 Task: Reply to email with the signature Dana Mitchell with the subject Shipping confirmation from softage.1@softage.net with the message Can you provide me with a list of the project stakeholders and their roles? Undo the message and rewrite the message as Could you please provide more details on the timeline? Send the email
Action: Mouse moved to (566, 726)
Screenshot: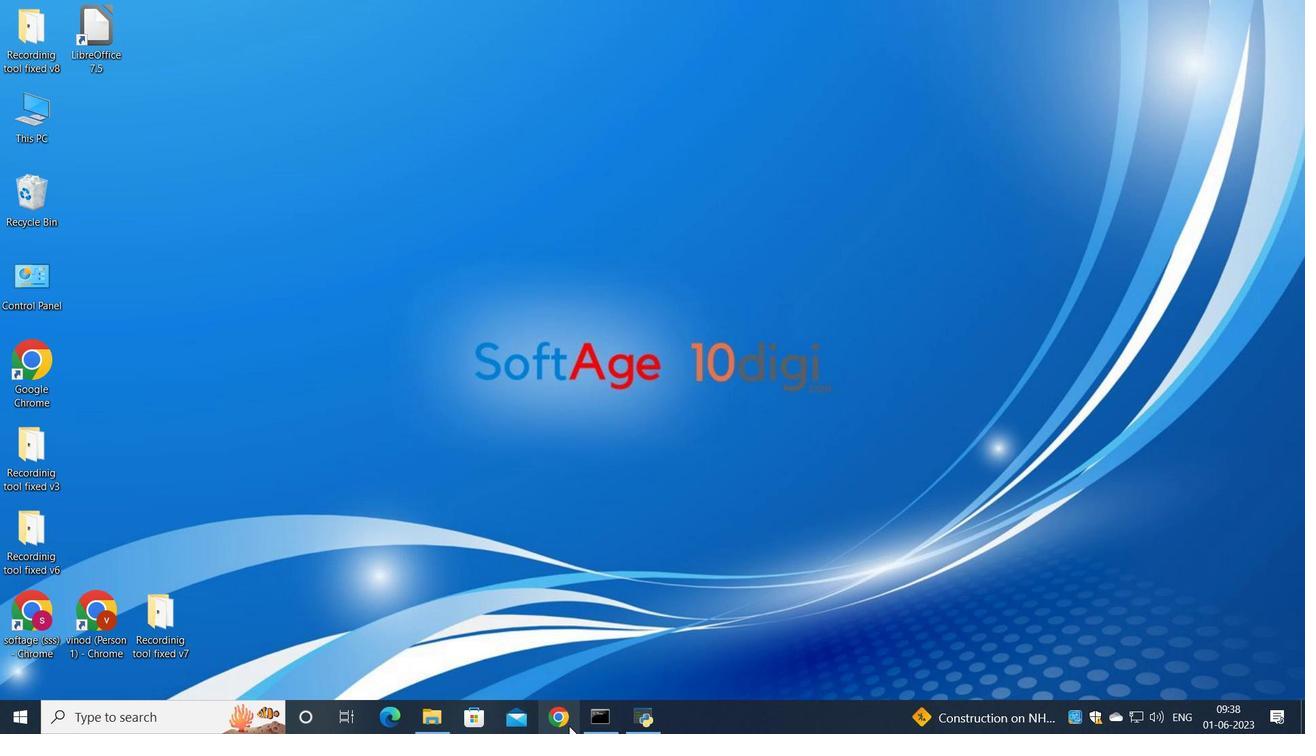 
Action: Mouse pressed left at (566, 726)
Screenshot: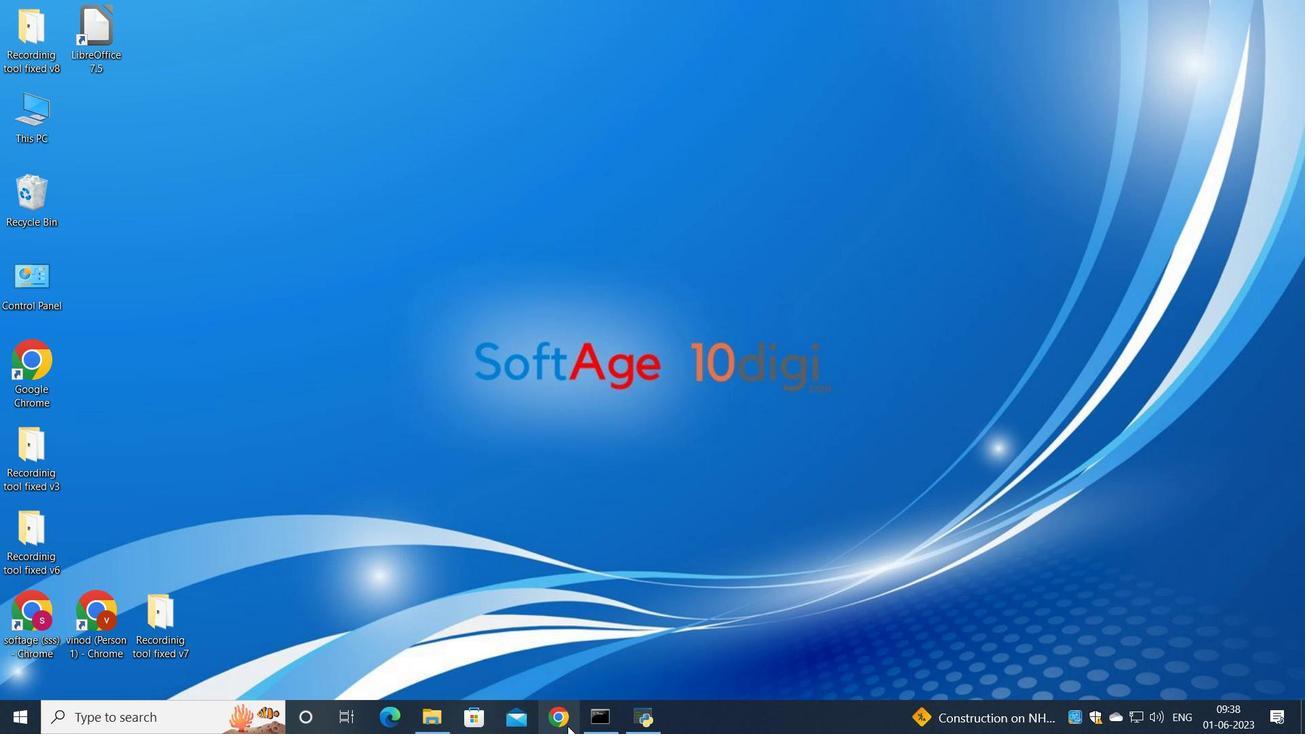 
Action: Mouse moved to (572, 488)
Screenshot: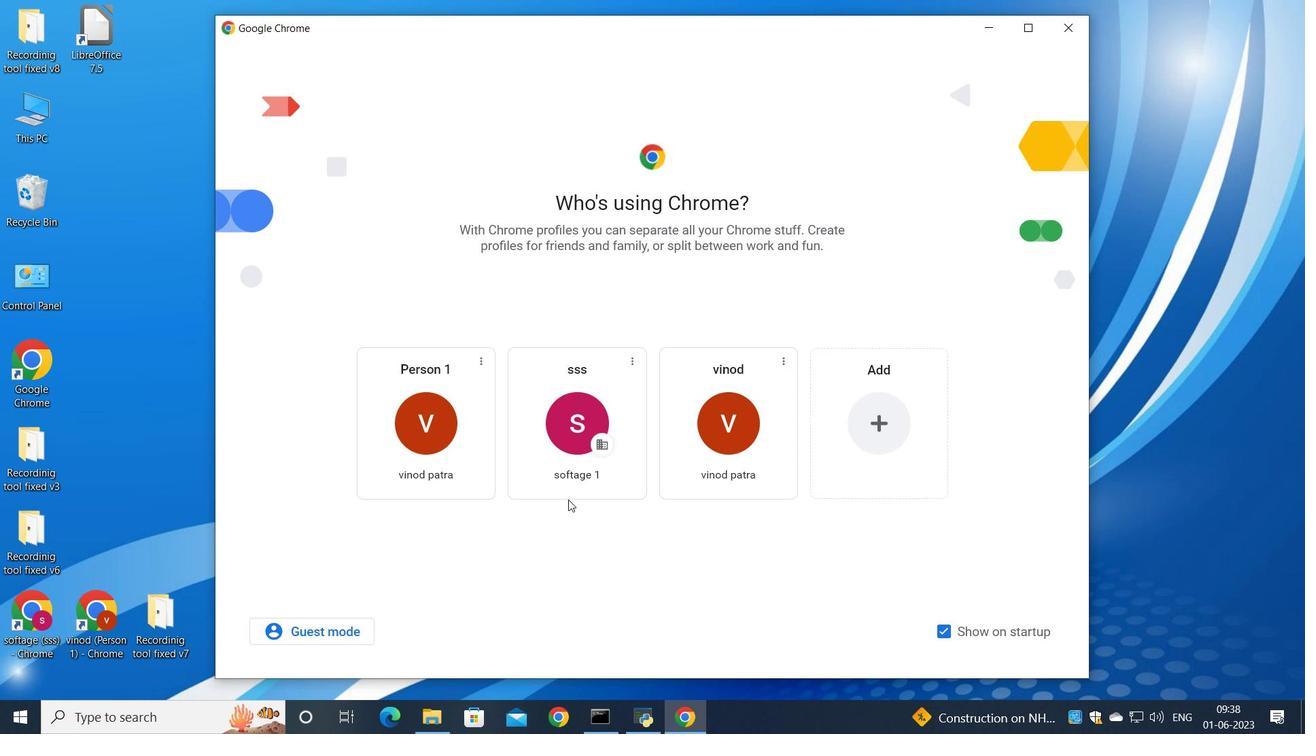 
Action: Mouse pressed left at (572, 488)
Screenshot: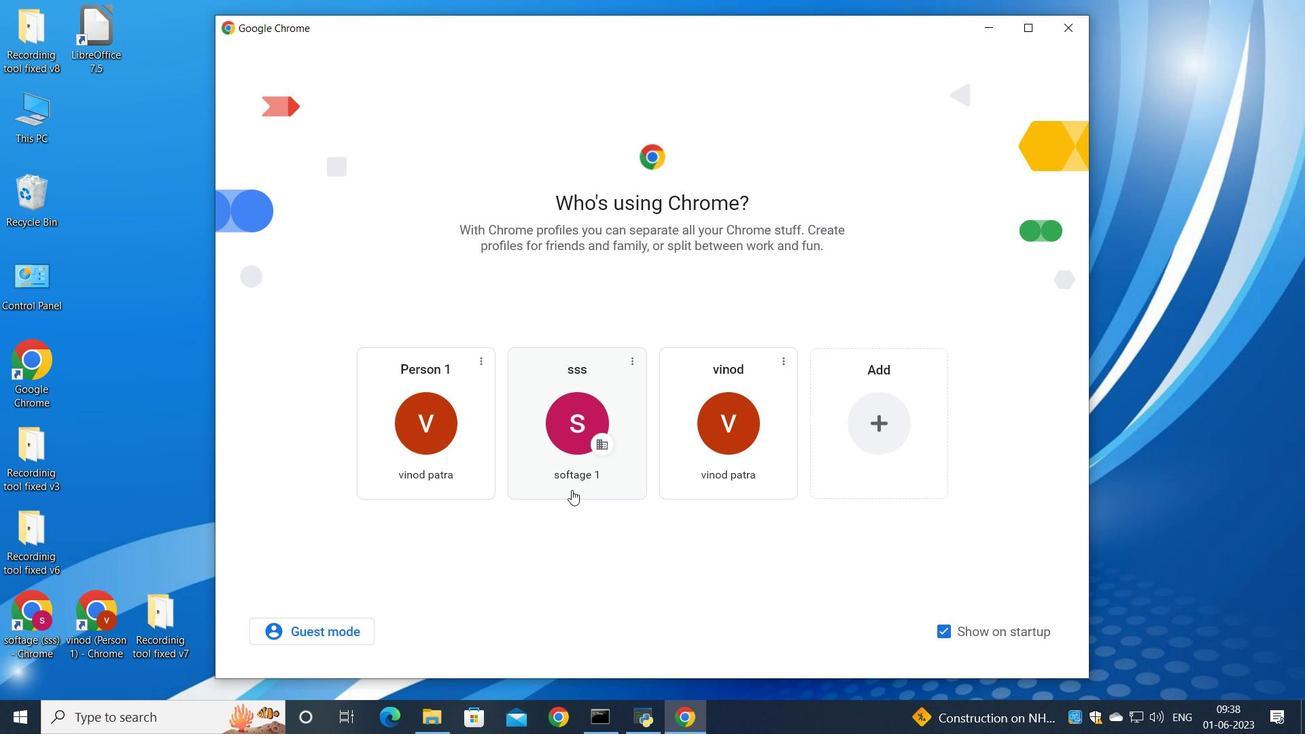 
Action: Mouse moved to (1146, 113)
Screenshot: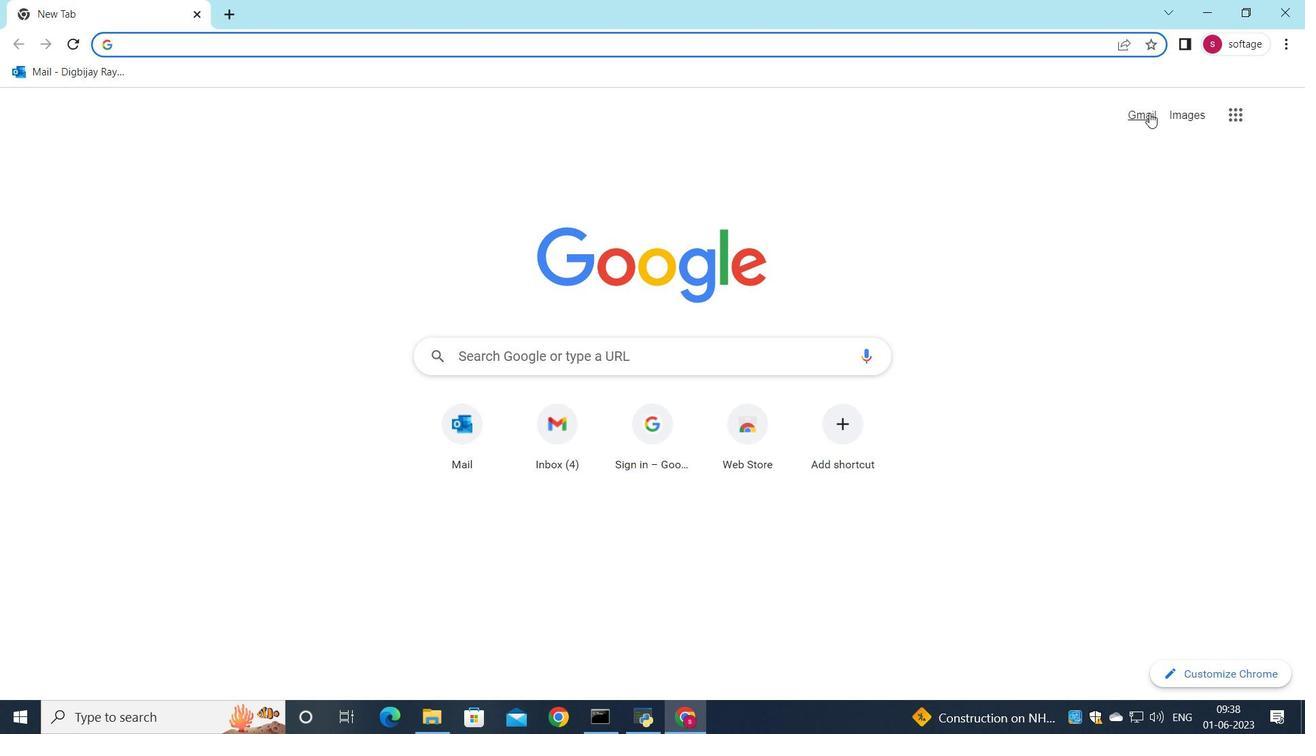 
Action: Mouse pressed left at (1146, 113)
Screenshot: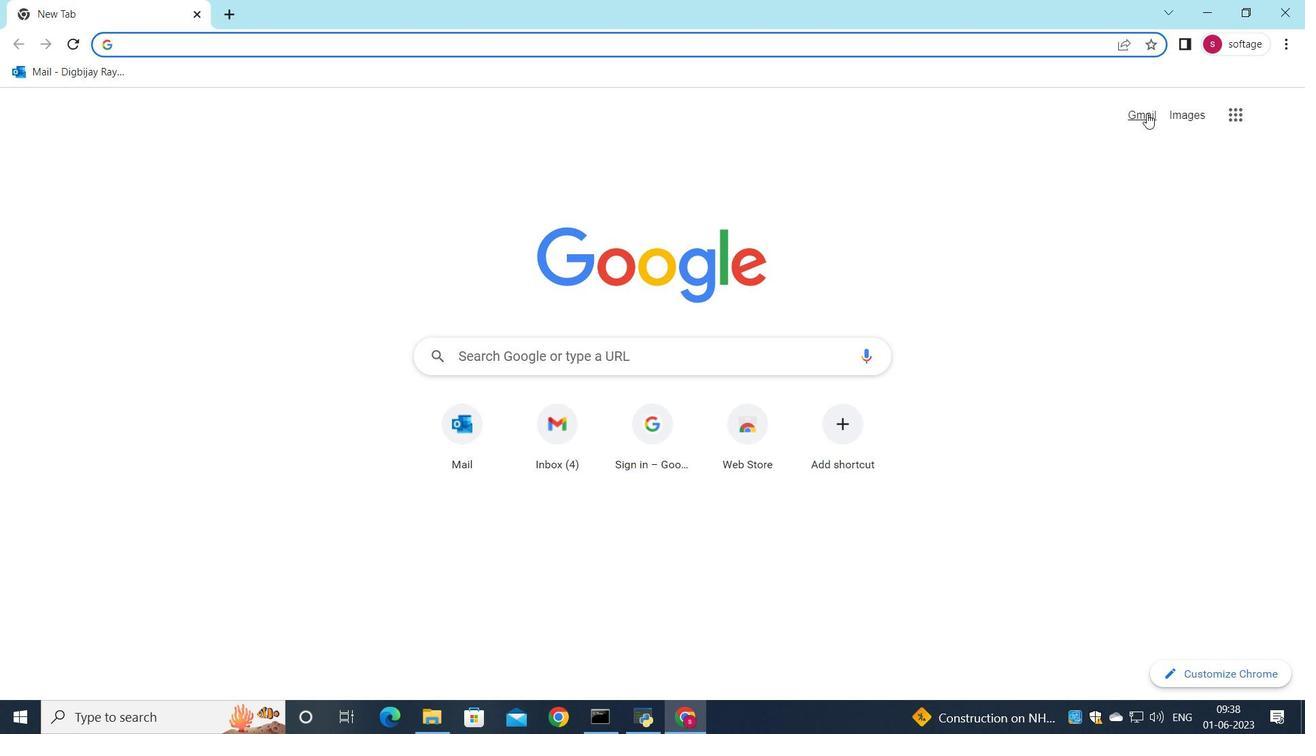 
Action: Mouse moved to (1109, 118)
Screenshot: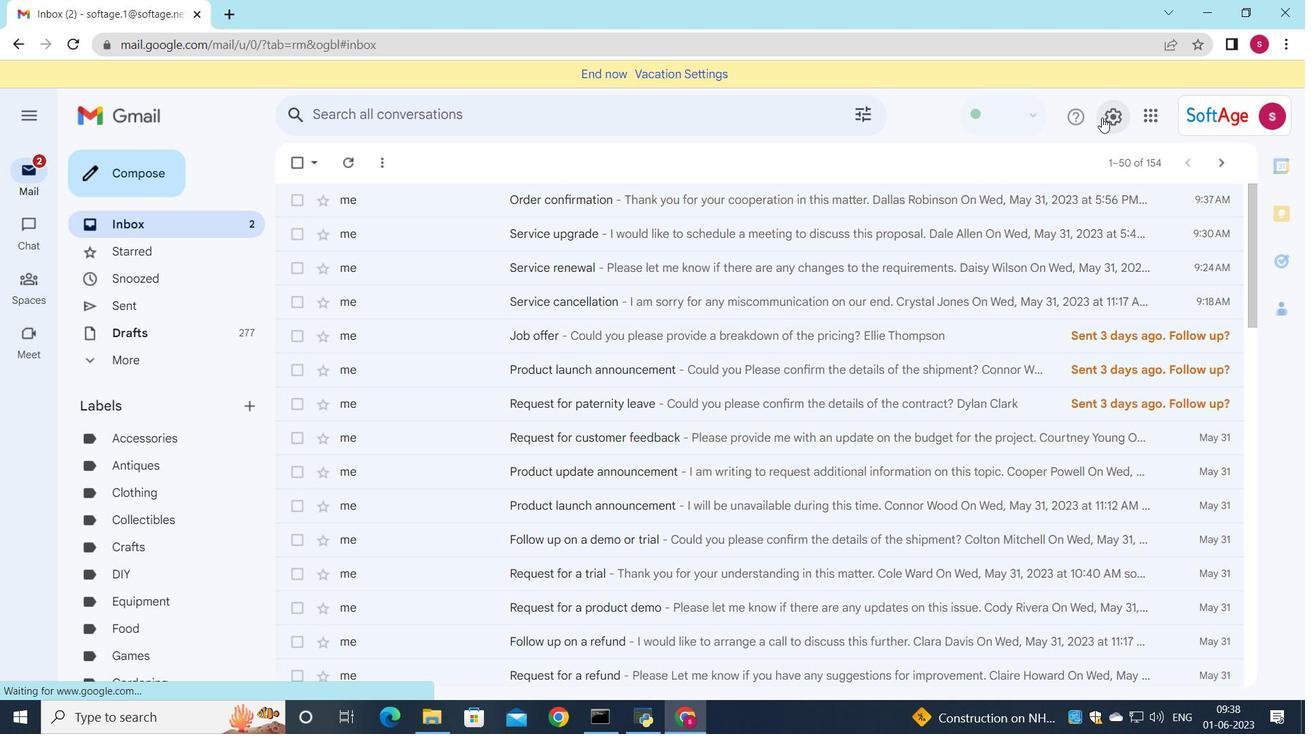 
Action: Mouse pressed left at (1109, 118)
Screenshot: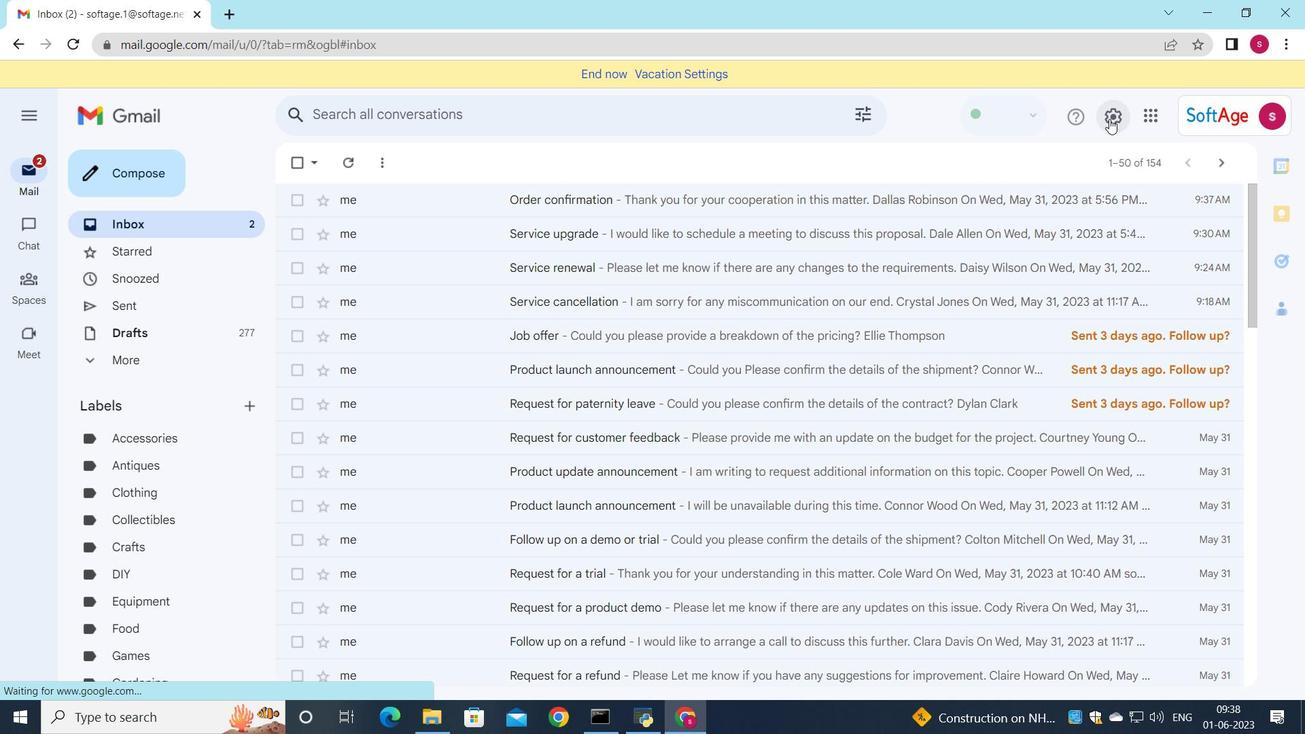 
Action: Mouse moved to (1124, 195)
Screenshot: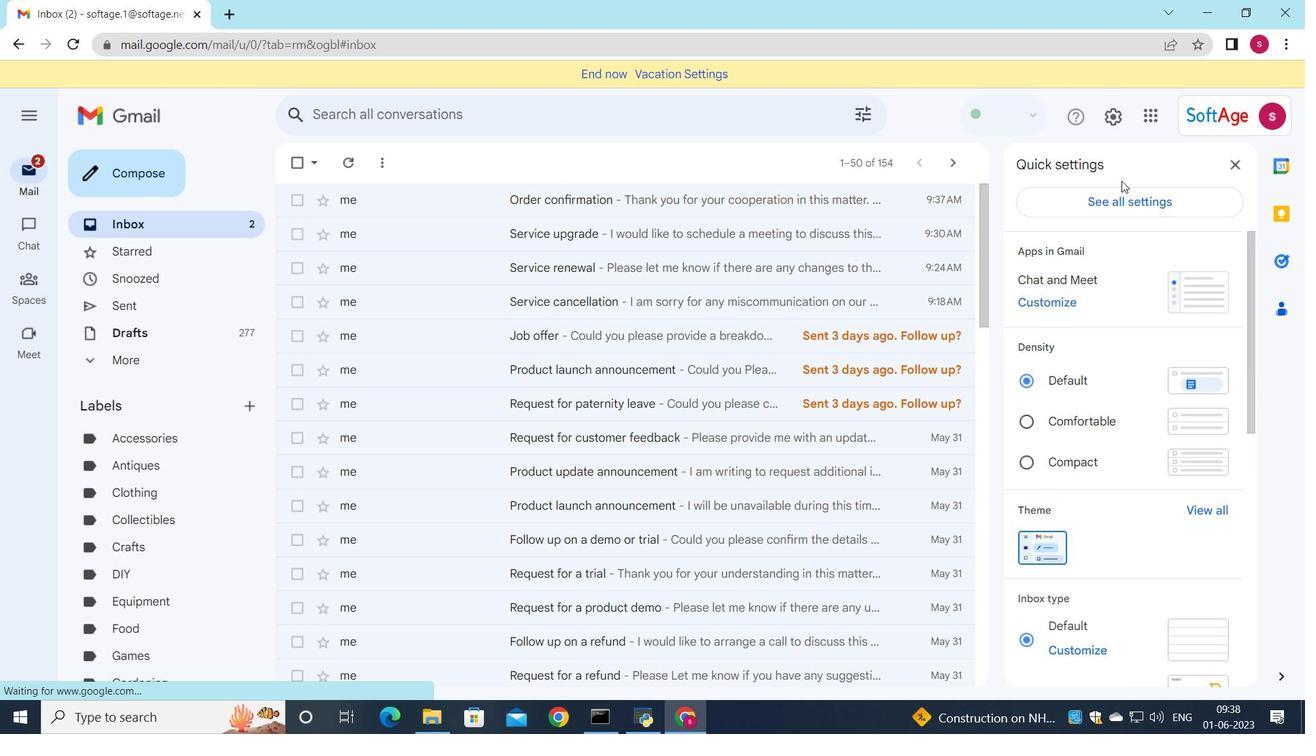 
Action: Mouse pressed left at (1124, 195)
Screenshot: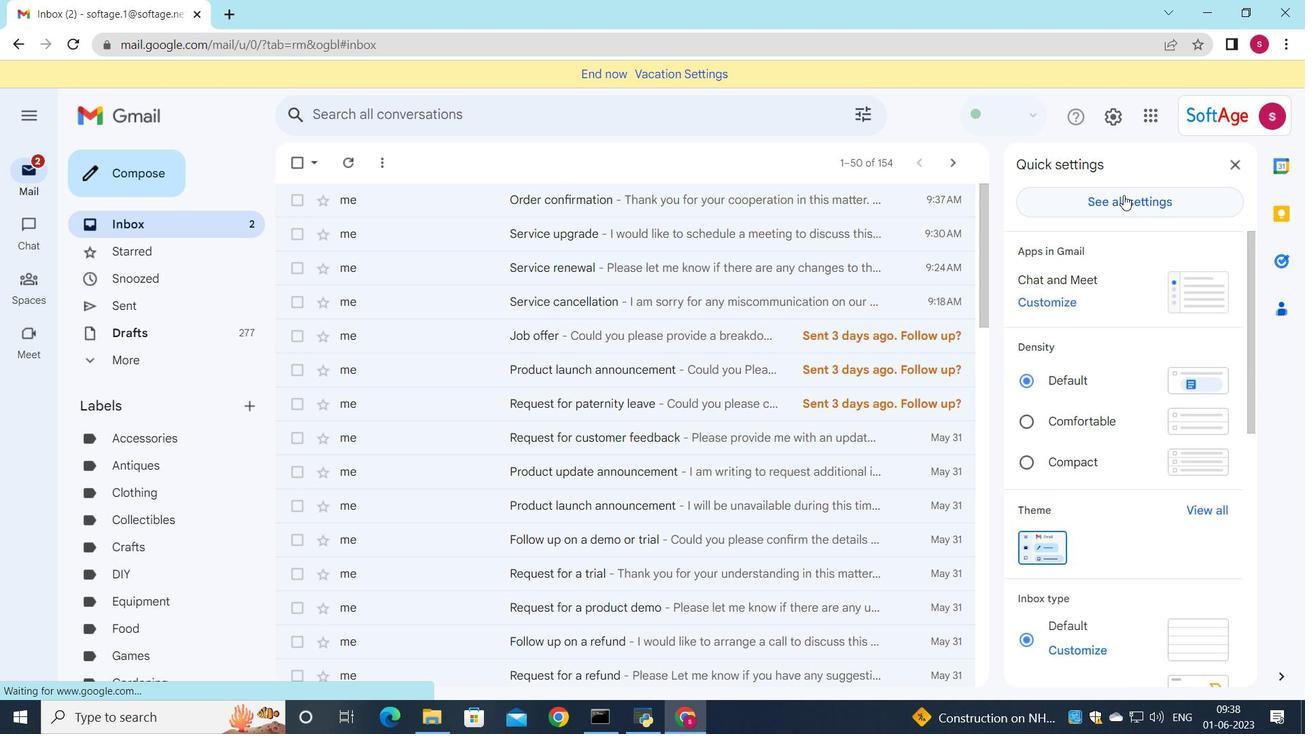 
Action: Mouse moved to (722, 223)
Screenshot: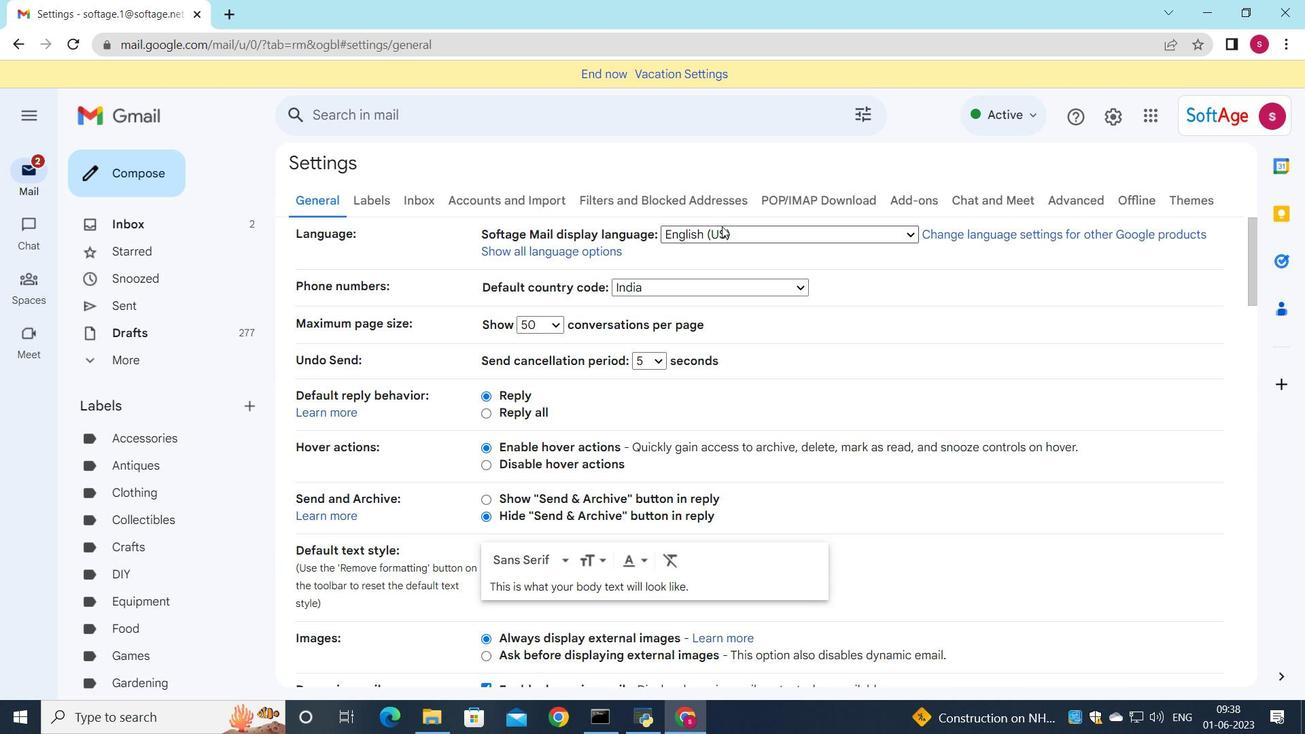 
Action: Mouse scrolled (722, 222) with delta (0, 0)
Screenshot: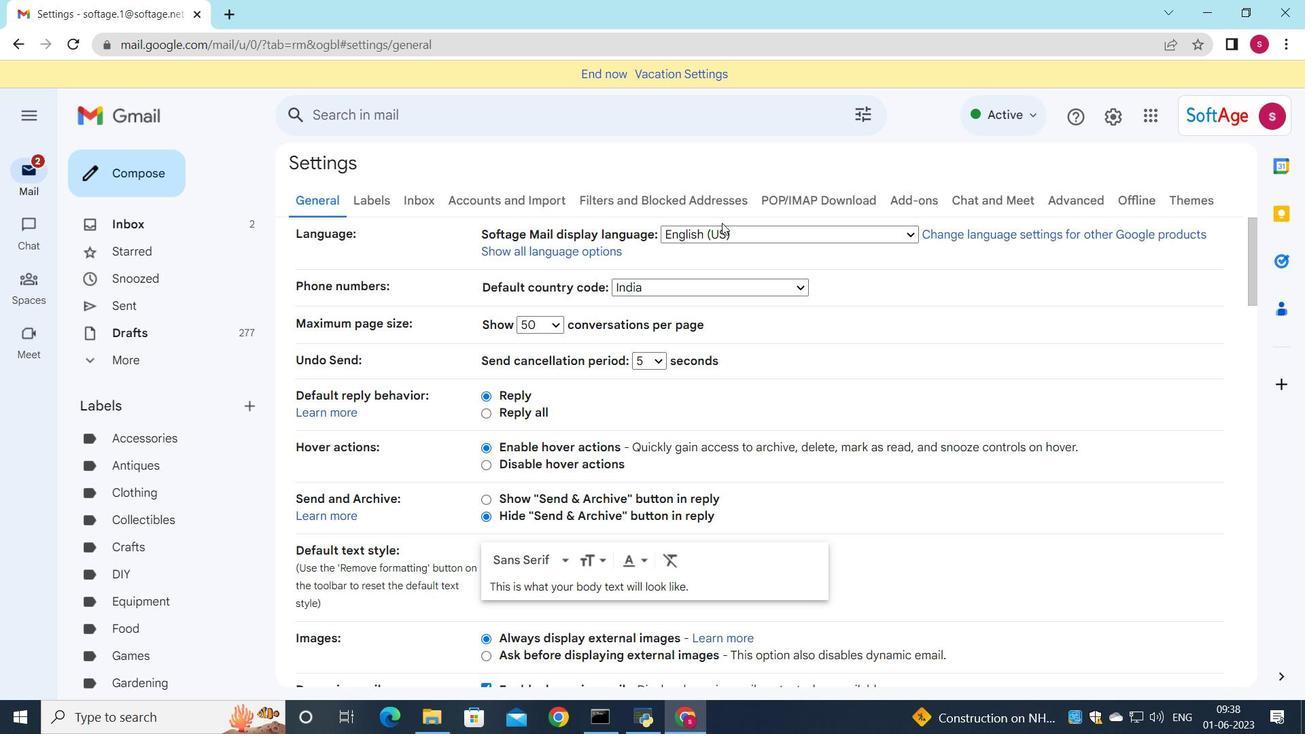 
Action: Mouse scrolled (722, 222) with delta (0, 0)
Screenshot: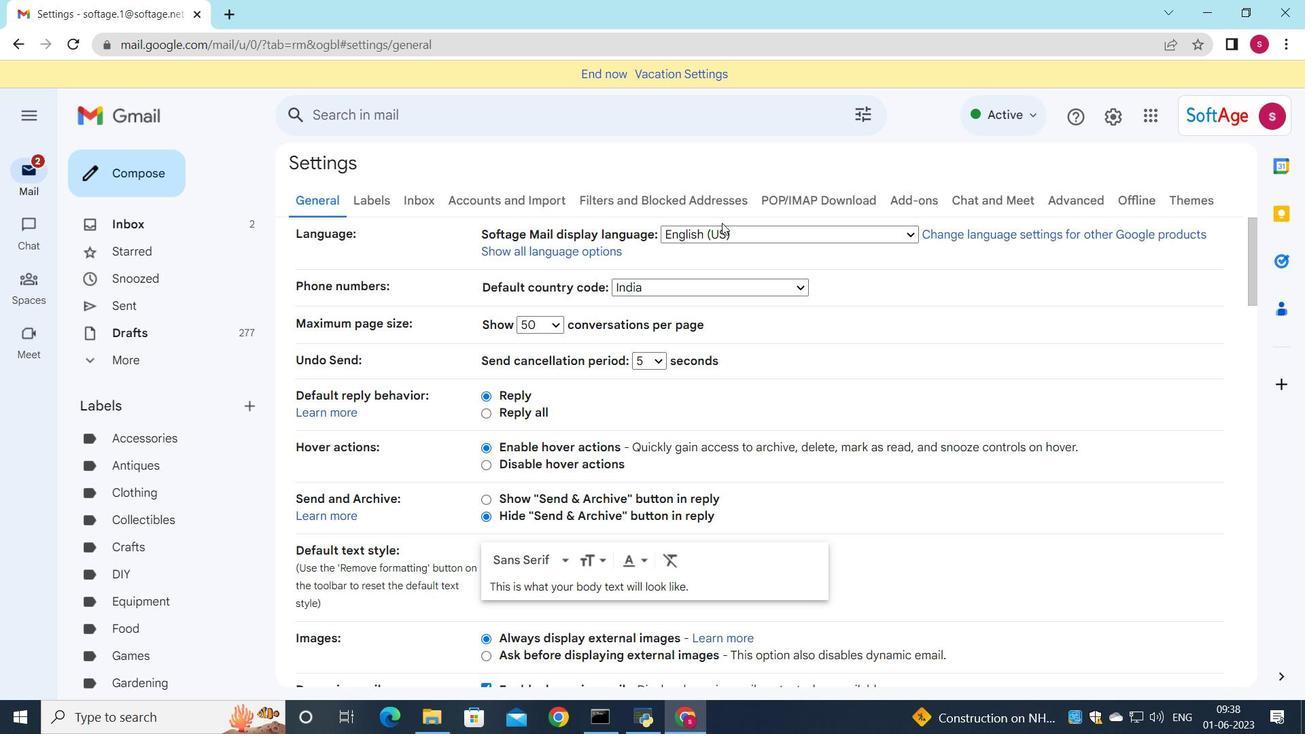 
Action: Mouse moved to (722, 230)
Screenshot: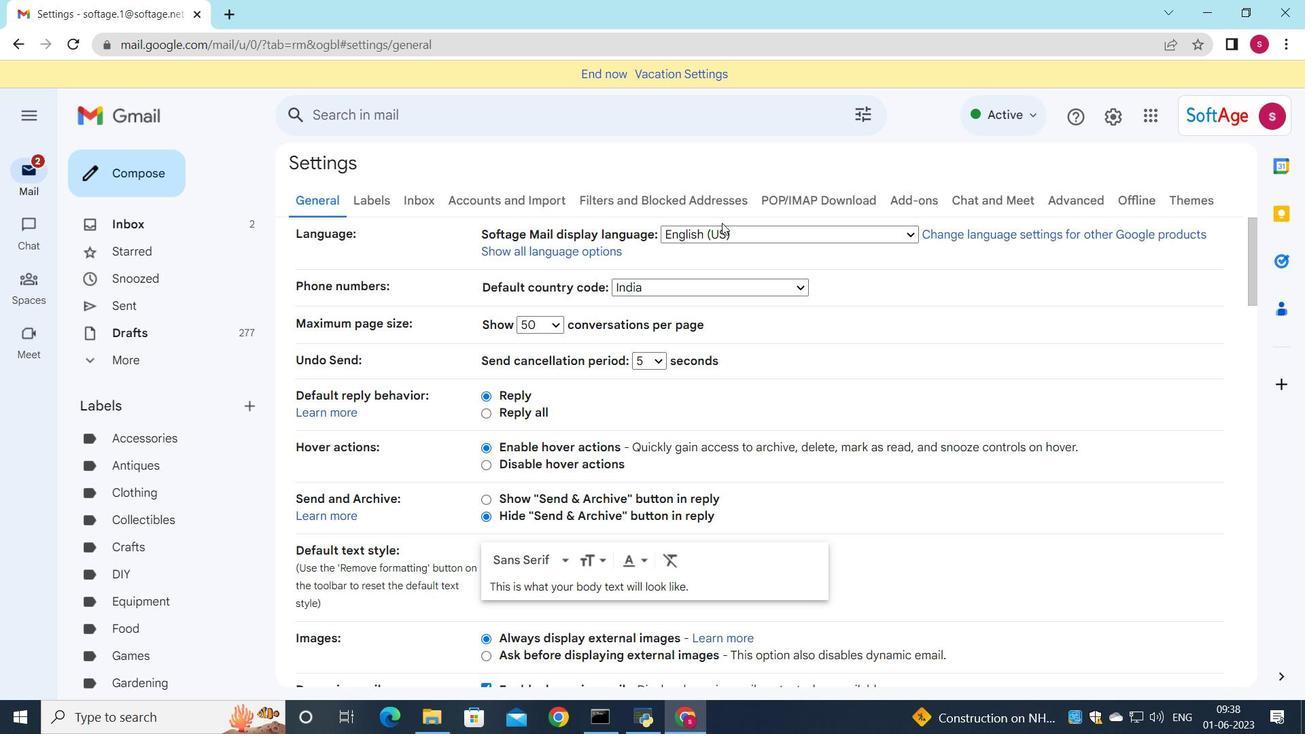 
Action: Mouse scrolled (722, 229) with delta (0, 0)
Screenshot: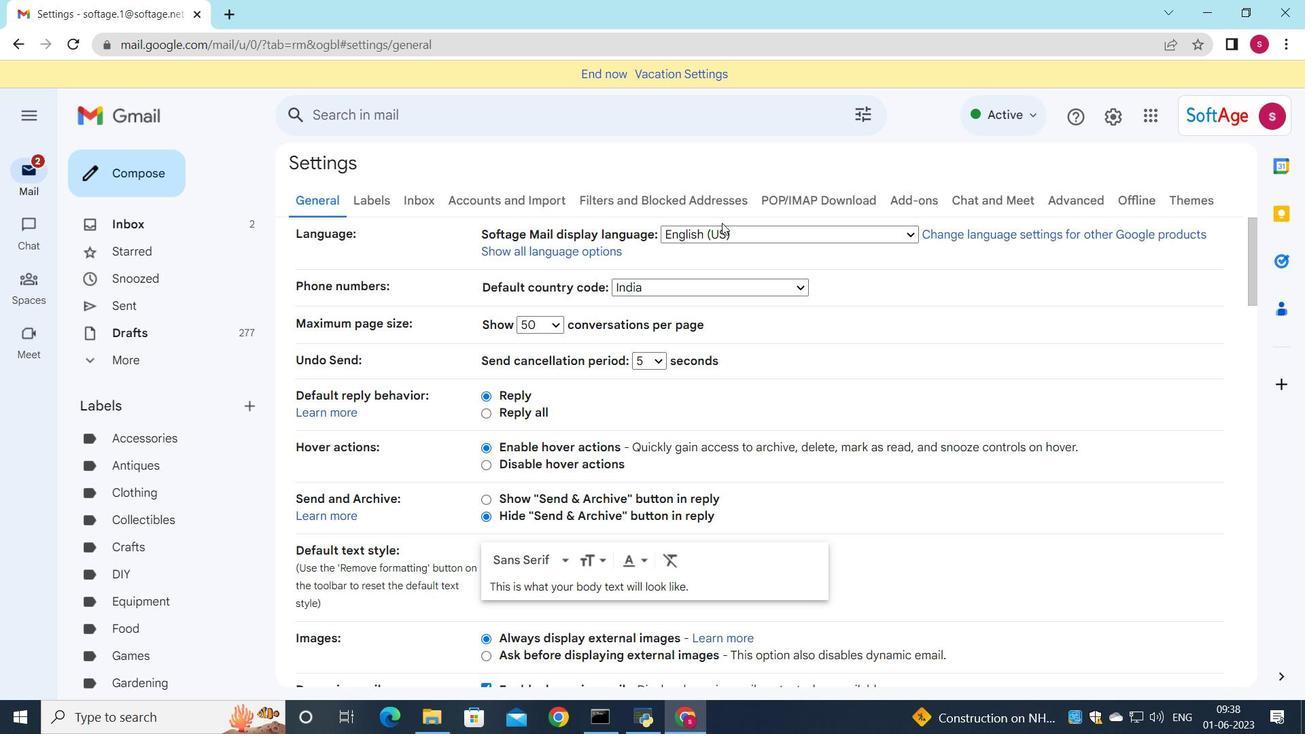 
Action: Mouse moved to (685, 324)
Screenshot: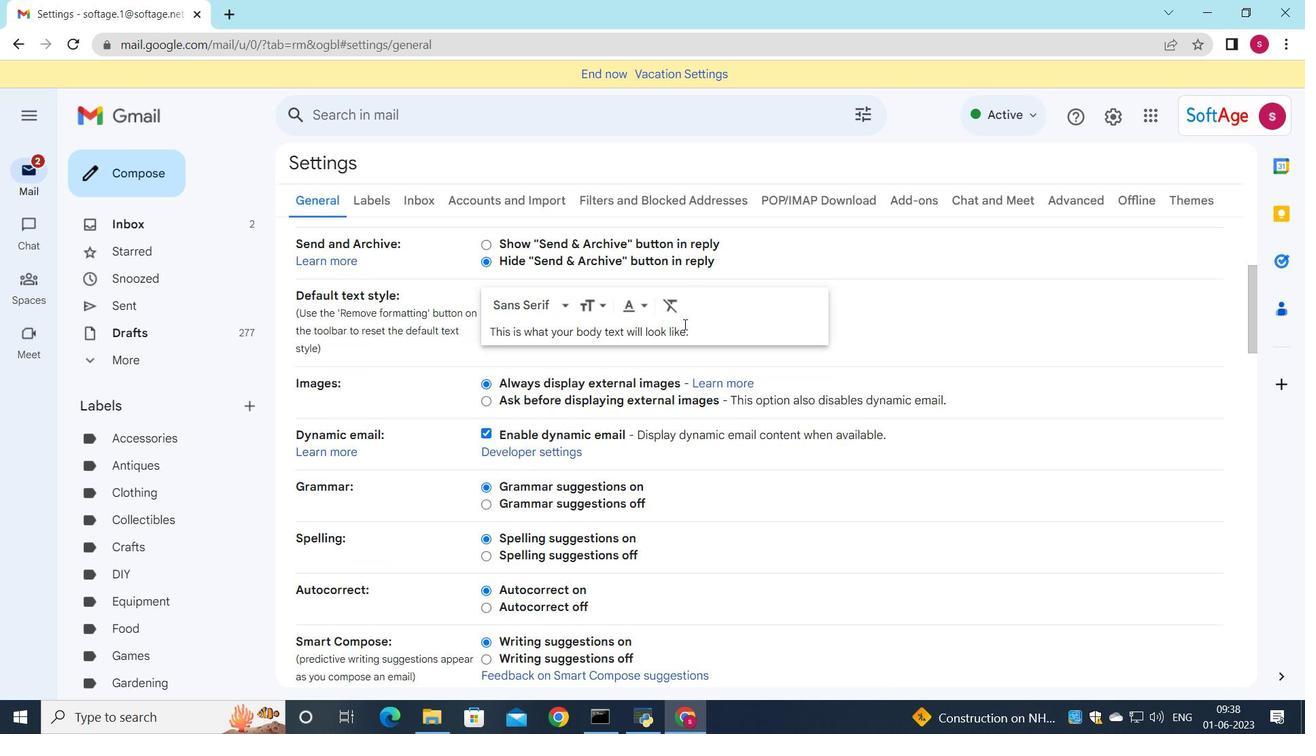 
Action: Mouse scrolled (685, 324) with delta (0, 0)
Screenshot: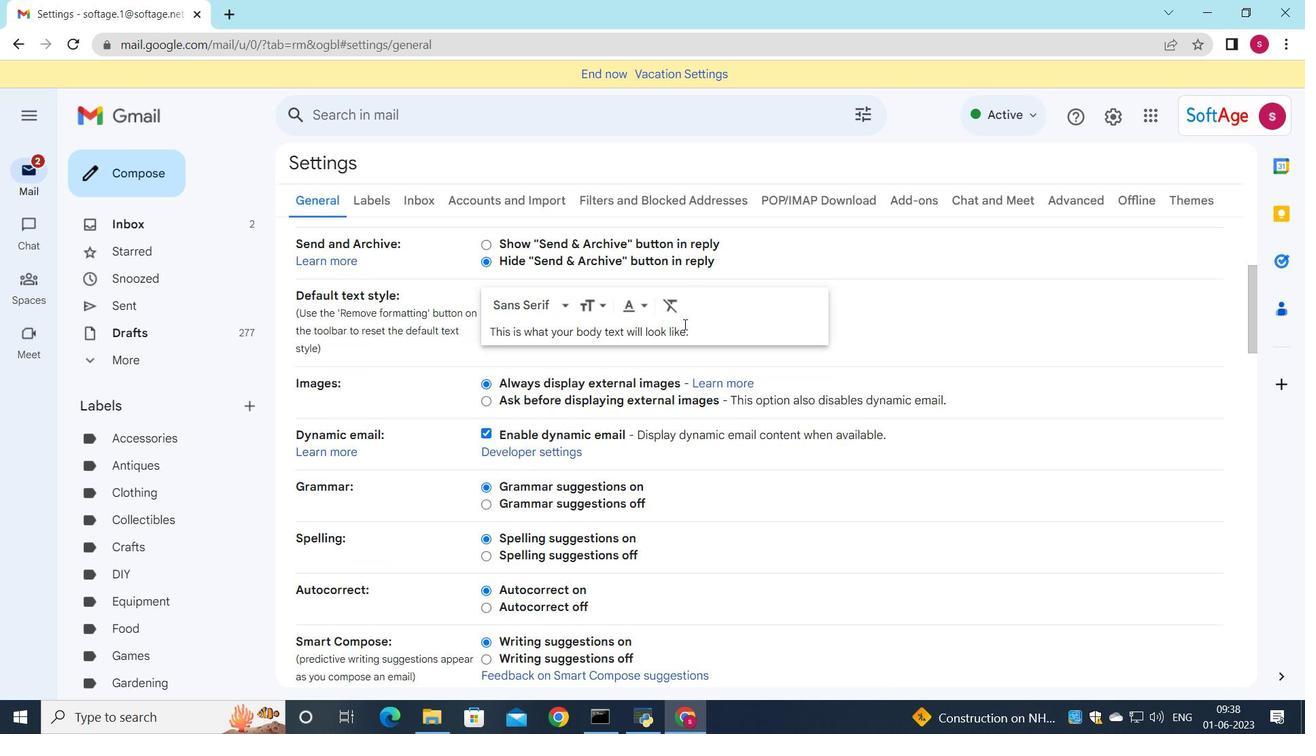 
Action: Mouse scrolled (685, 324) with delta (0, 0)
Screenshot: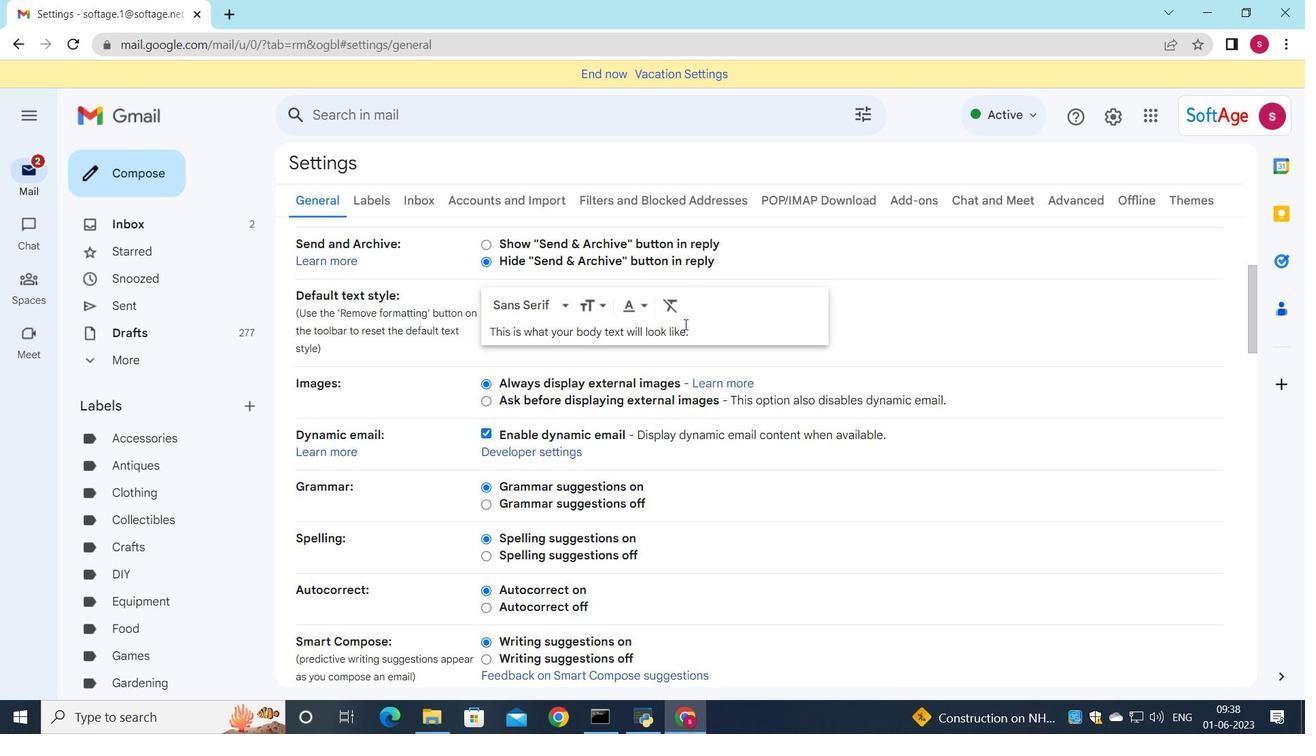 
Action: Mouse scrolled (685, 324) with delta (0, 0)
Screenshot: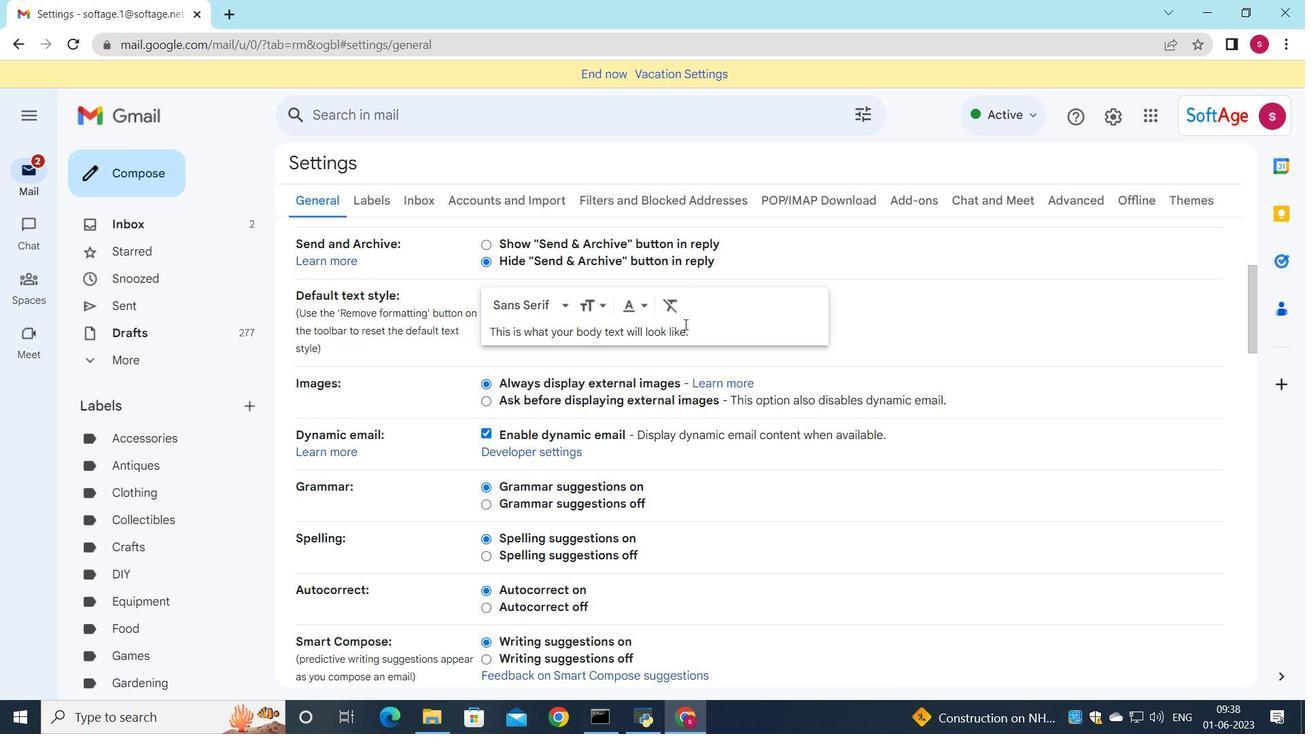 
Action: Mouse scrolled (685, 324) with delta (0, 0)
Screenshot: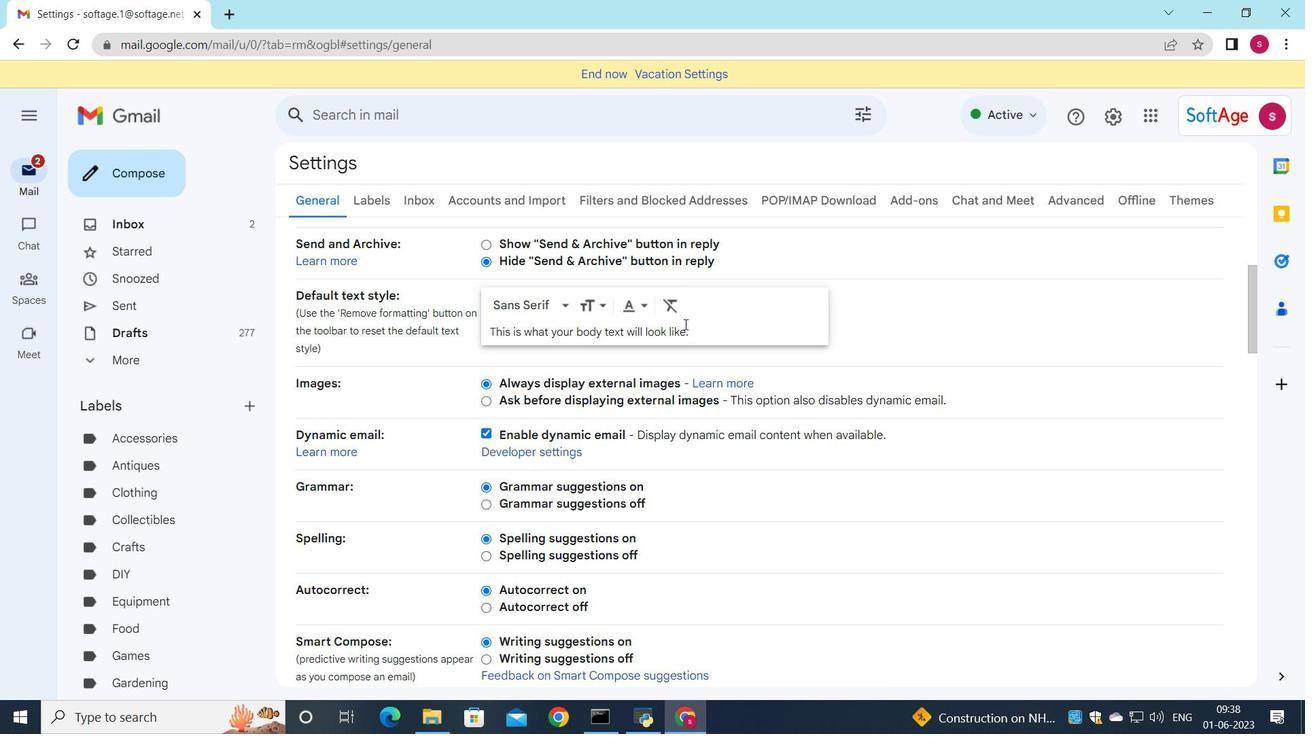 
Action: Mouse moved to (685, 323)
Screenshot: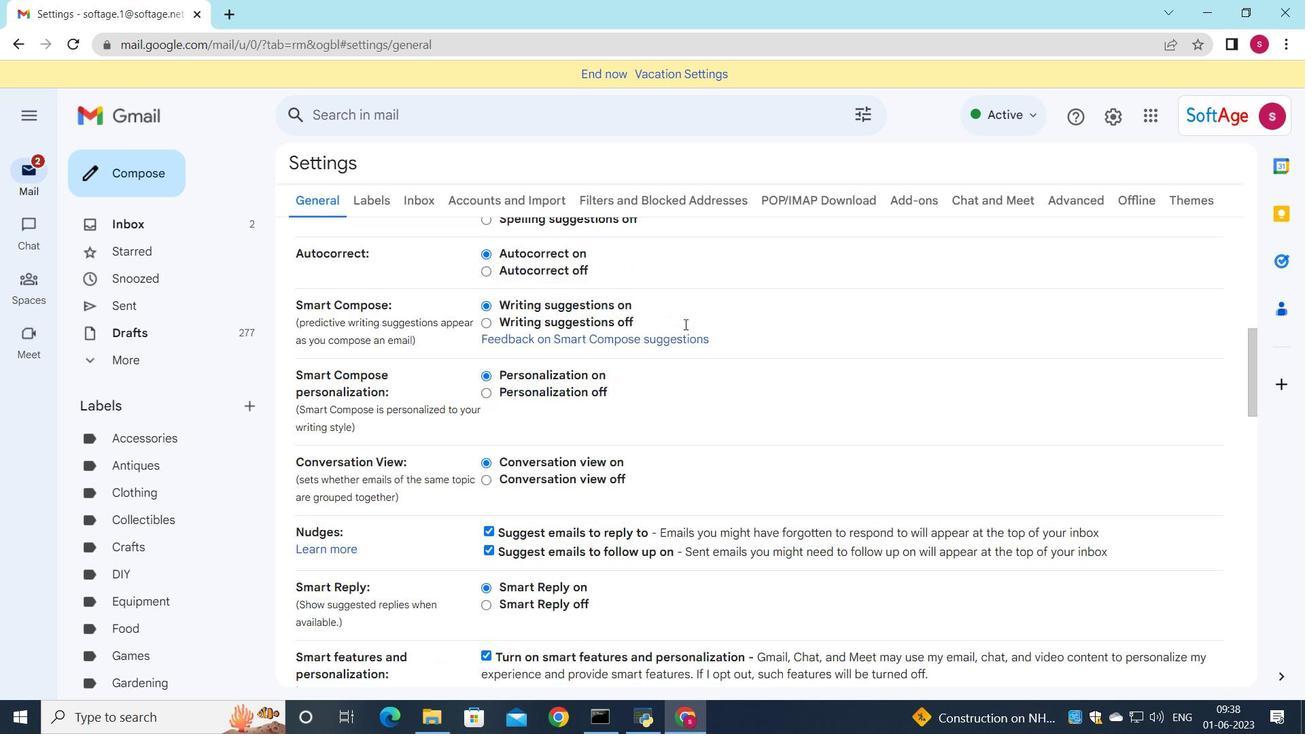
Action: Mouse scrolled (685, 322) with delta (0, 0)
Screenshot: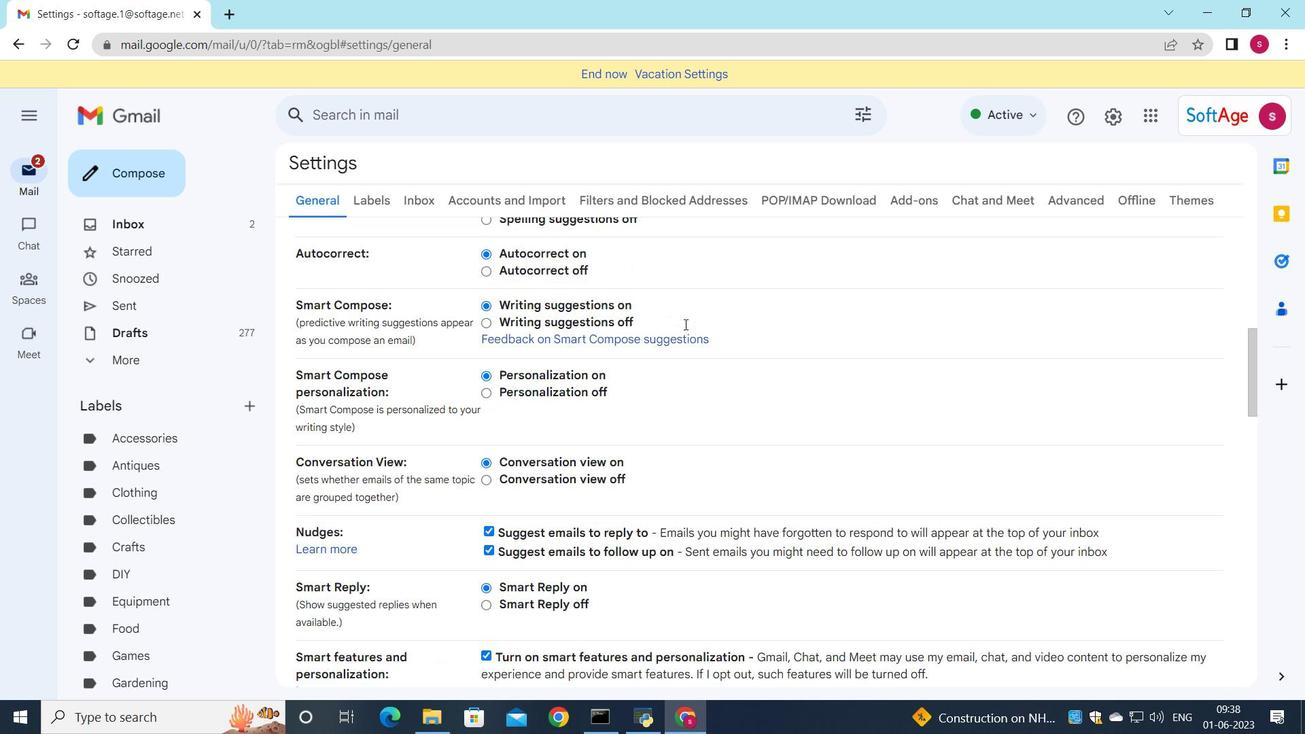 
Action: Mouse scrolled (685, 322) with delta (0, 0)
Screenshot: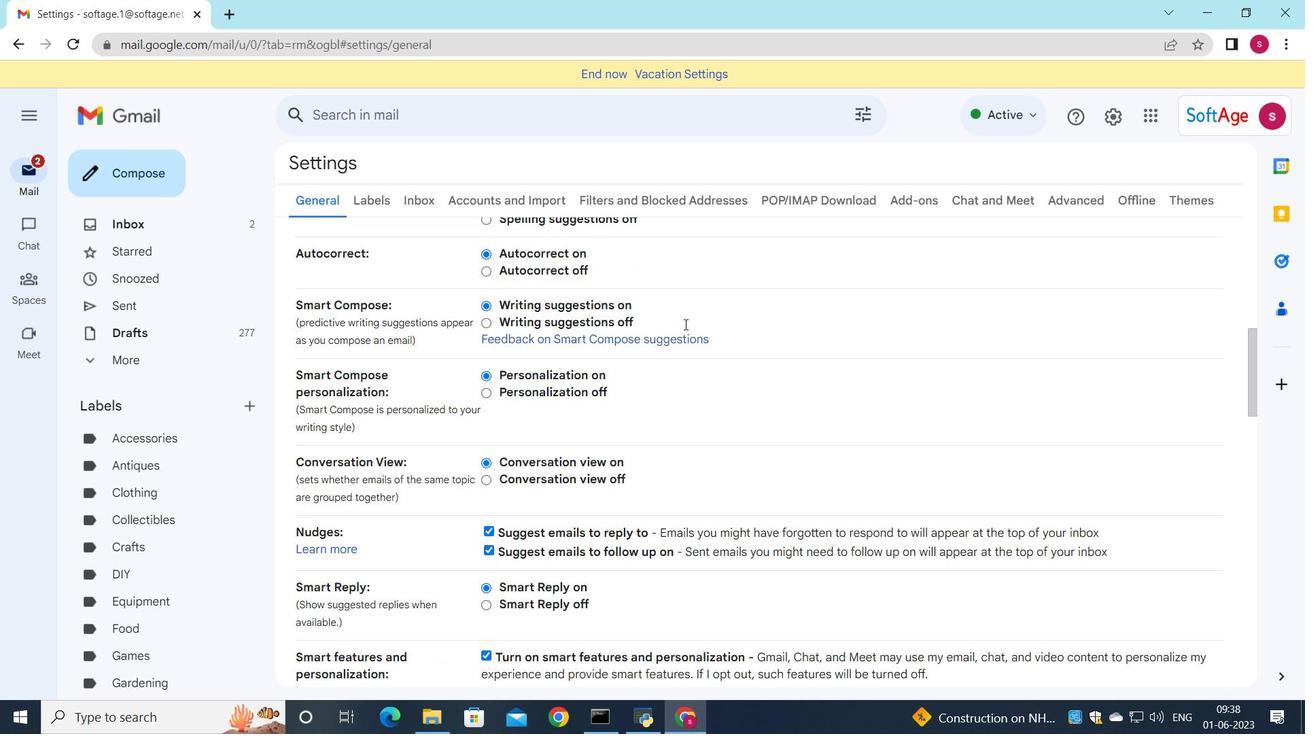 
Action: Mouse scrolled (685, 322) with delta (0, 0)
Screenshot: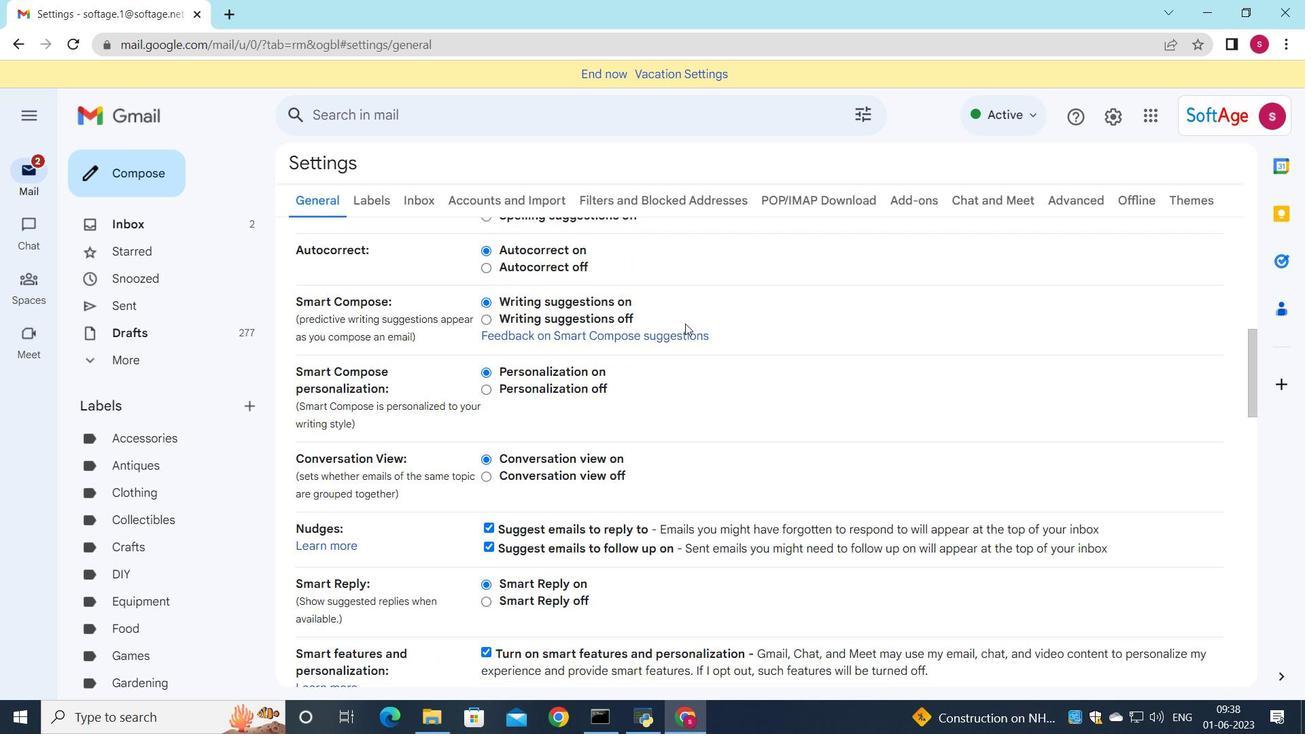 
Action: Mouse scrolled (685, 322) with delta (0, 0)
Screenshot: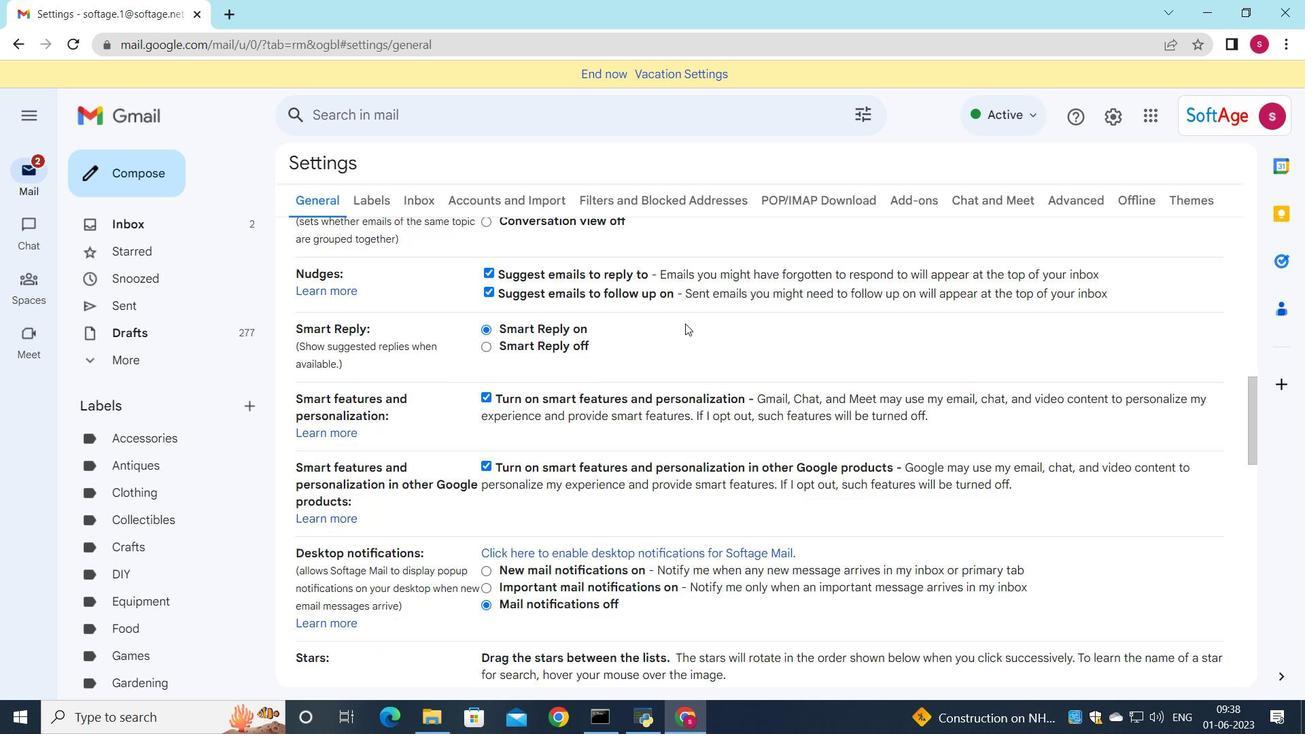 
Action: Mouse scrolled (685, 322) with delta (0, 0)
Screenshot: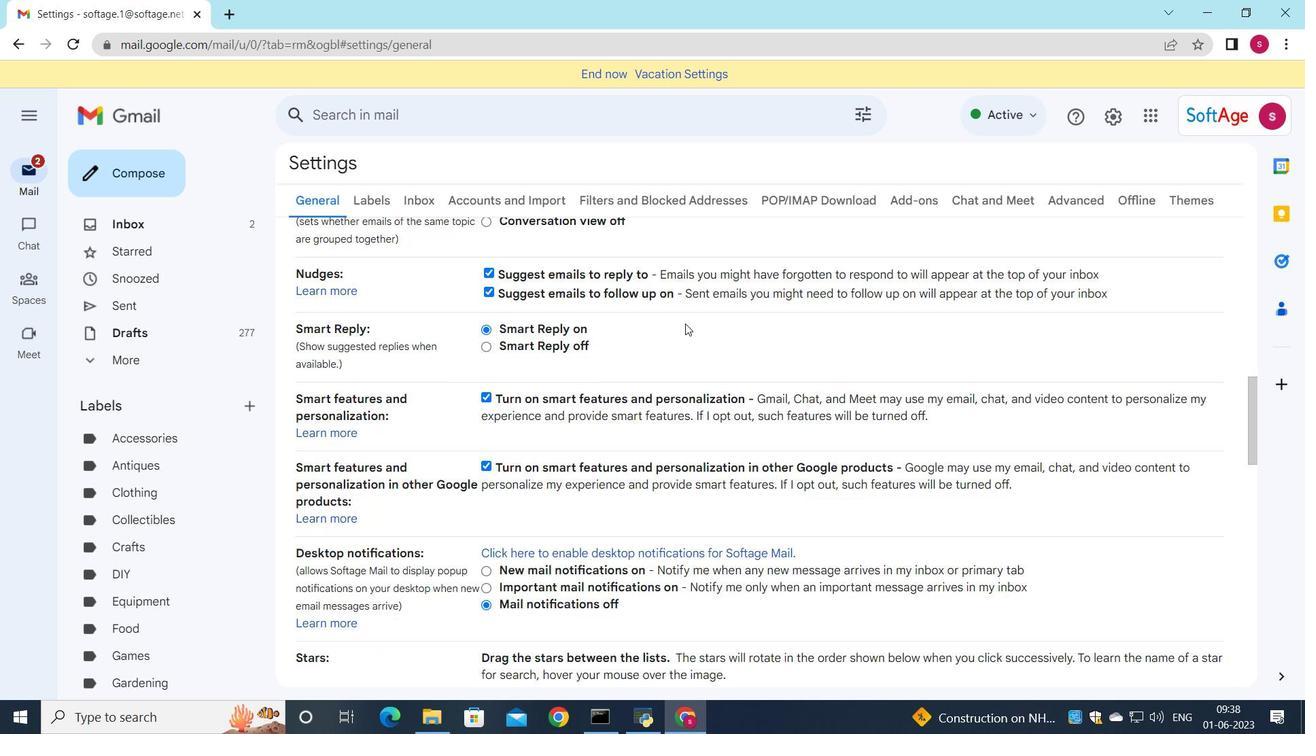 
Action: Mouse scrolled (685, 322) with delta (0, 0)
Screenshot: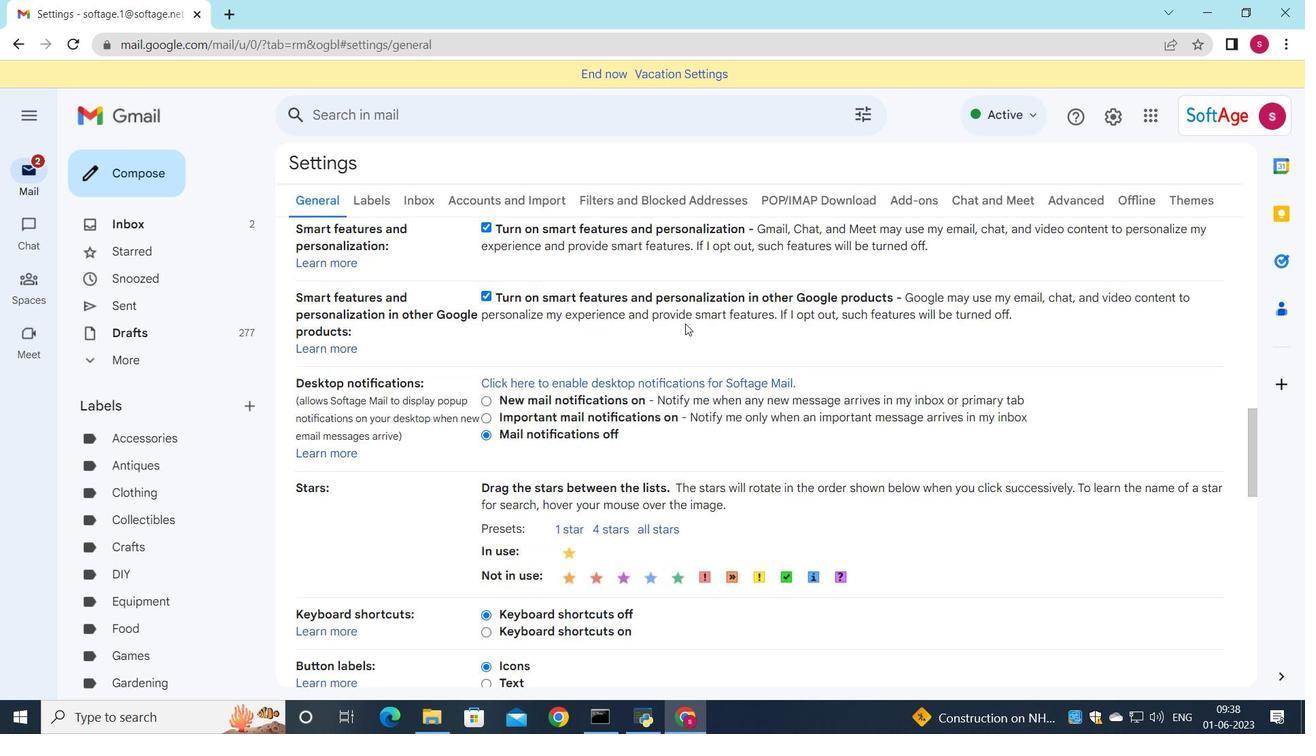 
Action: Mouse scrolled (685, 322) with delta (0, 0)
Screenshot: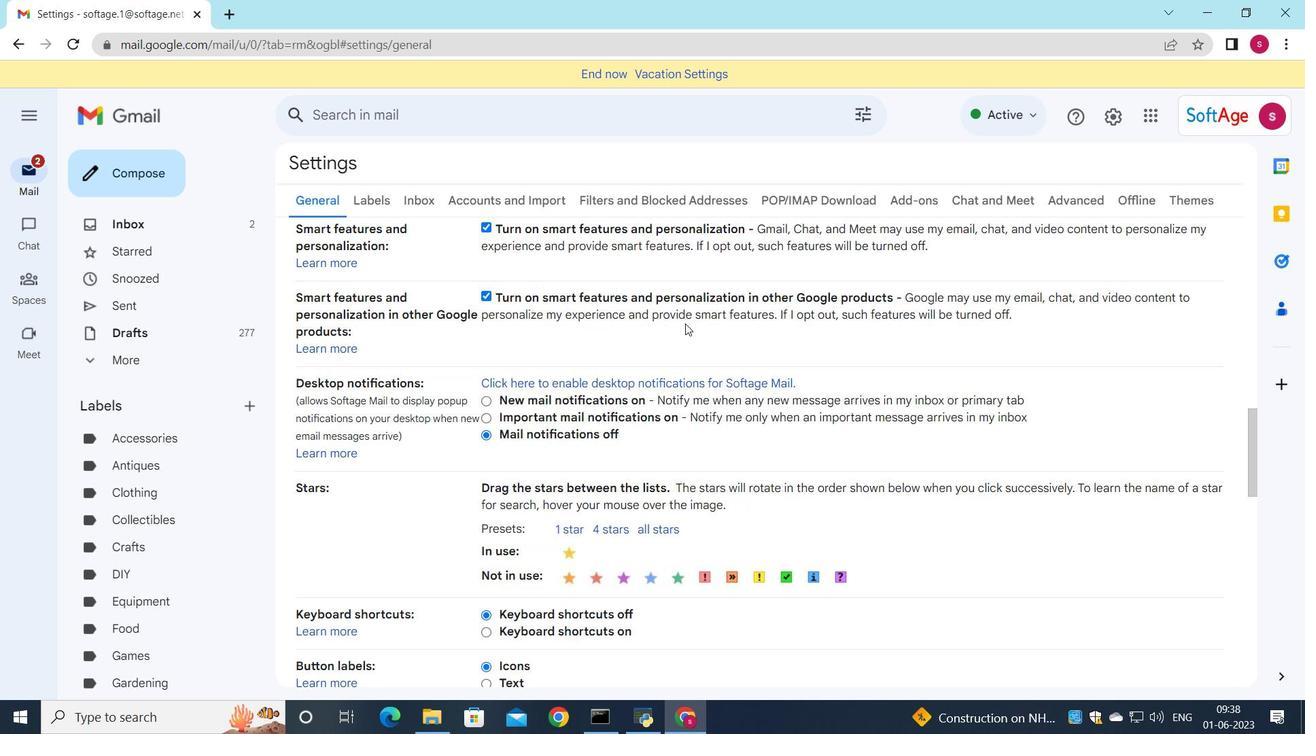 
Action: Mouse scrolled (685, 322) with delta (0, 0)
Screenshot: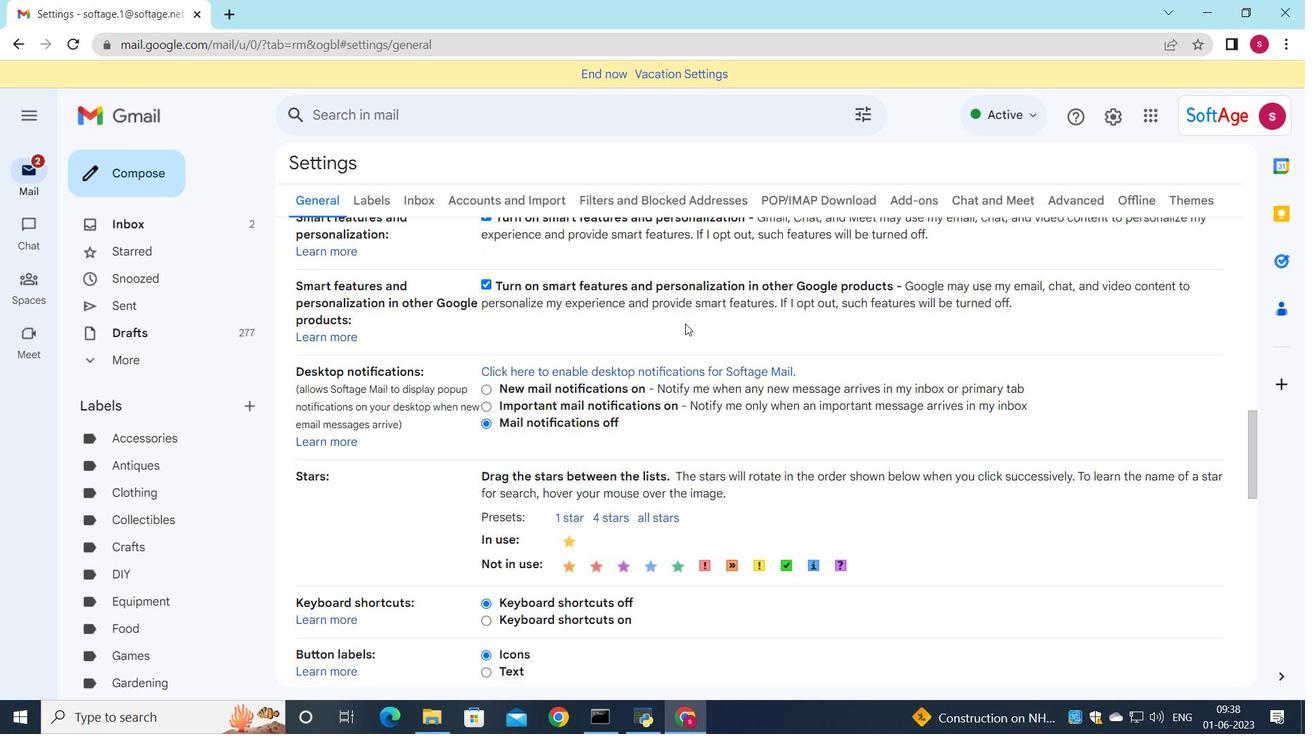 
Action: Mouse moved to (681, 345)
Screenshot: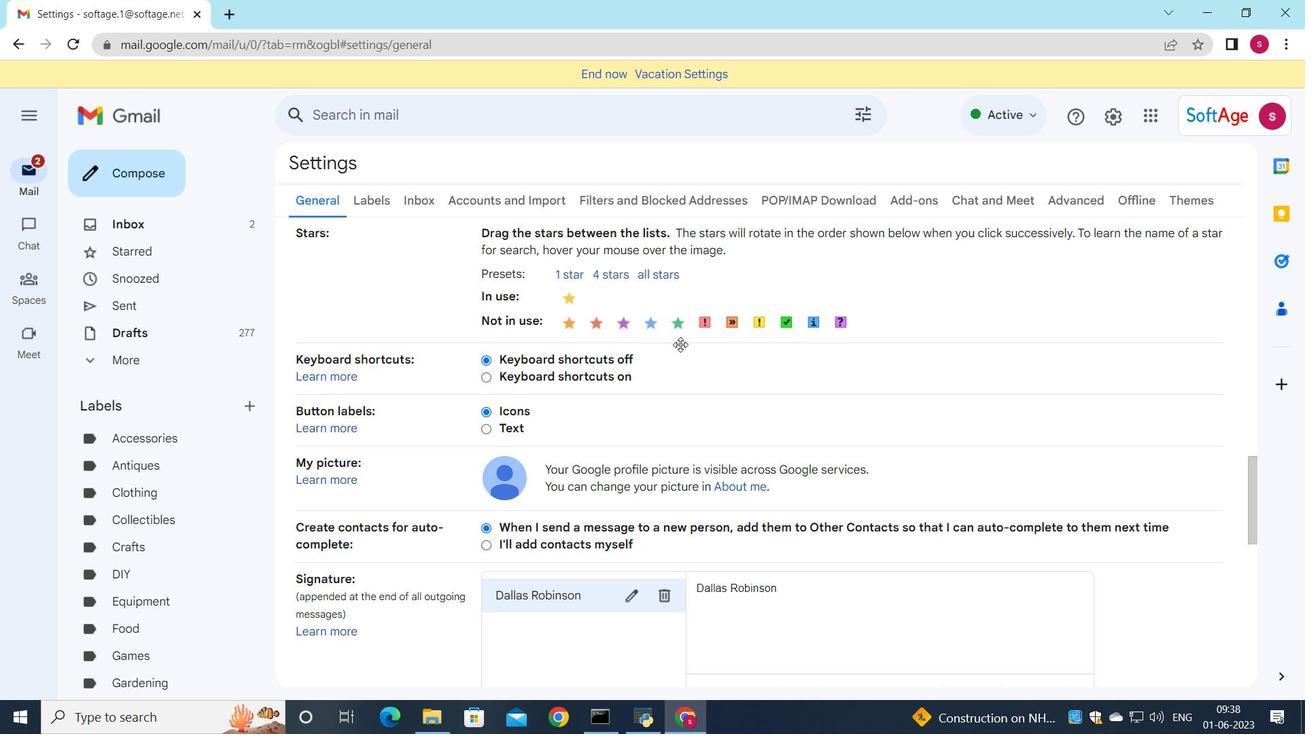 
Action: Mouse scrolled (681, 345) with delta (0, 0)
Screenshot: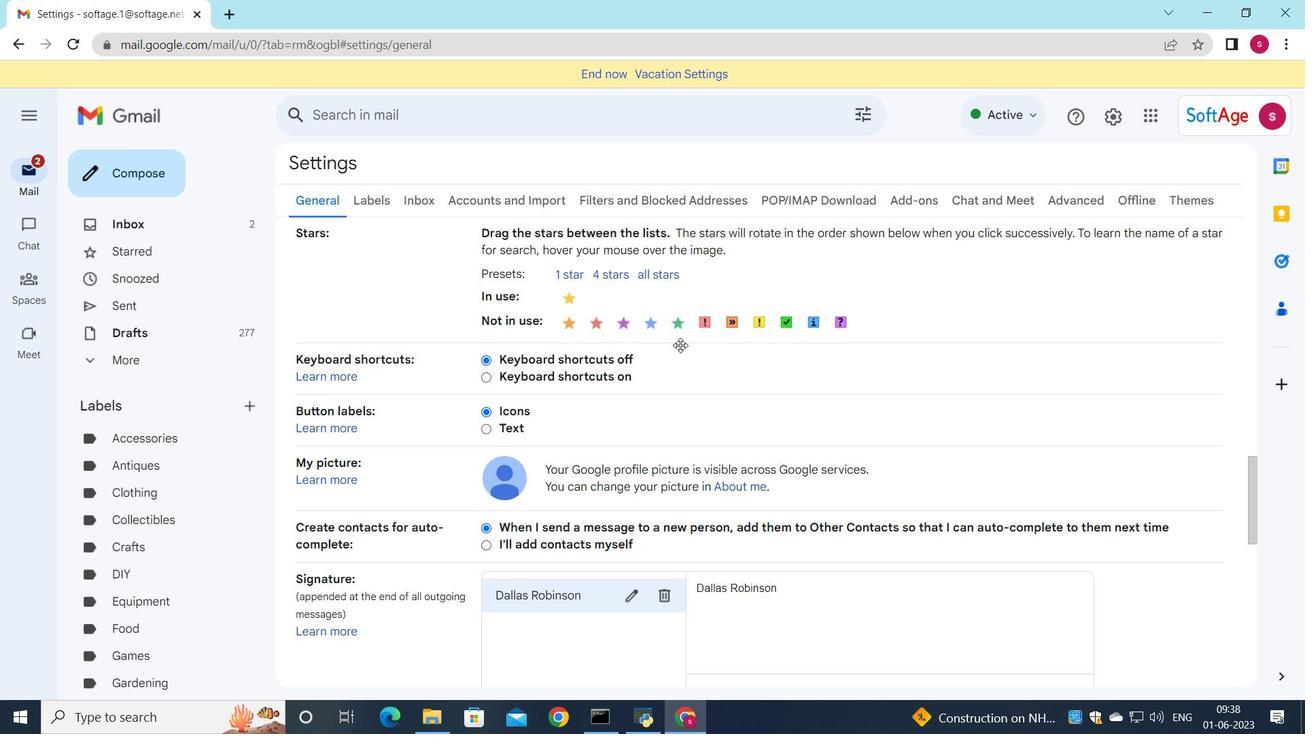 
Action: Mouse moved to (681, 345)
Screenshot: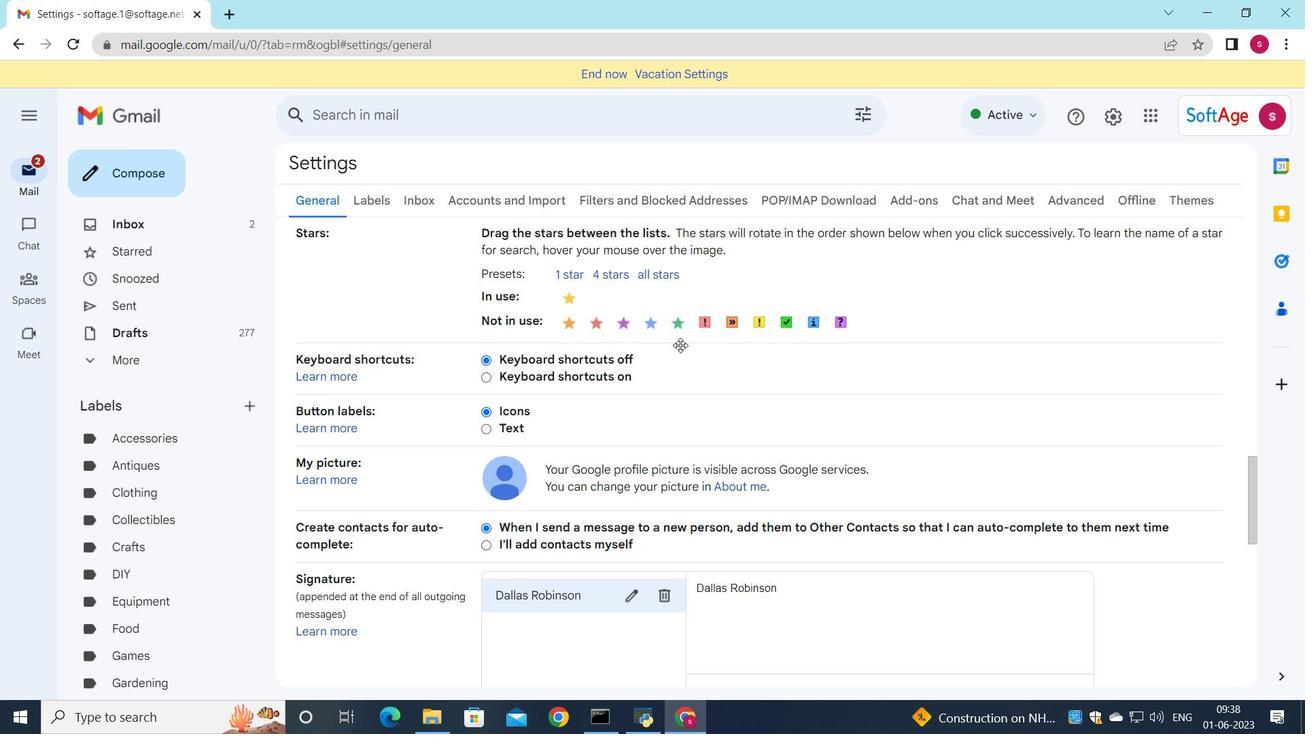 
Action: Mouse scrolled (681, 345) with delta (0, 0)
Screenshot: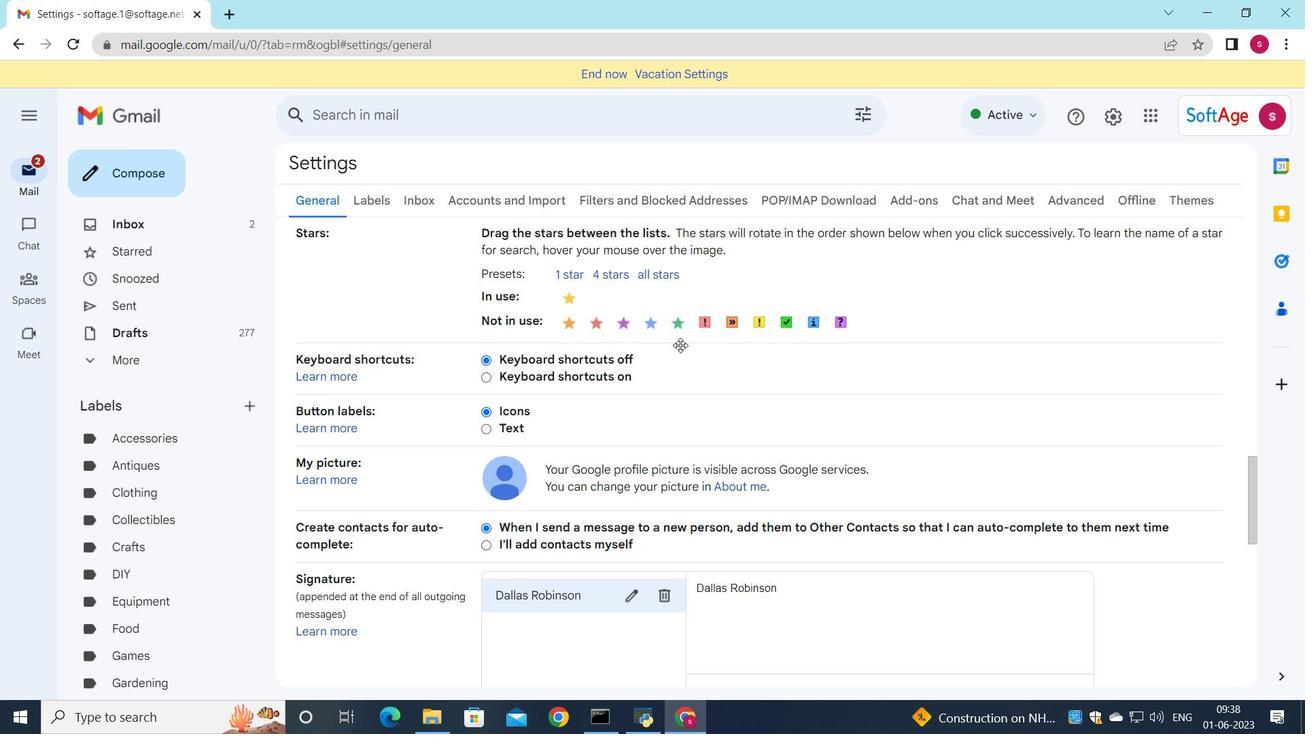 
Action: Mouse scrolled (681, 345) with delta (0, 0)
Screenshot: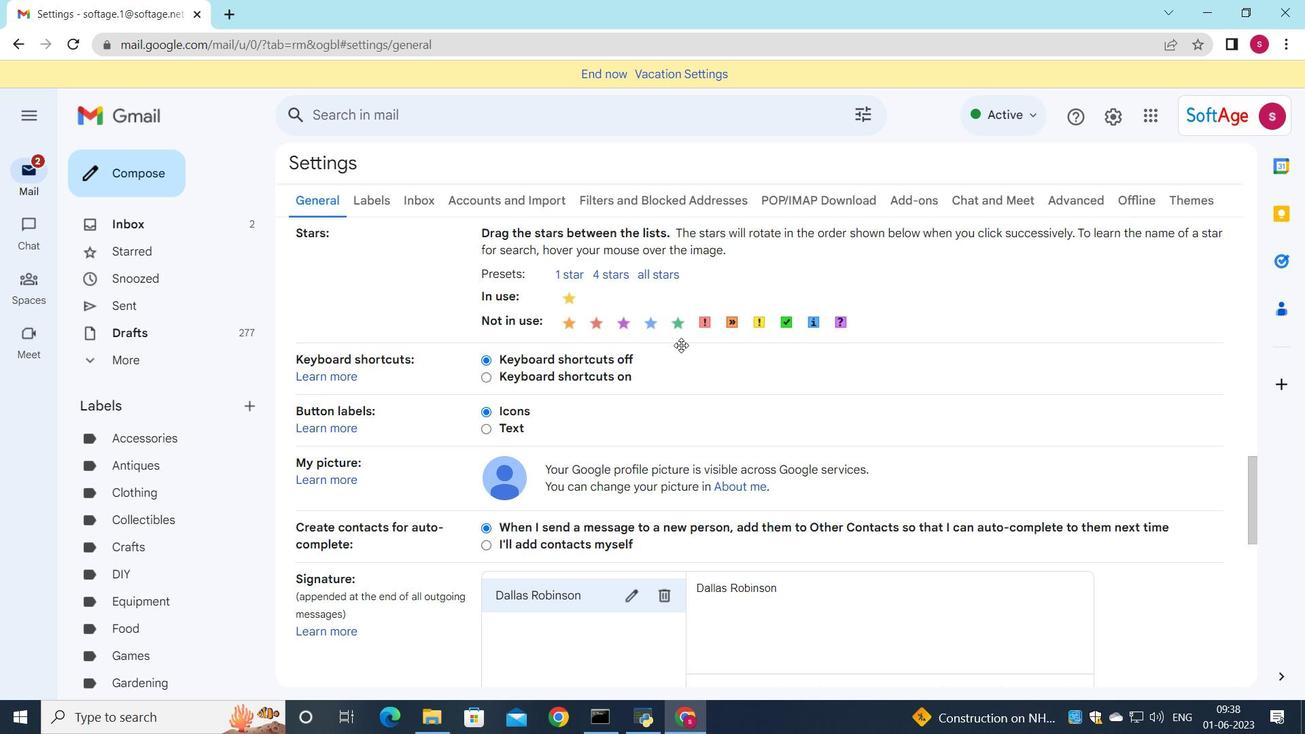 
Action: Mouse moved to (665, 339)
Screenshot: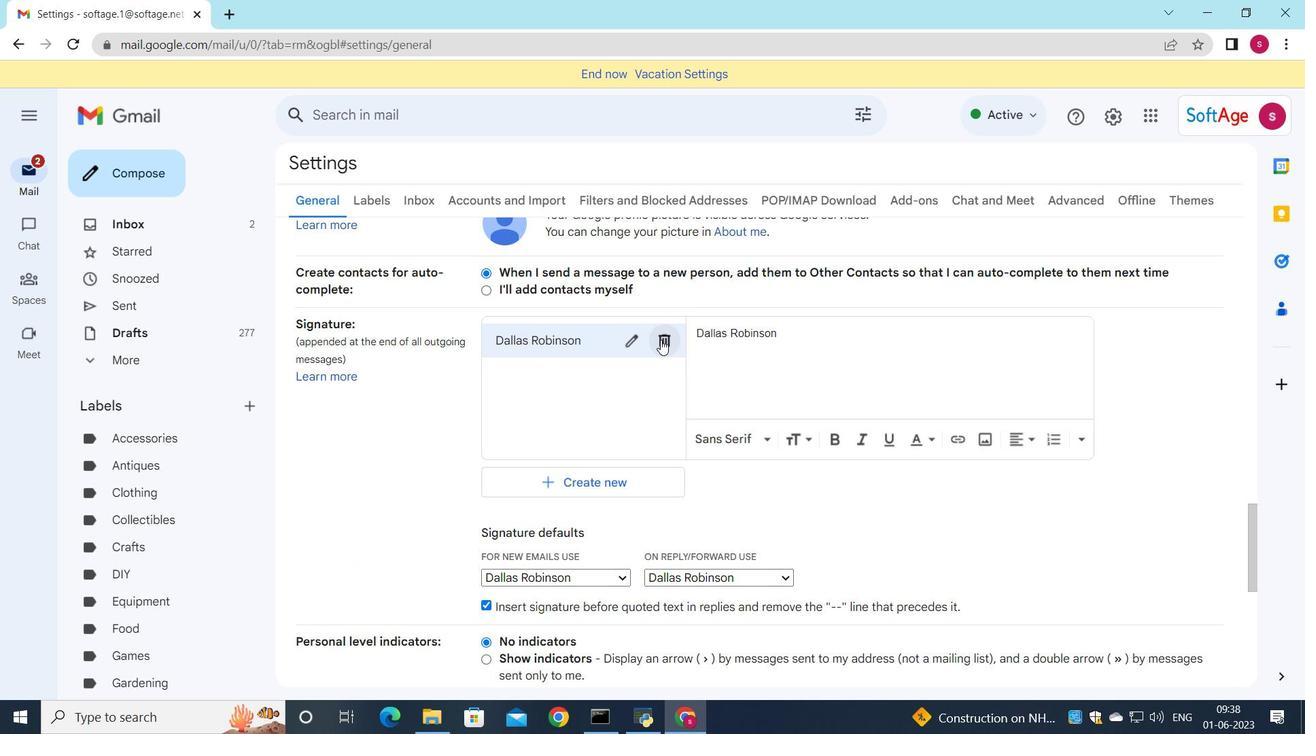 
Action: Mouse pressed left at (665, 339)
Screenshot: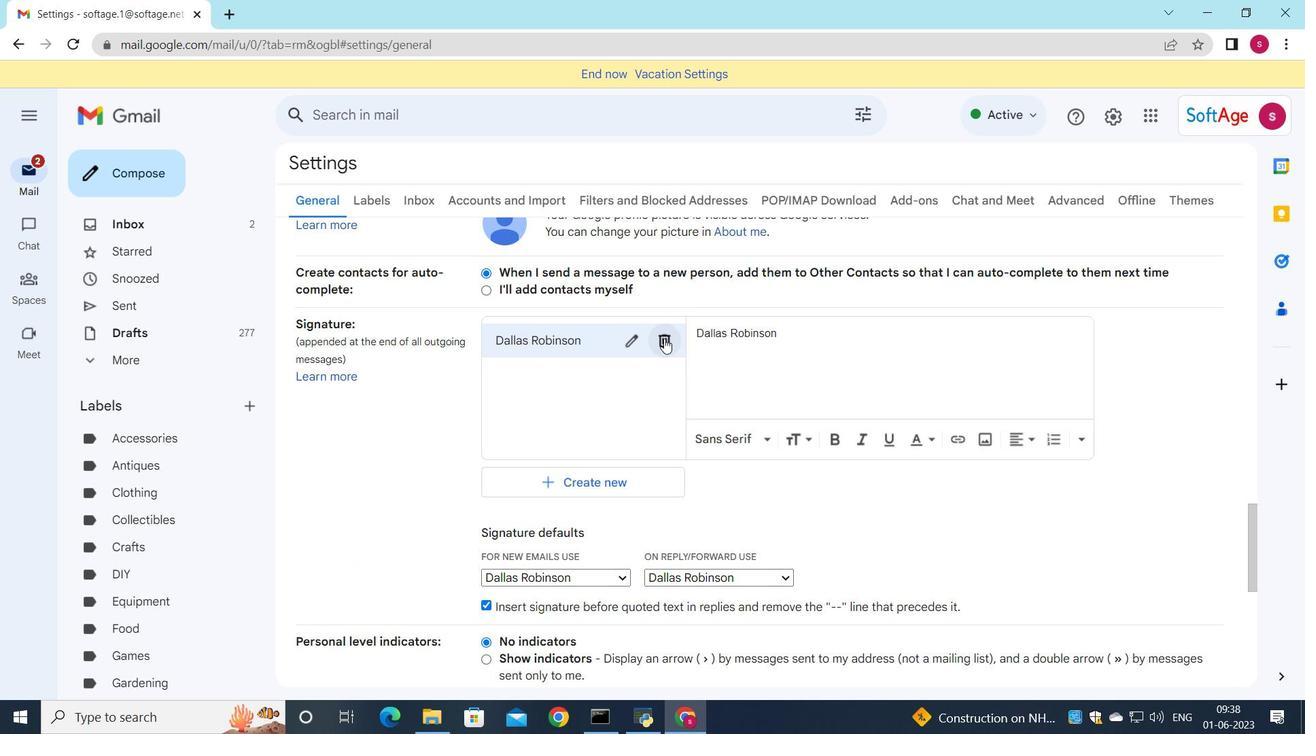 
Action: Mouse moved to (798, 403)
Screenshot: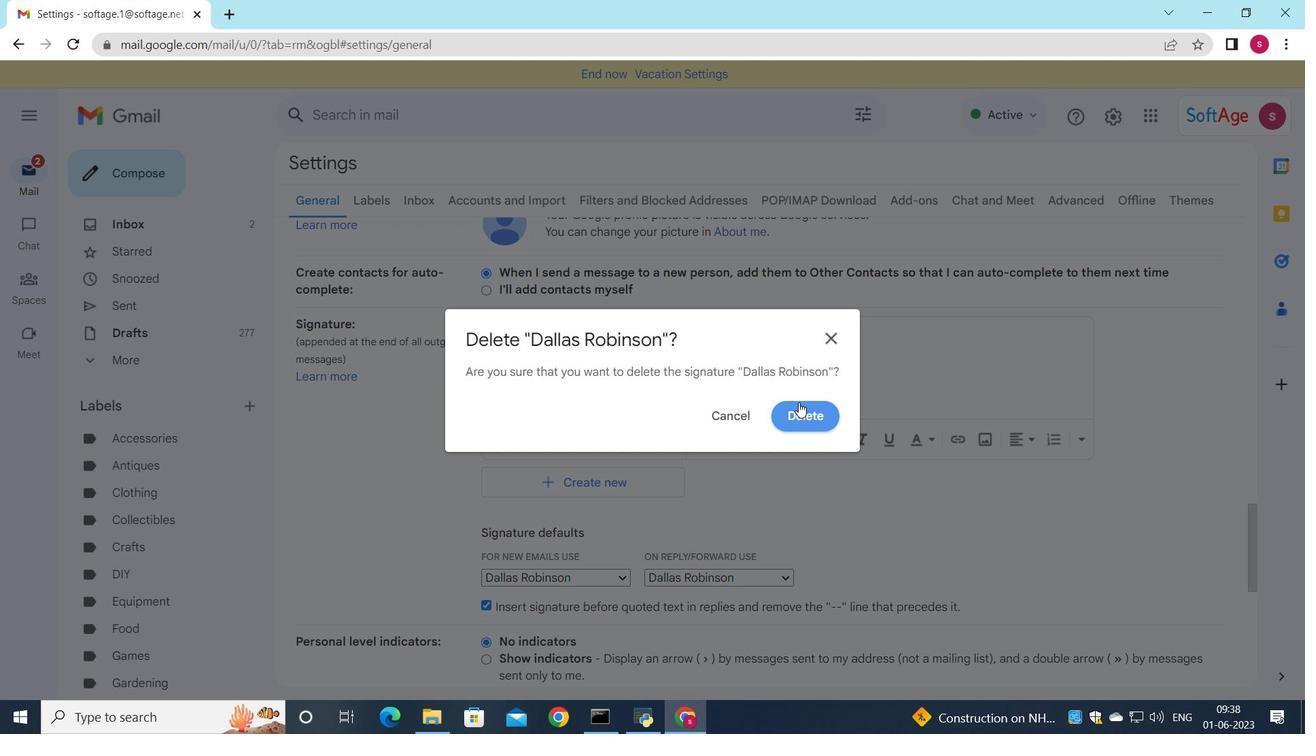 
Action: Mouse pressed left at (798, 403)
Screenshot: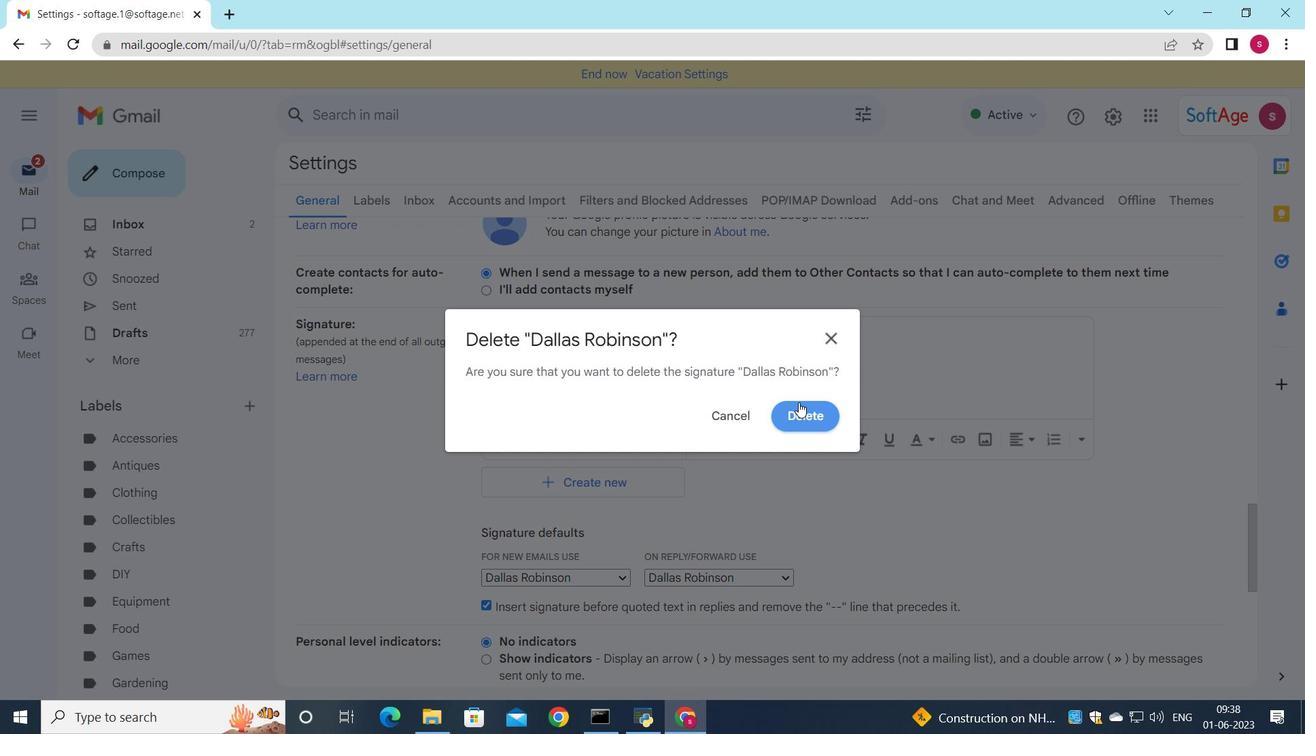 
Action: Mouse moved to (567, 356)
Screenshot: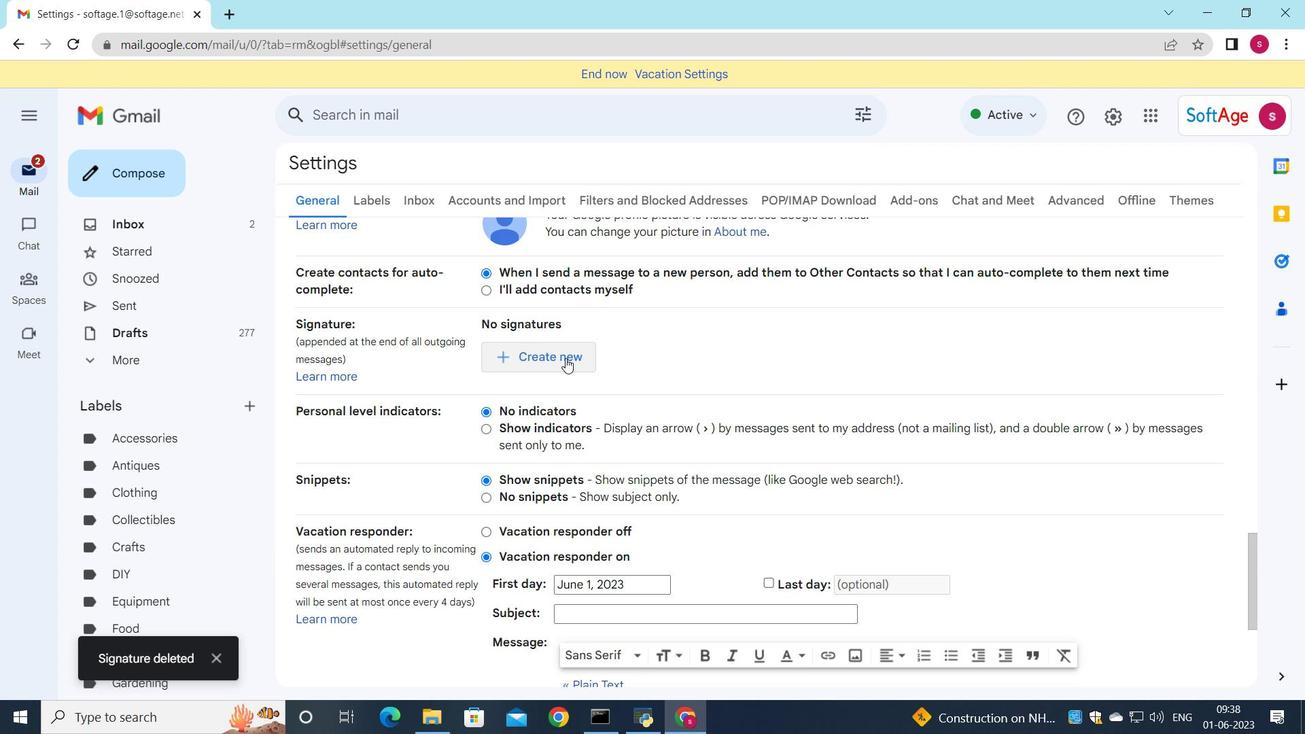 
Action: Mouse pressed left at (567, 356)
Screenshot: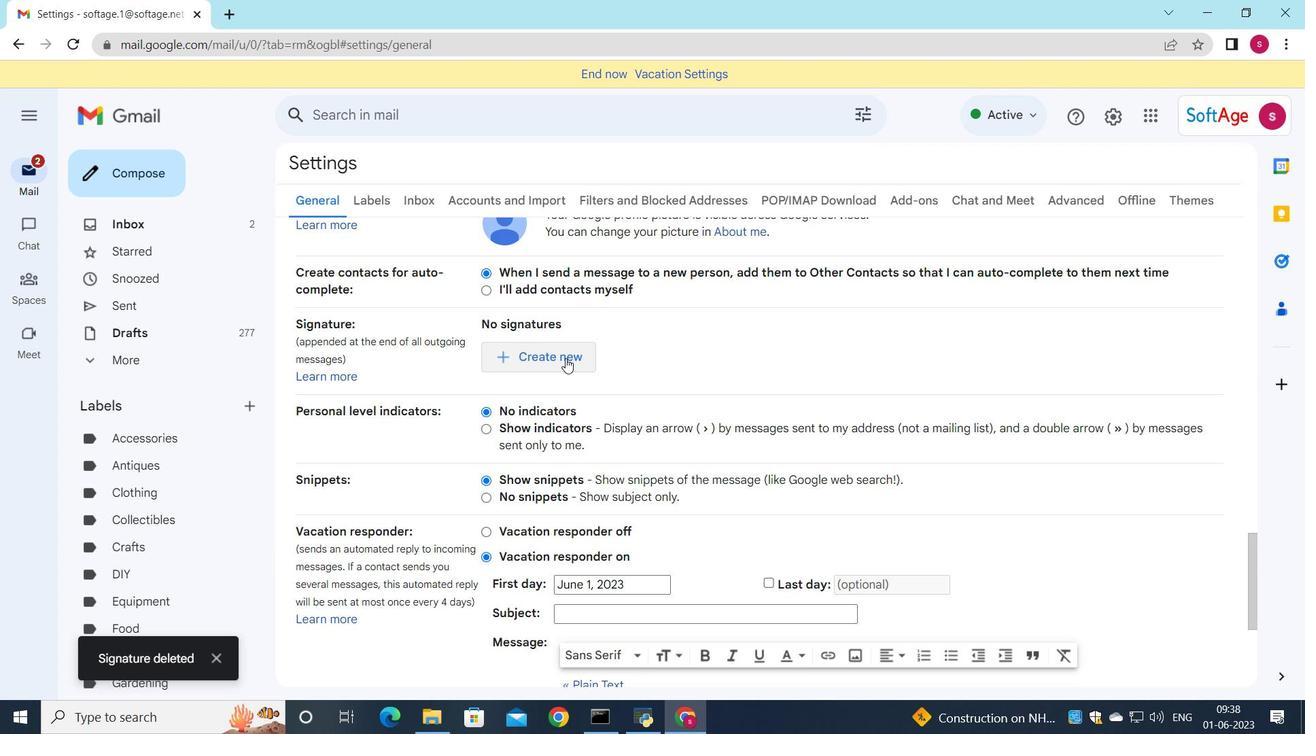 
Action: Mouse moved to (782, 359)
Screenshot: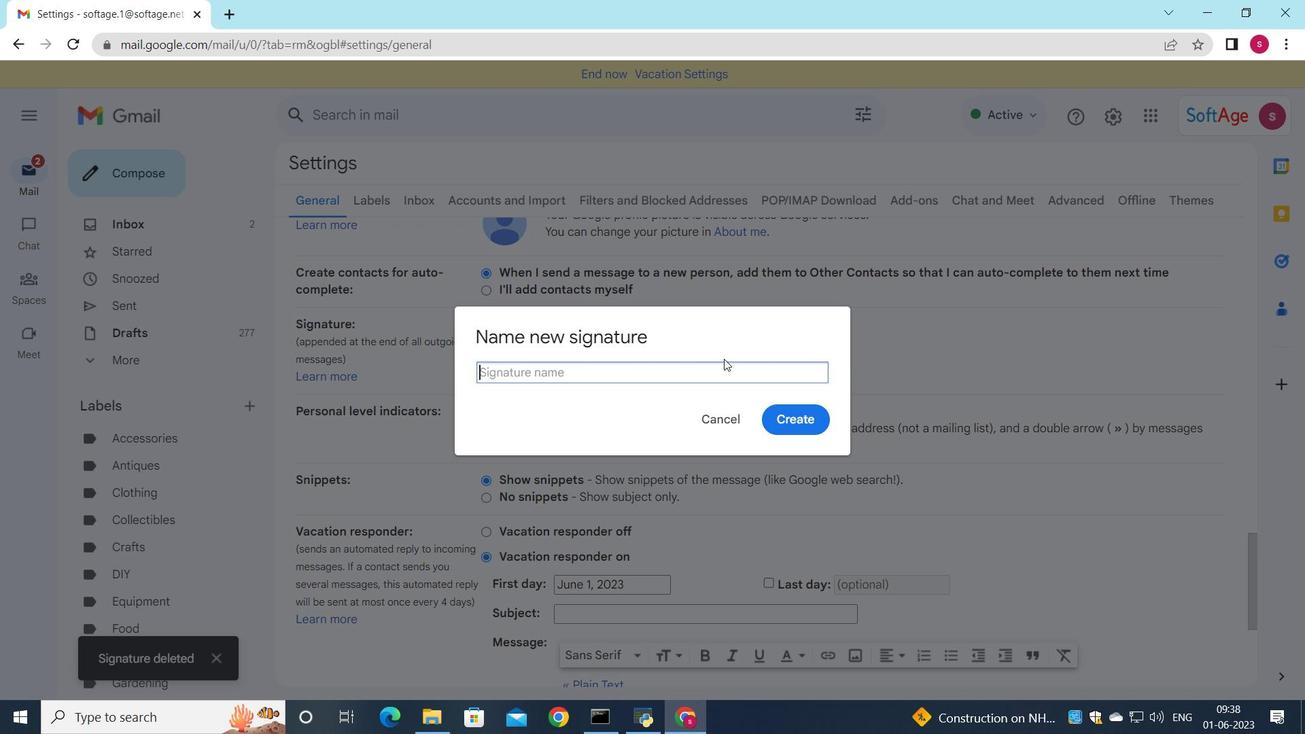 
Action: Key pressed <Key.shift>danas<Key.backspace><Key.backspace><Key.backspace><Key.backspace><Key.backspace><Key.backspace><Key.backspace><Key.backspace><Key.backspace><Key.backspace><Key.backspace><Key.backspace><Key.shift>Dana<Key.space><Key.shift>Mitchell
Screenshot: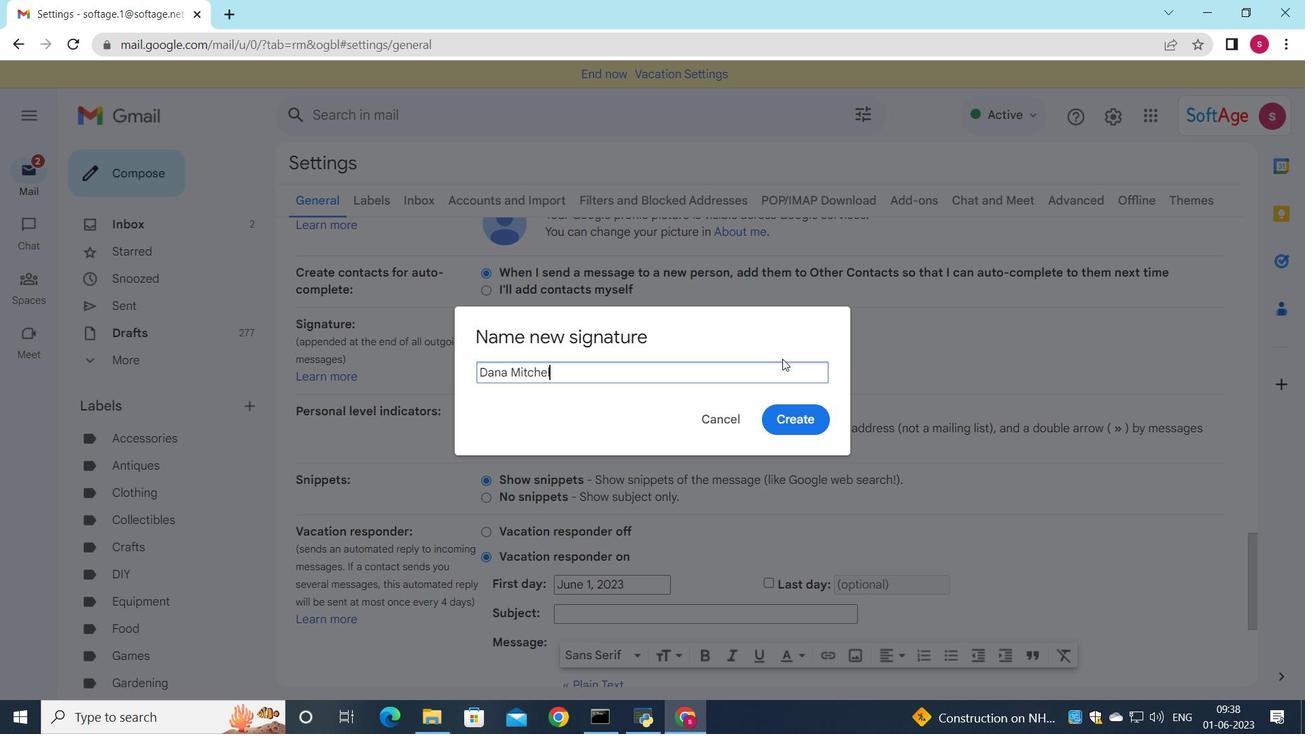 
Action: Mouse moved to (788, 414)
Screenshot: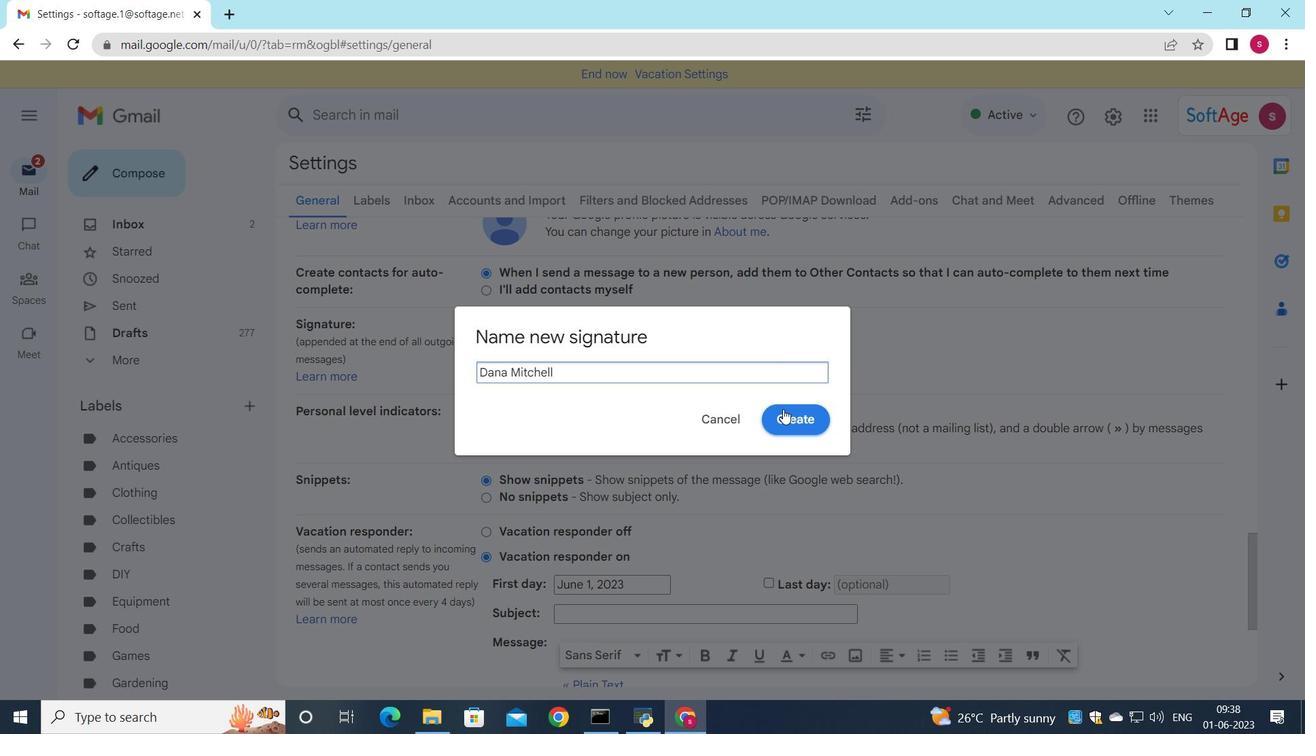 
Action: Mouse pressed left at (788, 414)
Screenshot: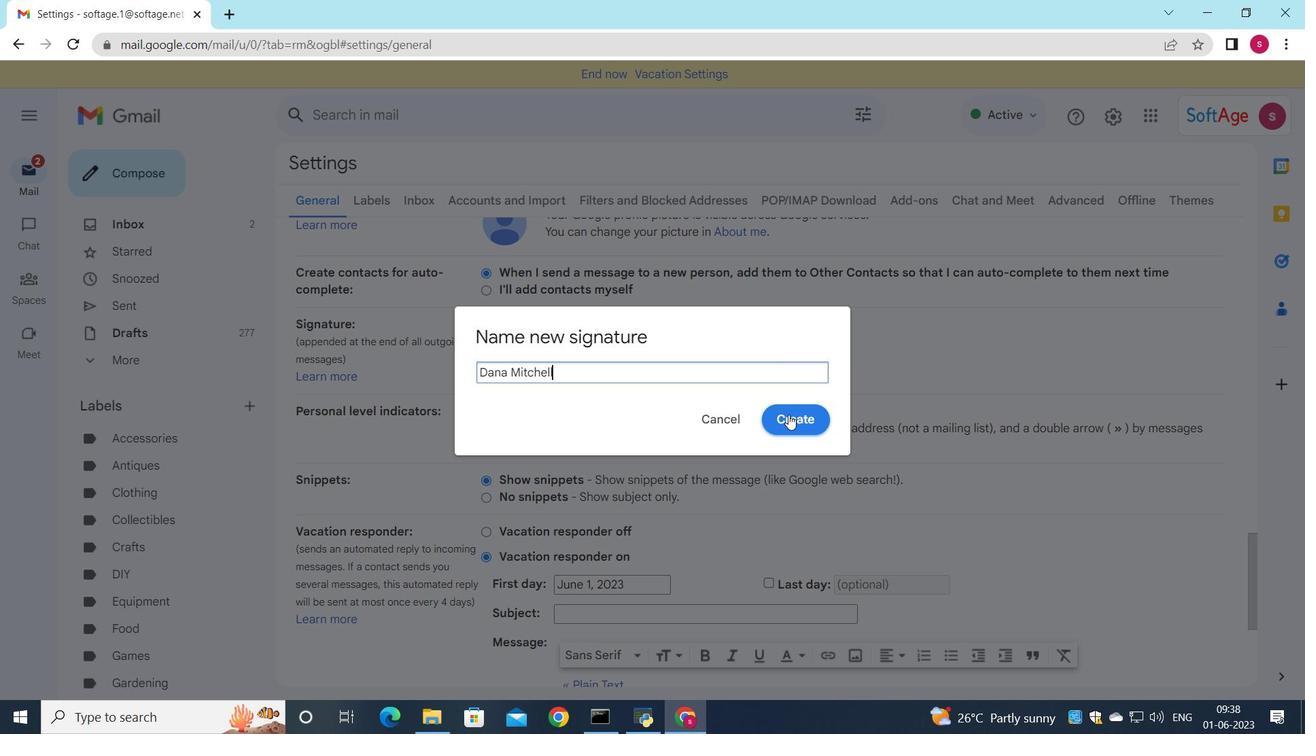 
Action: Mouse moved to (788, 381)
Screenshot: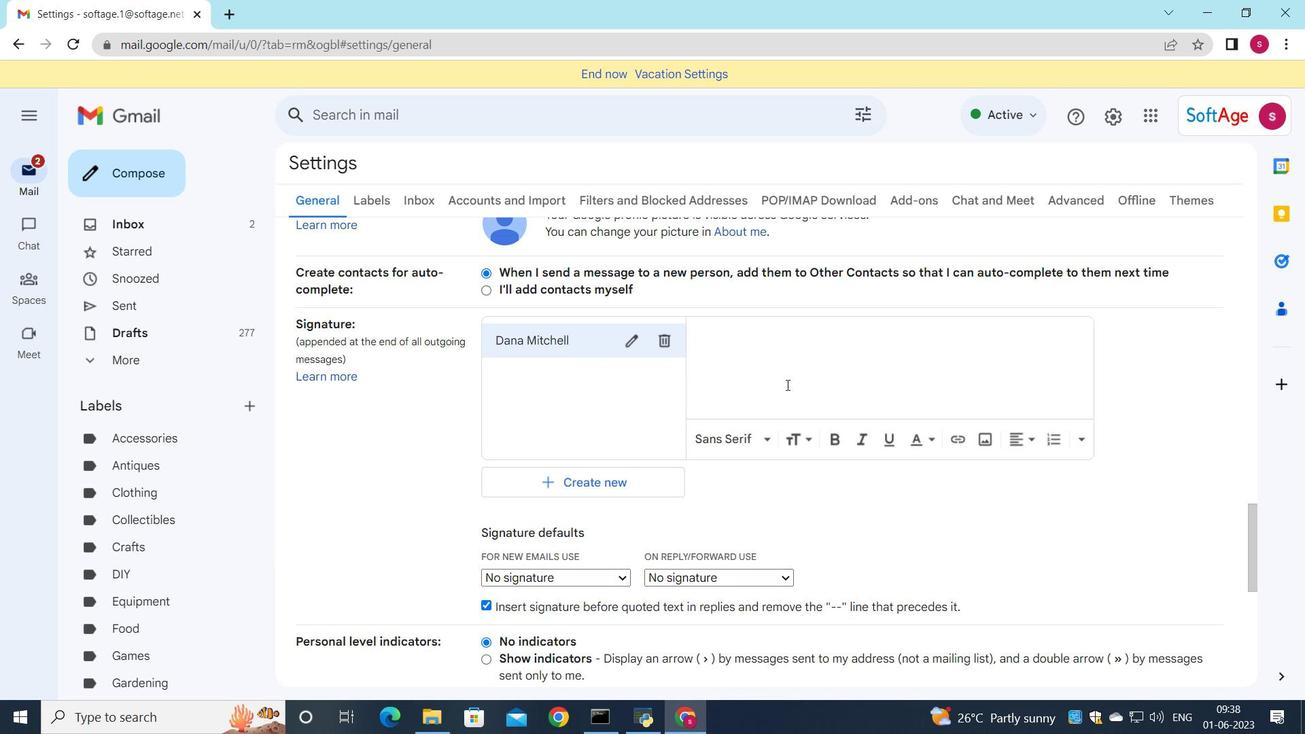 
Action: Mouse pressed left at (788, 381)
Screenshot: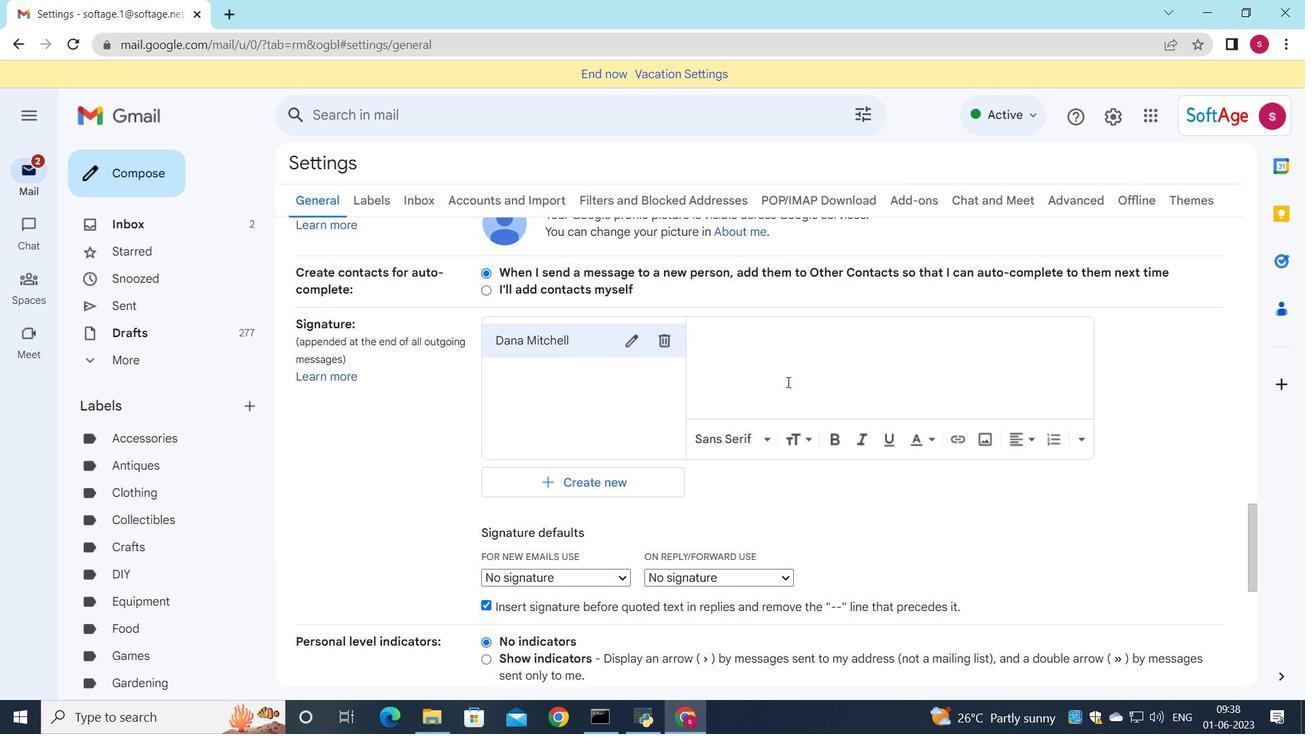 
Action: Key pressed <Key.shift>dana<Key.space>m<Key.backspace><Key.backspace><Key.backspace><Key.backspace><Key.backspace><Key.backspace><Key.backspace><Key.backspace><Key.backspace><Key.backspace><Key.backspace><Key.backspace><Key.shift>Dana<Key.space><Key.shift>Mitchell
Screenshot: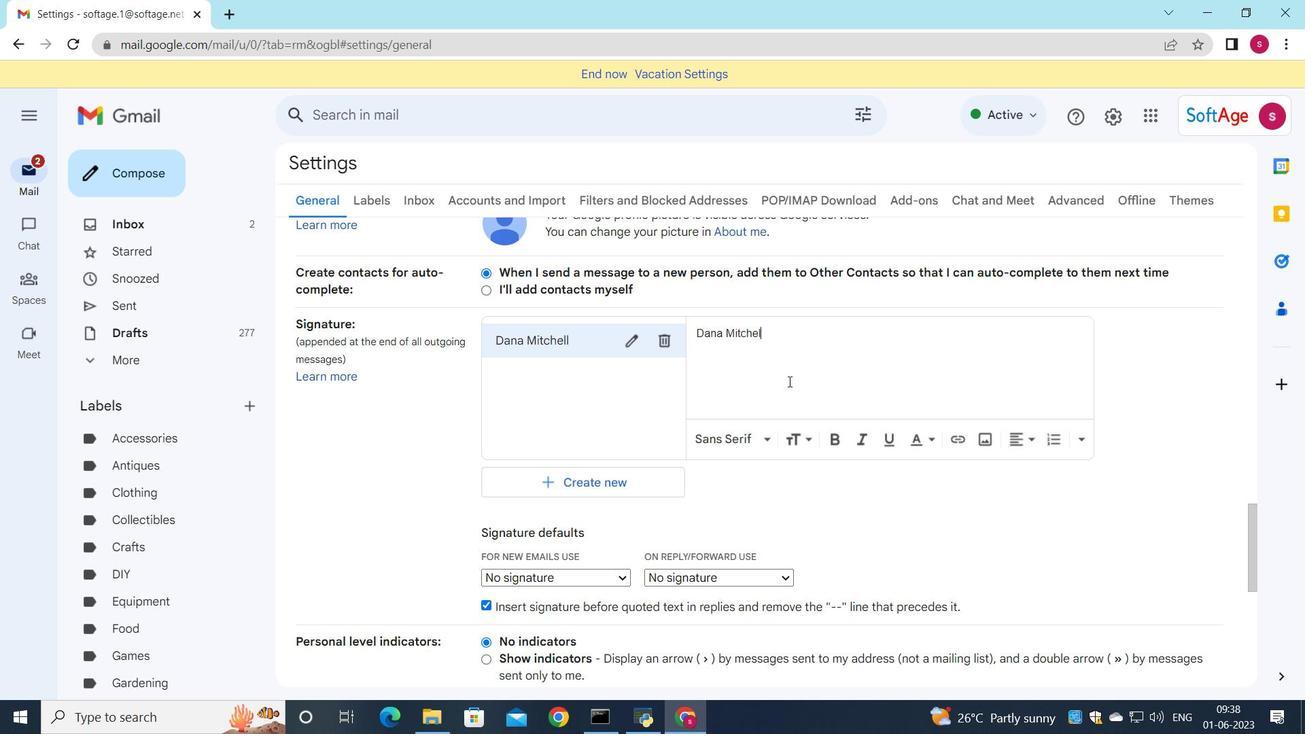 
Action: Mouse moved to (693, 372)
Screenshot: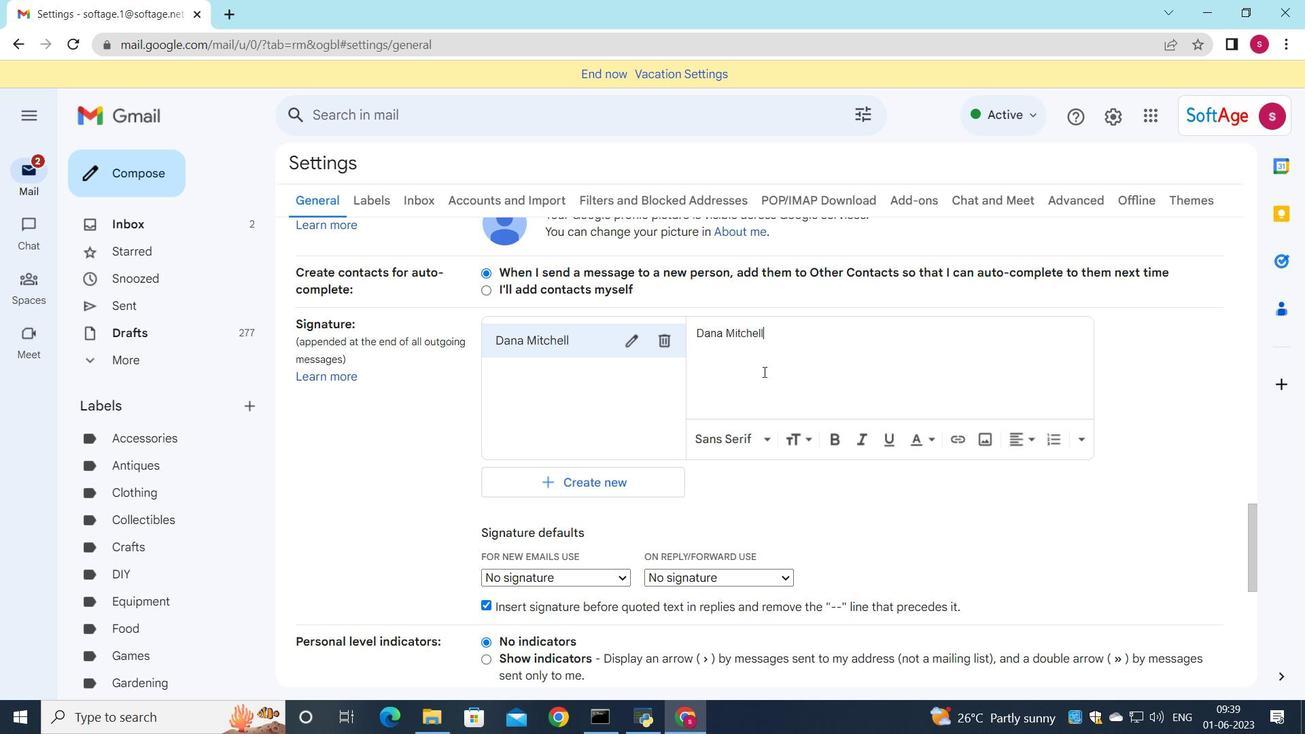 
Action: Mouse scrolled (693, 371) with delta (0, 0)
Screenshot: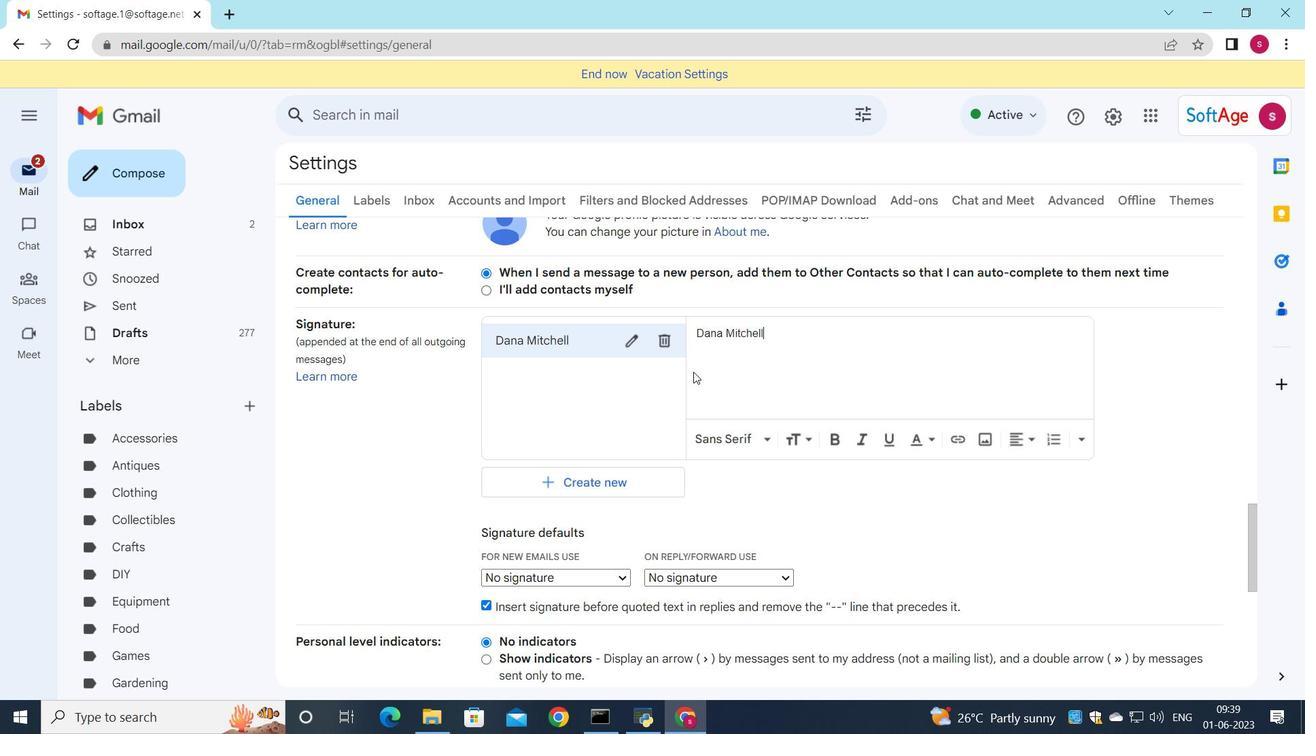 
Action: Mouse scrolled (693, 371) with delta (0, 0)
Screenshot: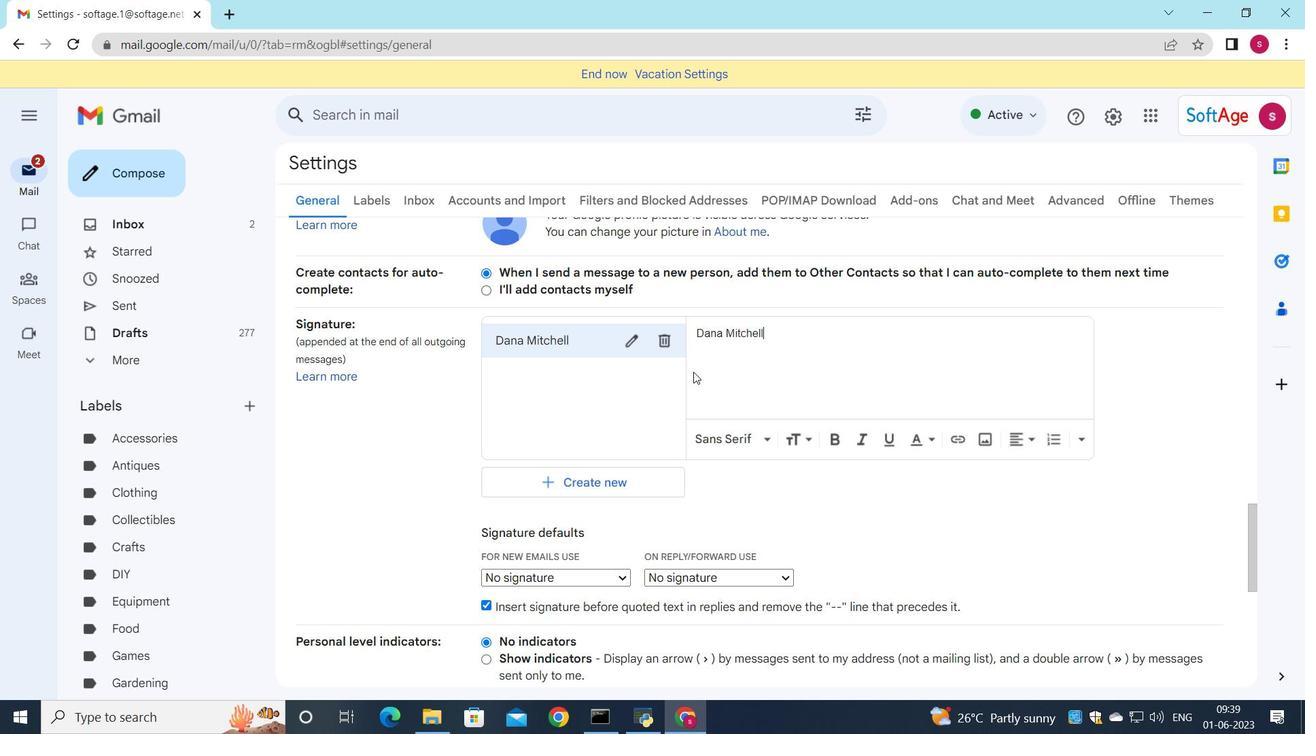 
Action: Mouse scrolled (693, 371) with delta (0, 0)
Screenshot: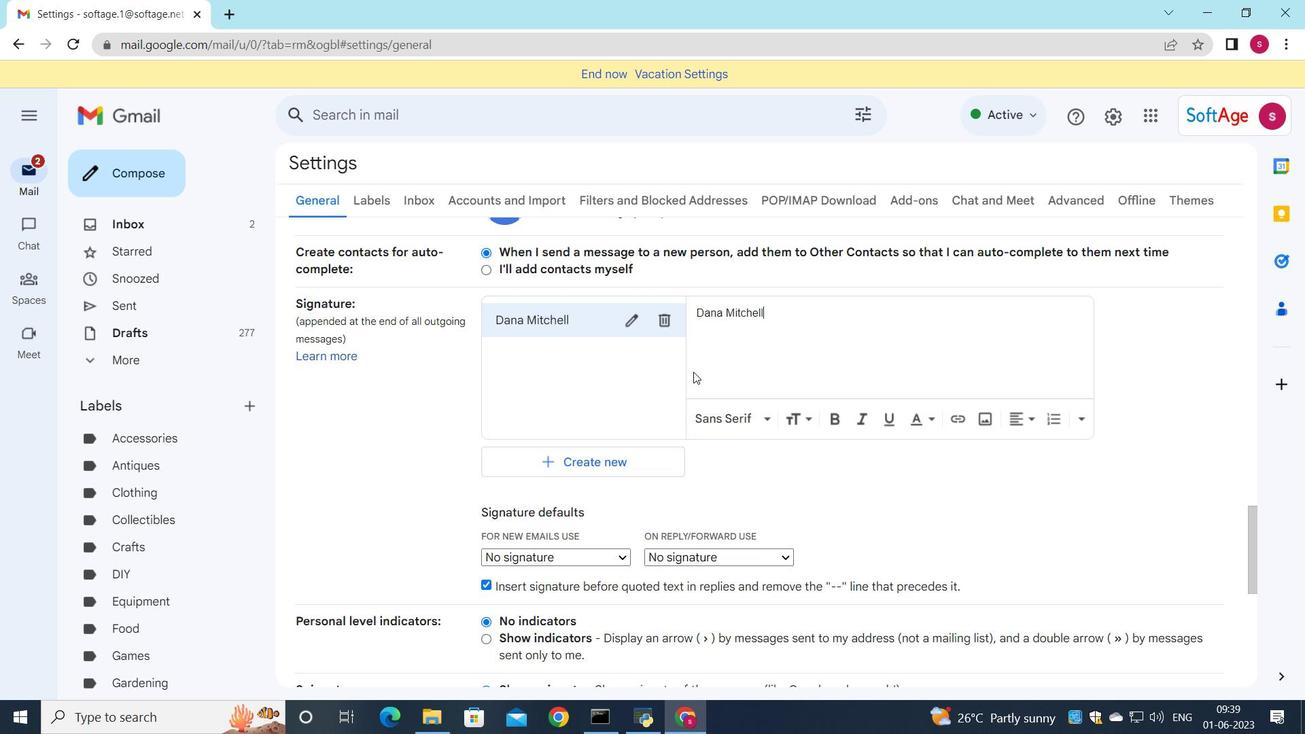 
Action: Mouse moved to (594, 325)
Screenshot: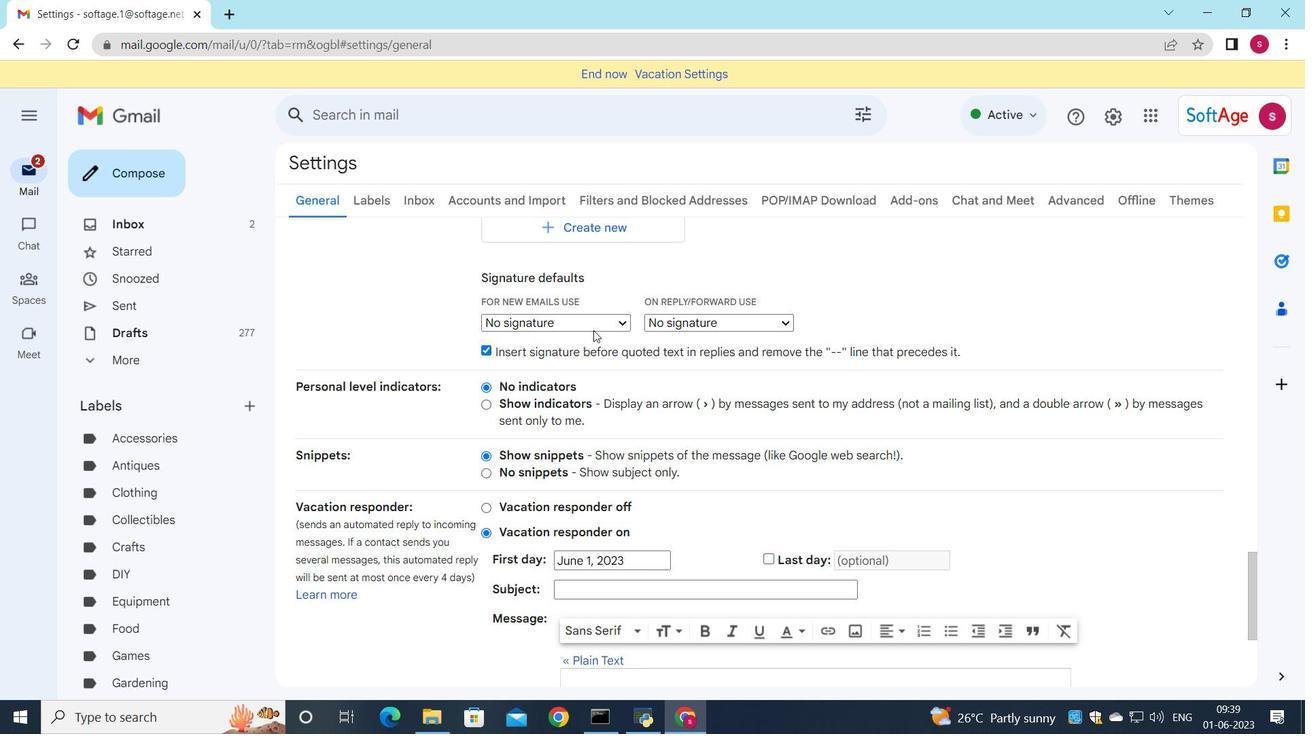
Action: Mouse pressed left at (594, 325)
Screenshot: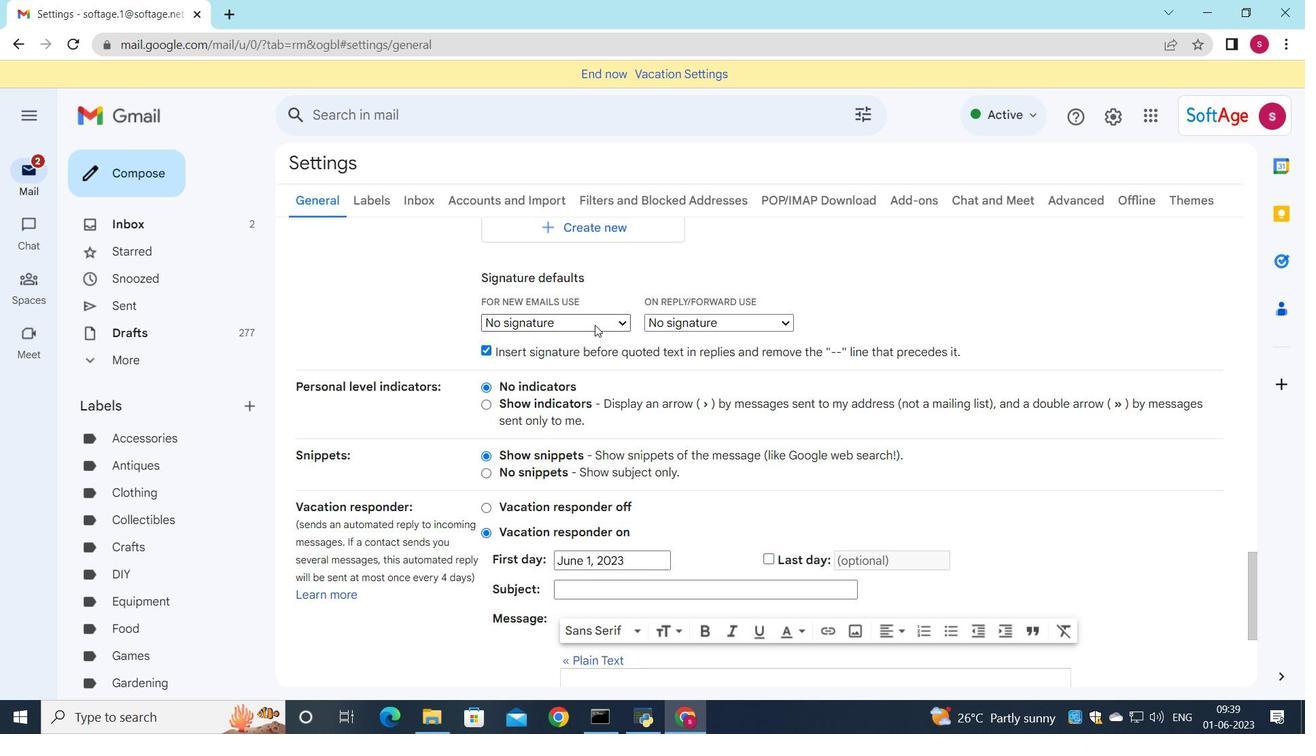 
Action: Mouse moved to (596, 354)
Screenshot: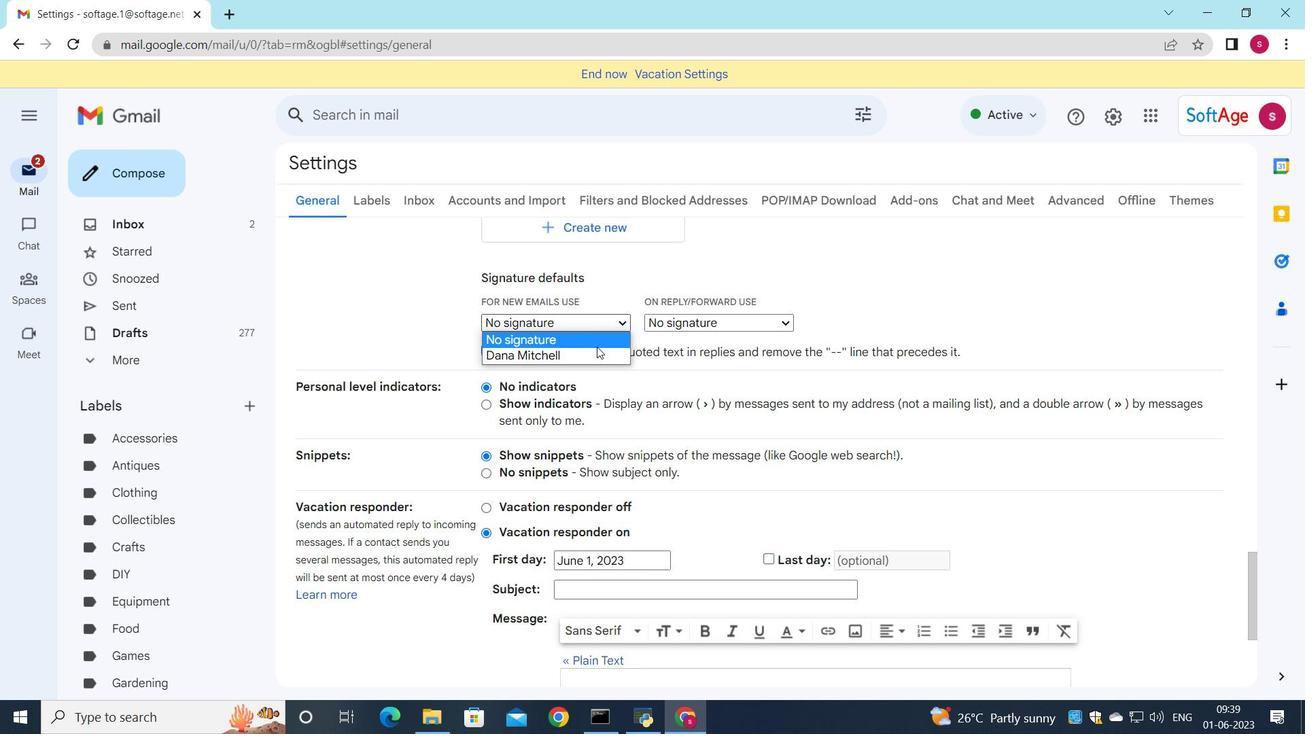 
Action: Mouse pressed left at (596, 354)
Screenshot: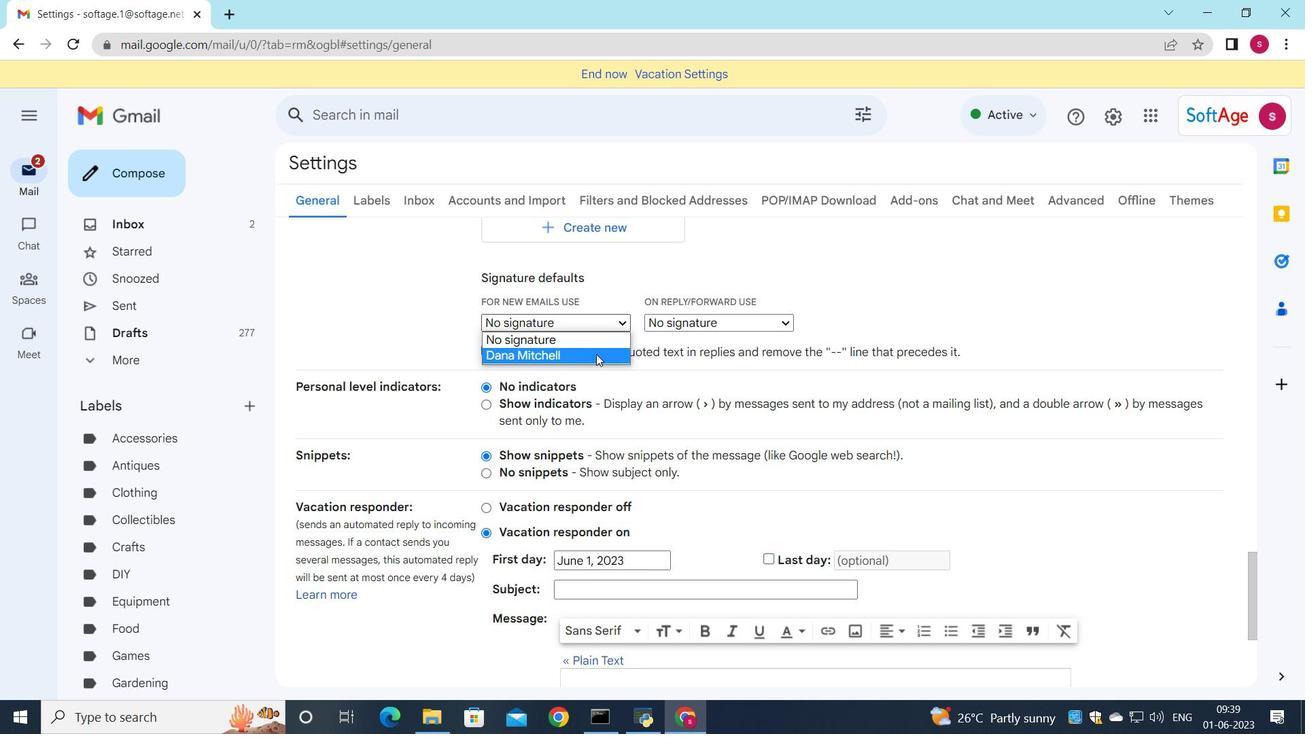 
Action: Mouse moved to (664, 324)
Screenshot: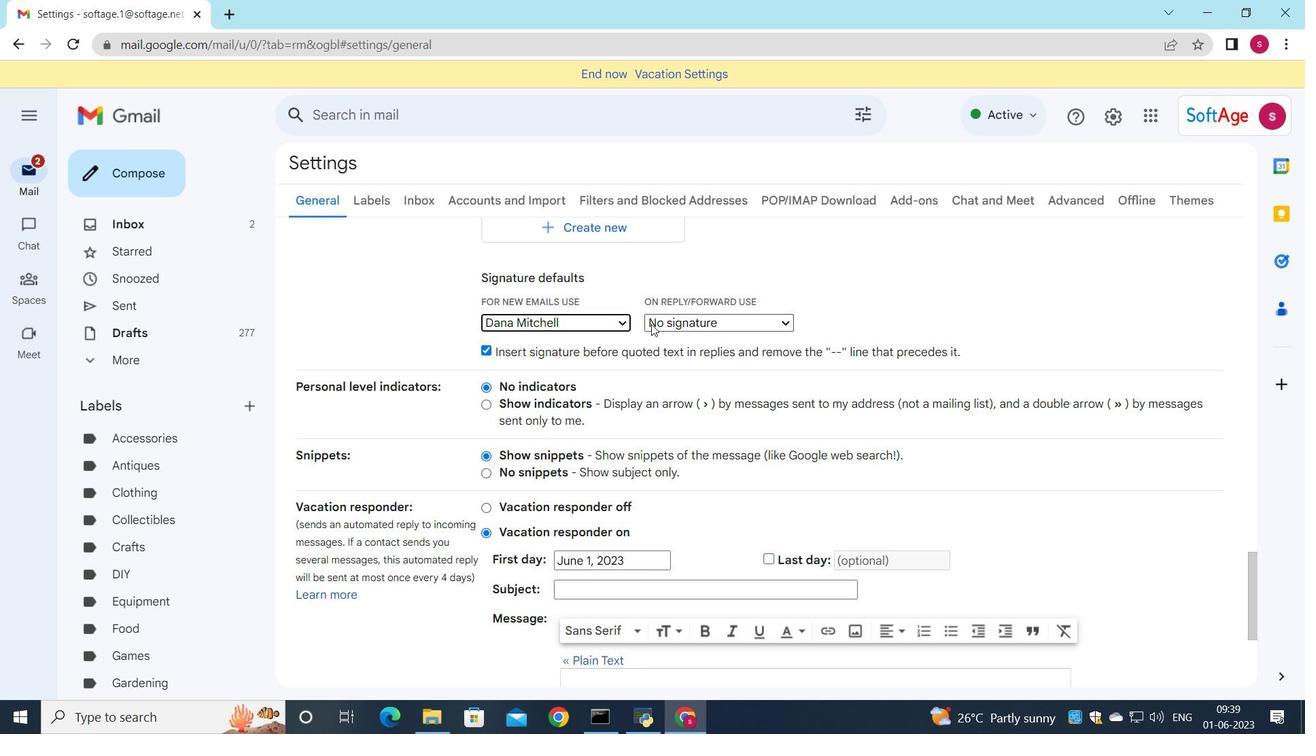 
Action: Mouse pressed left at (664, 324)
Screenshot: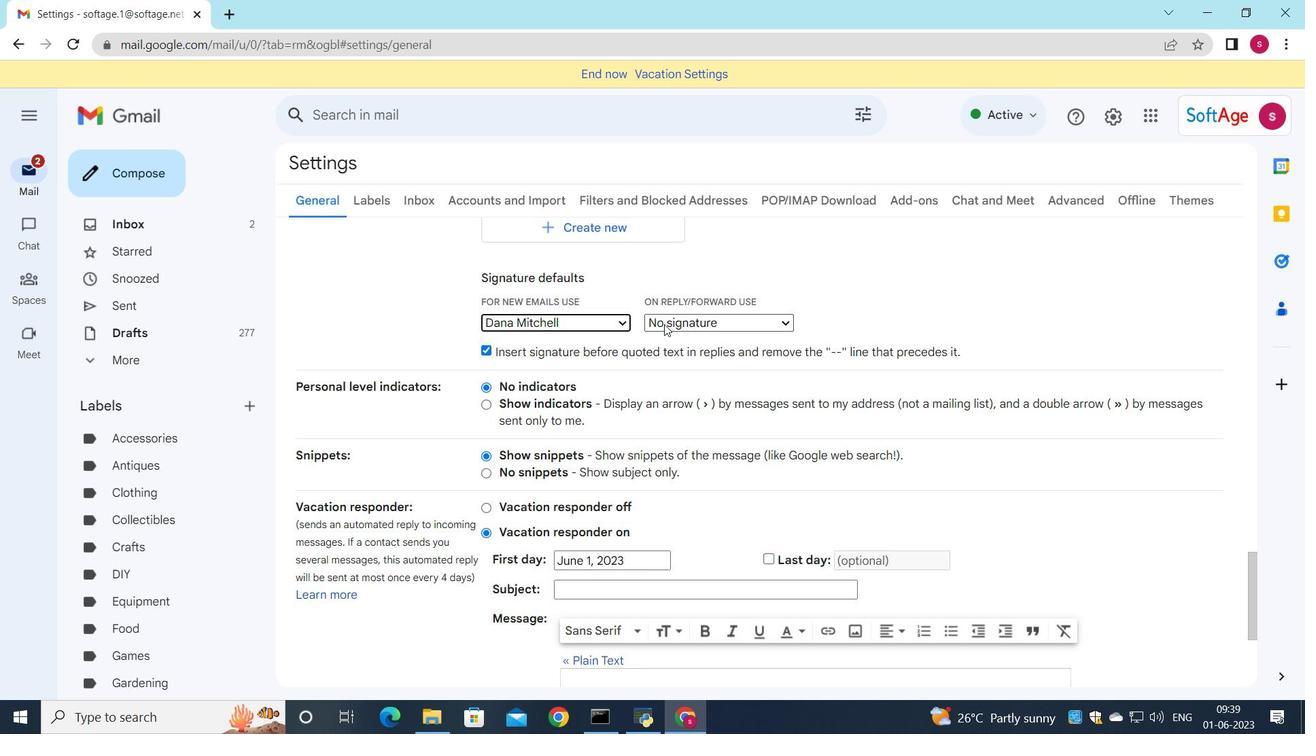 
Action: Mouse moved to (675, 360)
Screenshot: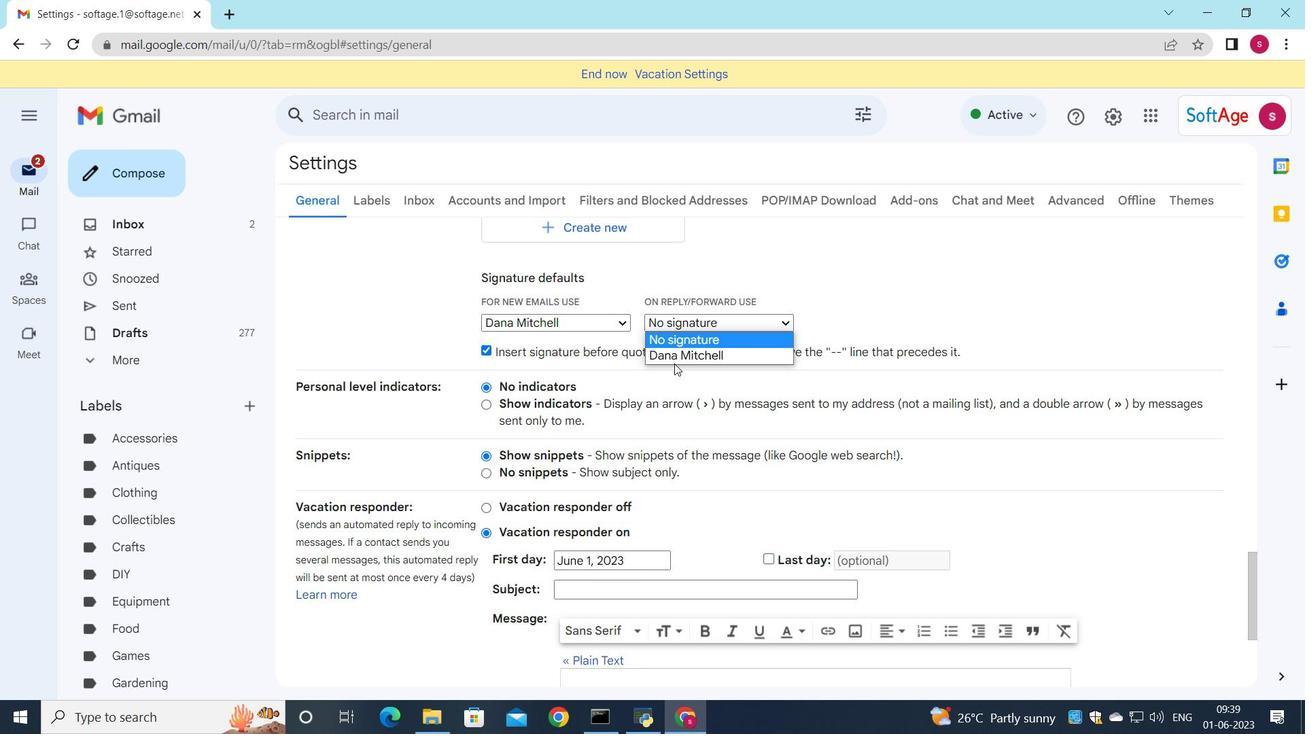 
Action: Mouse pressed left at (675, 360)
Screenshot: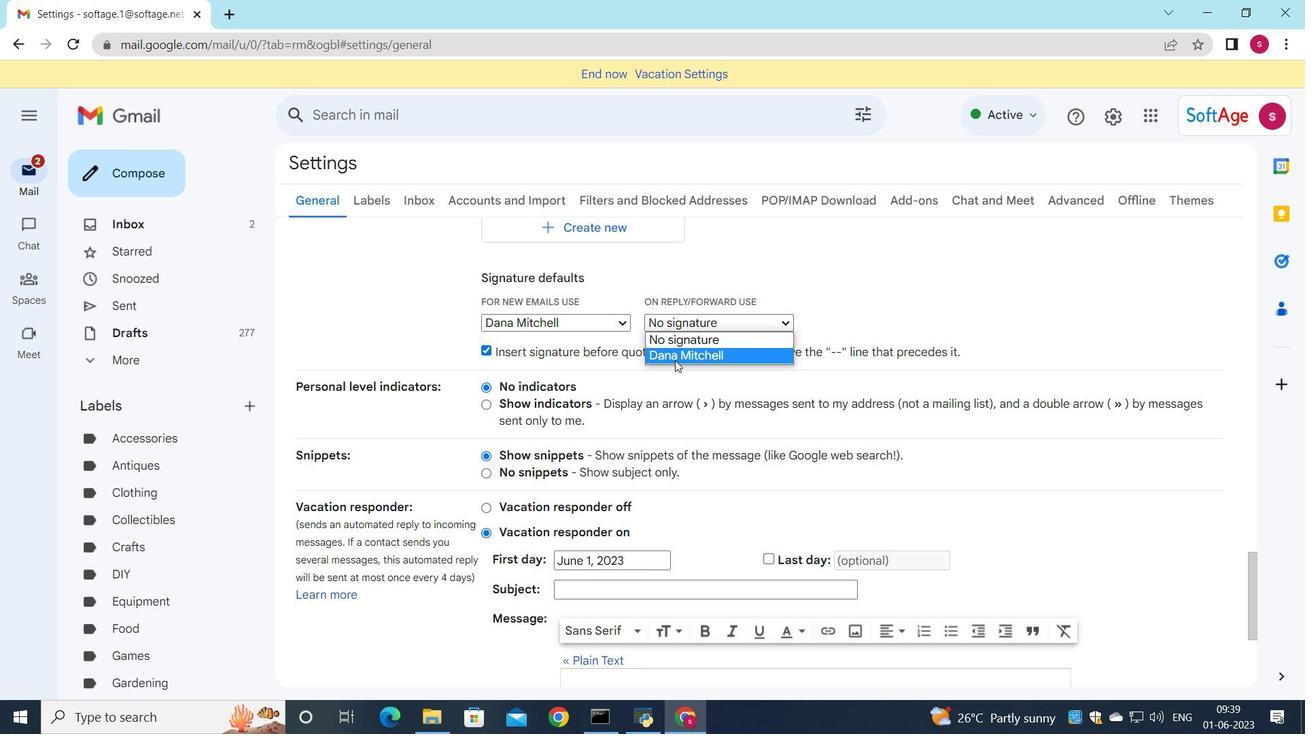 
Action: Mouse moved to (643, 318)
Screenshot: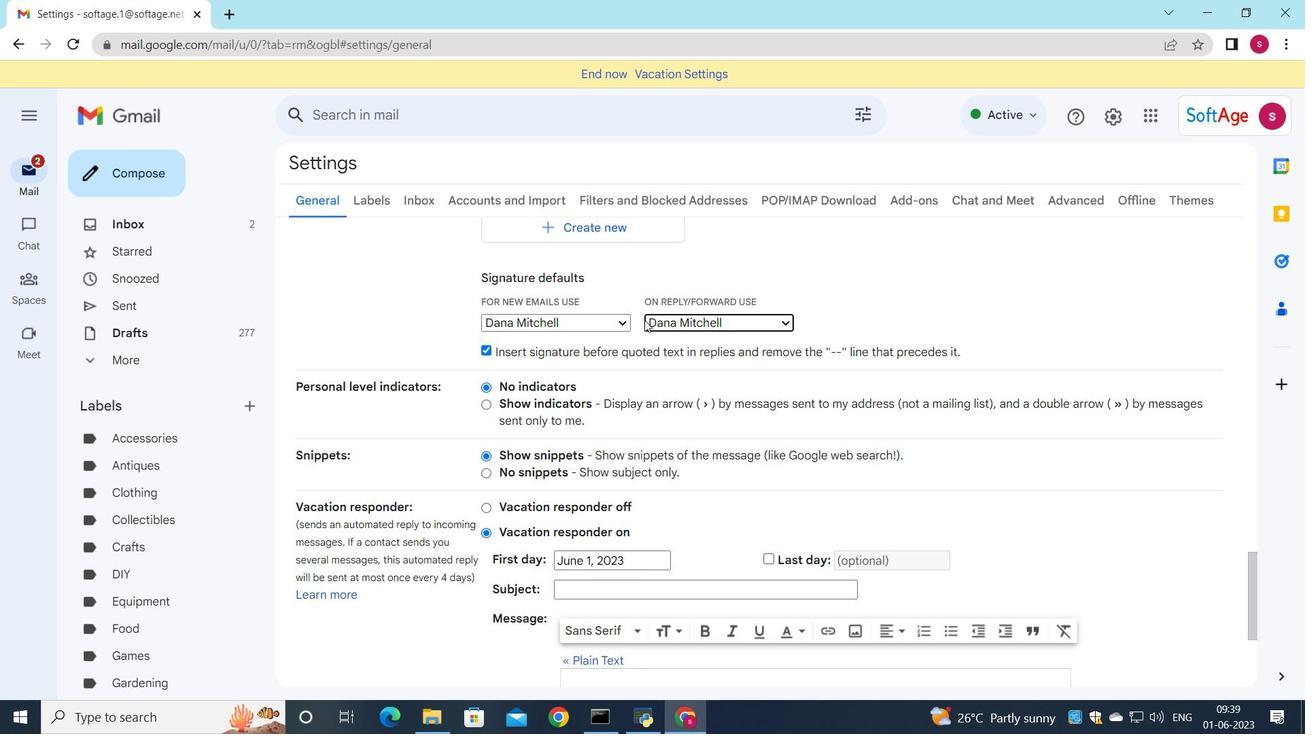 
Action: Mouse scrolled (643, 318) with delta (0, 0)
Screenshot: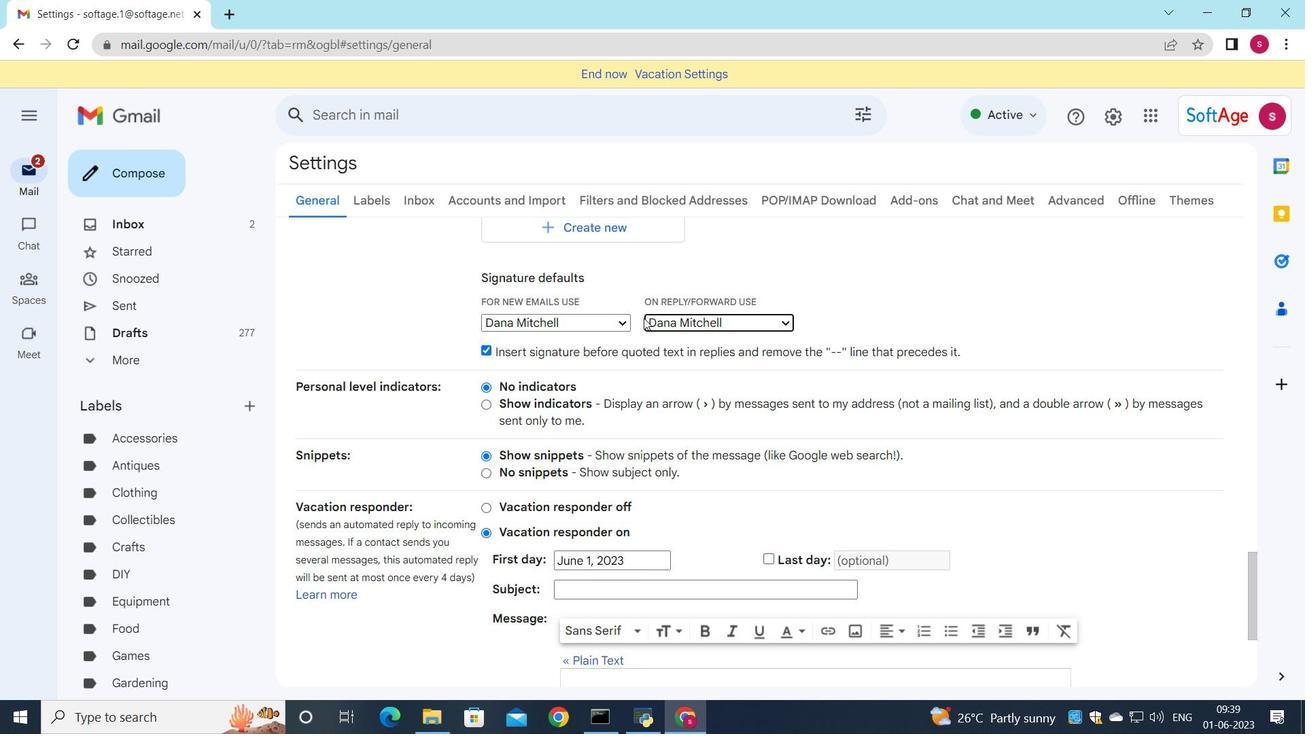 
Action: Mouse scrolled (643, 318) with delta (0, 0)
Screenshot: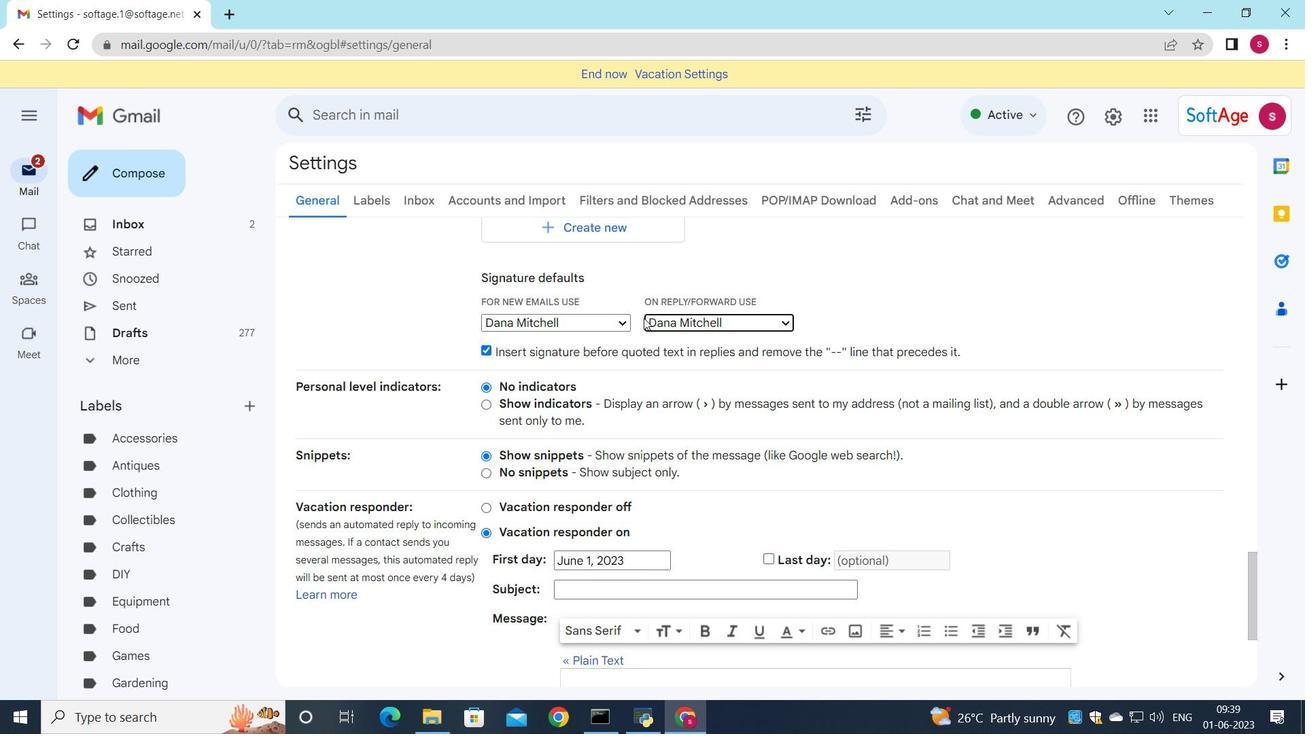 
Action: Mouse scrolled (643, 318) with delta (0, 0)
Screenshot: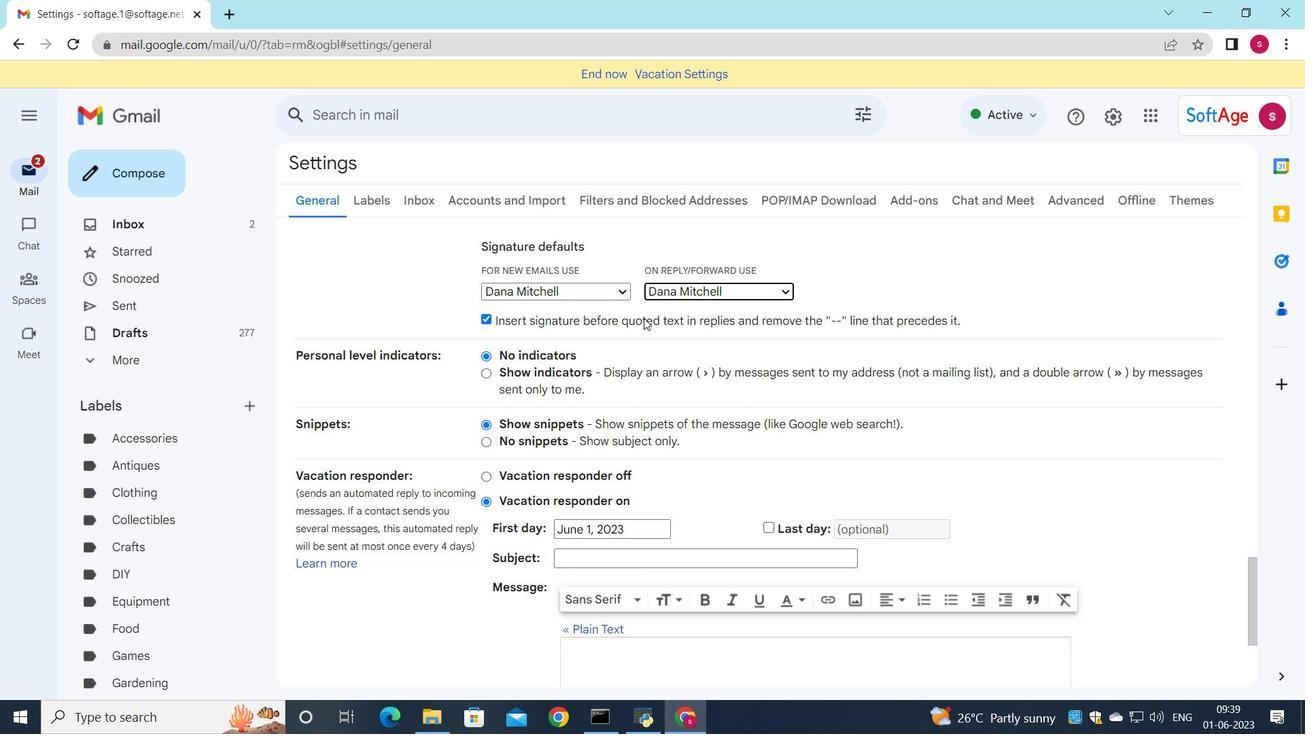 
Action: Mouse scrolled (643, 318) with delta (0, 0)
Screenshot: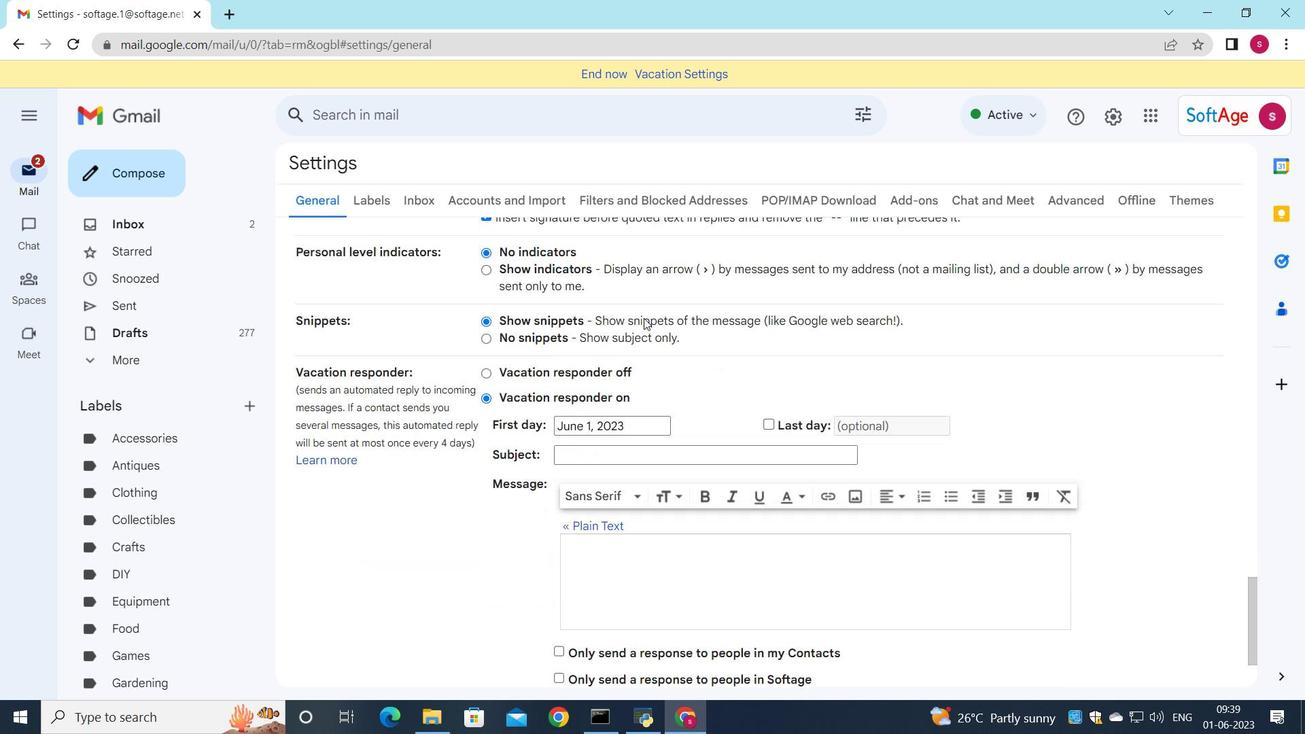 
Action: Mouse moved to (696, 441)
Screenshot: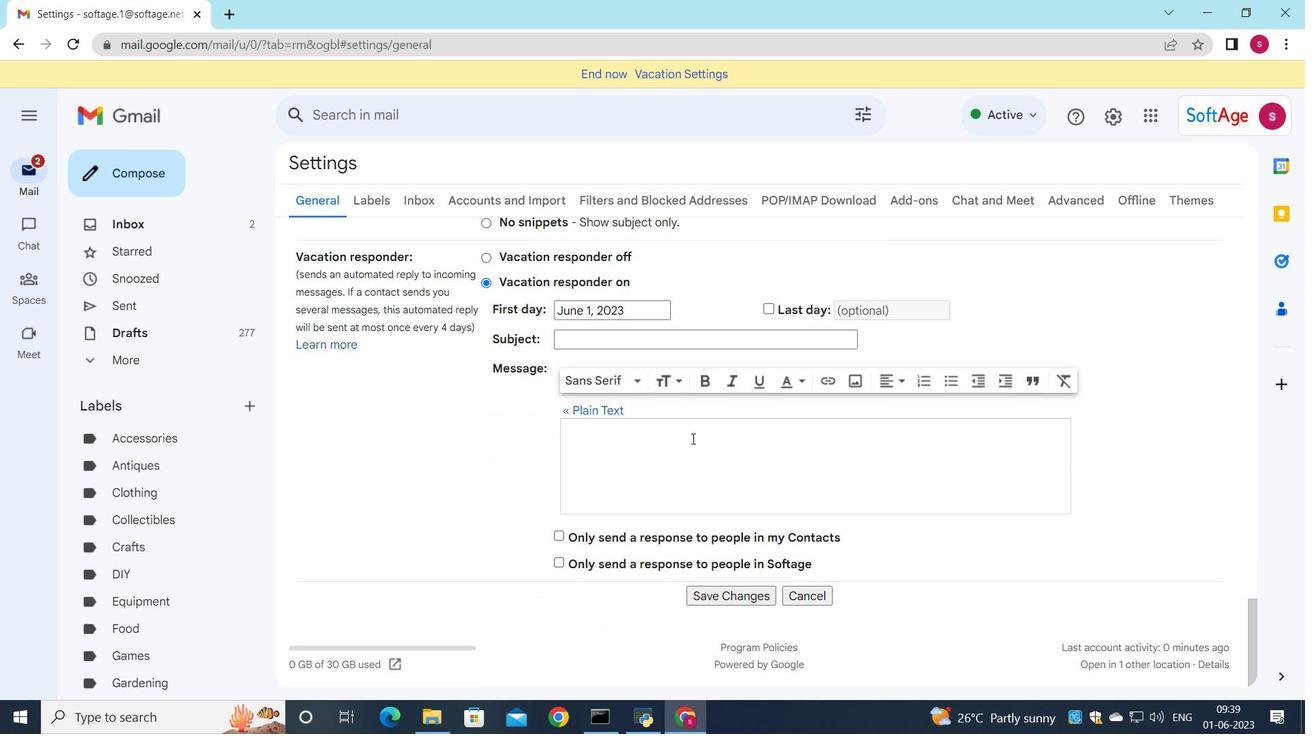 
Action: Mouse scrolled (696, 440) with delta (0, 0)
Screenshot: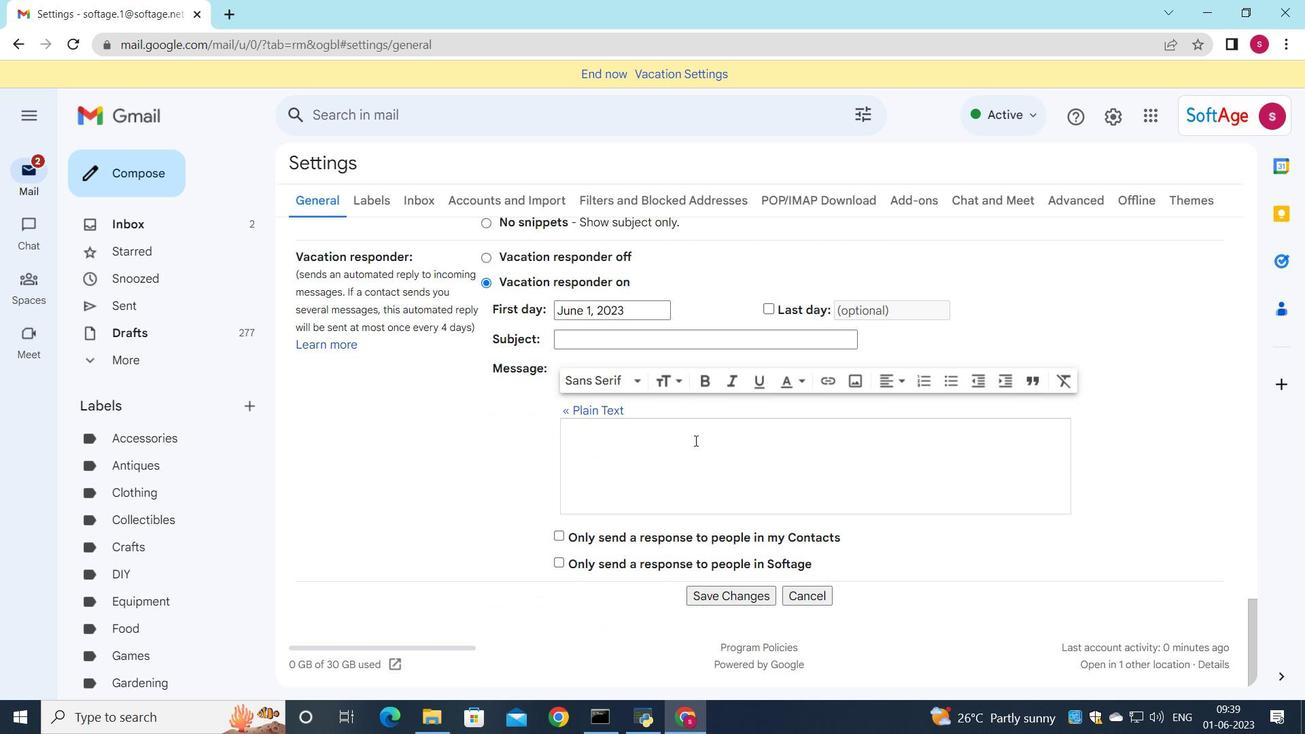 
Action: Mouse scrolled (696, 440) with delta (0, 0)
Screenshot: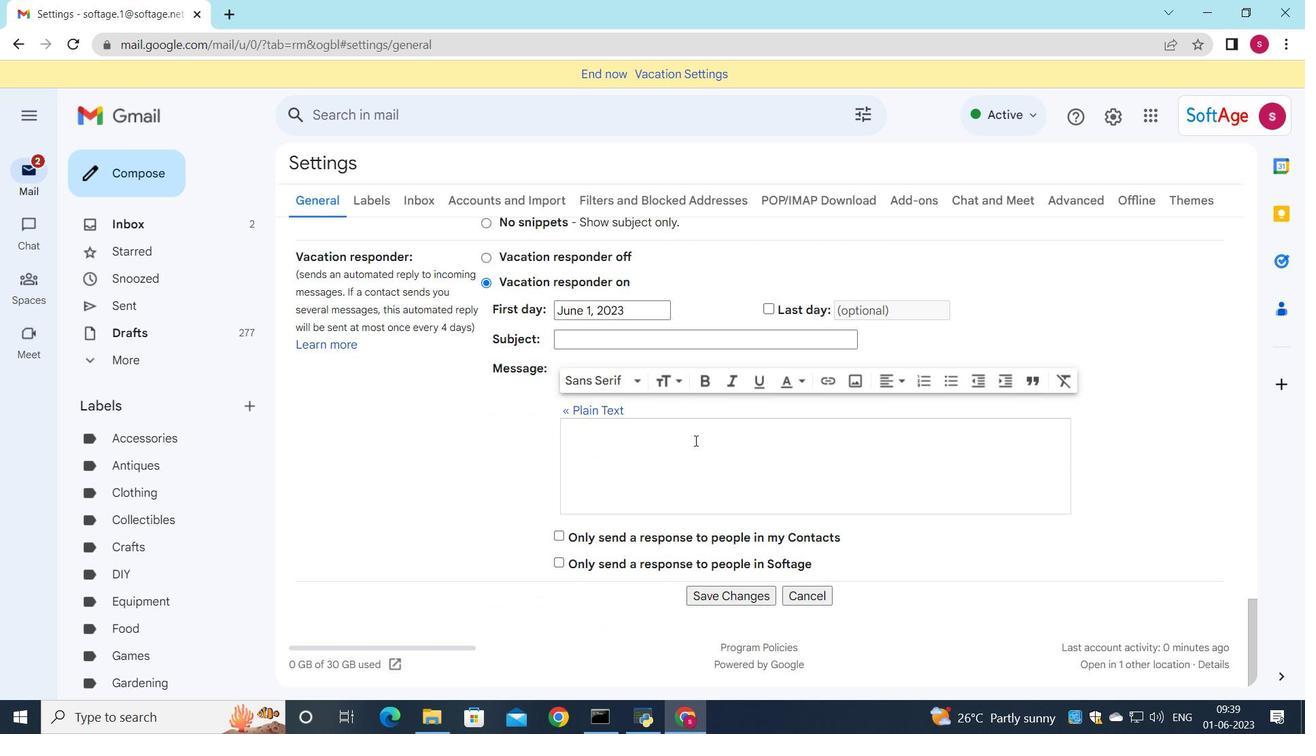 
Action: Mouse scrolled (696, 440) with delta (0, 0)
Screenshot: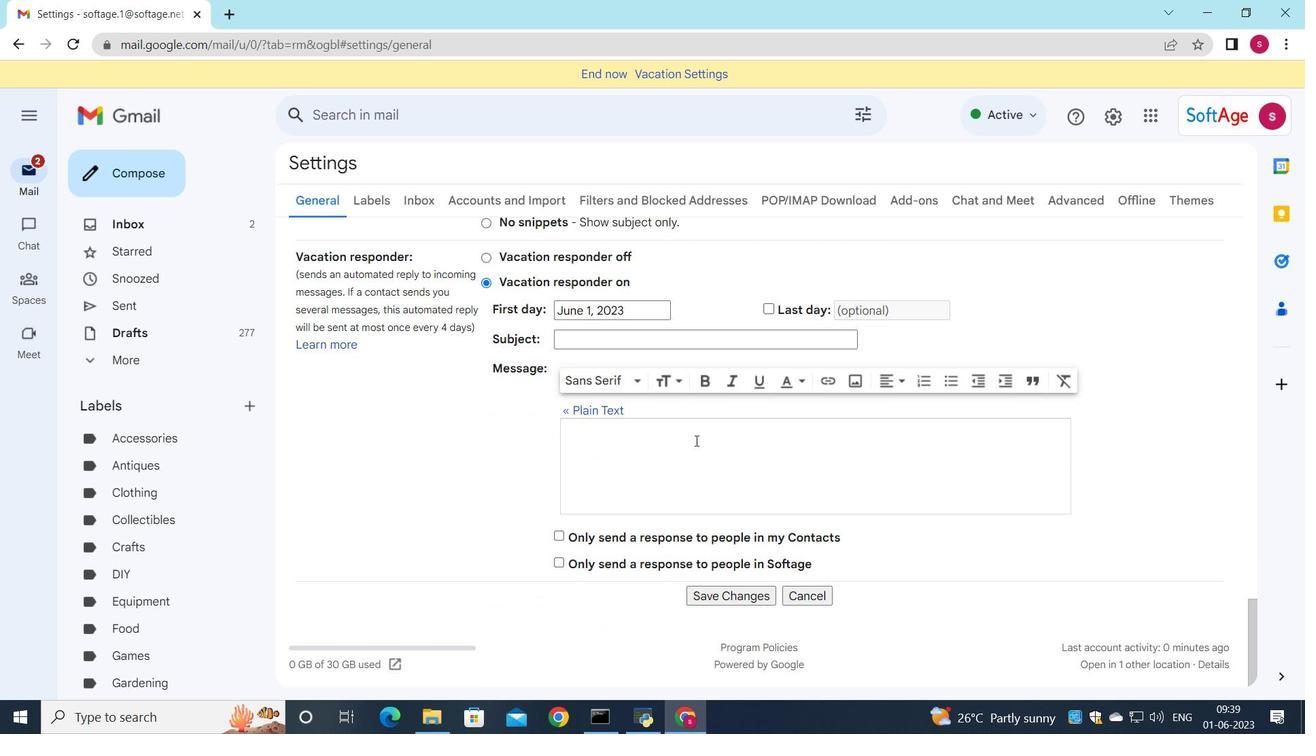 
Action: Mouse scrolled (696, 440) with delta (0, 0)
Screenshot: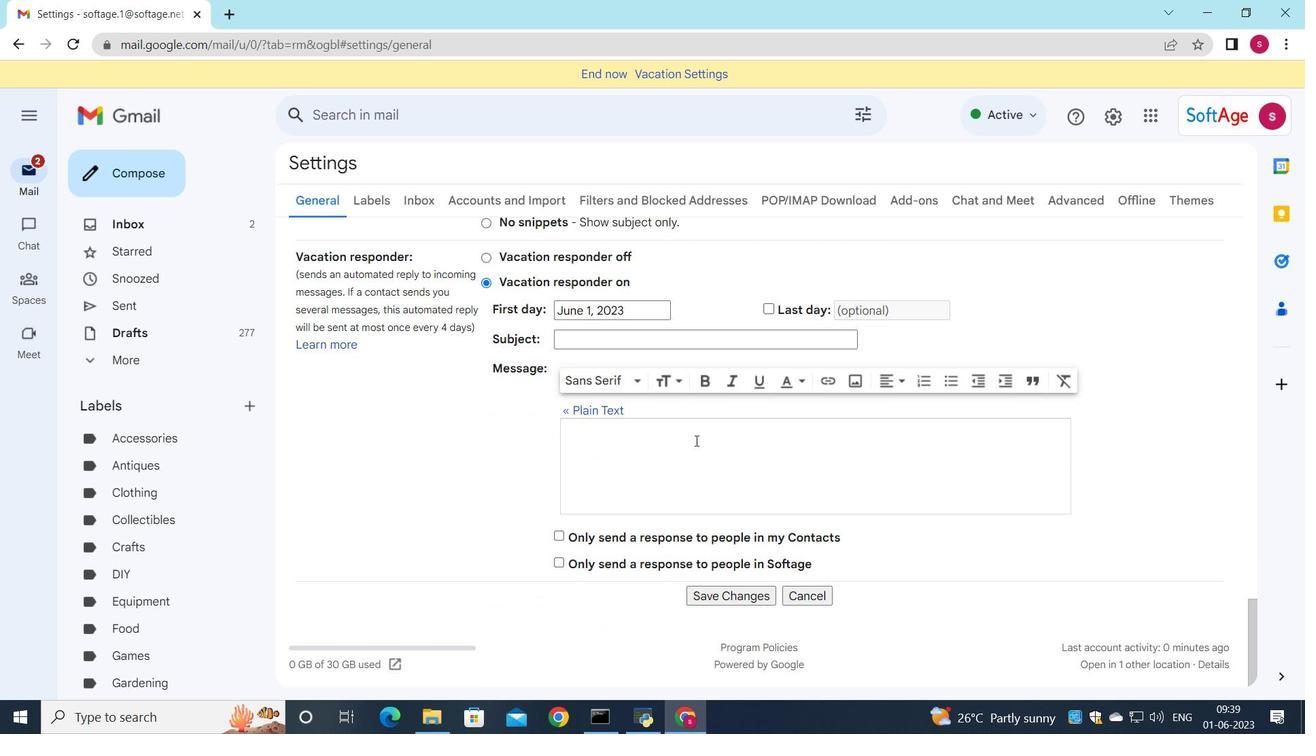 
Action: Mouse moved to (731, 600)
Screenshot: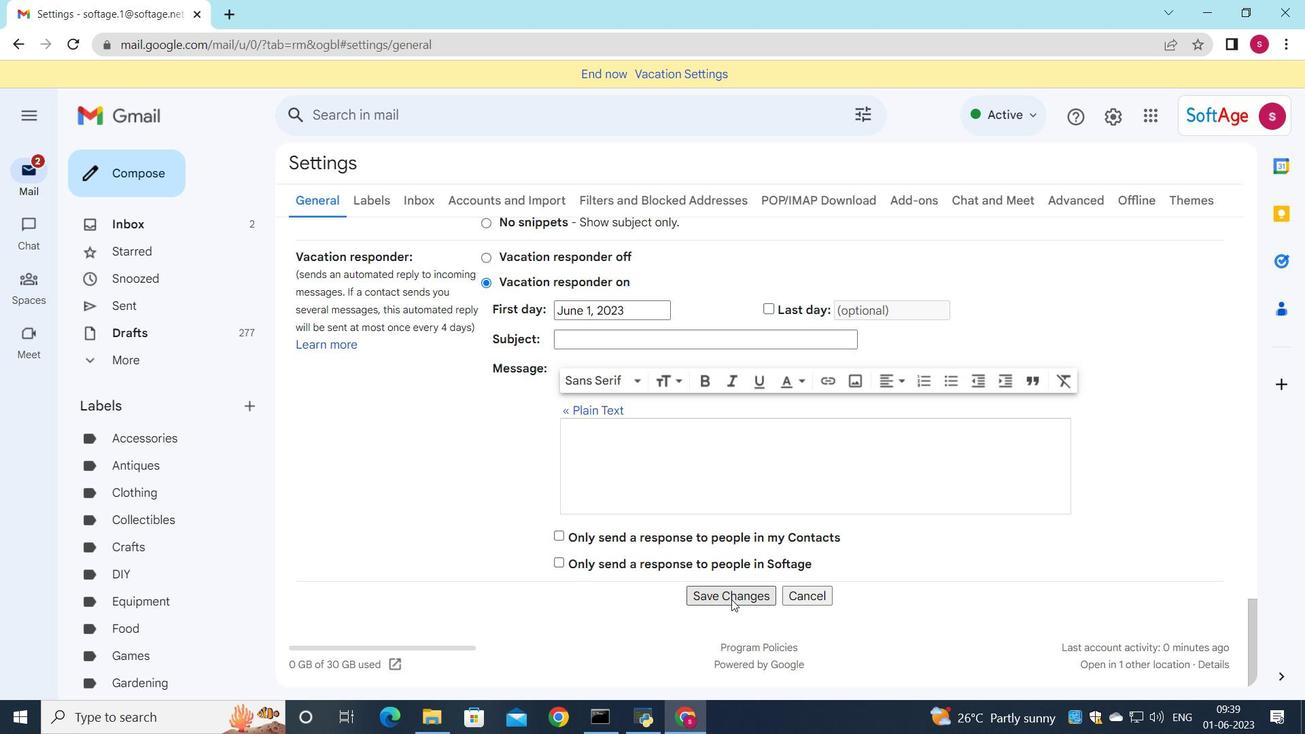 
Action: Mouse pressed left at (731, 600)
Screenshot: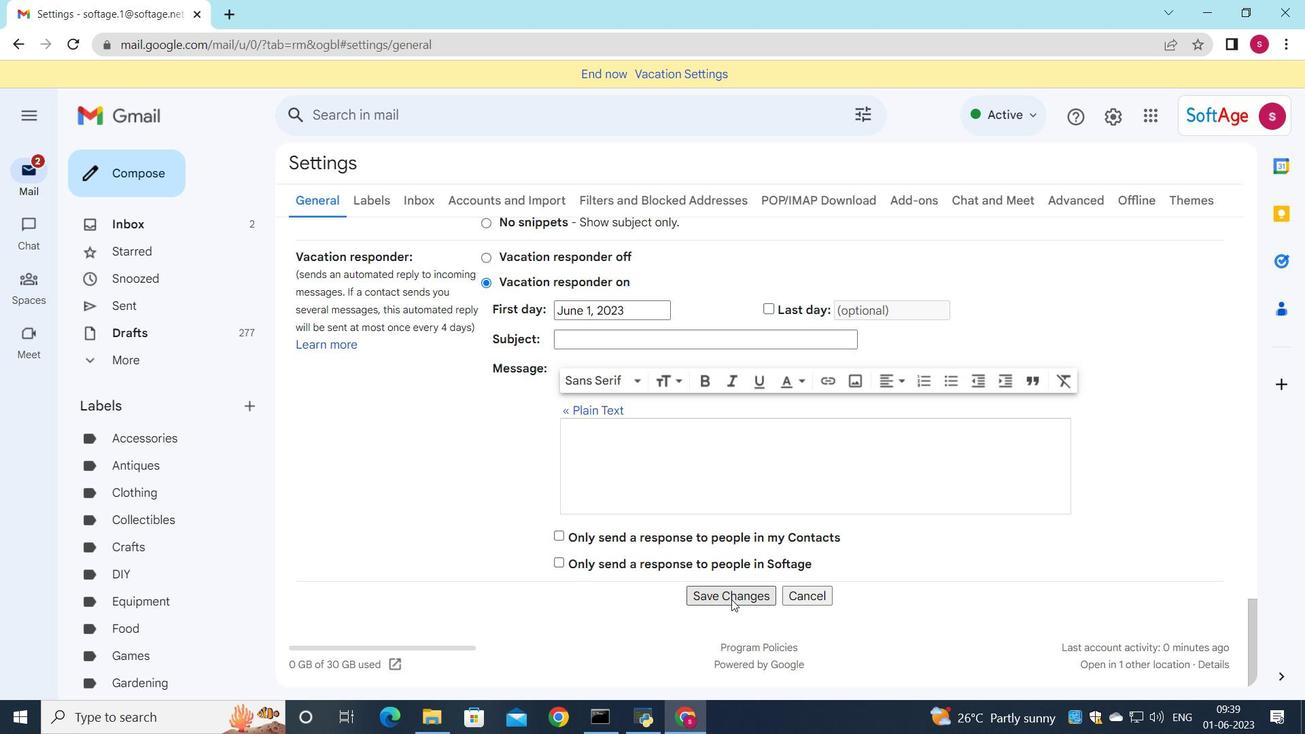 
Action: Mouse moved to (853, 596)
Screenshot: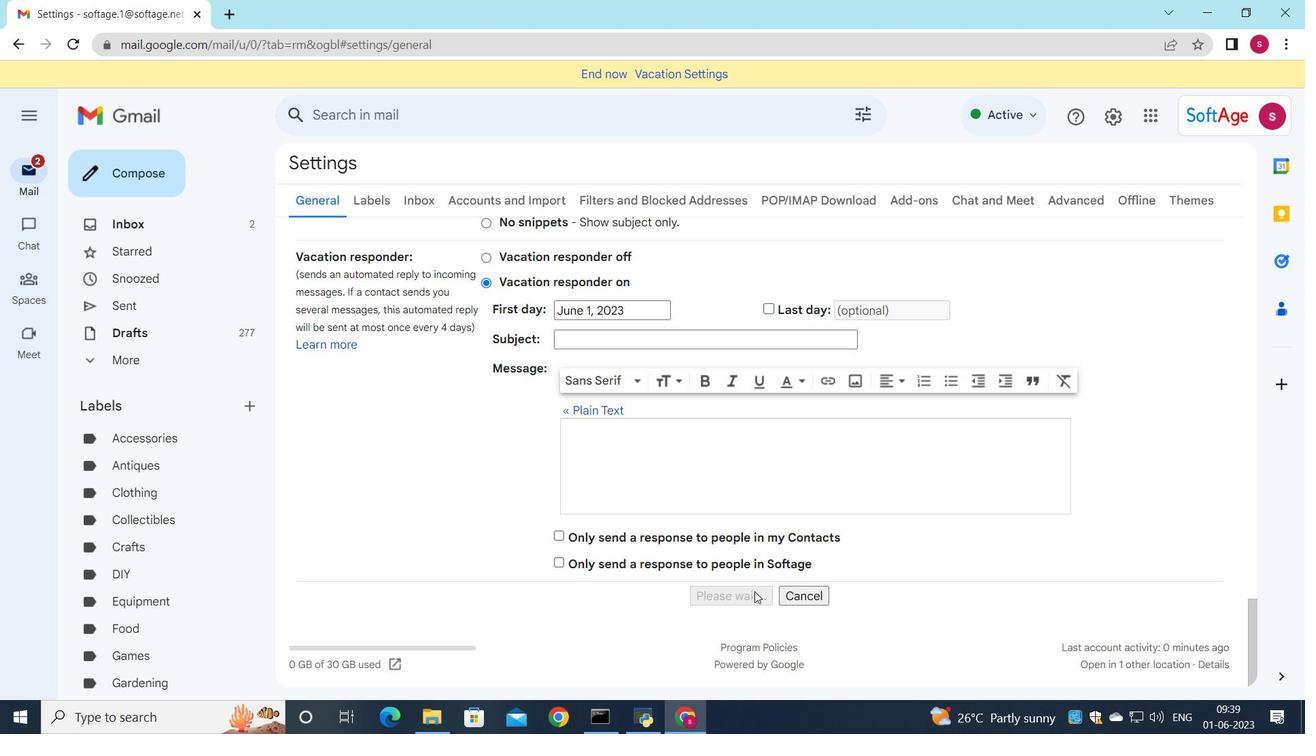 
Action: Mouse scrolled (853, 595) with delta (0, 0)
Screenshot: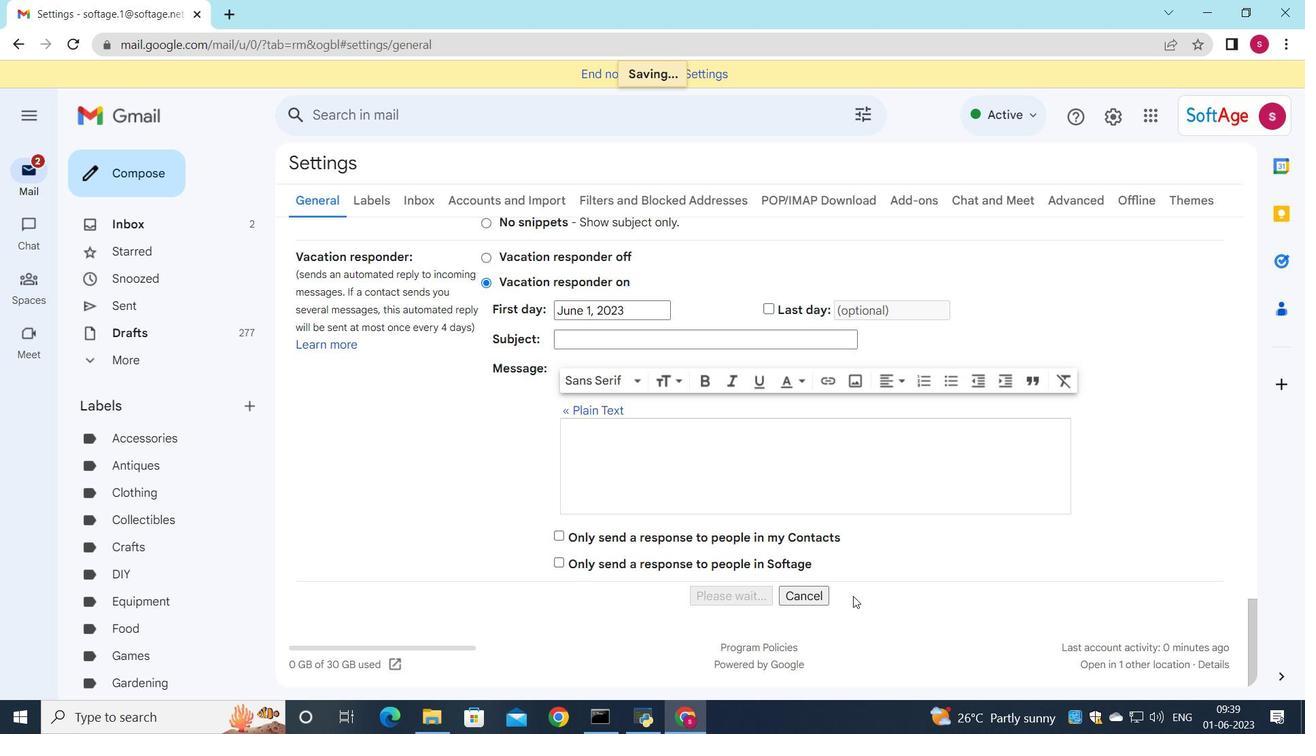 
Action: Mouse moved to (568, 398)
Screenshot: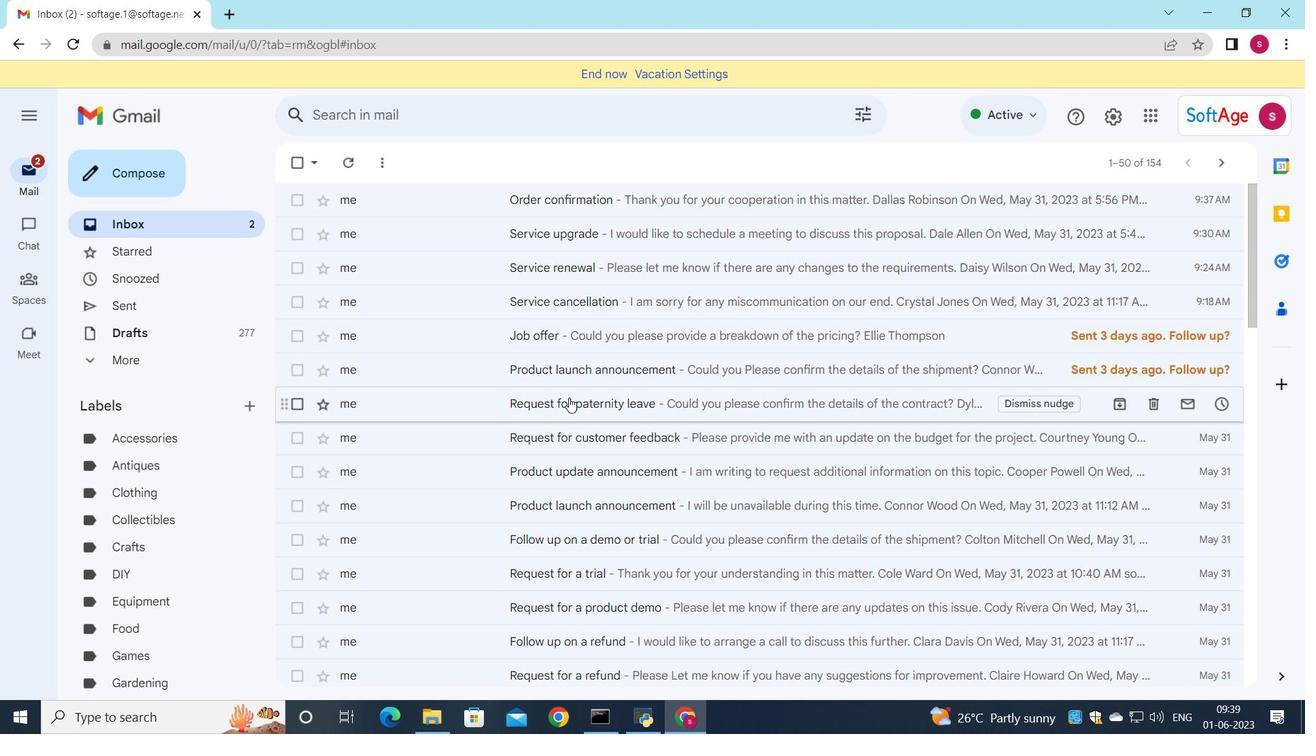 
Action: Mouse pressed left at (568, 398)
Screenshot: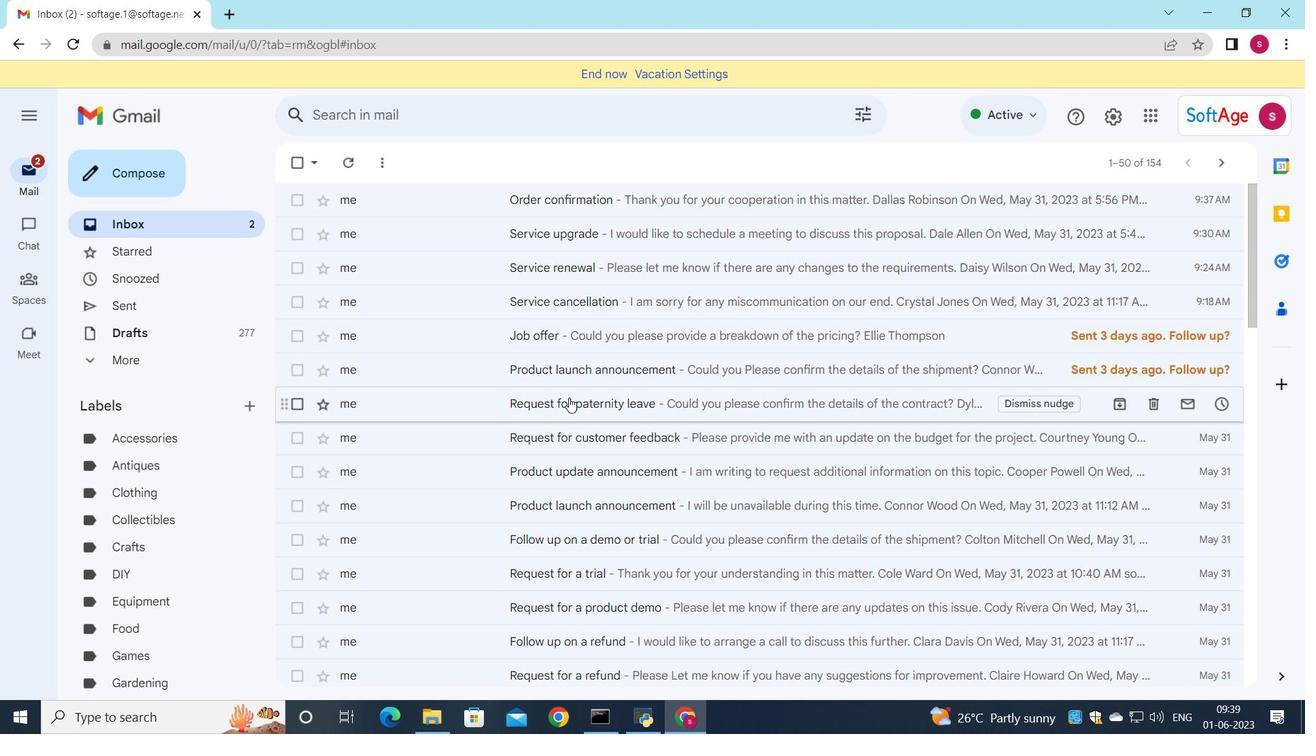 
Action: Mouse moved to (383, 400)
Screenshot: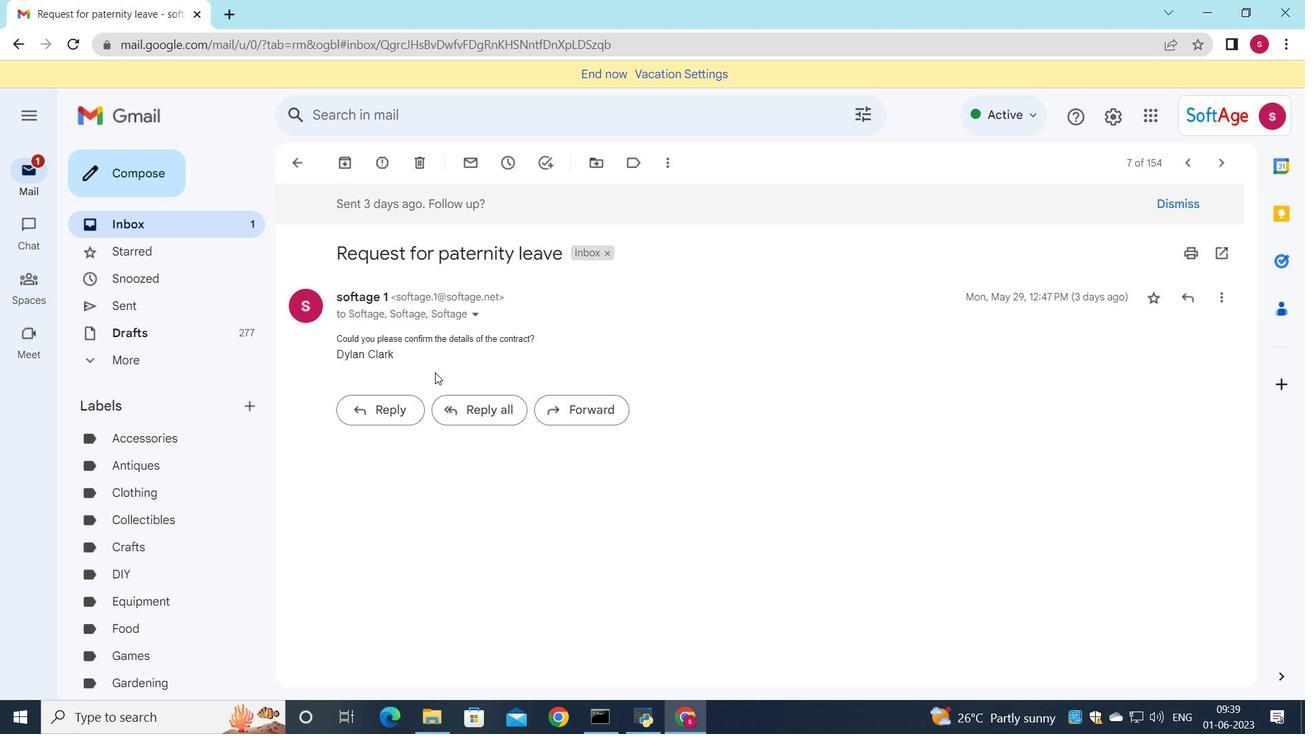 
Action: Mouse pressed left at (383, 400)
Screenshot: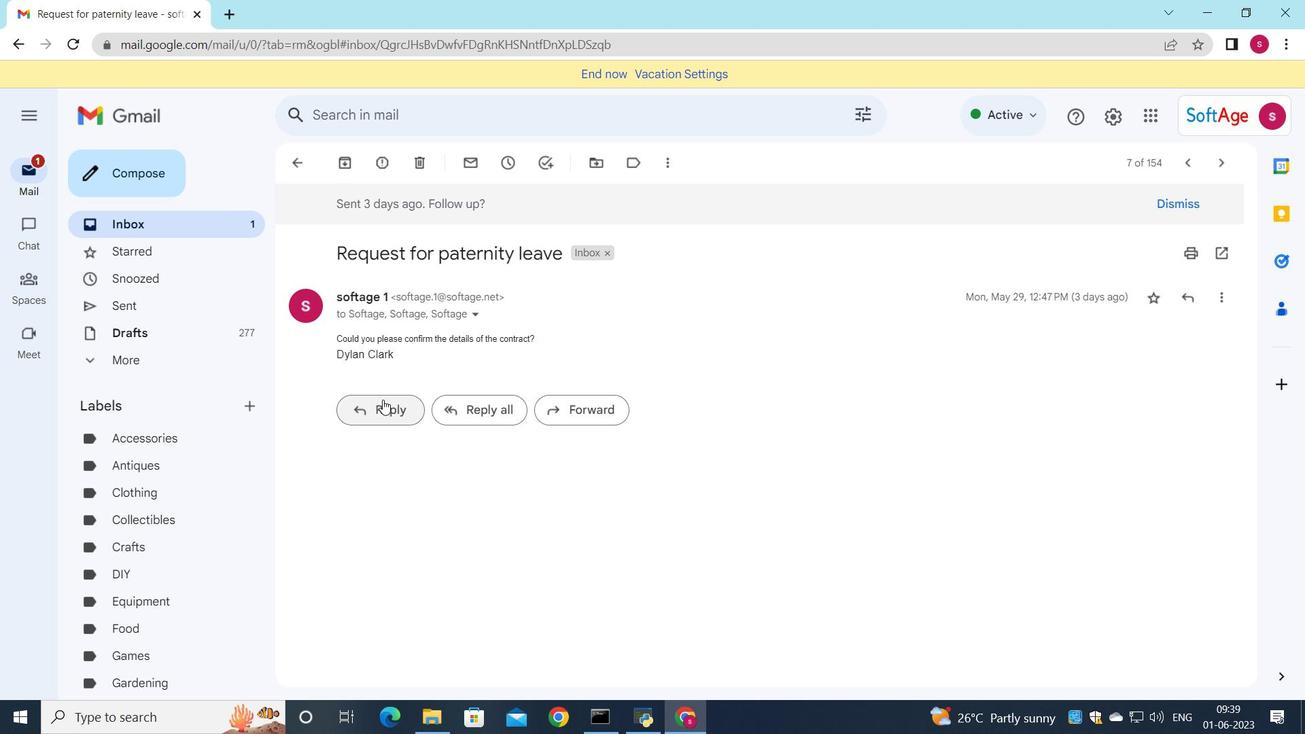 
Action: Mouse moved to (369, 410)
Screenshot: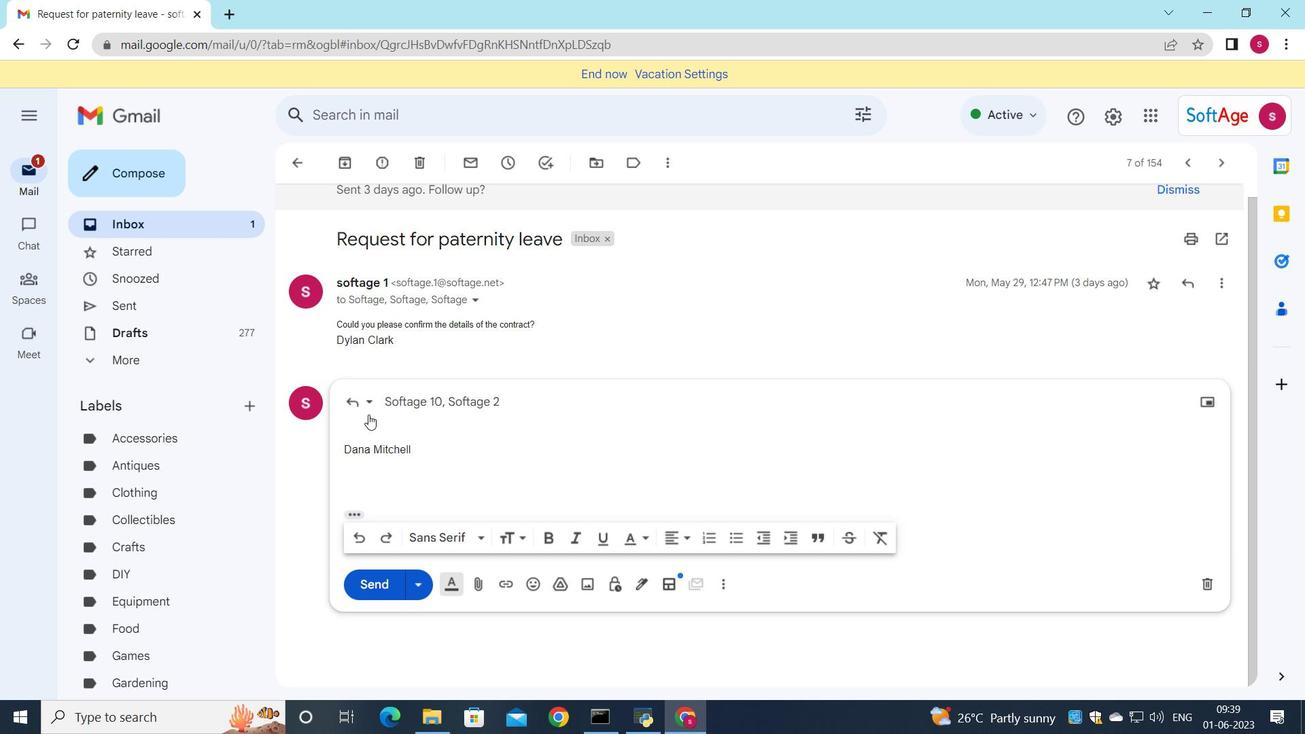 
Action: Mouse pressed left at (369, 410)
Screenshot: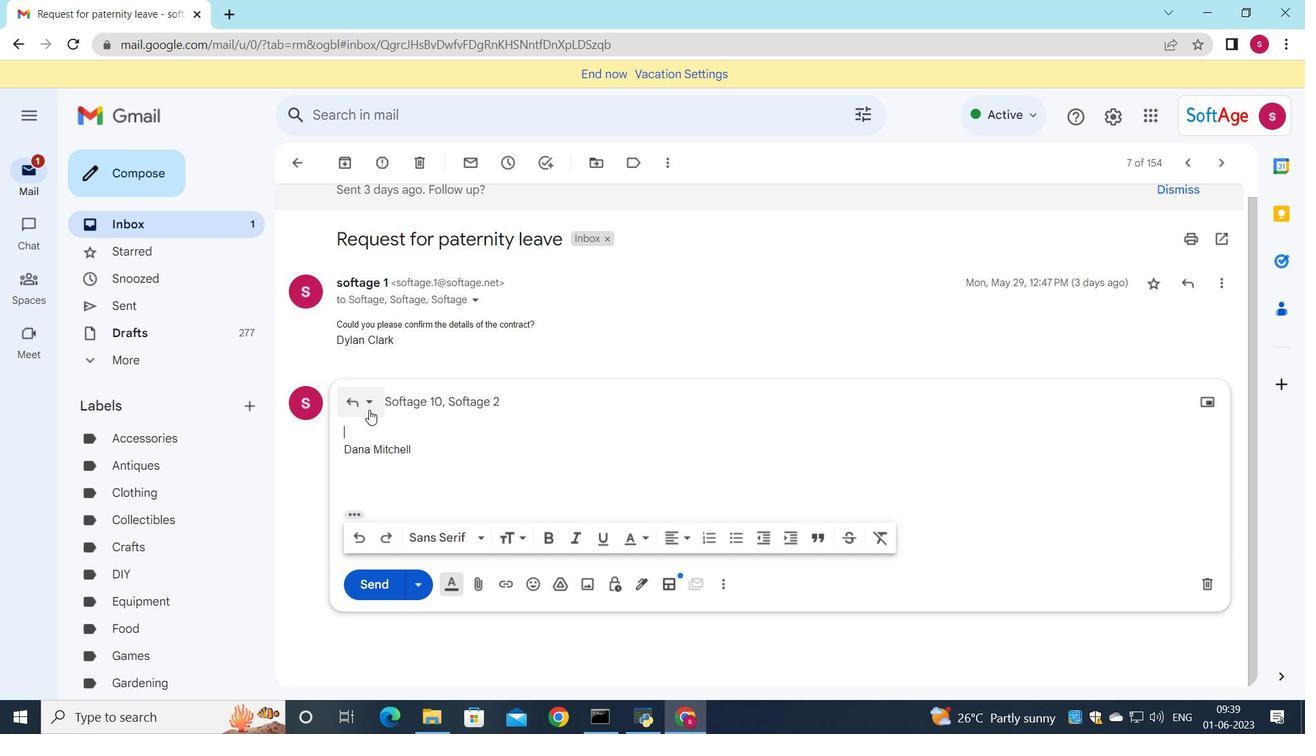 
Action: Mouse moved to (413, 524)
Screenshot: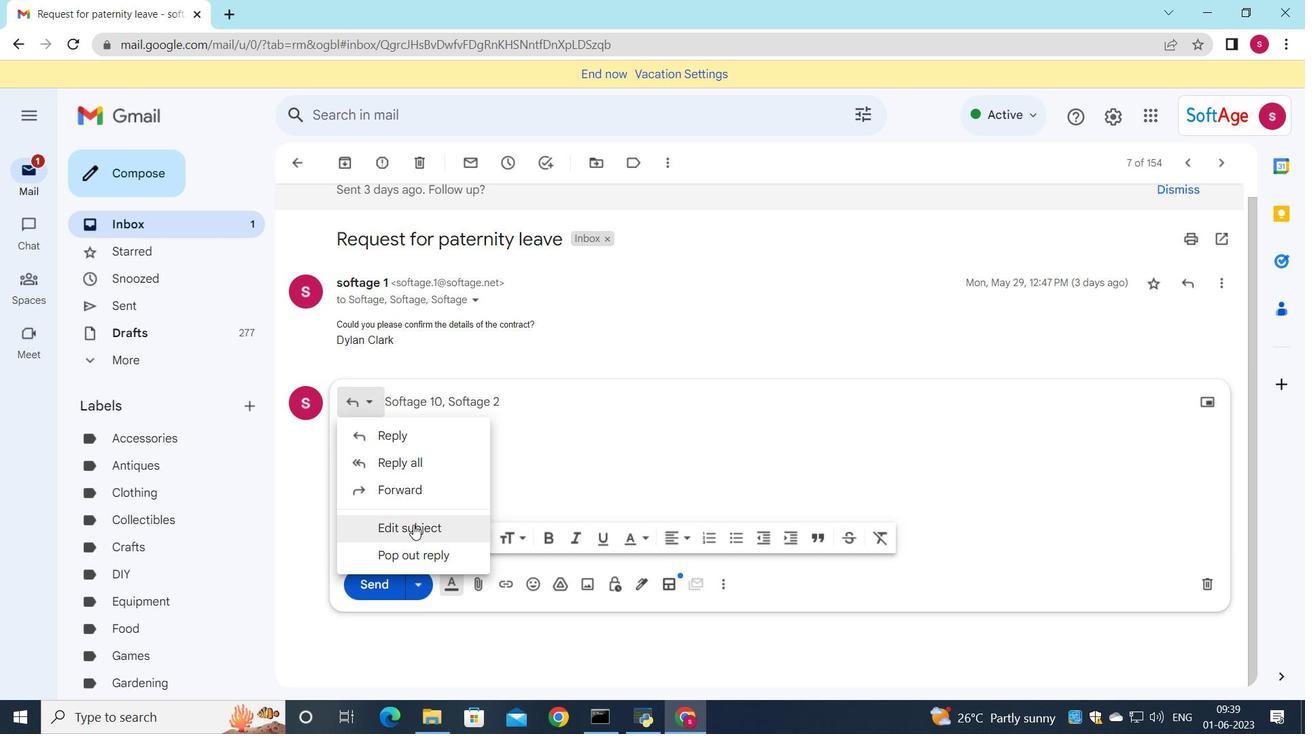 
Action: Mouse pressed left at (413, 524)
Screenshot: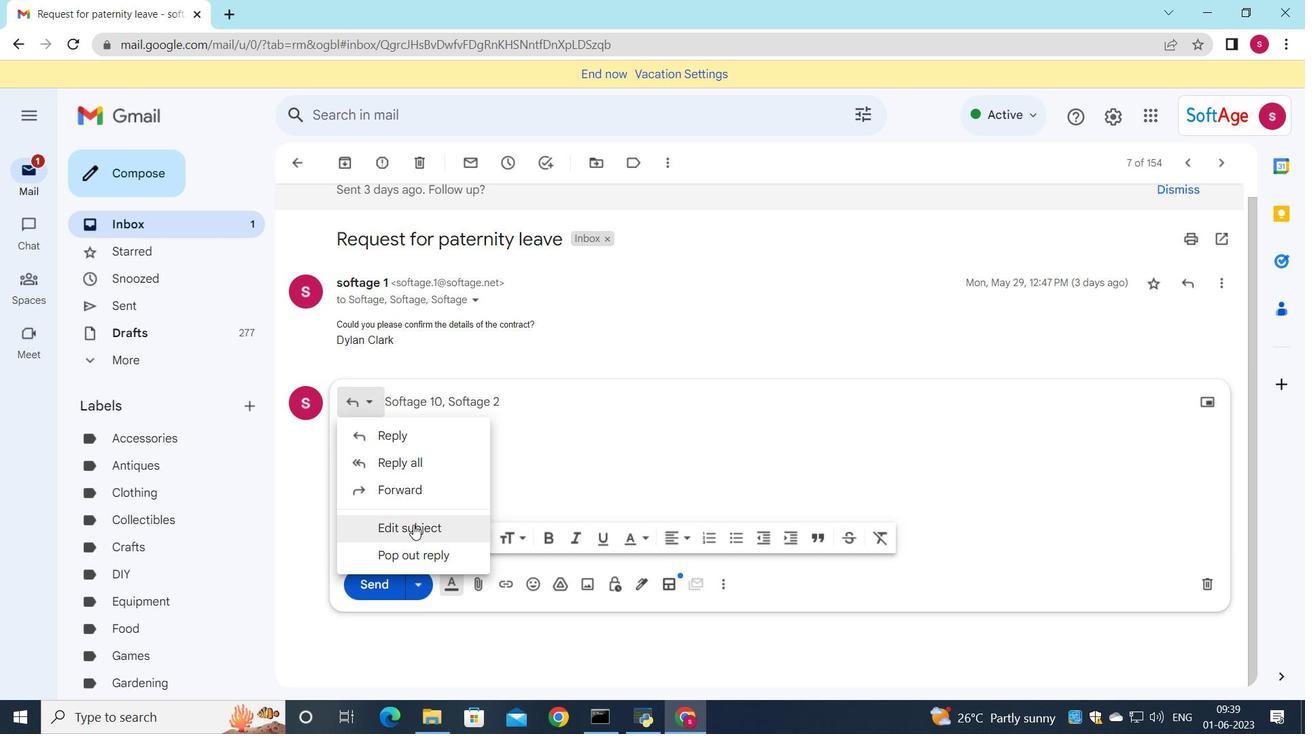 
Action: Mouse moved to (731, 303)
Screenshot: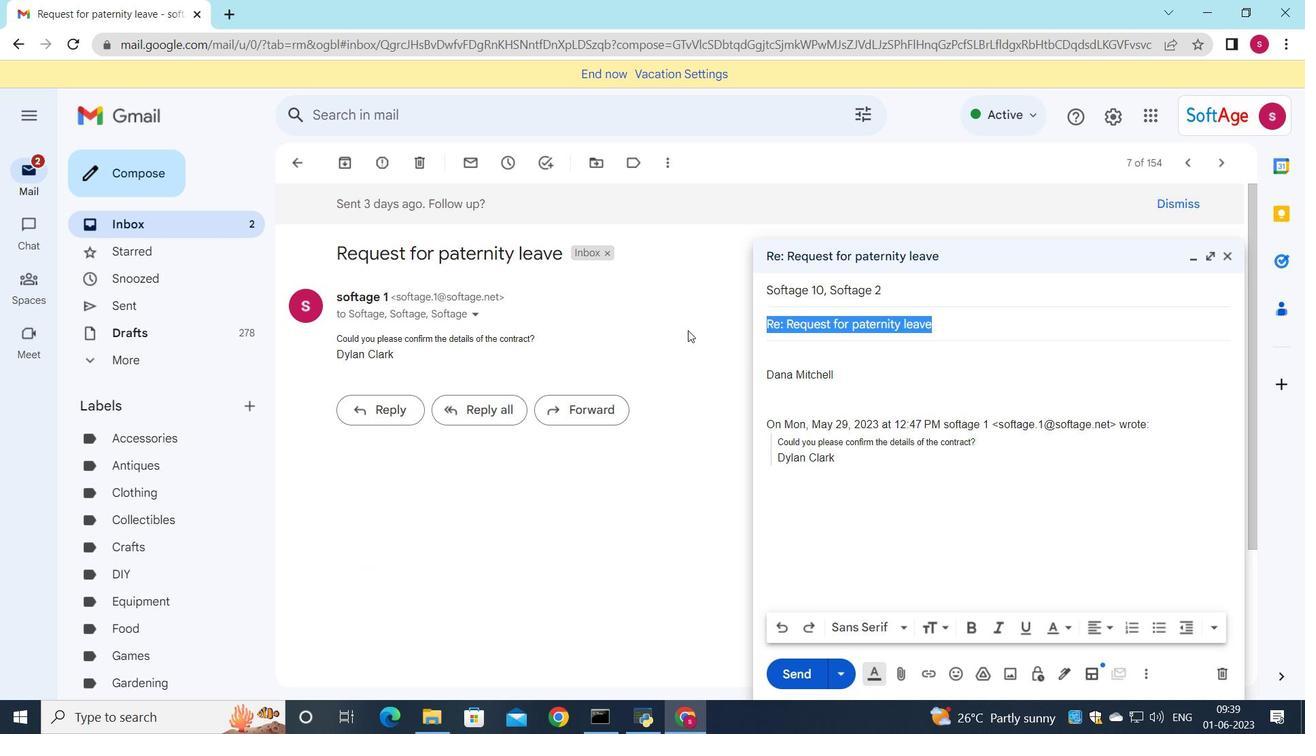 
Action: Key pressed <Key.shift><Key.shift><Key.shift><Key.shift><Key.shift><Key.shift><Key.shift><Key.shift><Key.shift><Key.shift><Key.shift><Key.shift><Key.shift><Key.shift><Key.shift><Key.shift><Key.shift><Key.shift><Key.shift><Key.shift><Key.shift><Key.shift>Shipping<Key.space>confirmation
Screenshot: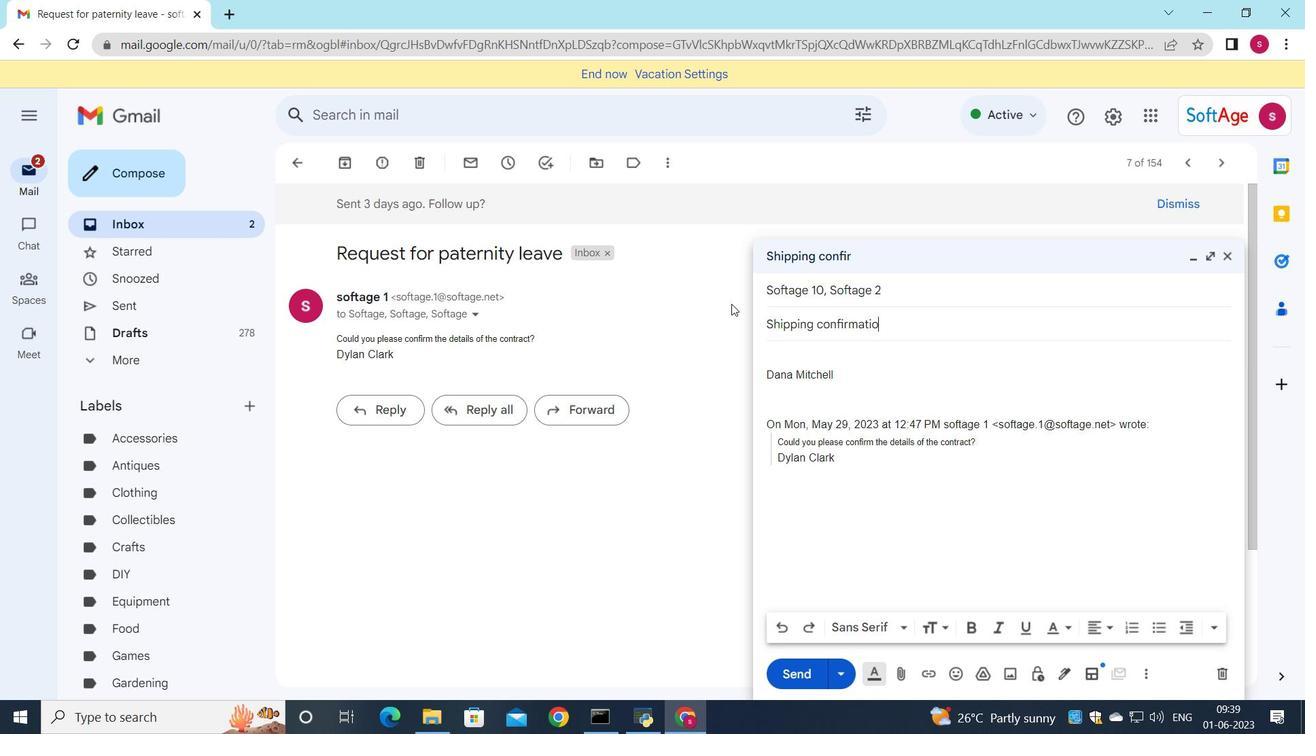 
Action: Mouse moved to (795, 349)
Screenshot: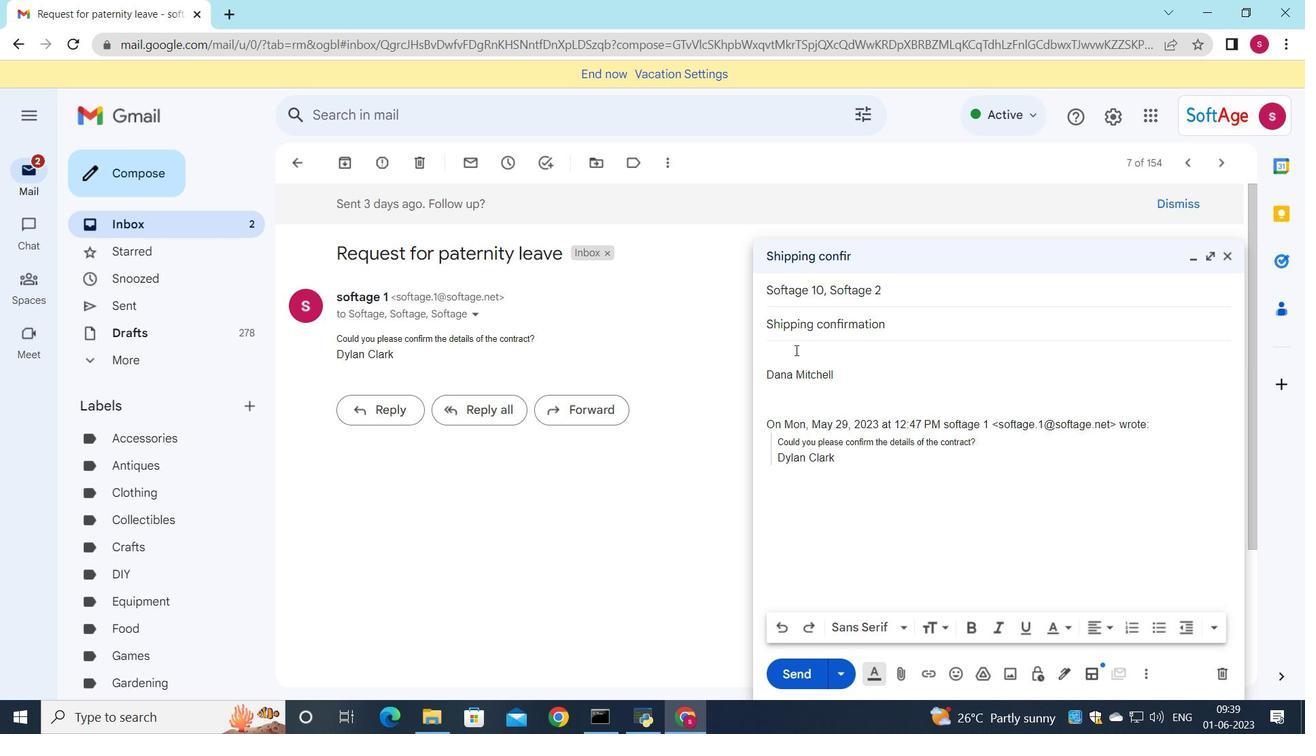 
Action: Mouse pressed left at (795, 349)
Screenshot: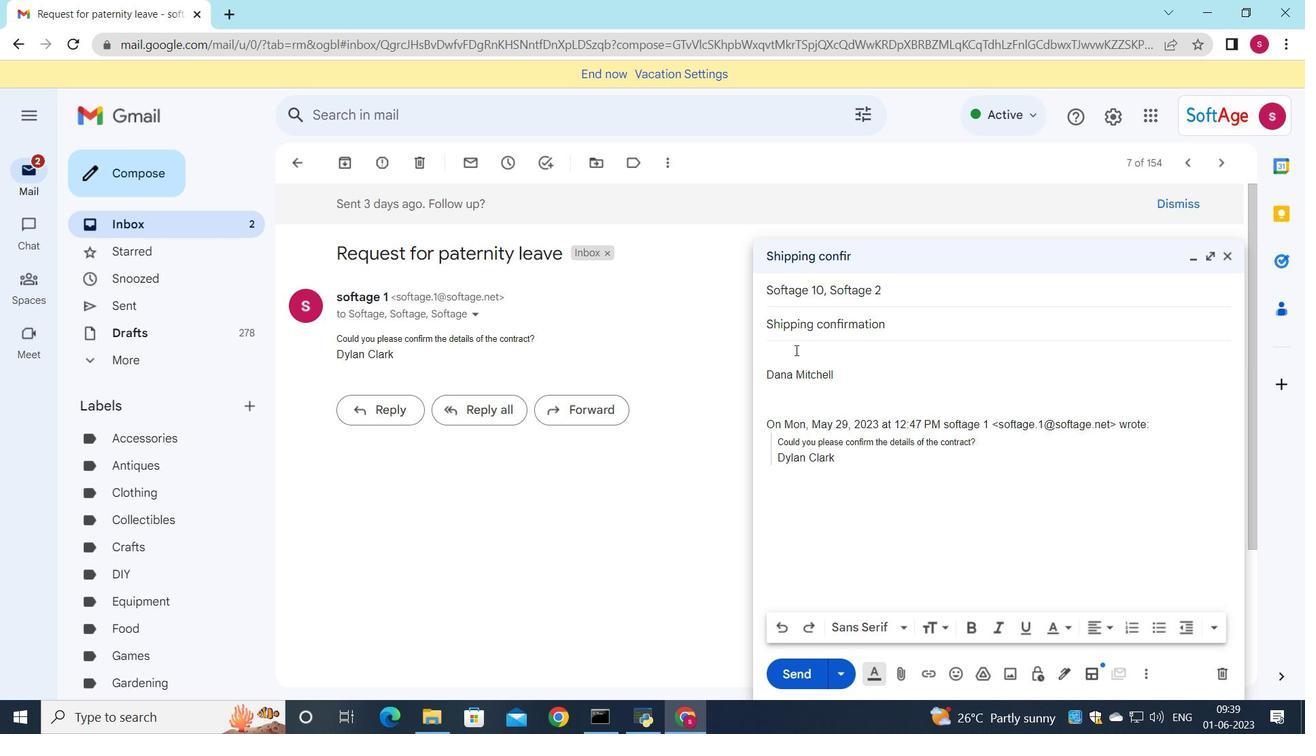 
Action: Key pressed <Key.shift>Can<Key.space>you<Key.space>provide<Key.space>me<Key.space>with<Key.space>a<Key.space>list<Key.space>of<Key.space>the<Key.space>project<Key.space>stakeholders<Key.space>and<Key.space>their<Key.space>roles<Key.shift_r>?
Screenshot: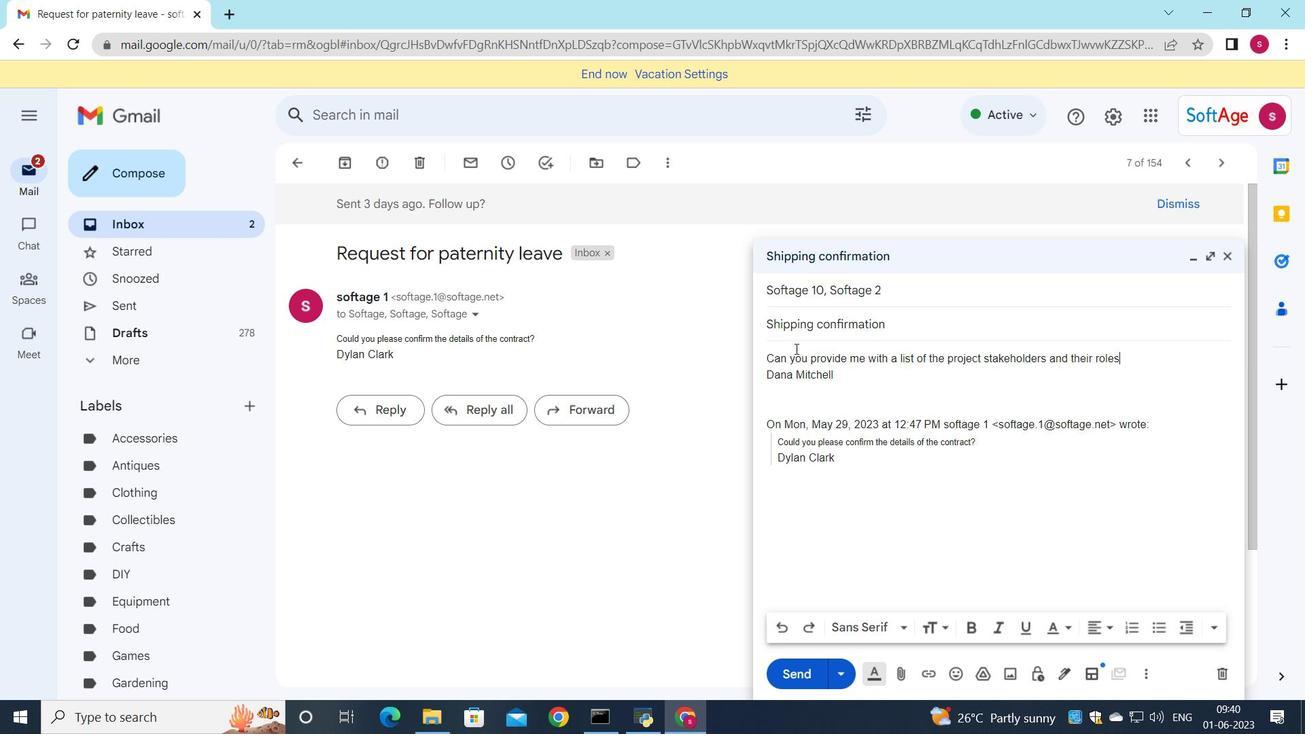 
Action: Mouse moved to (787, 620)
Screenshot: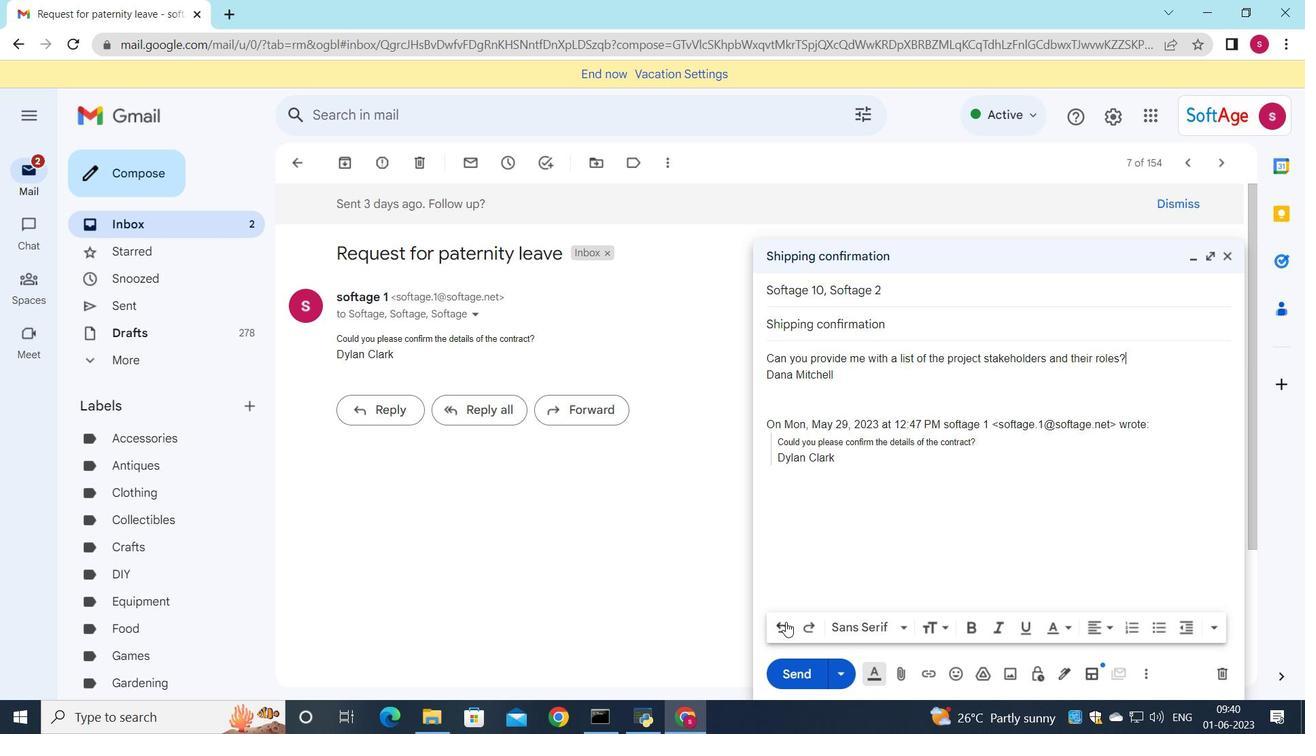
Action: Mouse pressed left at (787, 620)
Screenshot: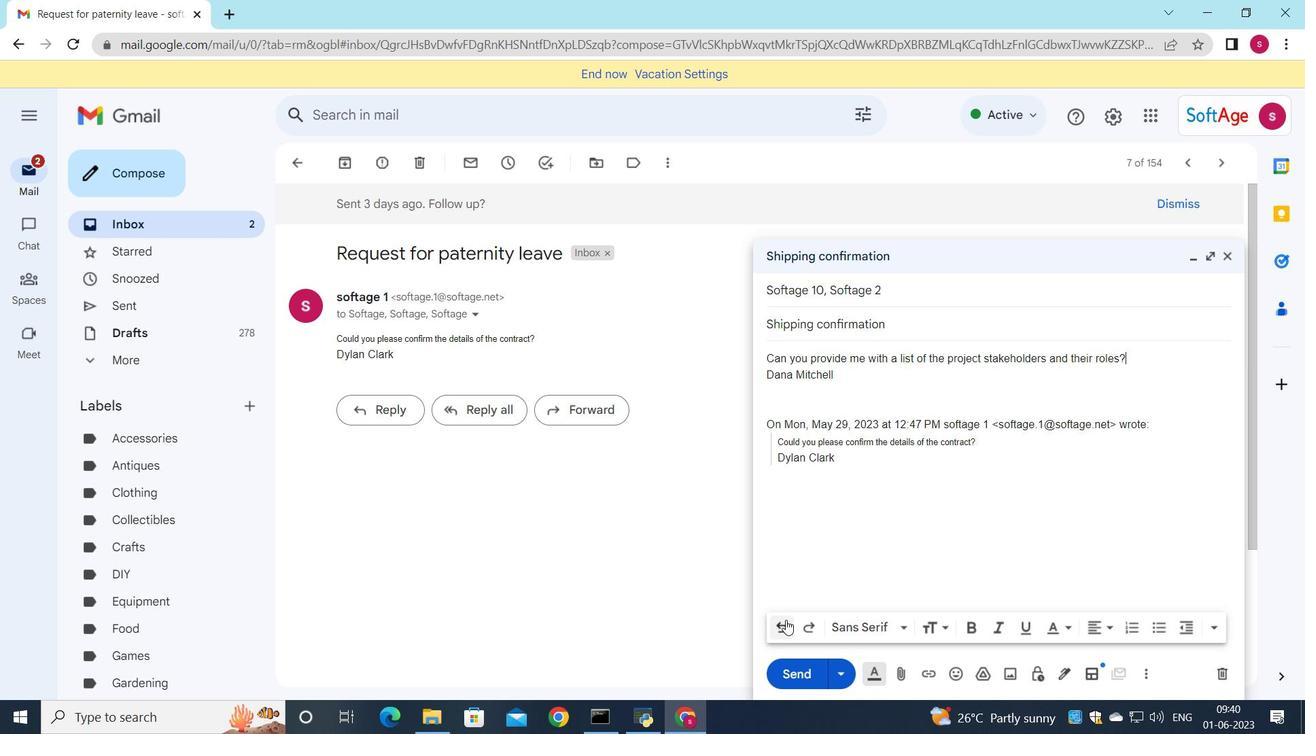 
Action: Mouse pressed left at (787, 620)
Screenshot: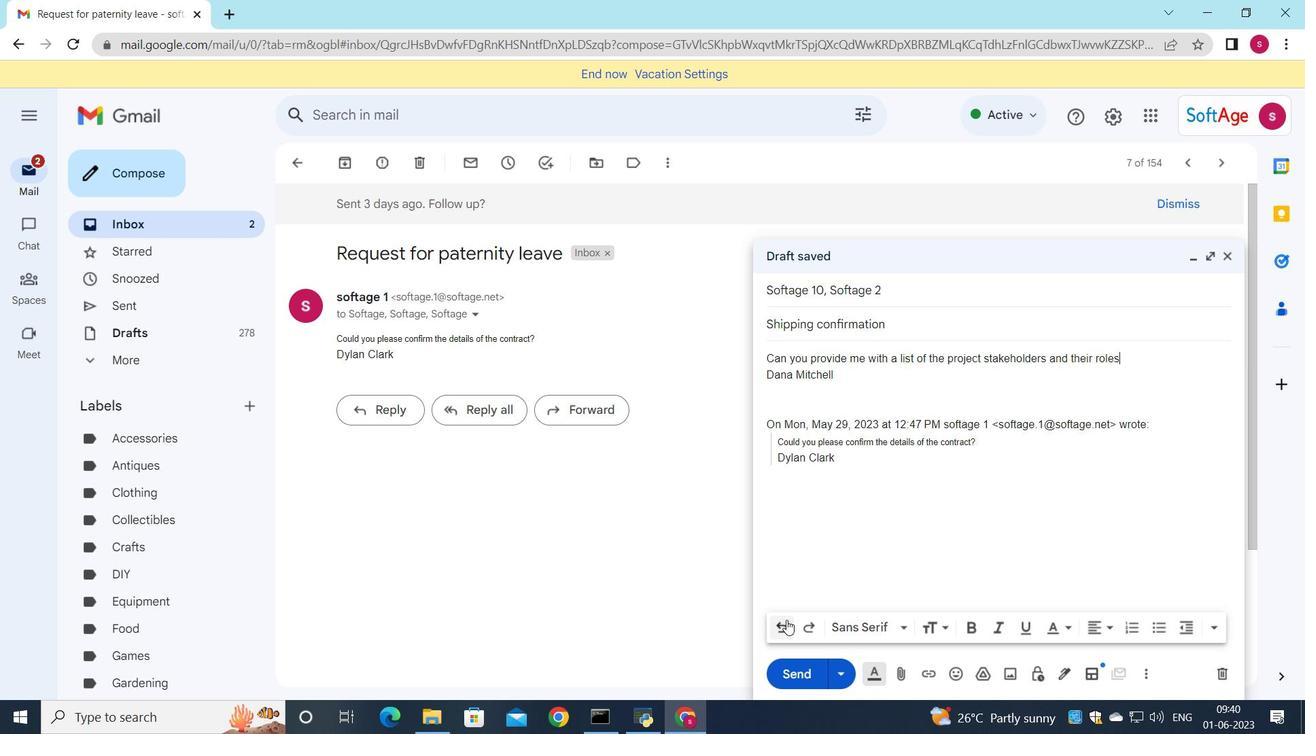
Action: Mouse pressed left at (787, 620)
Screenshot: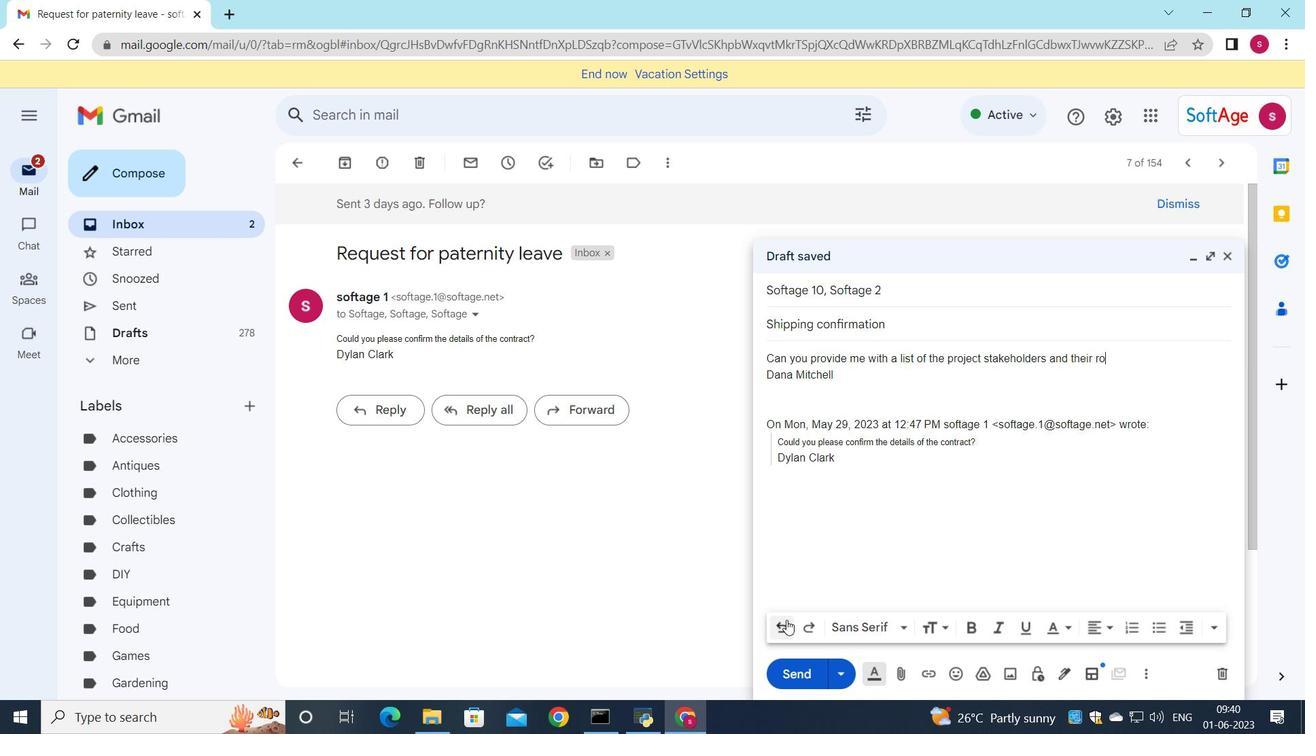 
Action: Mouse pressed left at (787, 620)
Screenshot: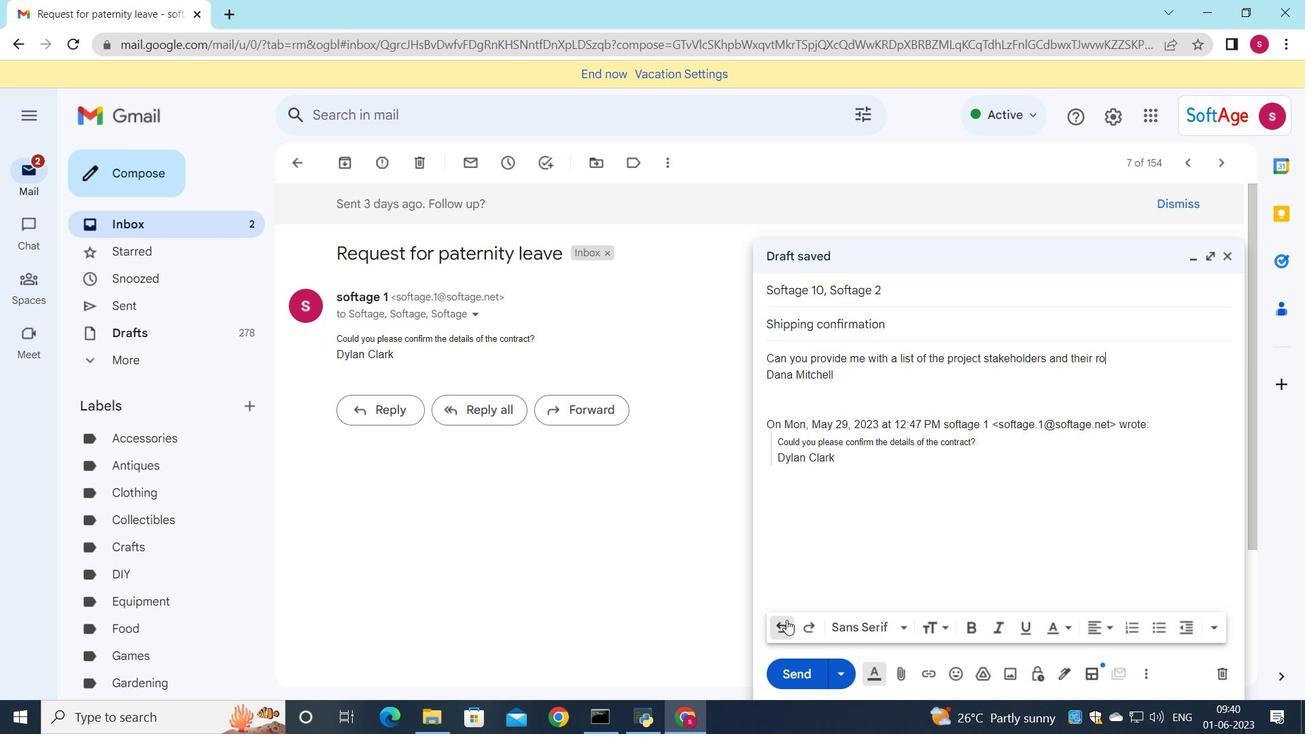 
Action: Mouse pressed left at (787, 620)
Screenshot: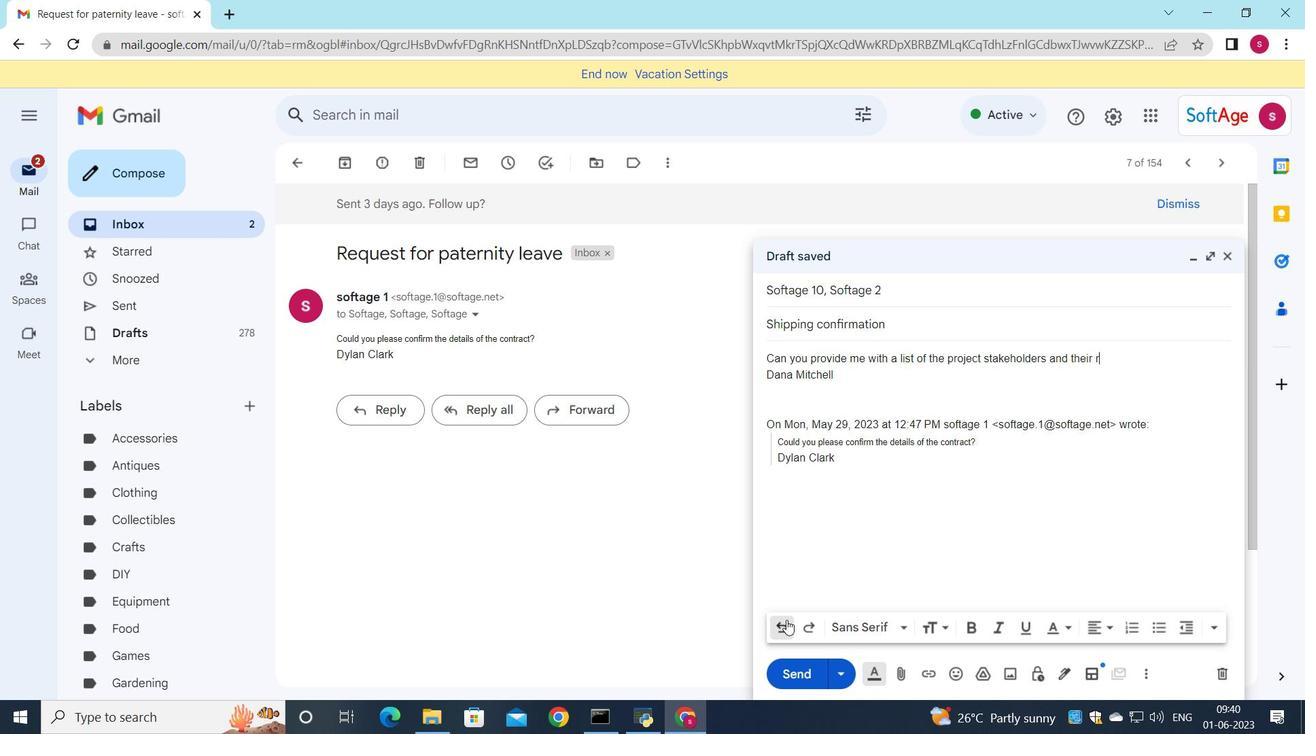 
Action: Mouse pressed left at (787, 620)
Screenshot: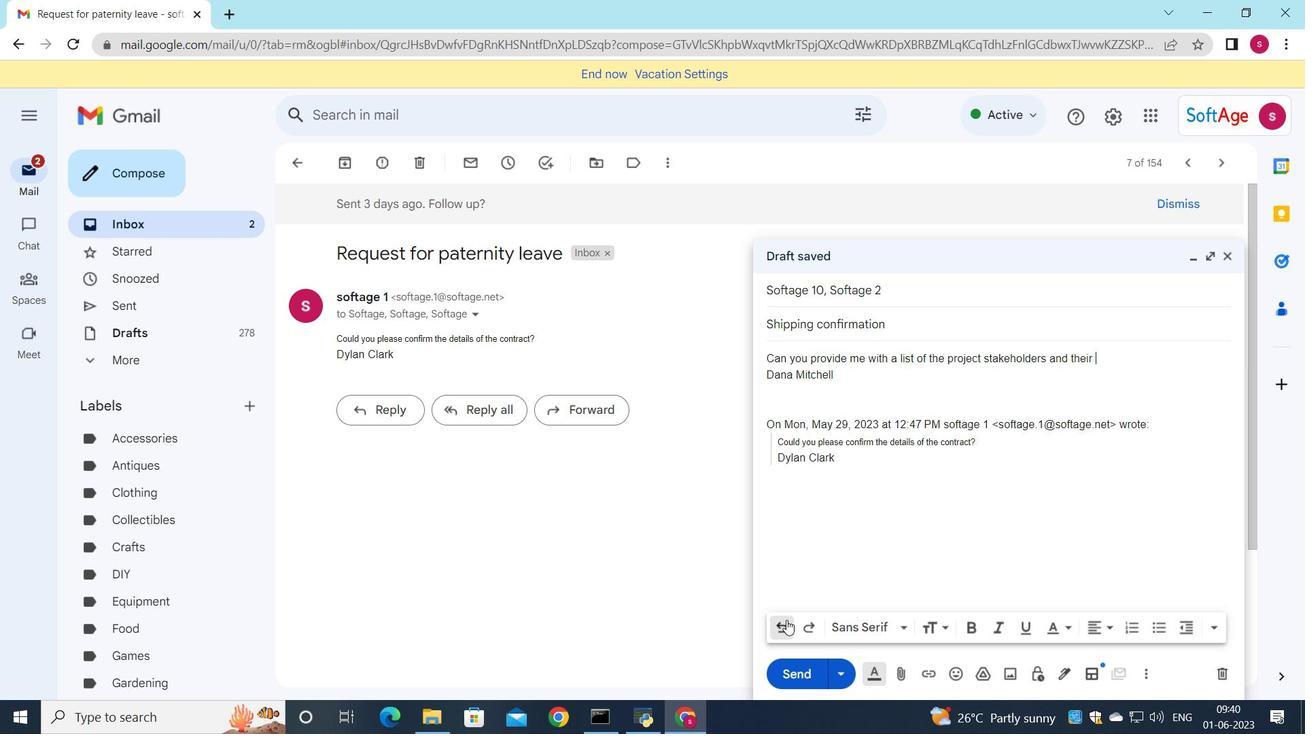 
Action: Mouse pressed left at (787, 620)
Screenshot: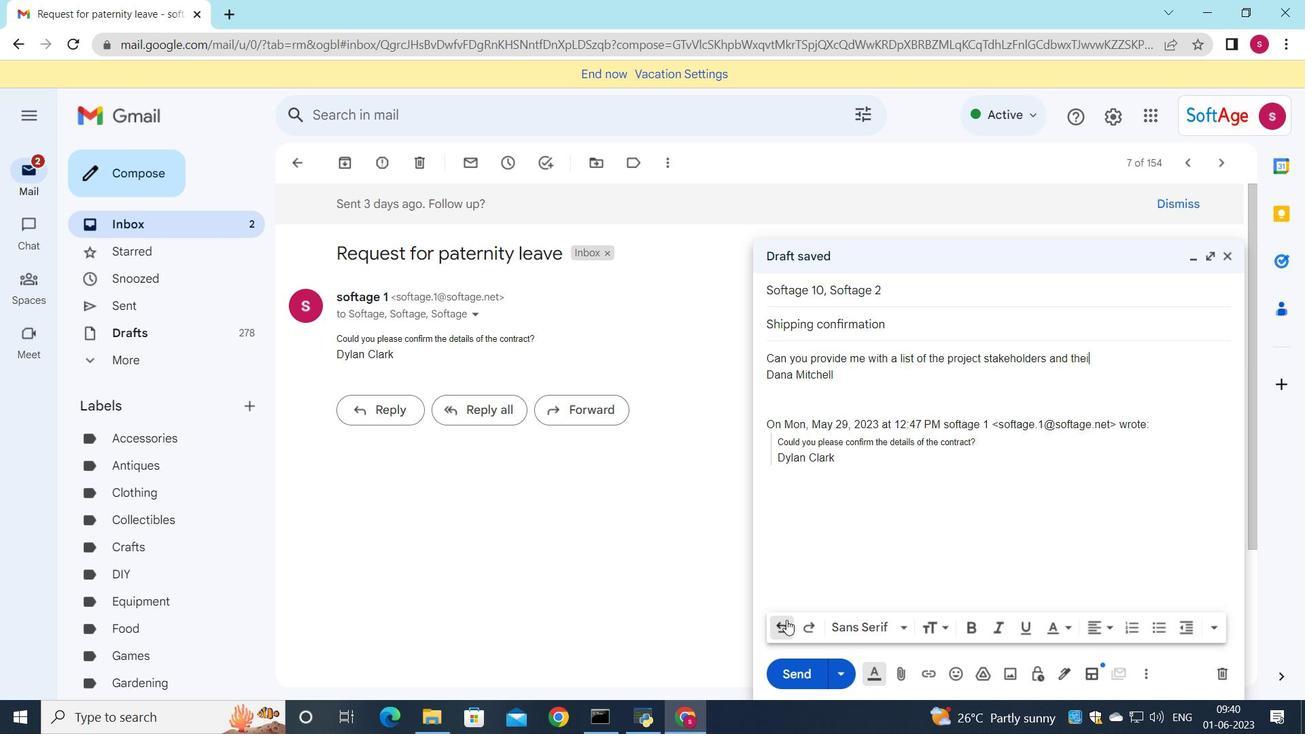 
Action: Mouse pressed left at (787, 620)
Screenshot: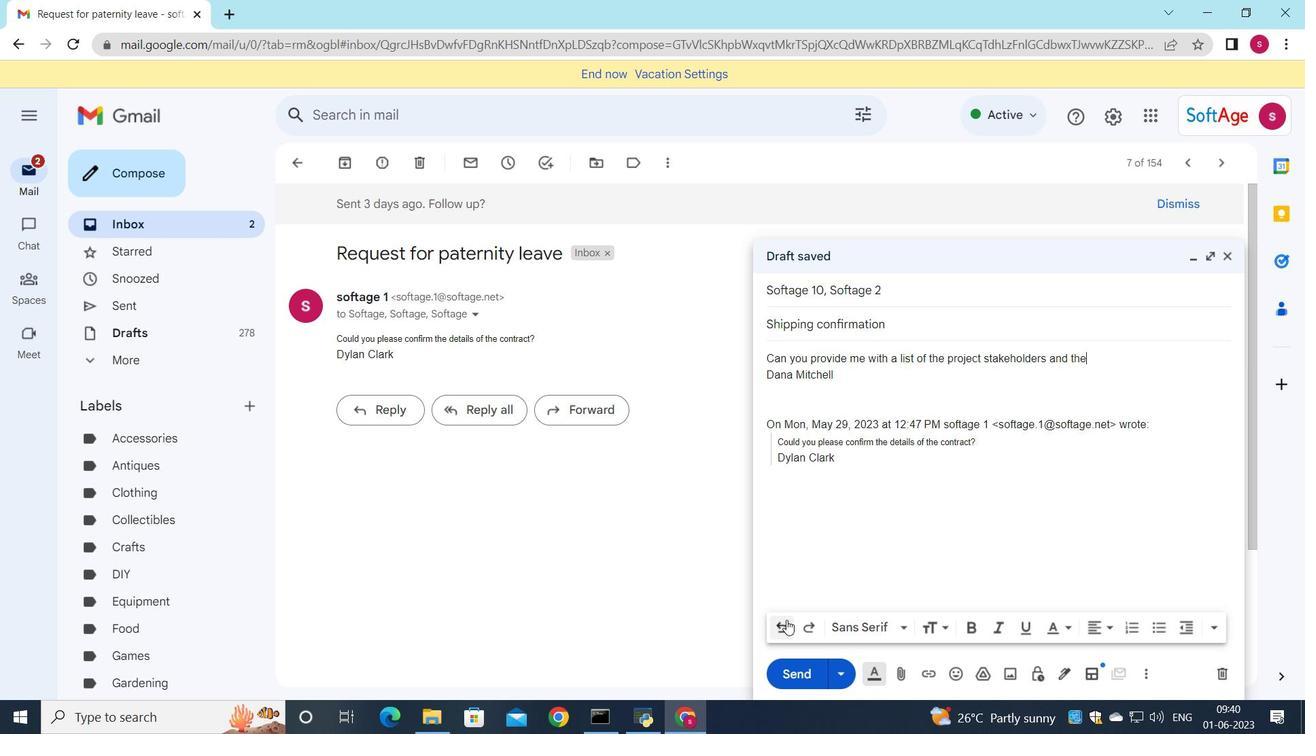 
Action: Mouse pressed left at (787, 620)
Screenshot: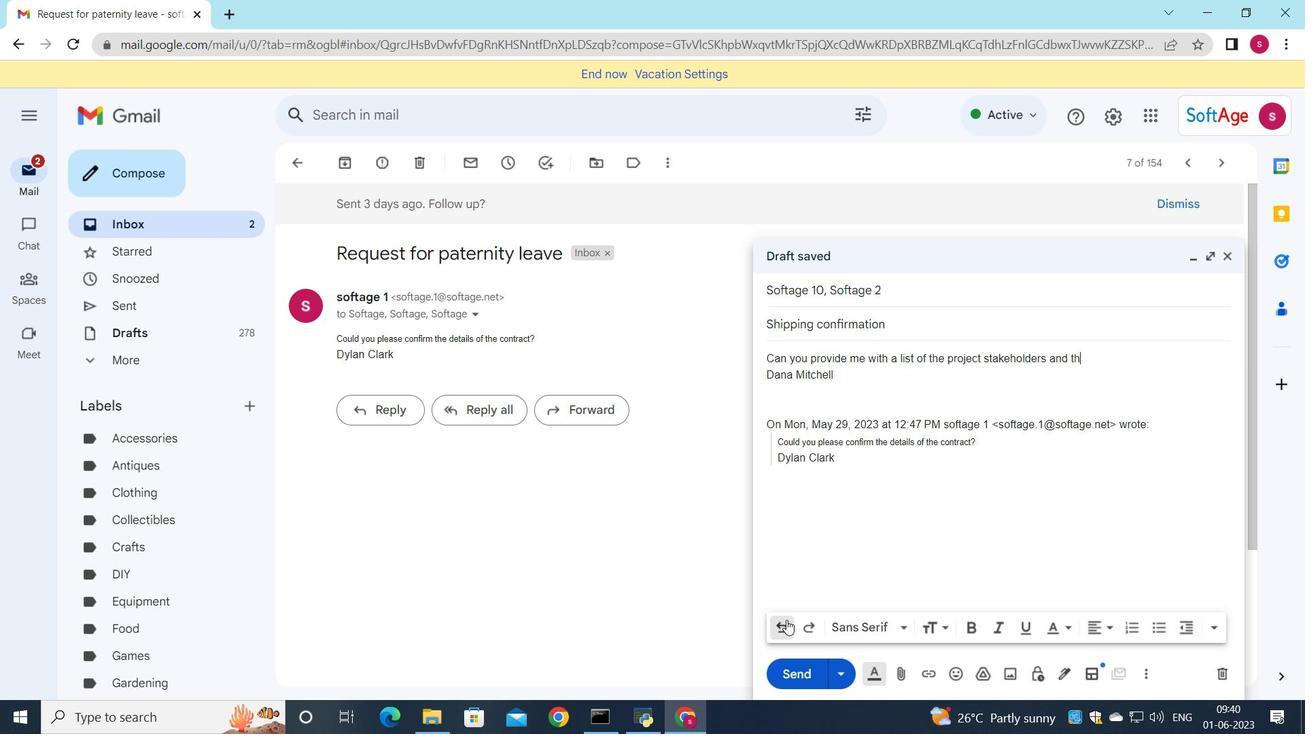 
Action: Mouse pressed left at (787, 620)
Screenshot: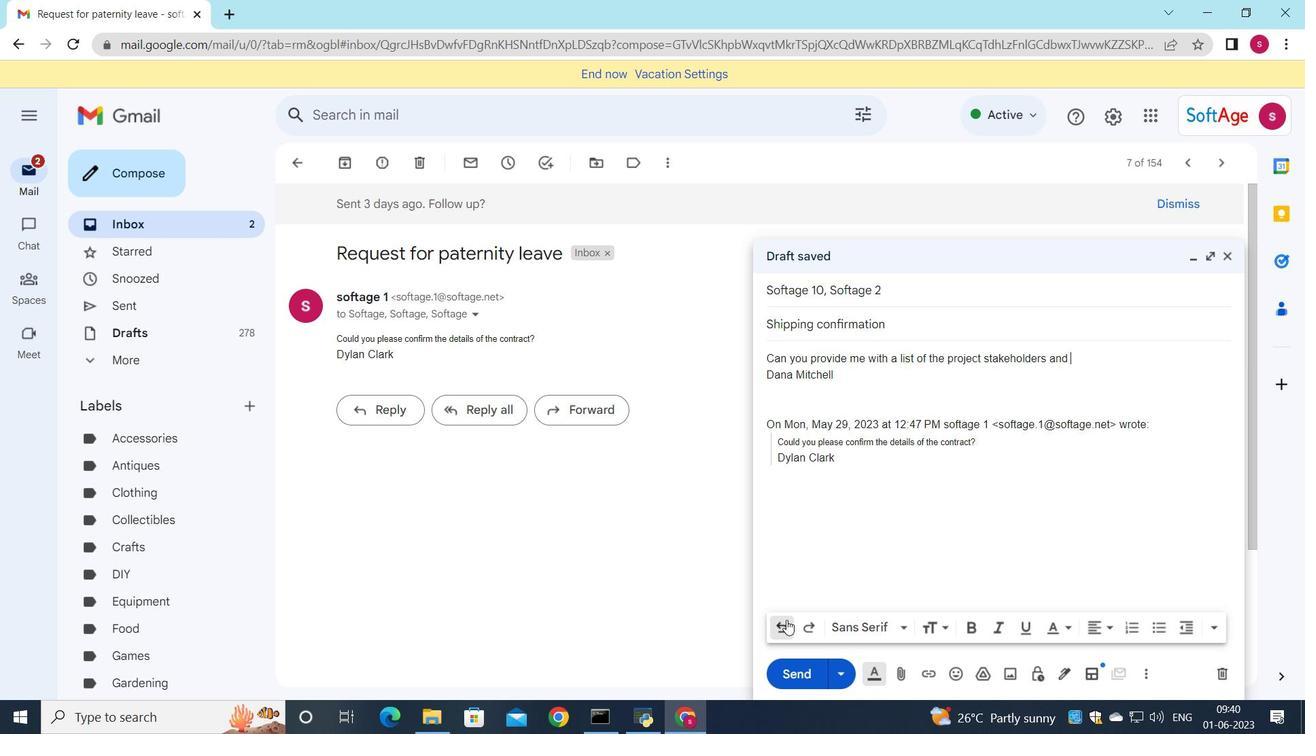 
Action: Mouse pressed left at (787, 620)
Screenshot: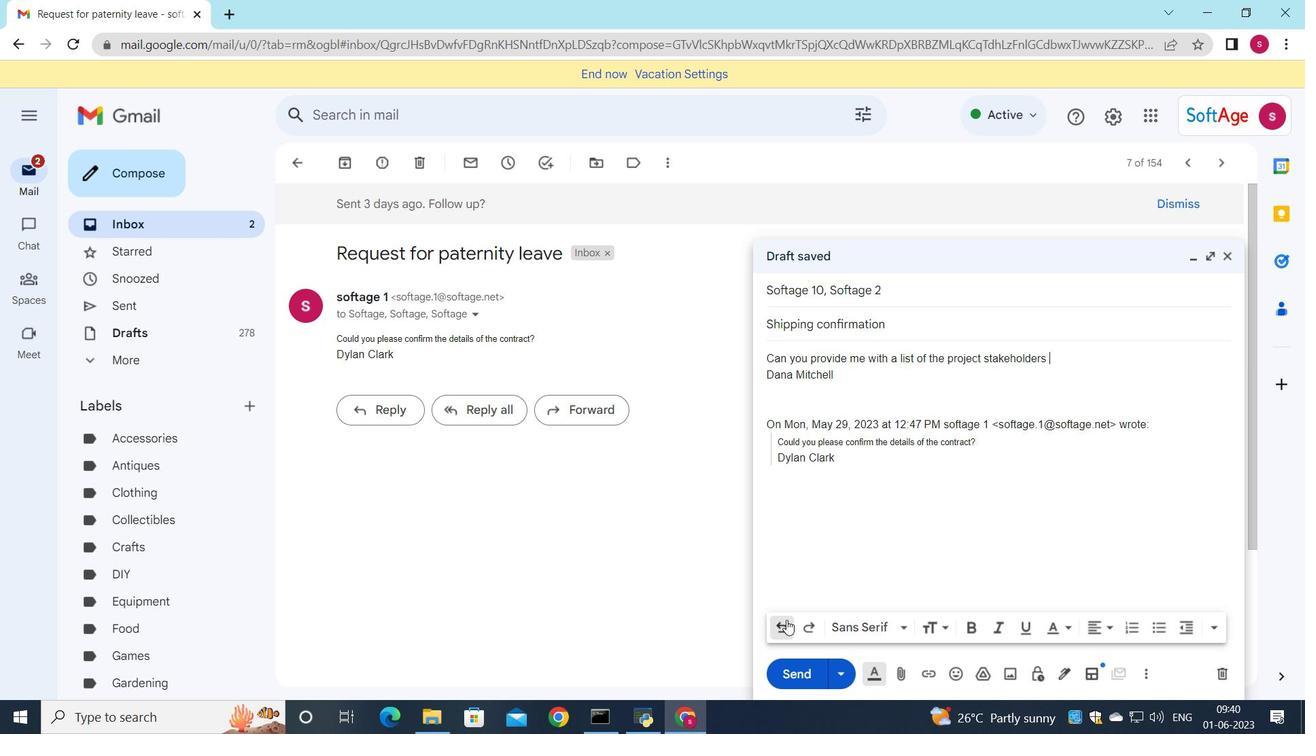 
Action: Mouse pressed left at (787, 620)
Screenshot: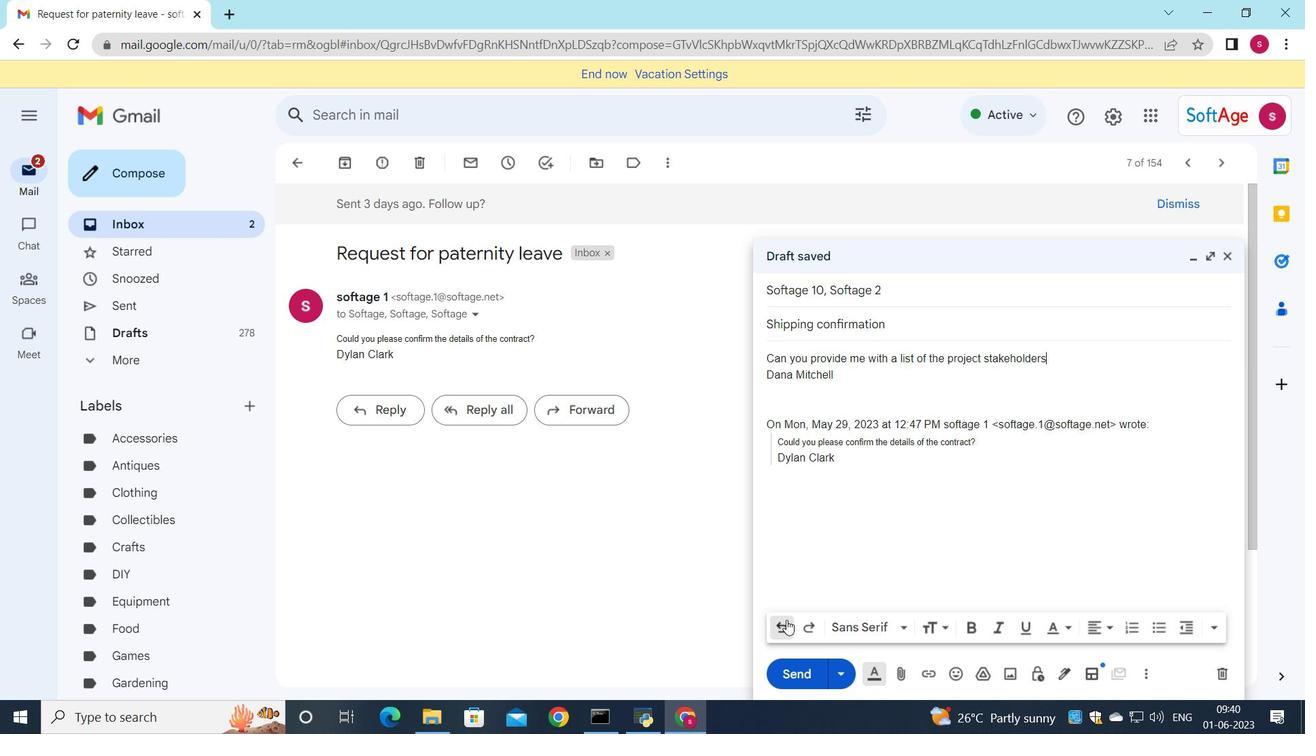 
Action: Mouse pressed left at (787, 620)
Screenshot: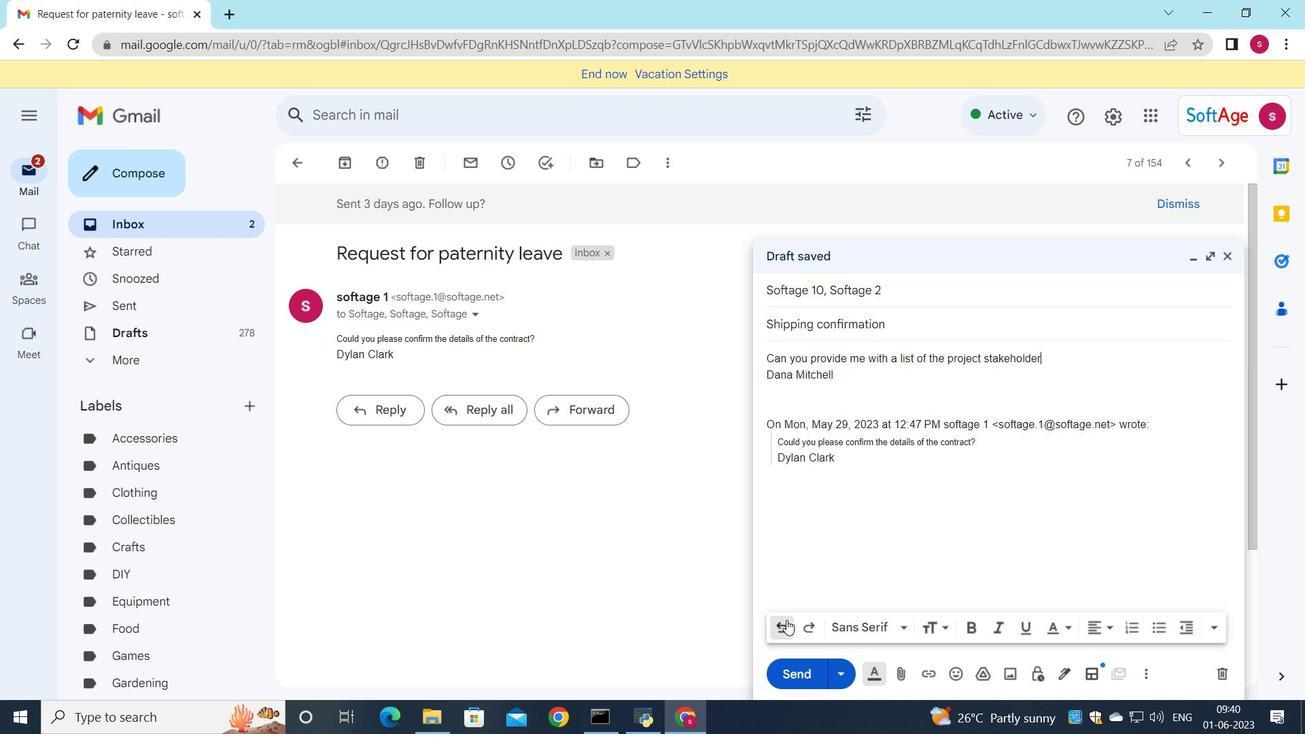 
Action: Mouse pressed left at (787, 620)
Screenshot: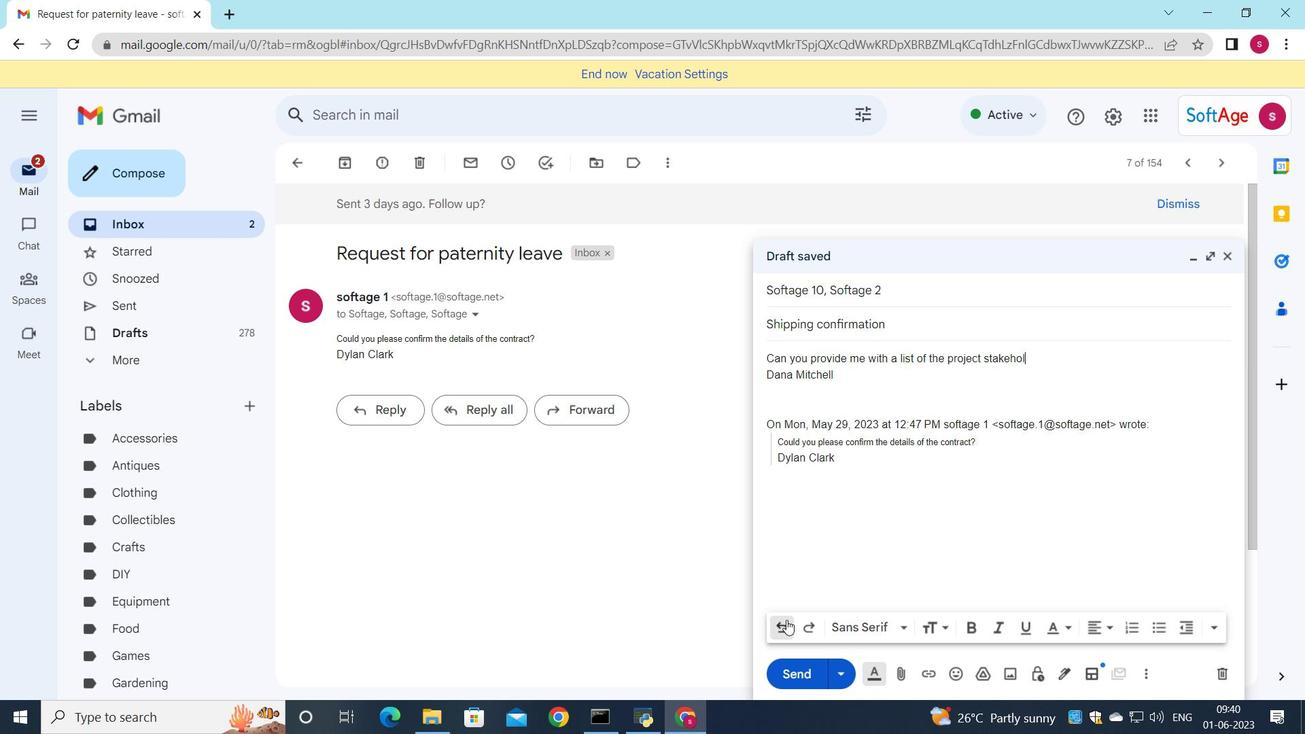 
Action: Mouse pressed left at (787, 620)
Screenshot: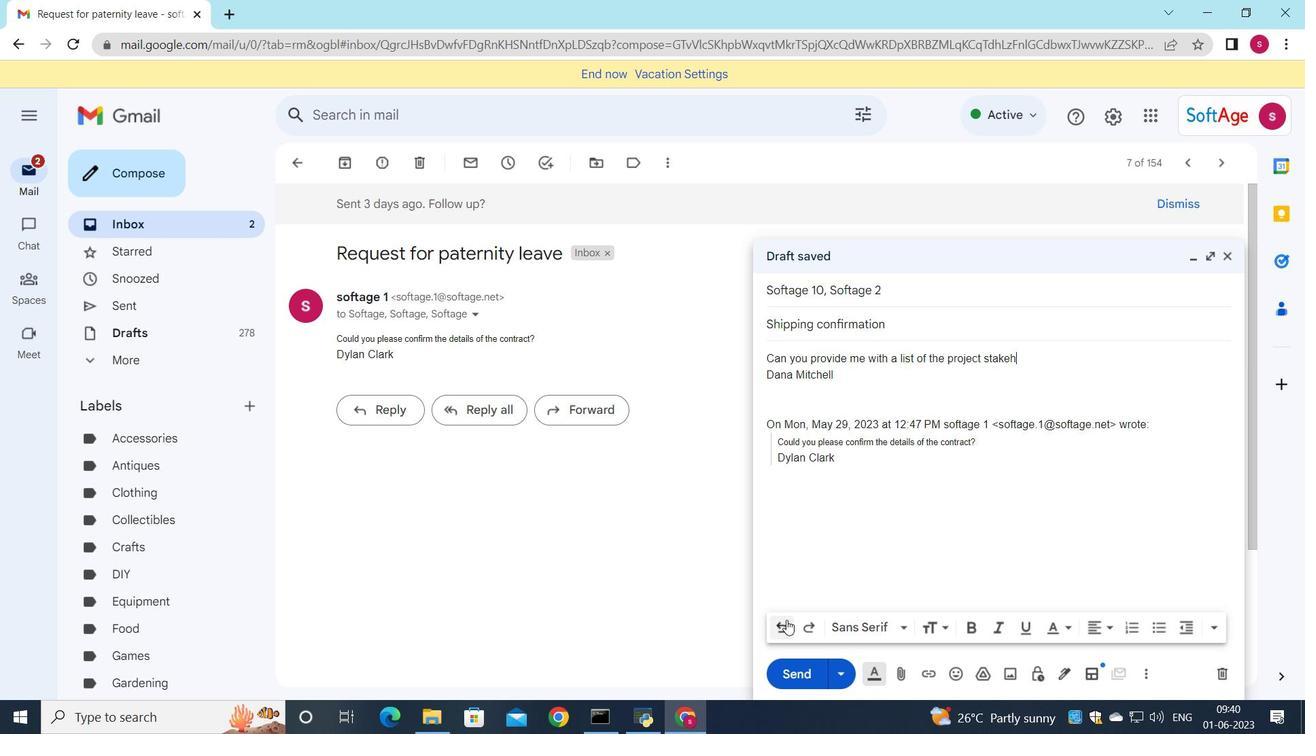 
Action: Mouse pressed left at (787, 620)
Screenshot: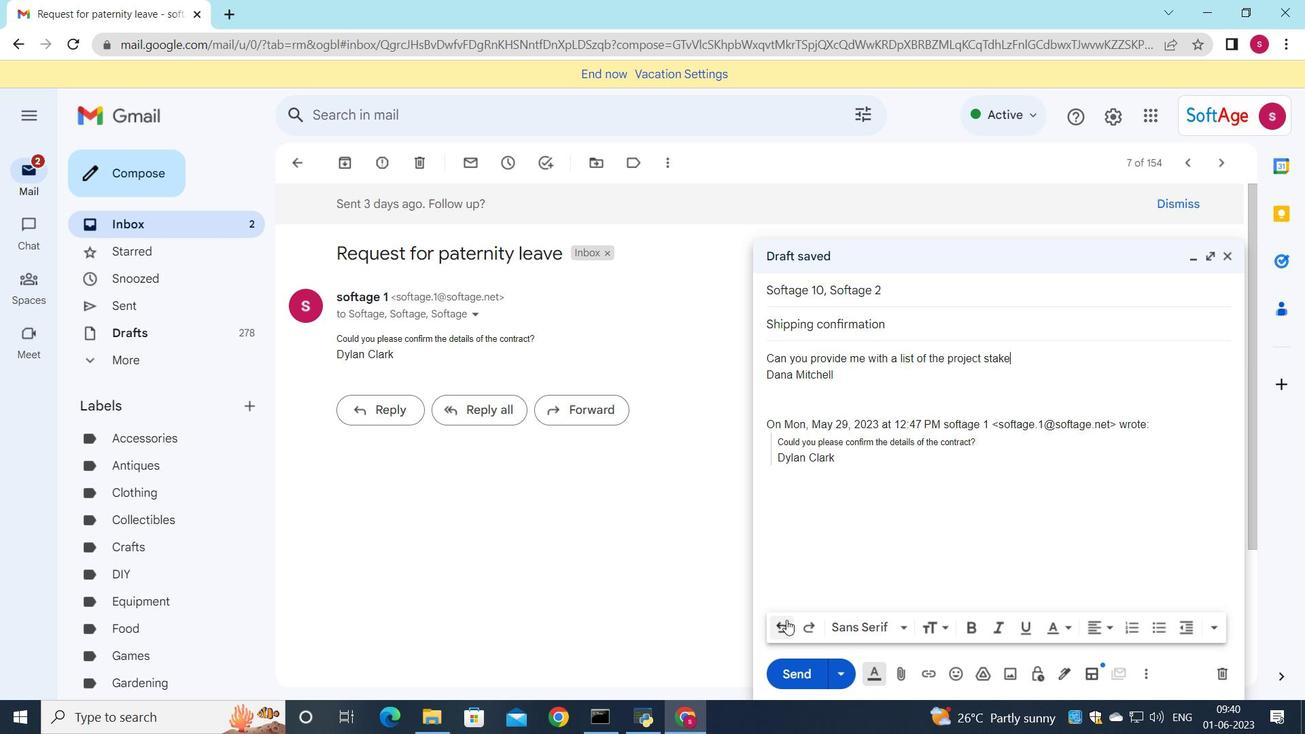 
Action: Mouse pressed left at (787, 620)
Screenshot: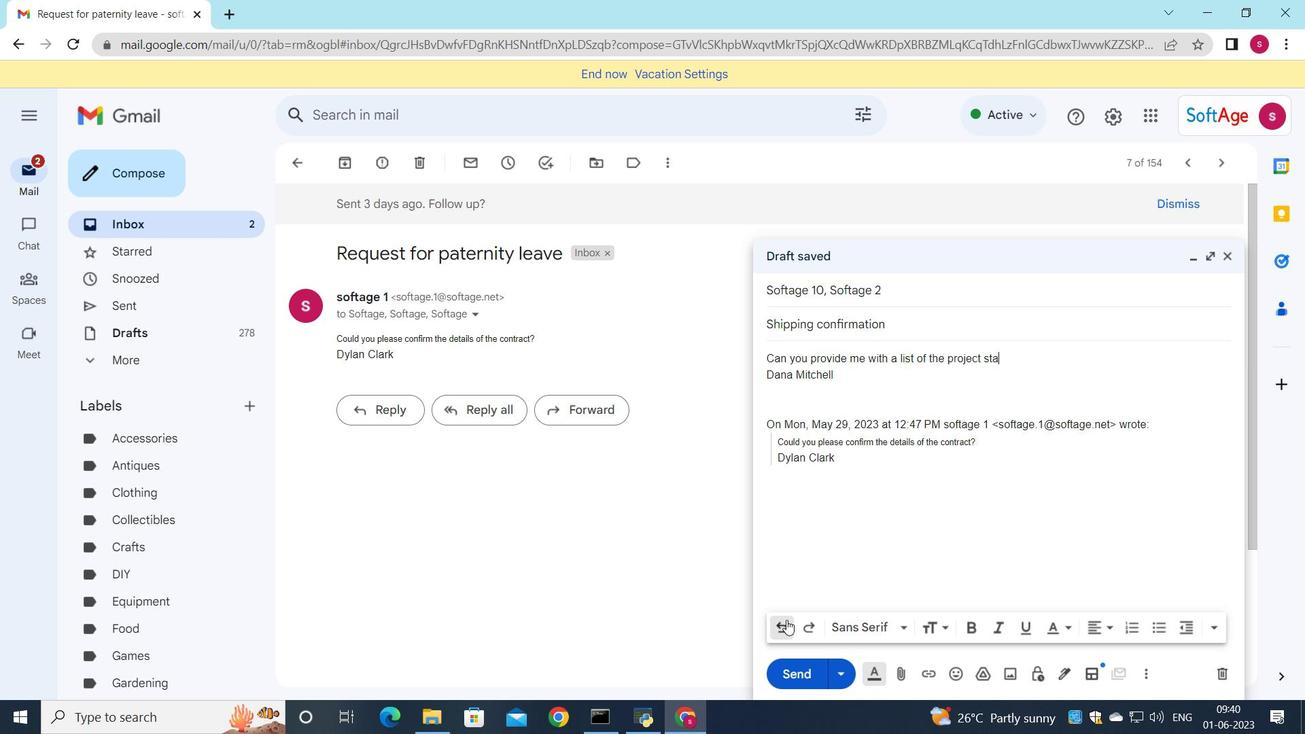 
Action: Mouse pressed left at (787, 620)
Screenshot: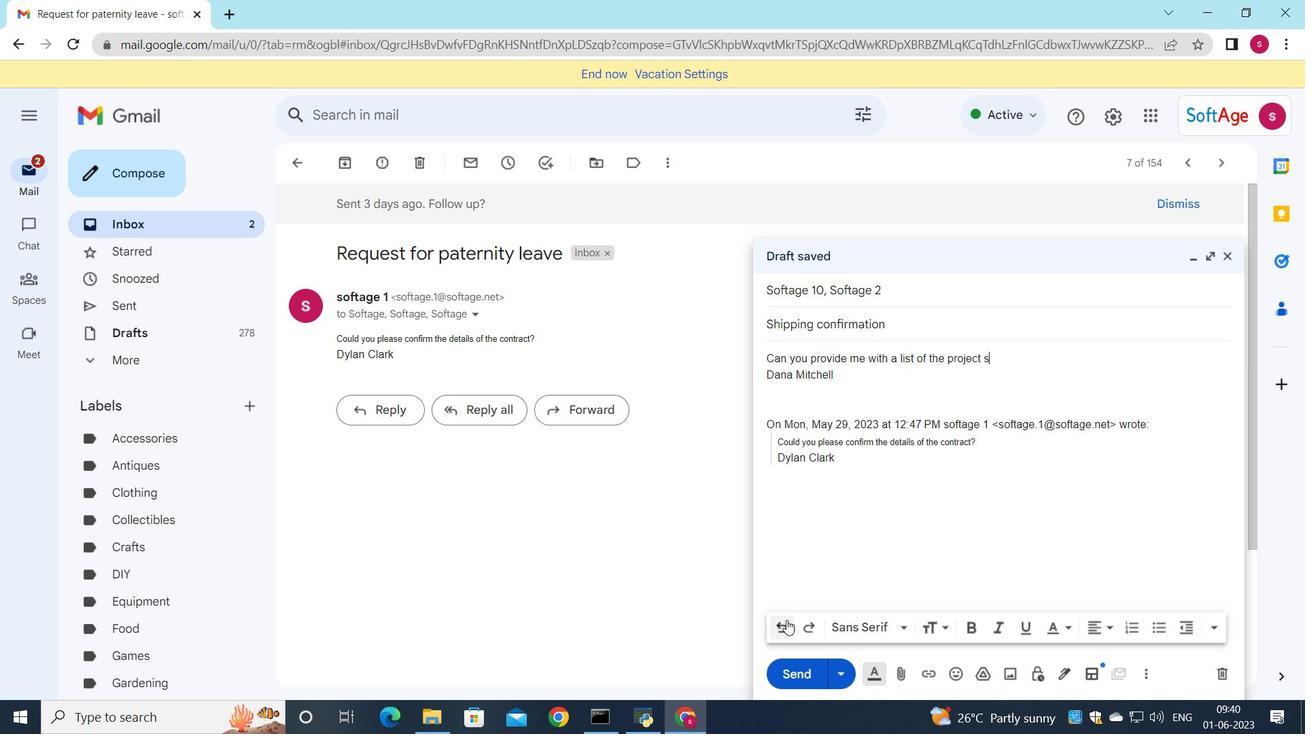 
Action: Mouse pressed left at (787, 620)
Screenshot: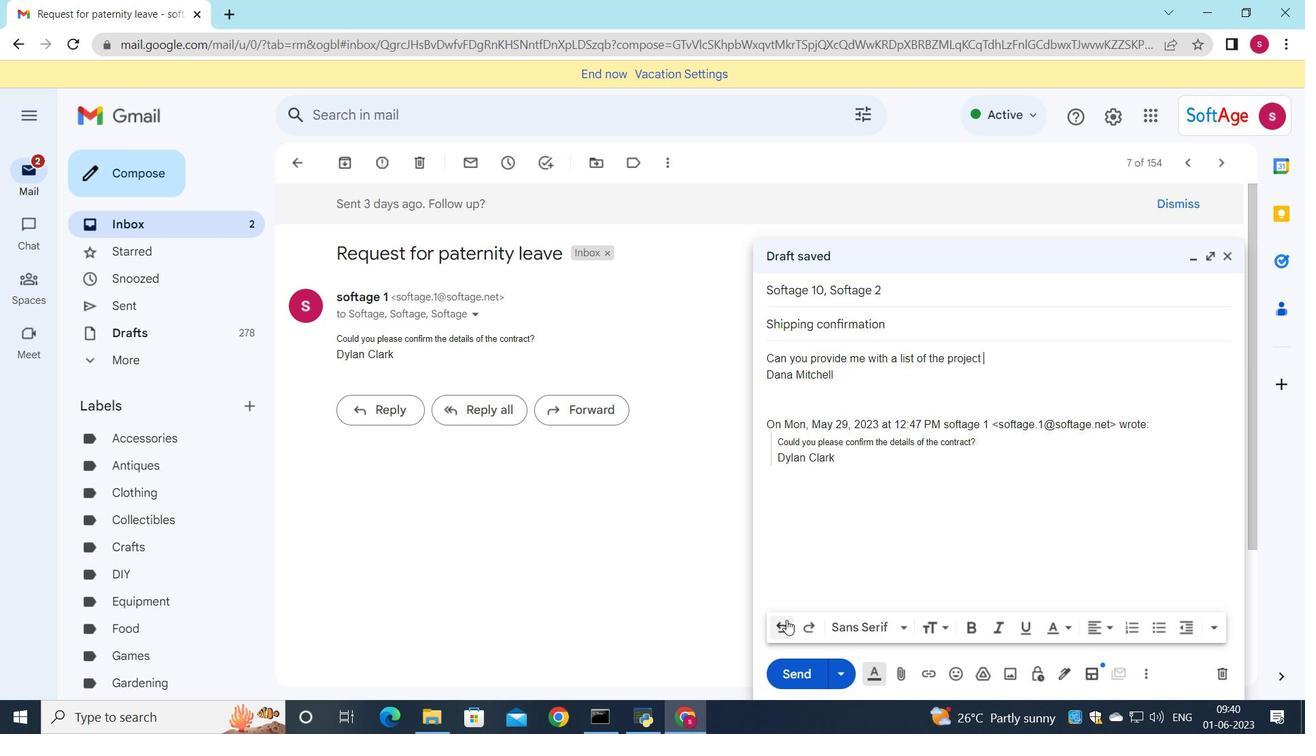 
Action: Mouse pressed left at (787, 620)
Screenshot: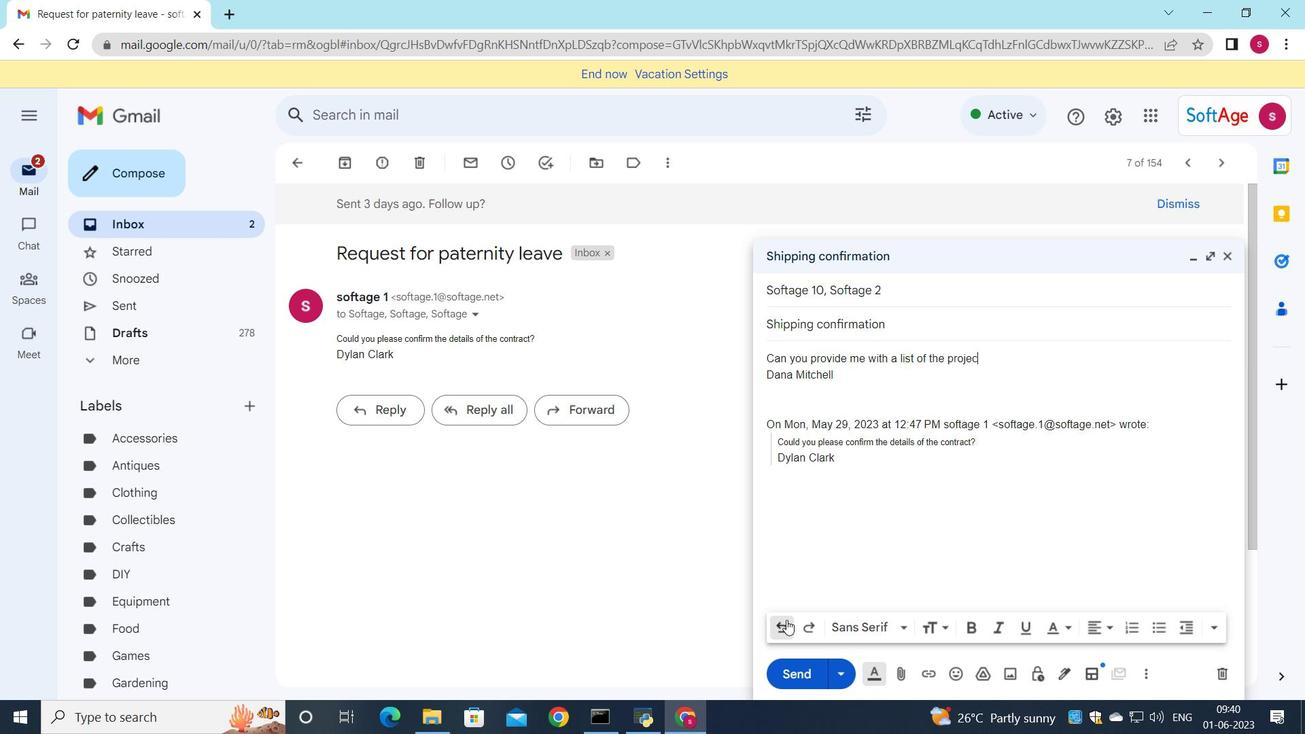 
Action: Mouse pressed left at (787, 620)
Screenshot: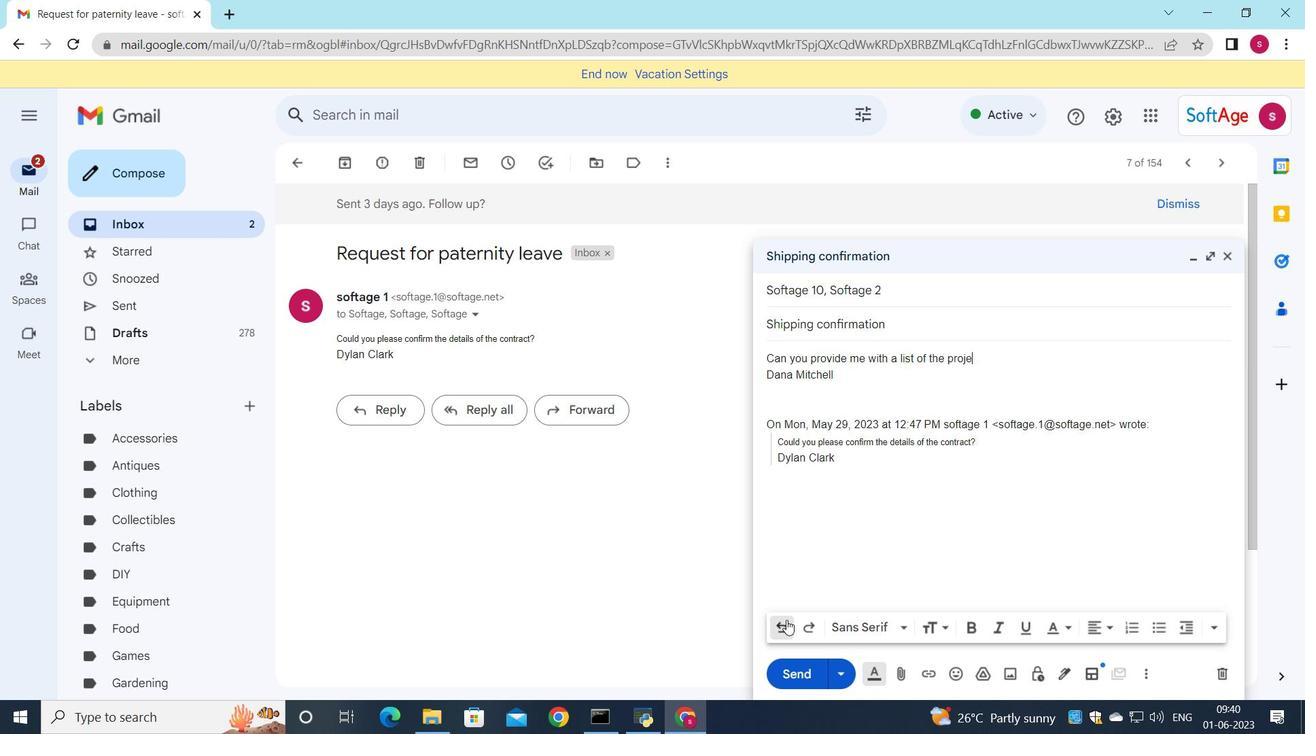 
Action: Mouse pressed left at (787, 620)
Screenshot: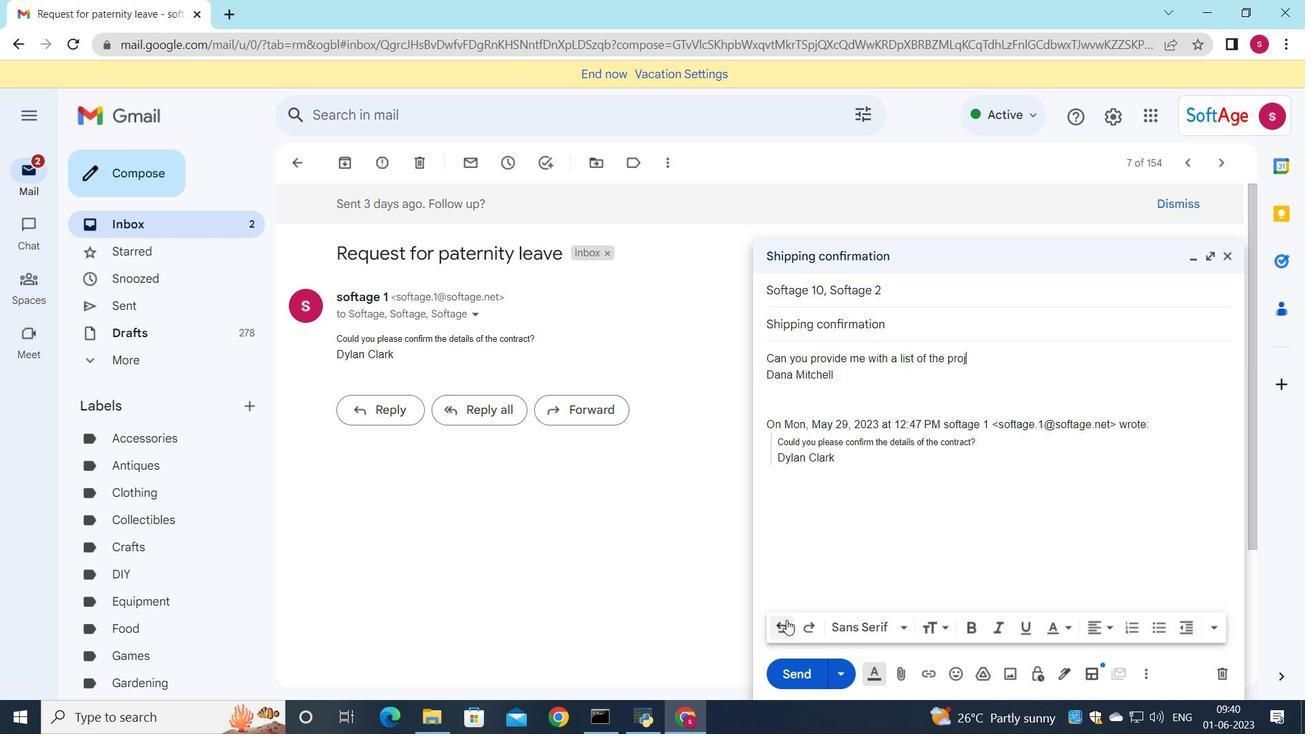 
Action: Mouse pressed left at (787, 620)
Screenshot: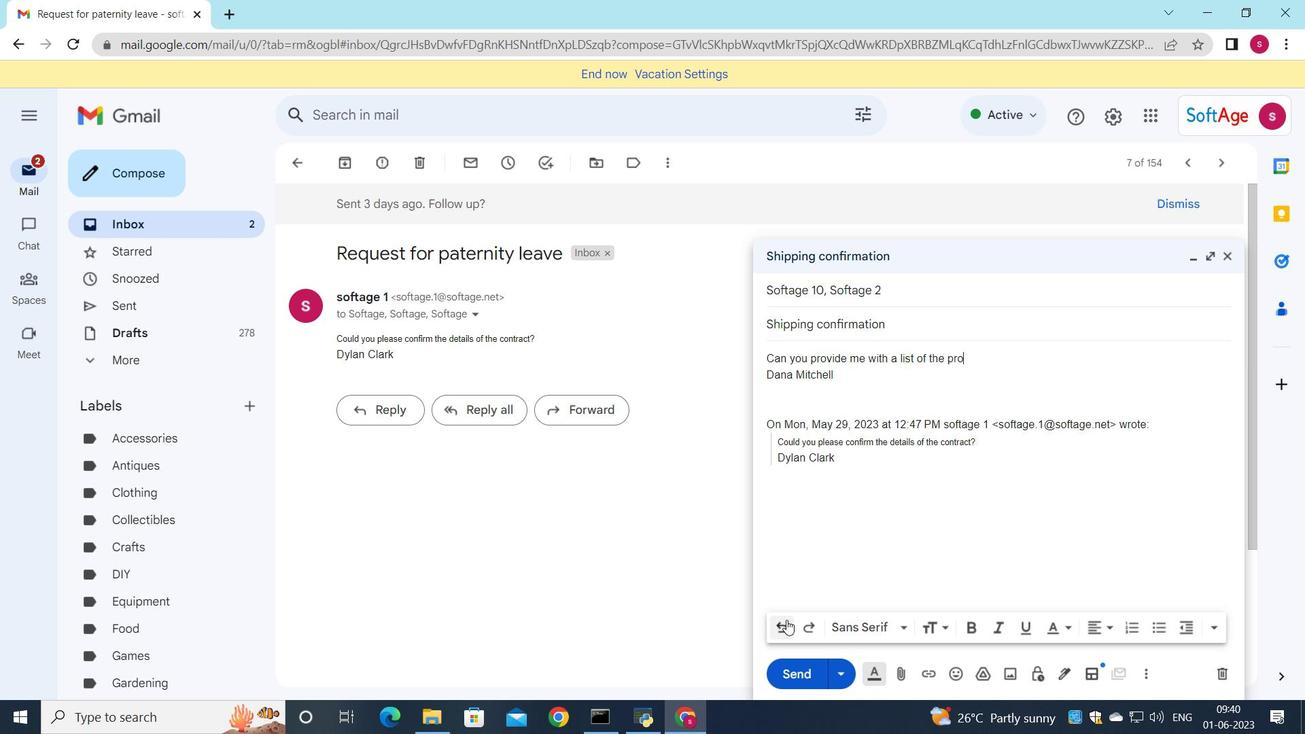 
Action: Mouse pressed left at (787, 620)
Screenshot: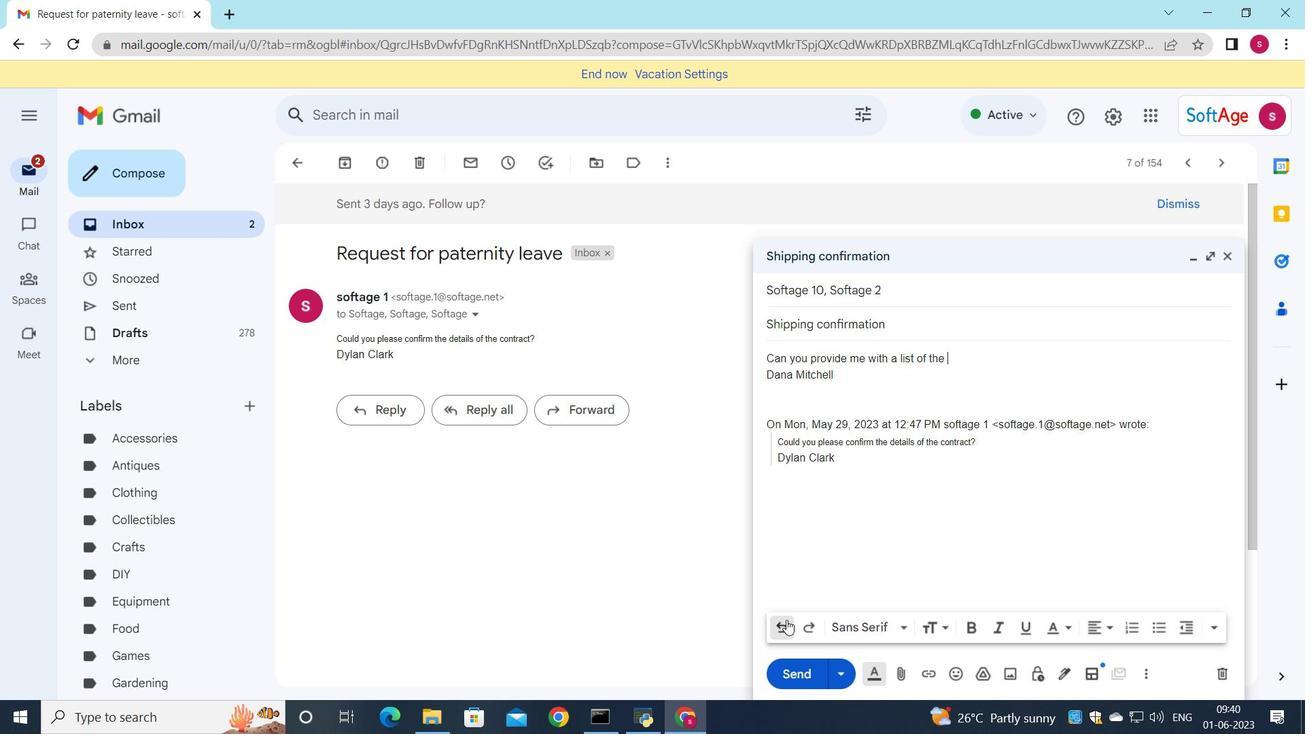 
Action: Mouse pressed left at (787, 620)
Screenshot: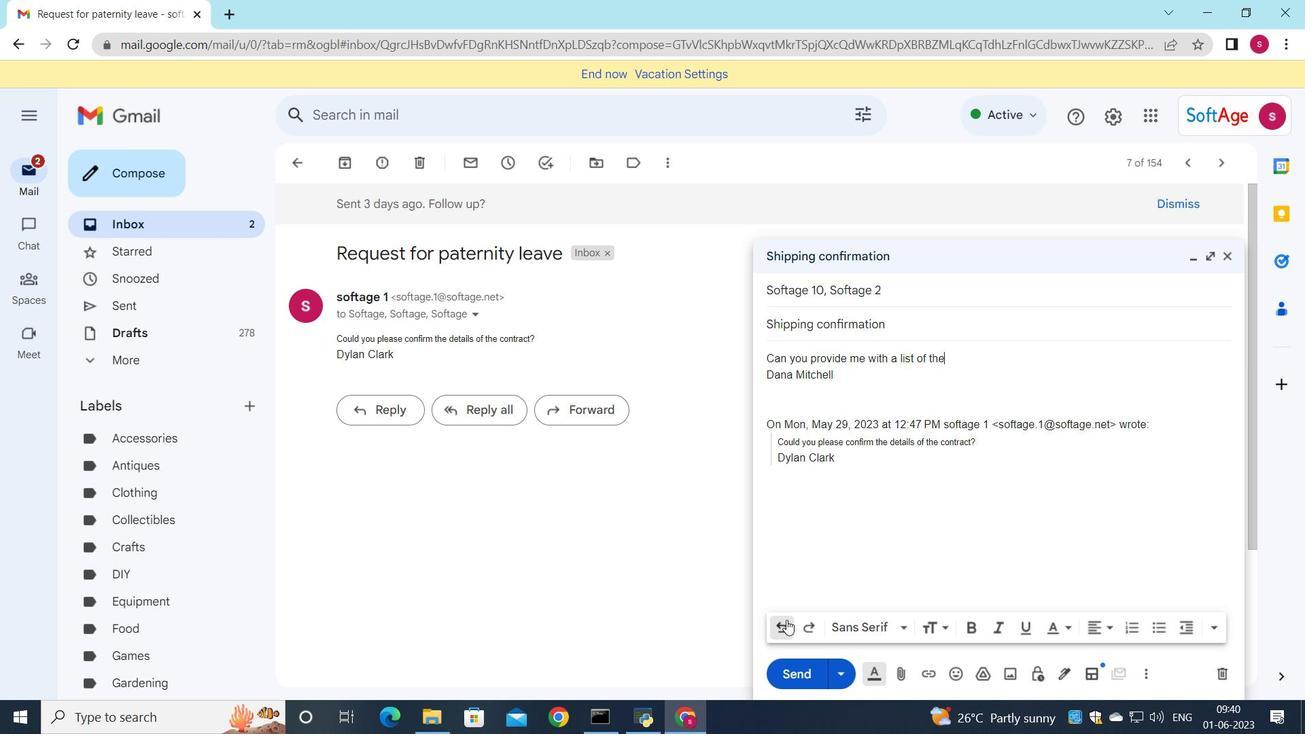 
Action: Mouse pressed left at (787, 620)
Screenshot: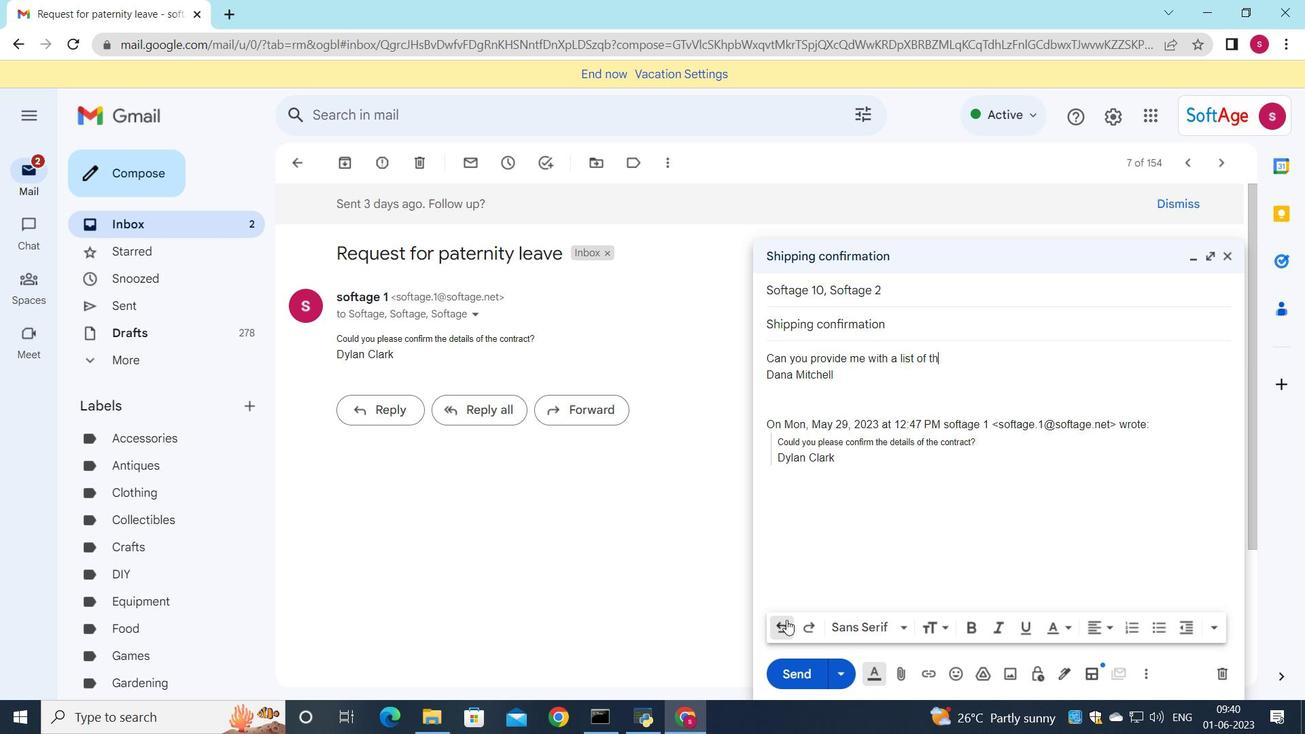 
Action: Mouse pressed left at (787, 620)
Screenshot: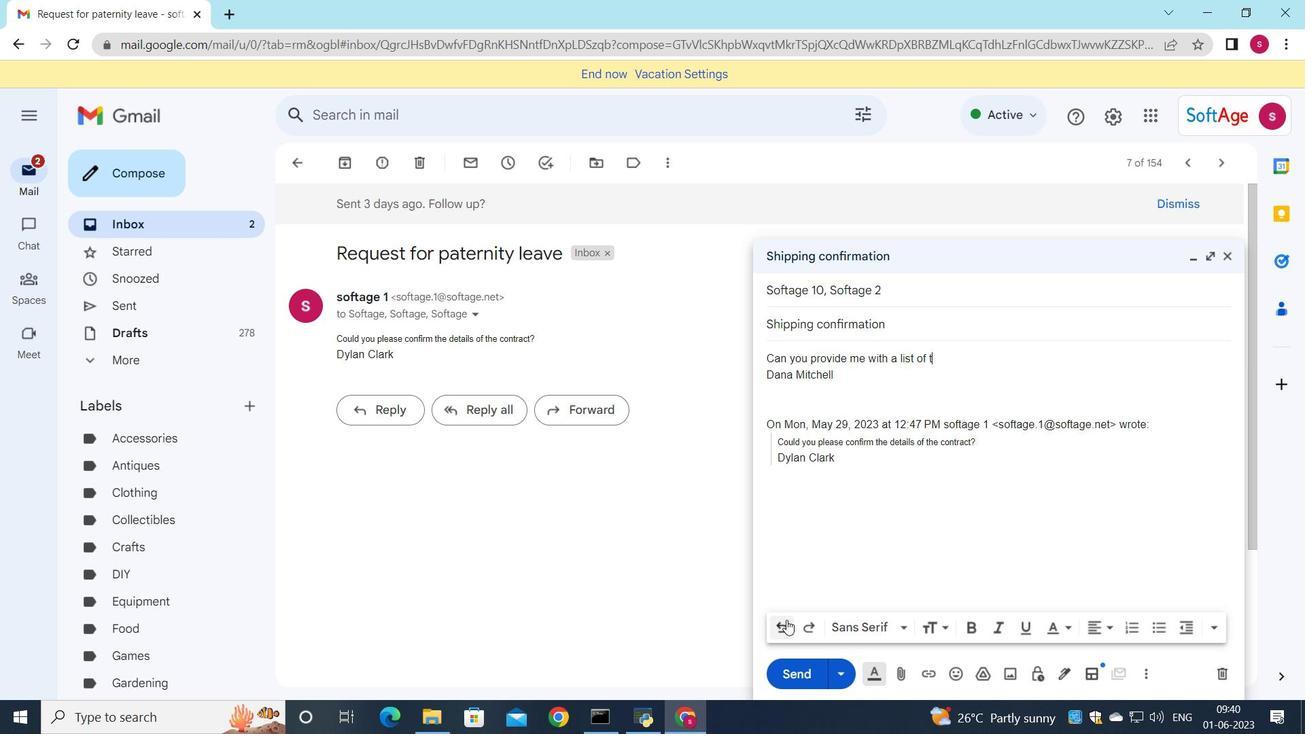 
Action: Mouse pressed left at (787, 620)
Screenshot: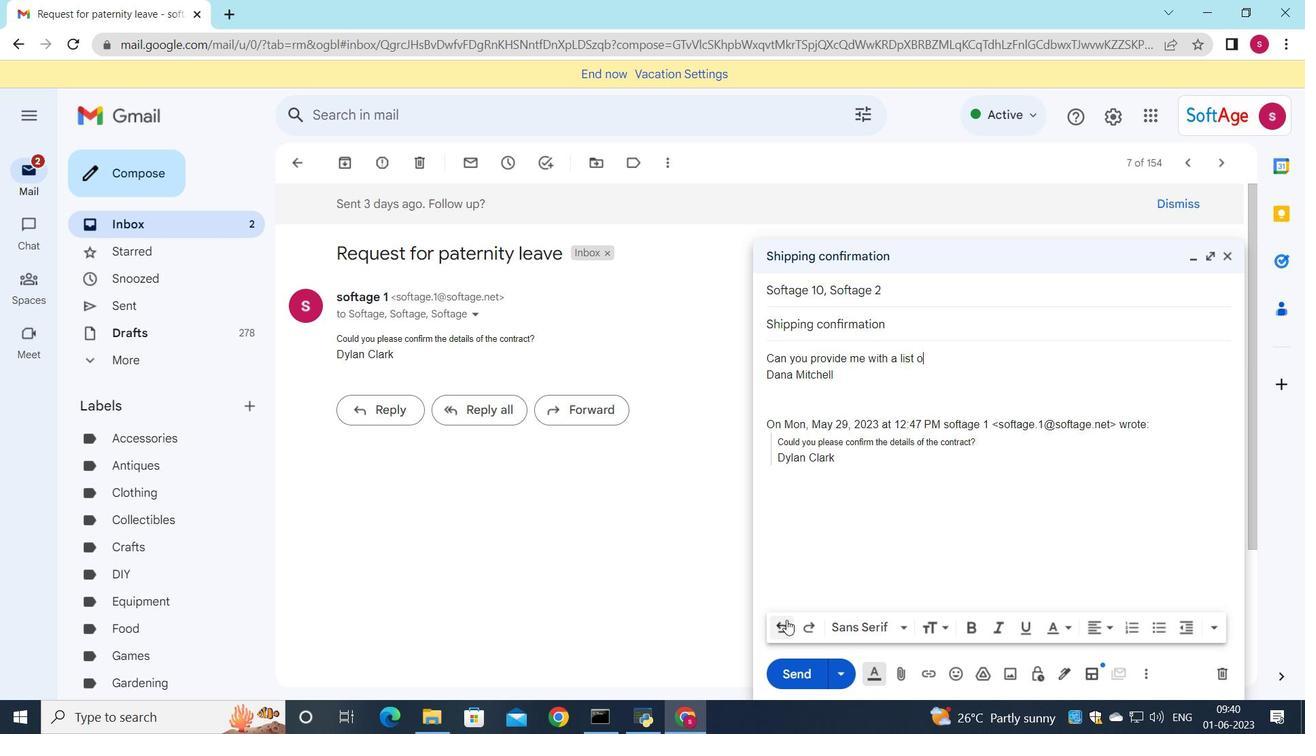 
Action: Mouse pressed left at (787, 620)
Screenshot: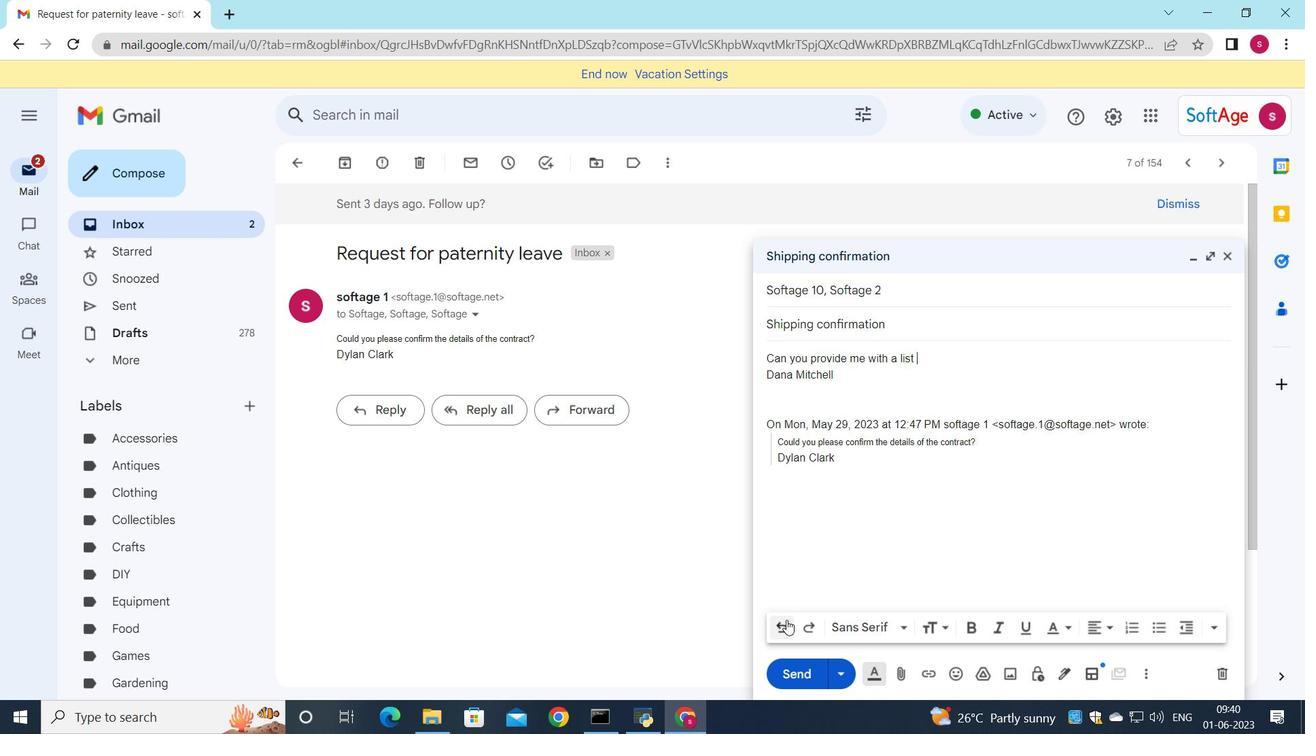 
Action: Mouse pressed left at (787, 620)
Screenshot: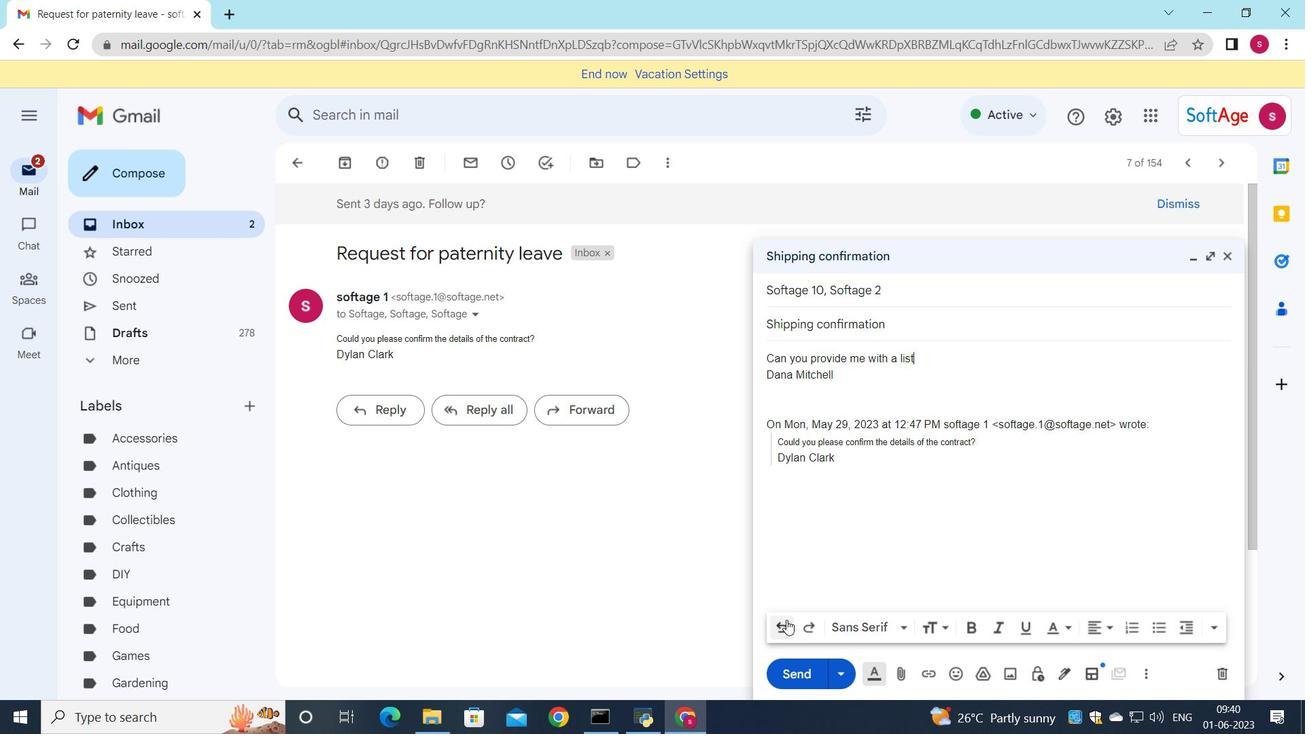 
Action: Mouse pressed left at (787, 620)
Screenshot: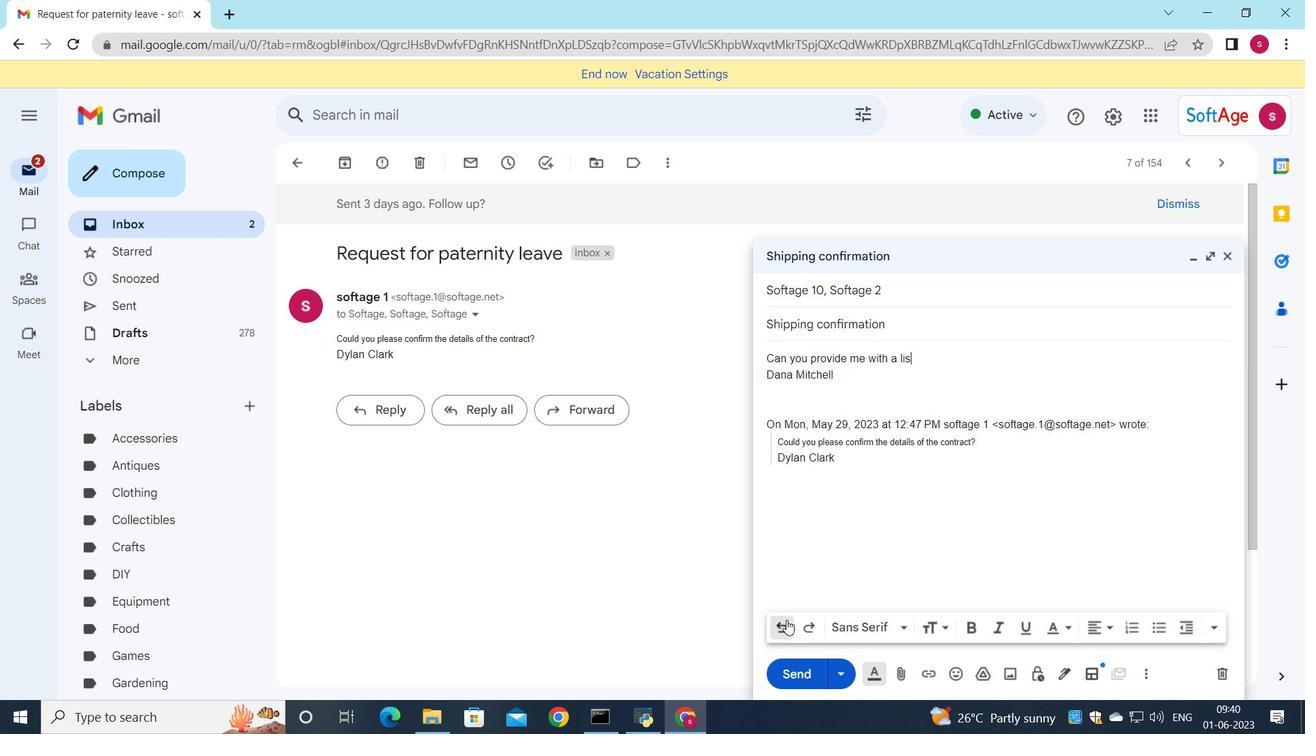 
Action: Mouse pressed left at (787, 620)
Screenshot: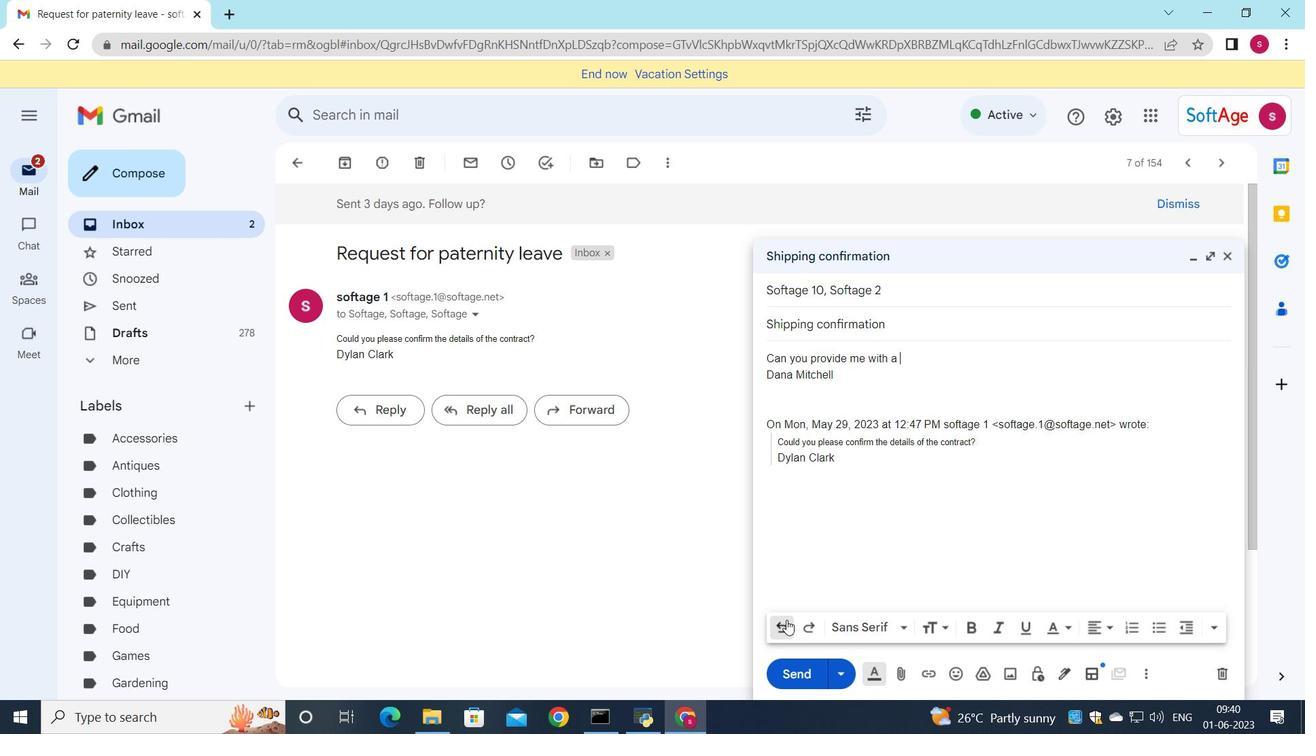 
Action: Mouse pressed left at (787, 620)
Screenshot: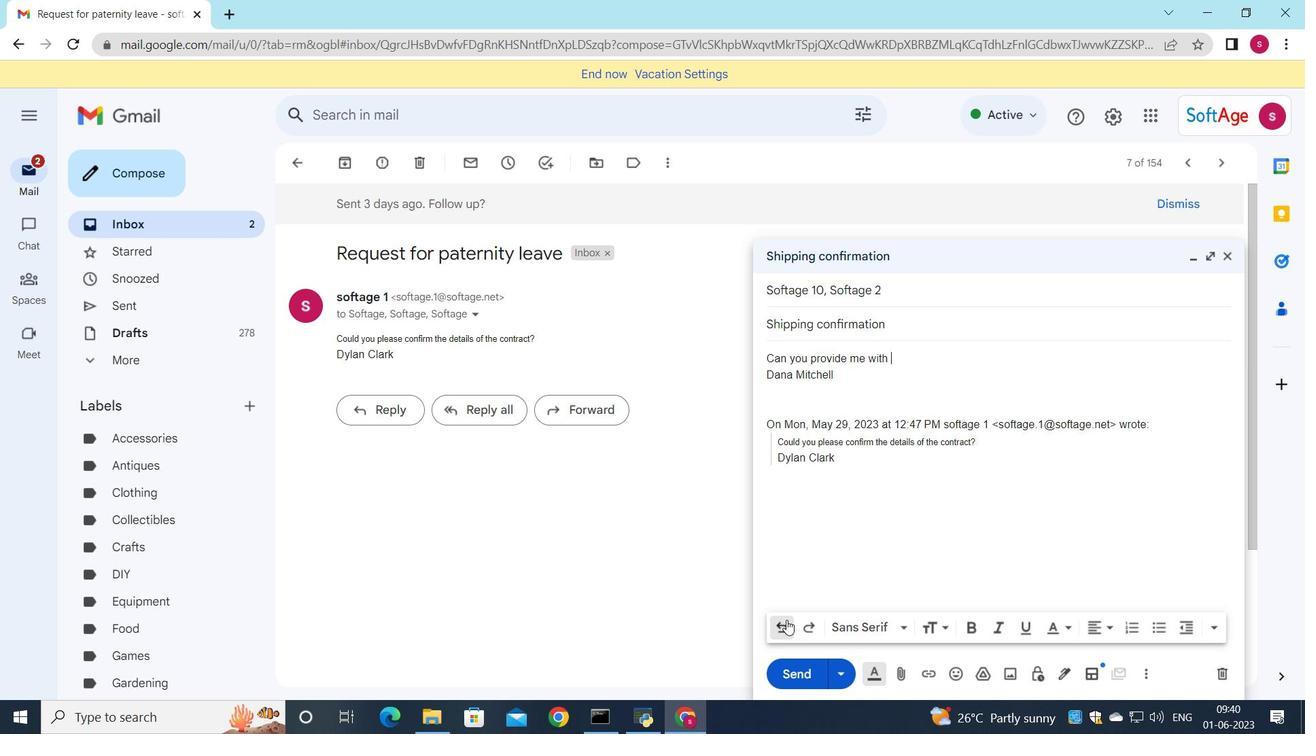 
Action: Mouse pressed left at (787, 620)
Screenshot: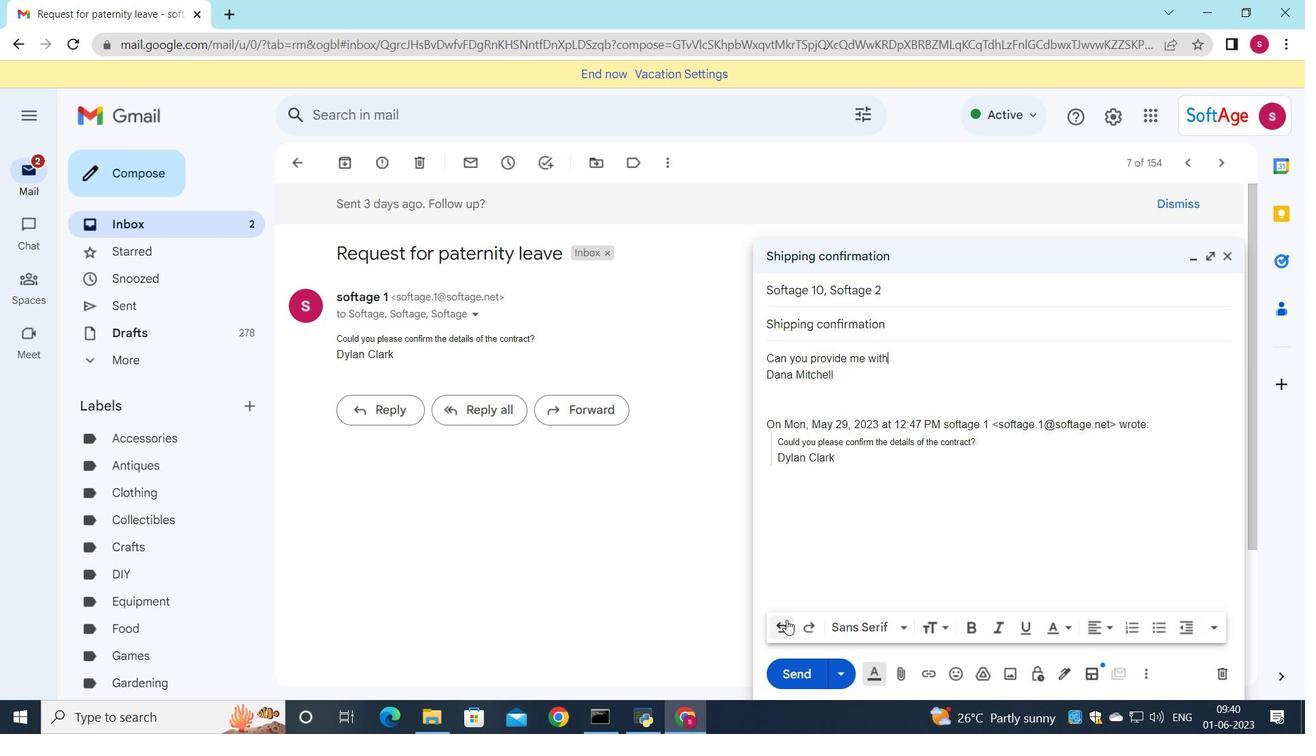 
Action: Mouse pressed left at (787, 620)
Screenshot: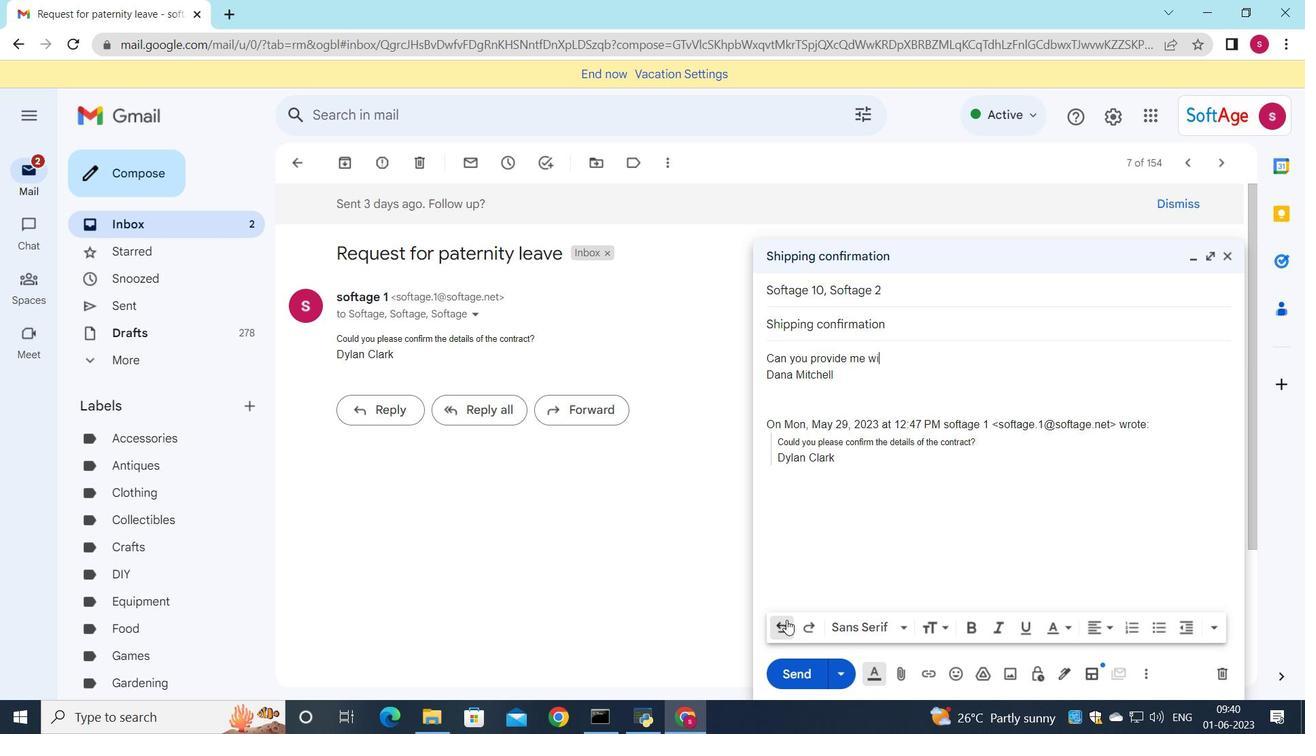 
Action: Mouse pressed left at (787, 620)
Screenshot: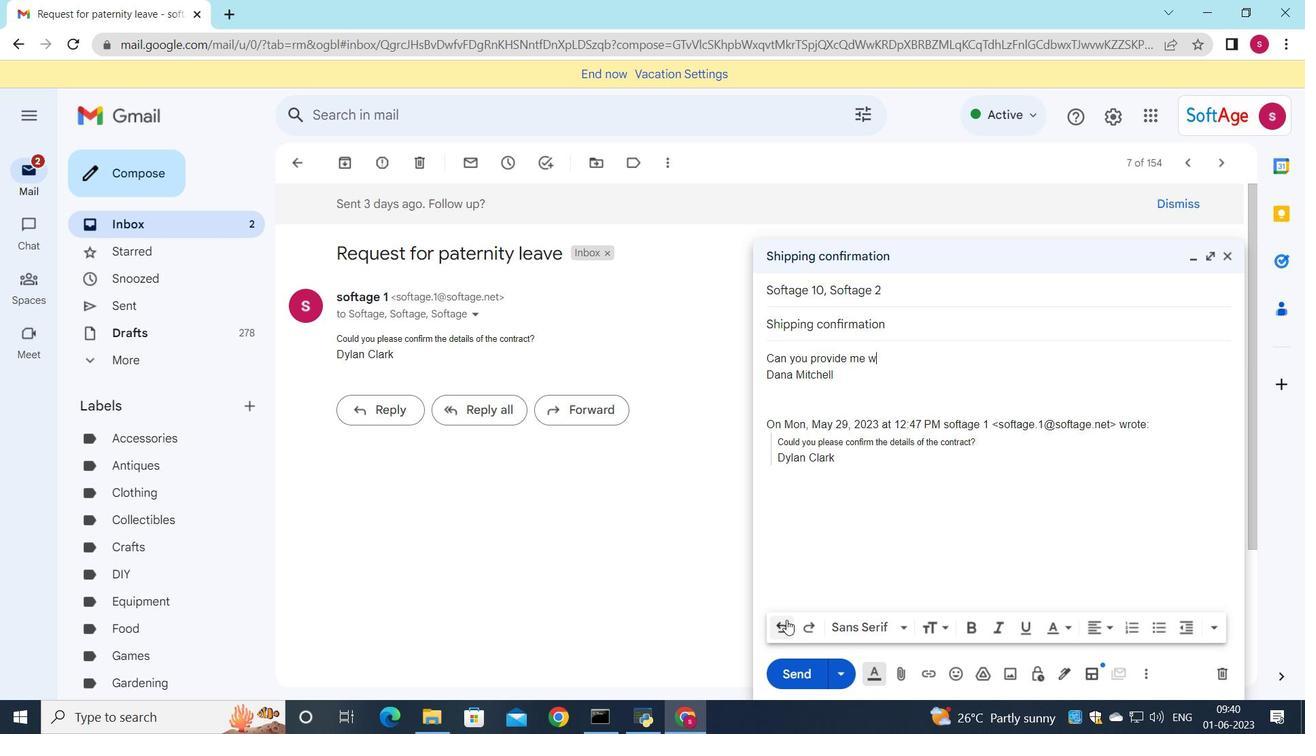 
Action: Mouse pressed left at (787, 620)
Screenshot: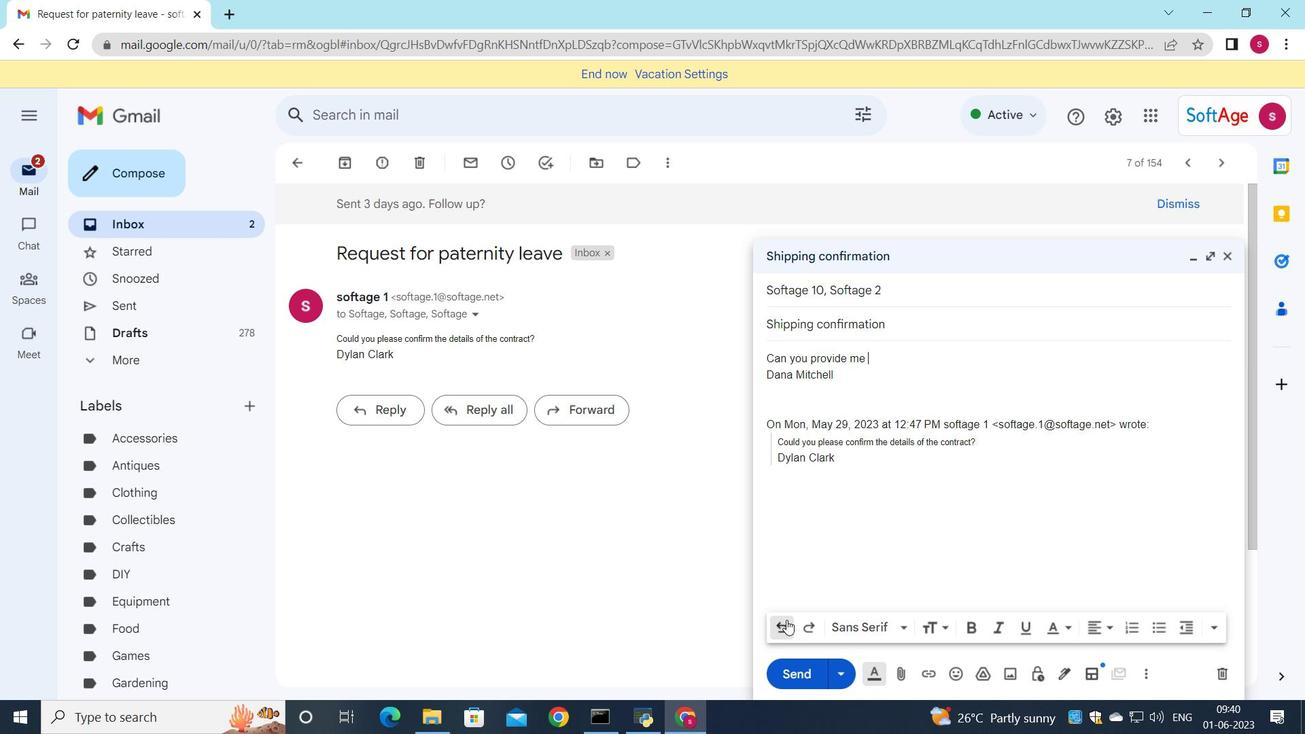 
Action: Mouse pressed left at (787, 620)
Screenshot: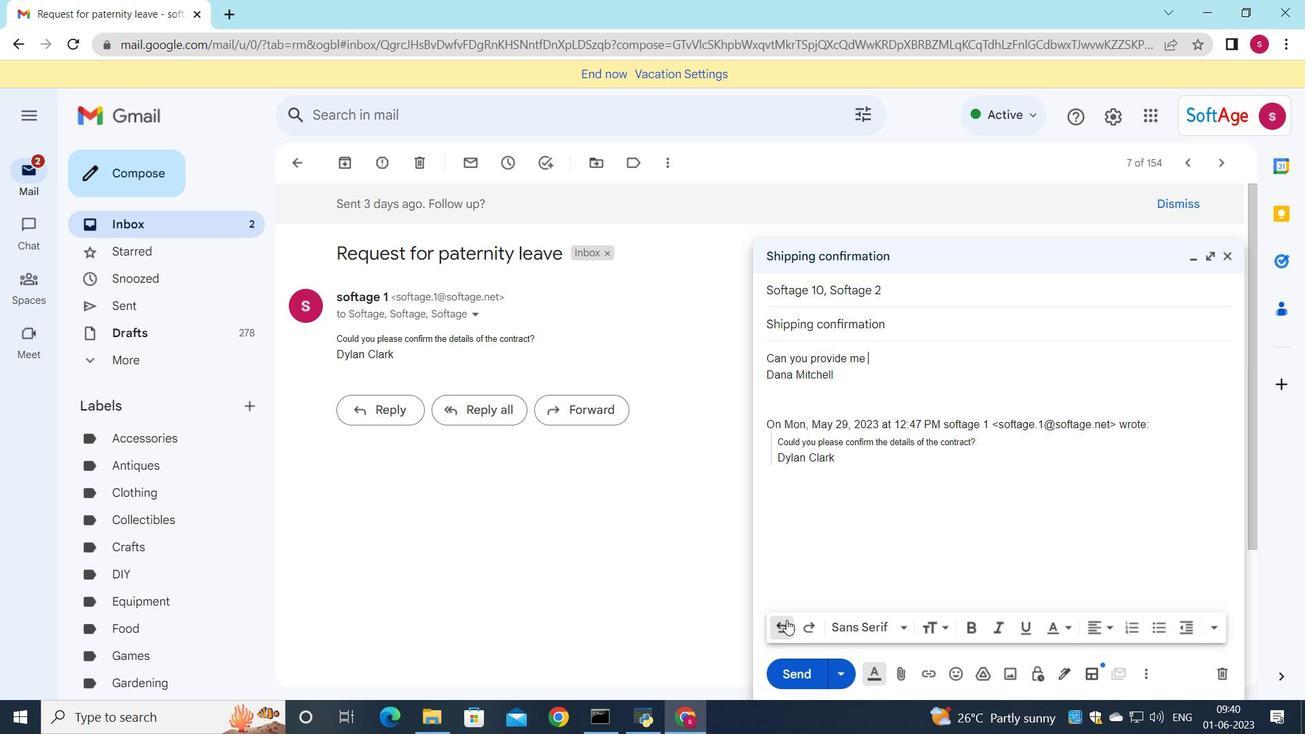 
Action: Mouse pressed left at (787, 620)
Screenshot: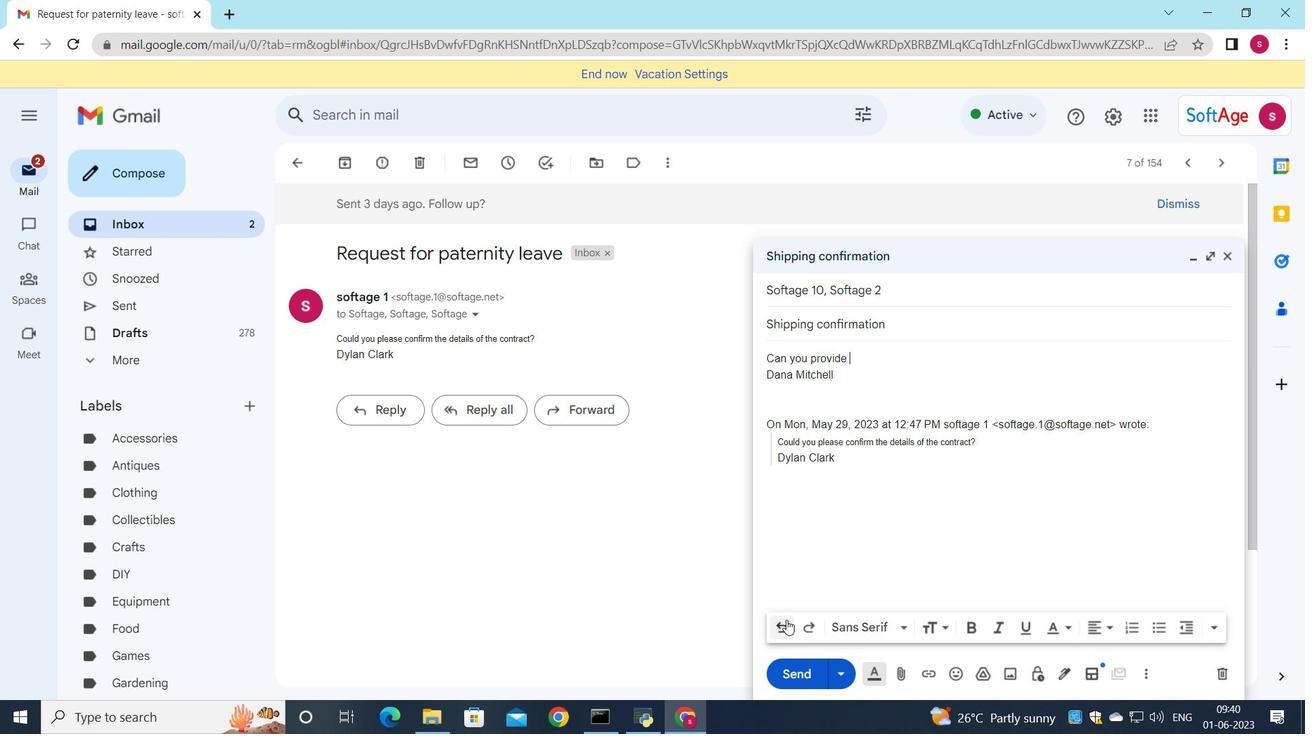 
Action: Mouse pressed left at (787, 620)
Screenshot: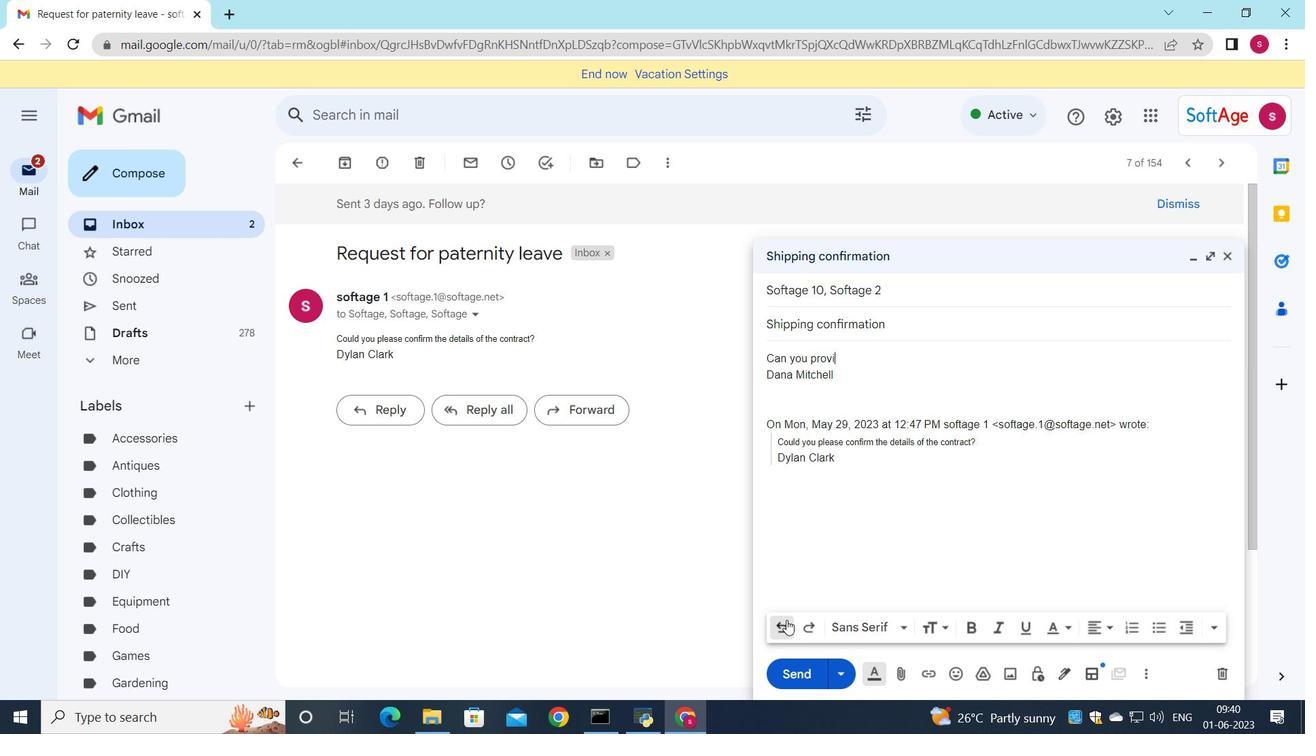 
Action: Mouse pressed left at (787, 620)
Screenshot: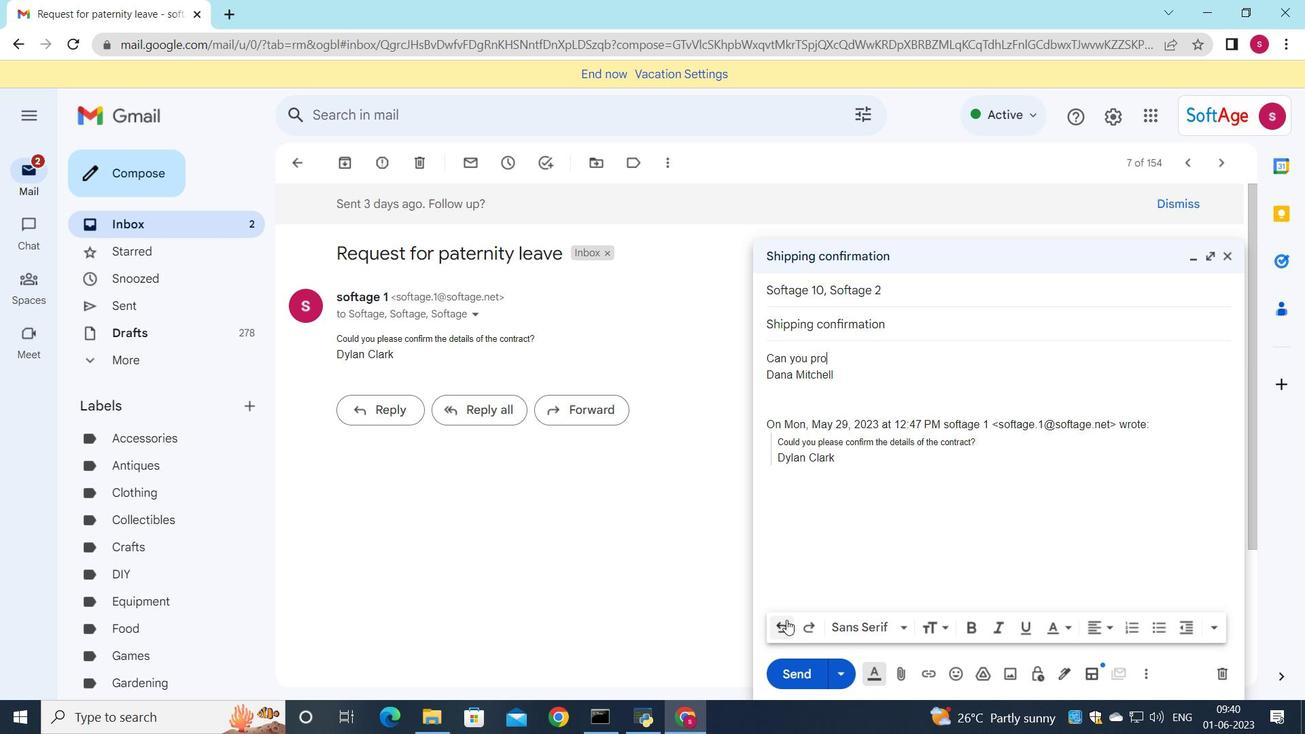 
Action: Mouse pressed left at (787, 620)
Screenshot: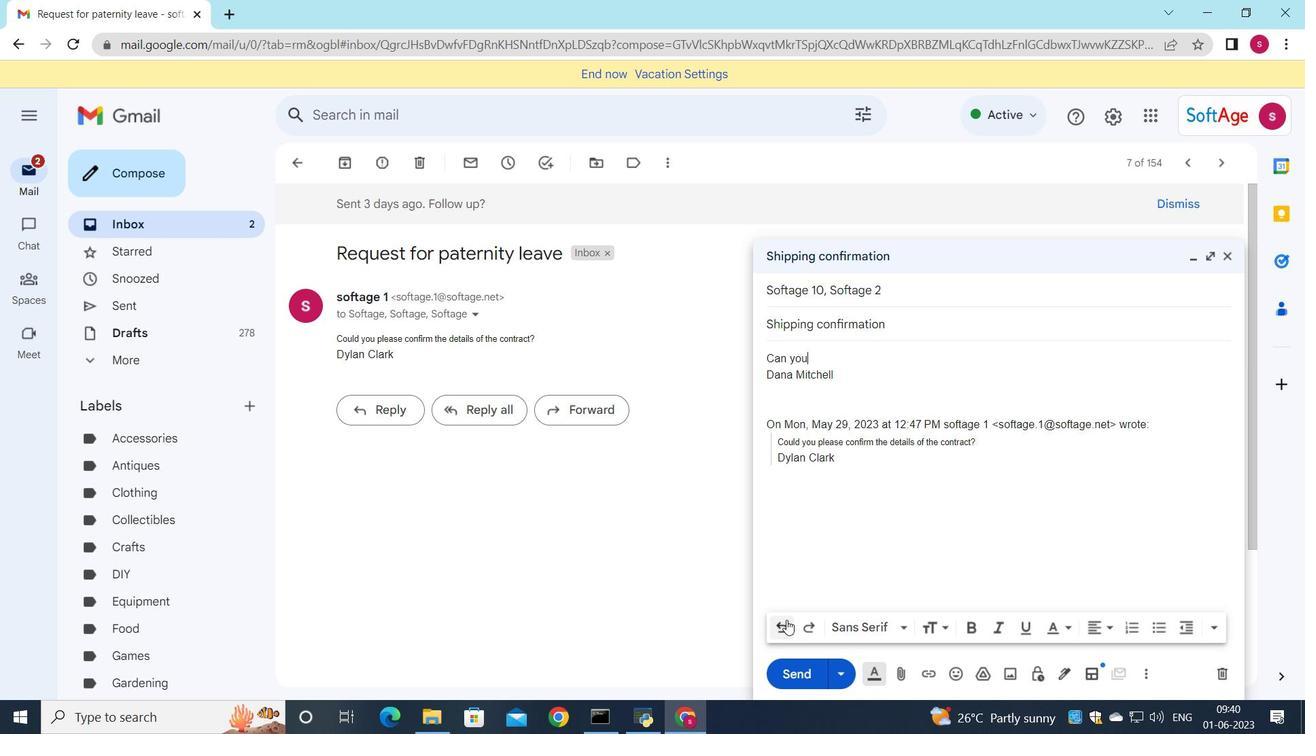 
Action: Mouse pressed left at (787, 620)
Screenshot: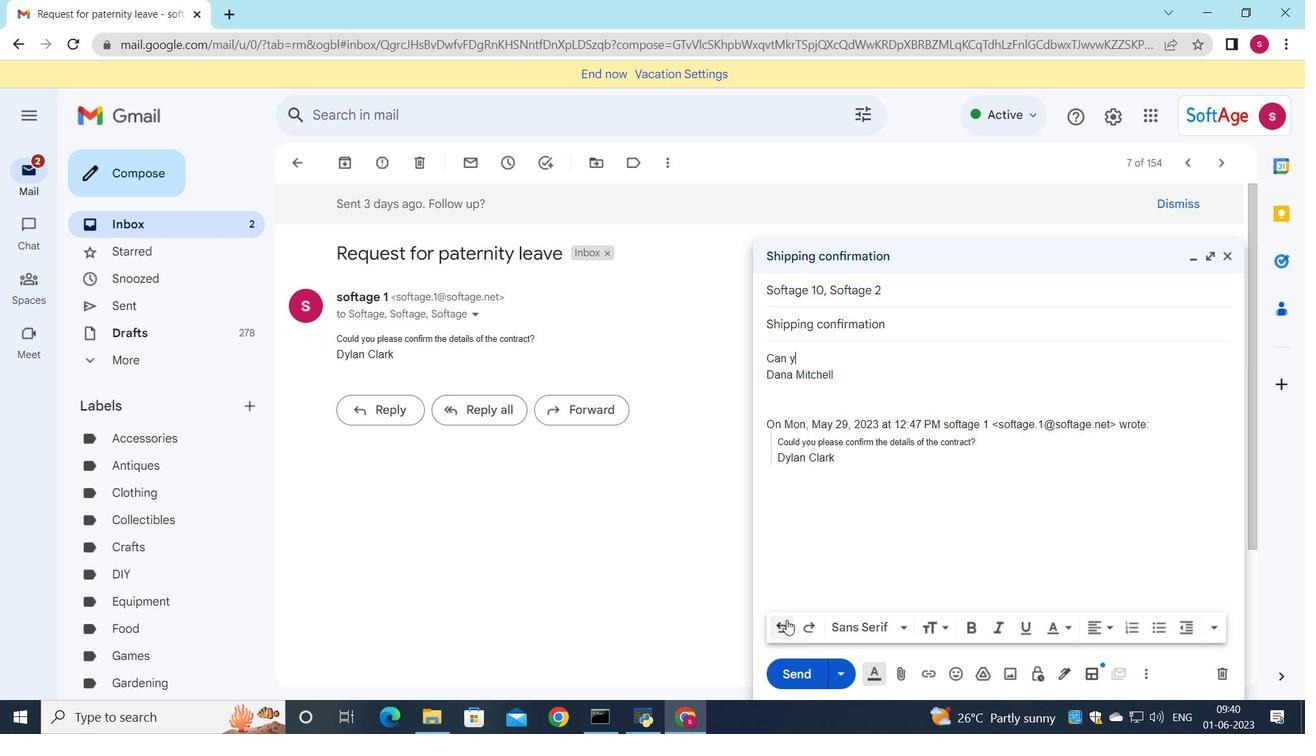 
Action: Mouse pressed left at (787, 620)
Screenshot: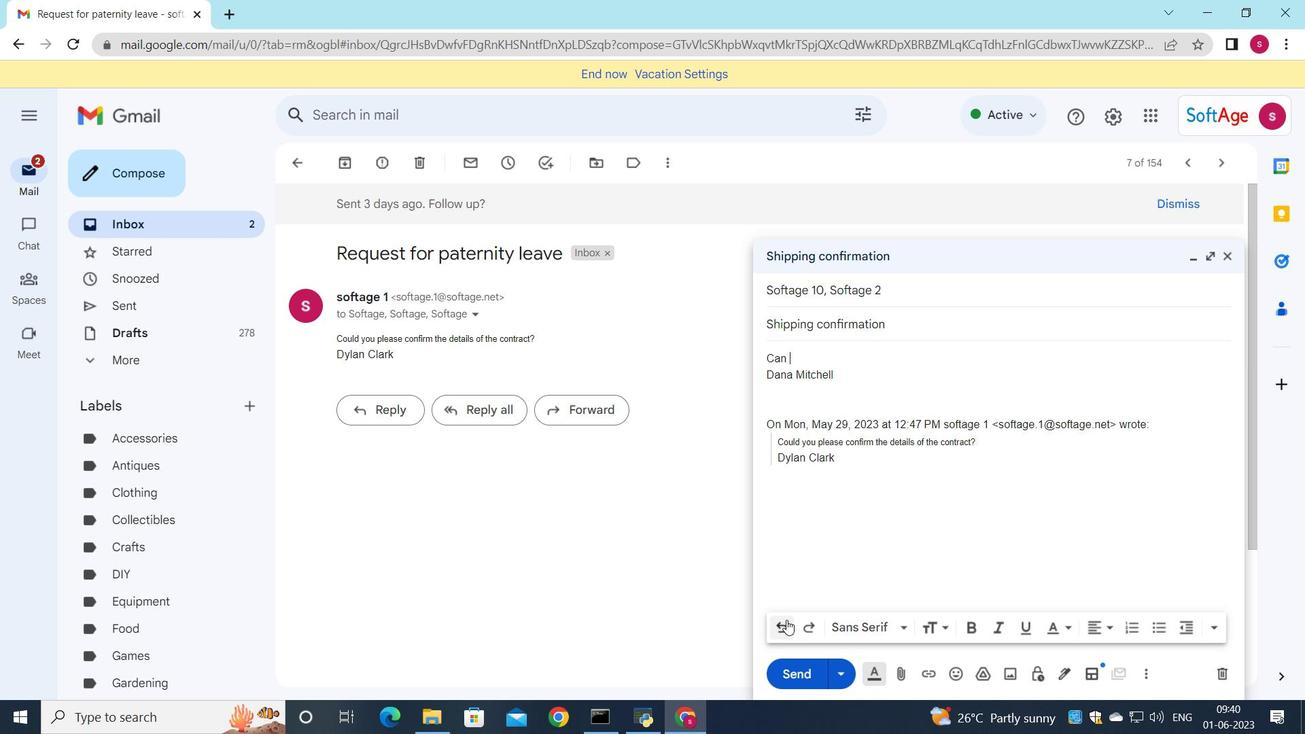 
Action: Mouse pressed left at (787, 620)
Screenshot: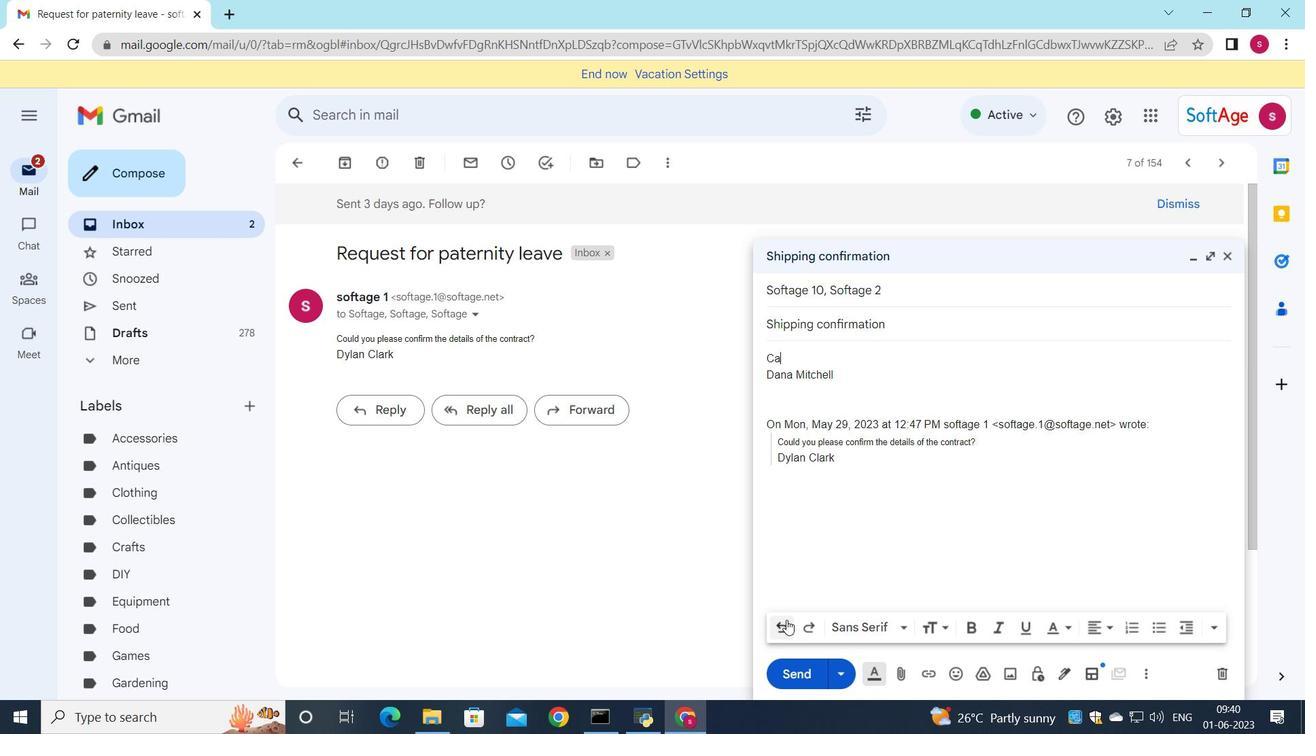 
Action: Key pressed <Key.shift>Could<Key.space>you<Key.space>please<Key.space>provide<Key.space>more<Key.space>details<Key.space>on<Key.space>the<Key.space>timeline<Key.shift_r>?
Screenshot: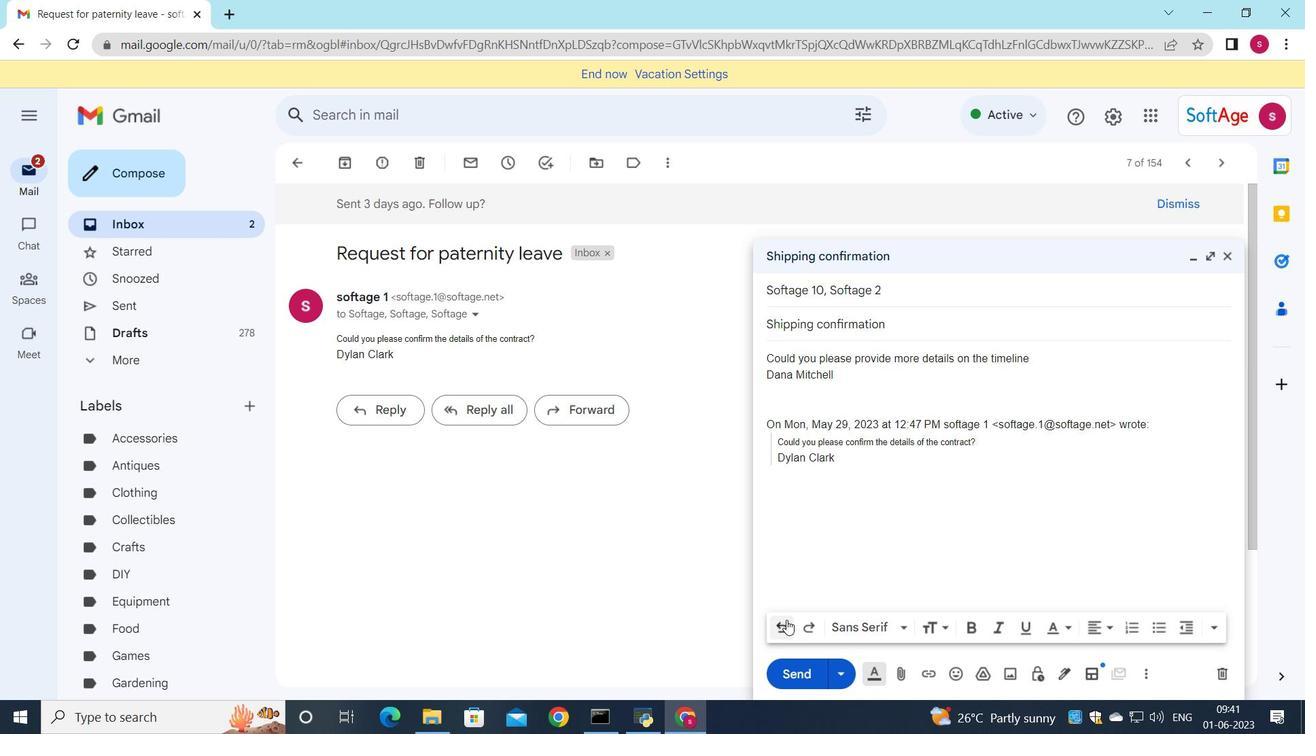 
Action: Mouse scrolled (787, 621) with delta (0, 0)
Screenshot: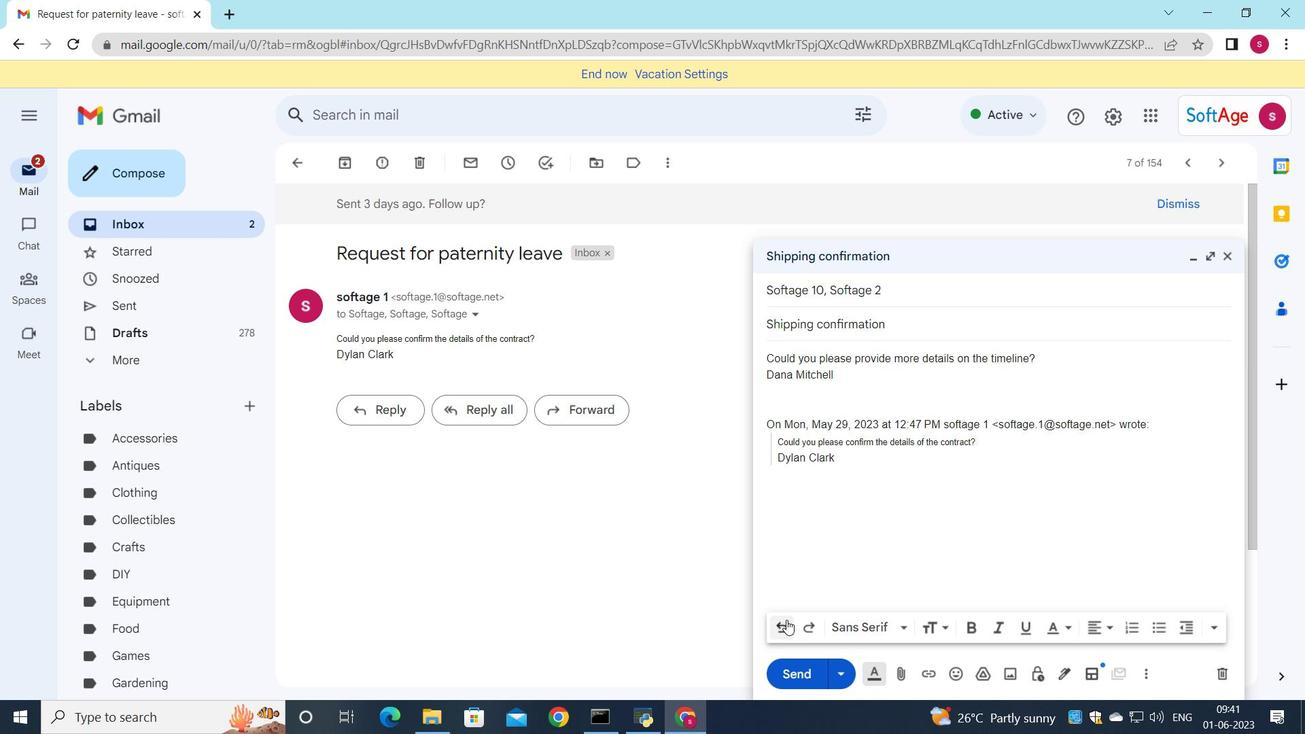 
Action: Mouse scrolled (787, 621) with delta (0, 0)
Screenshot: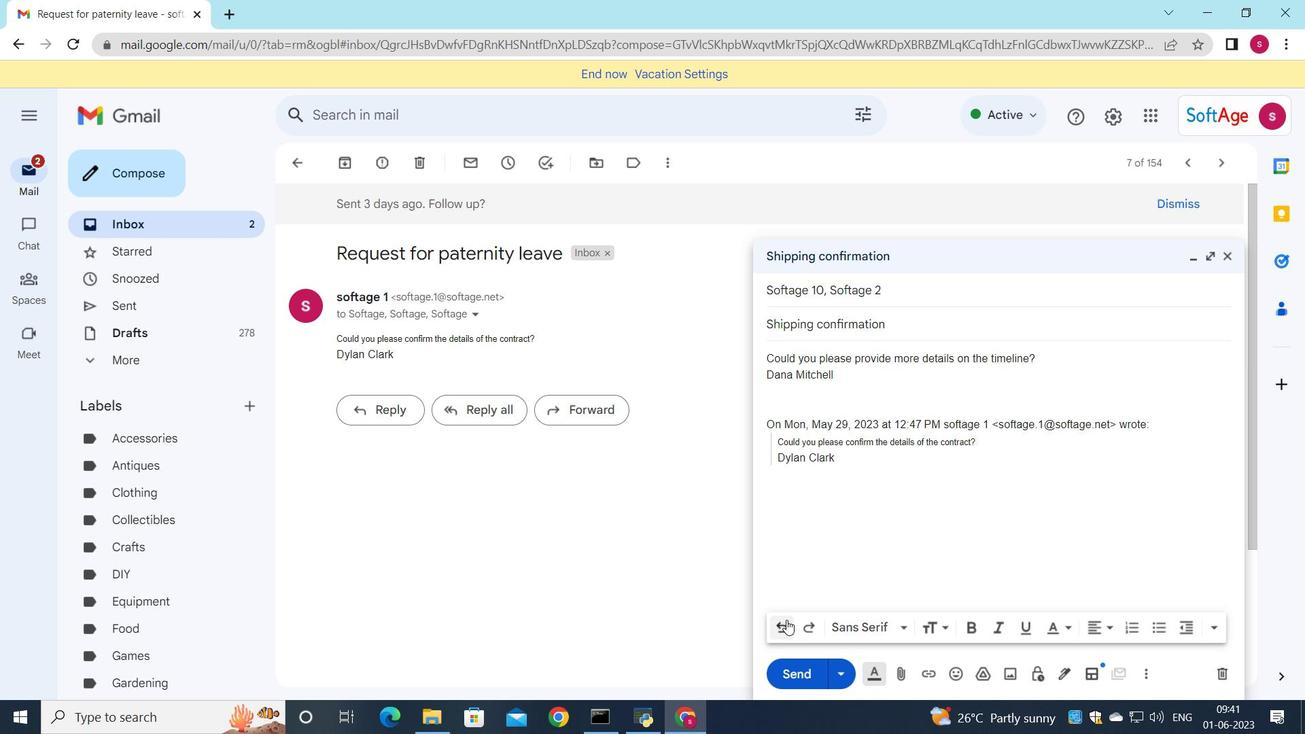 
Action: Mouse moved to (811, 673)
Screenshot: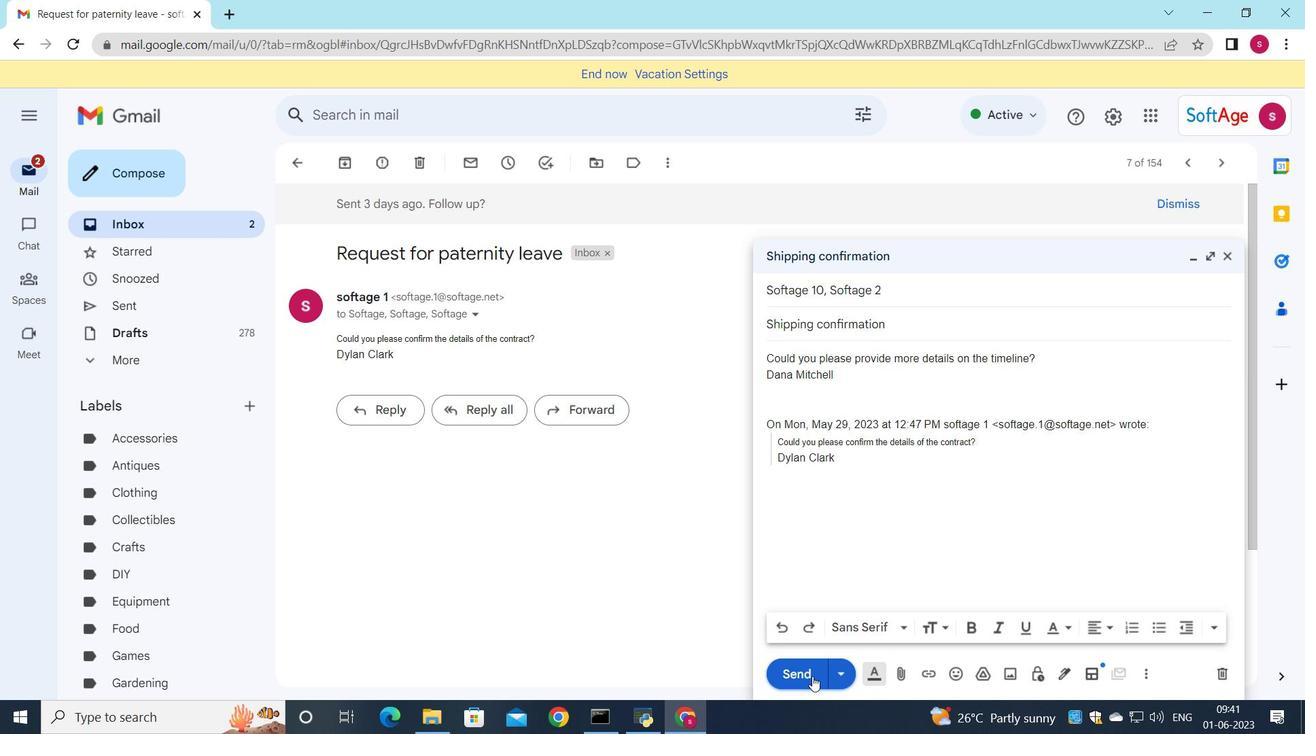 
Action: Mouse pressed left at (811, 673)
Screenshot: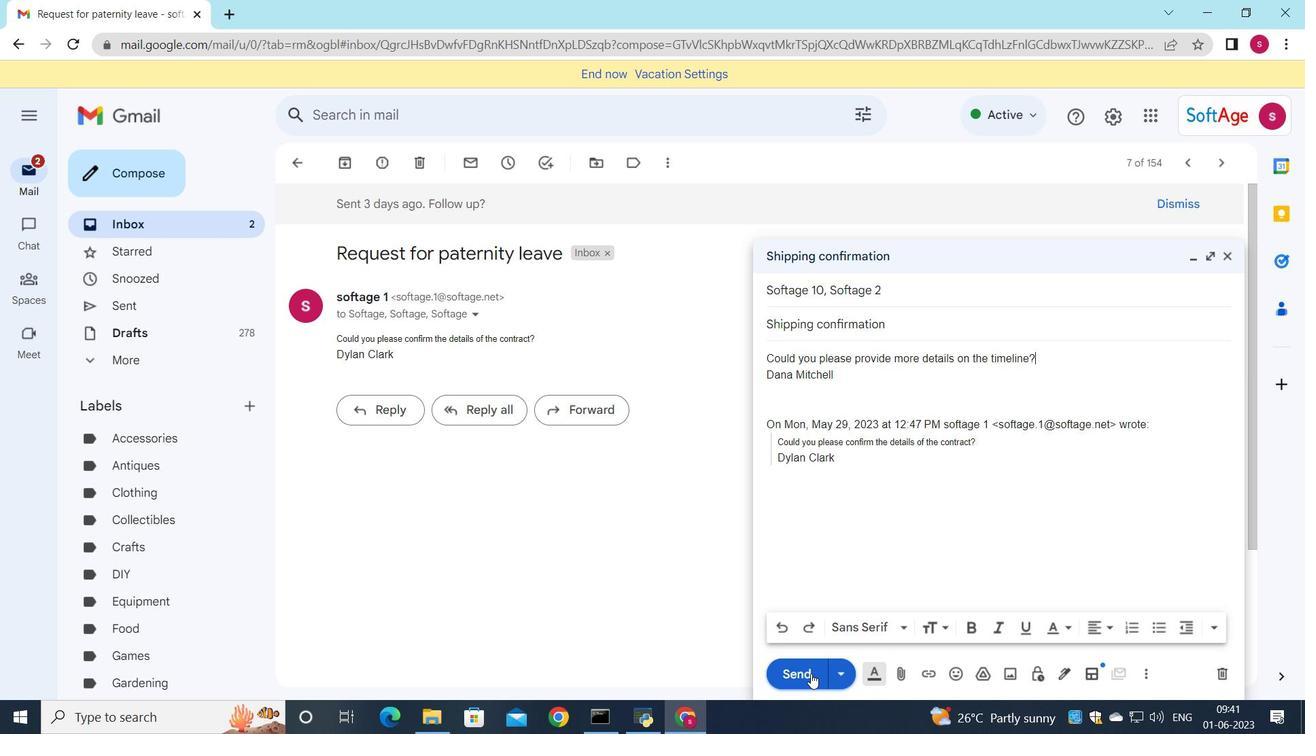 
Action: Mouse moved to (220, 221)
Screenshot: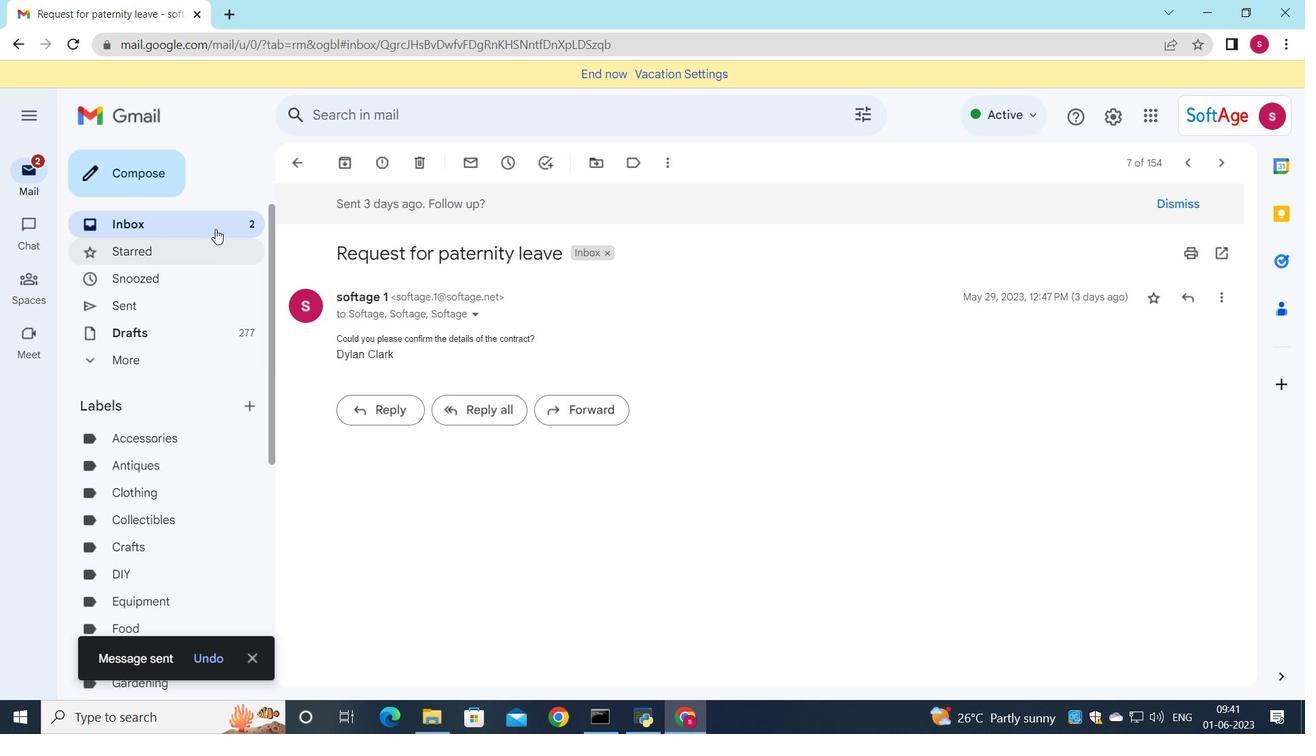 
Action: Mouse pressed left at (220, 221)
Screenshot: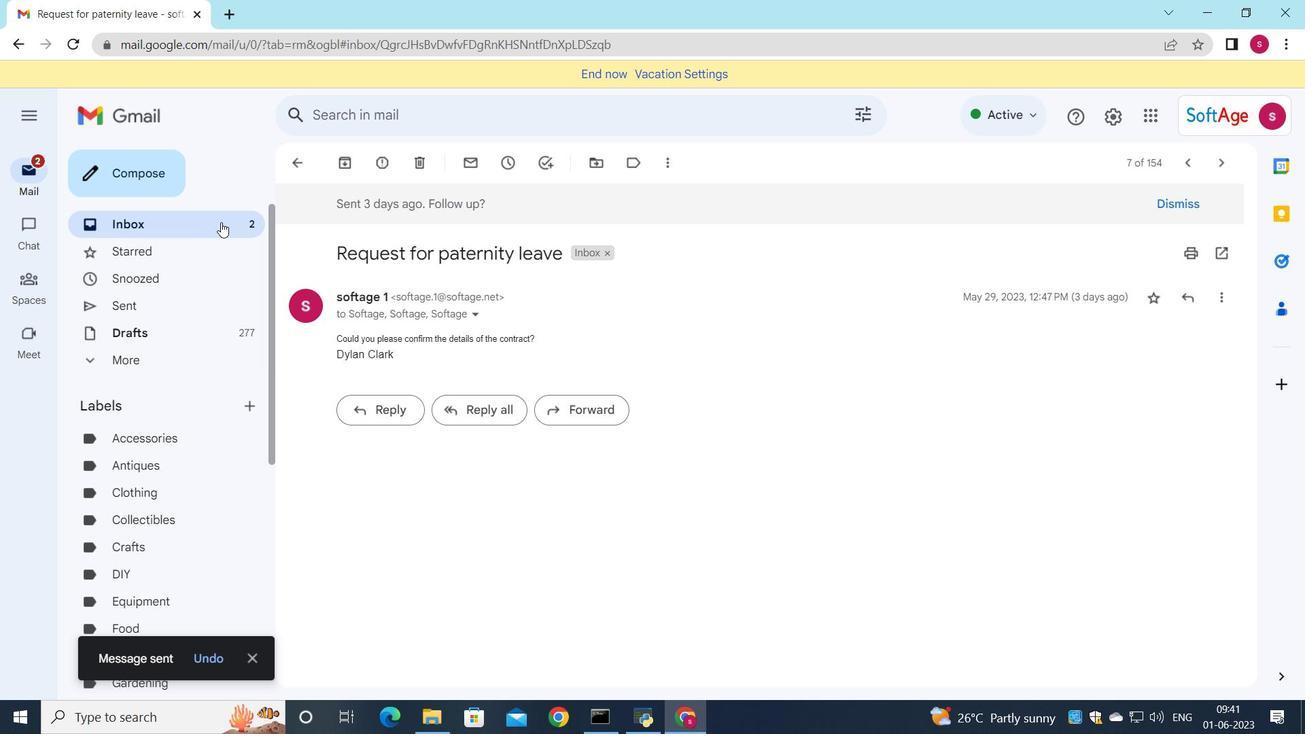 
Action: Mouse moved to (580, 258)
Screenshot: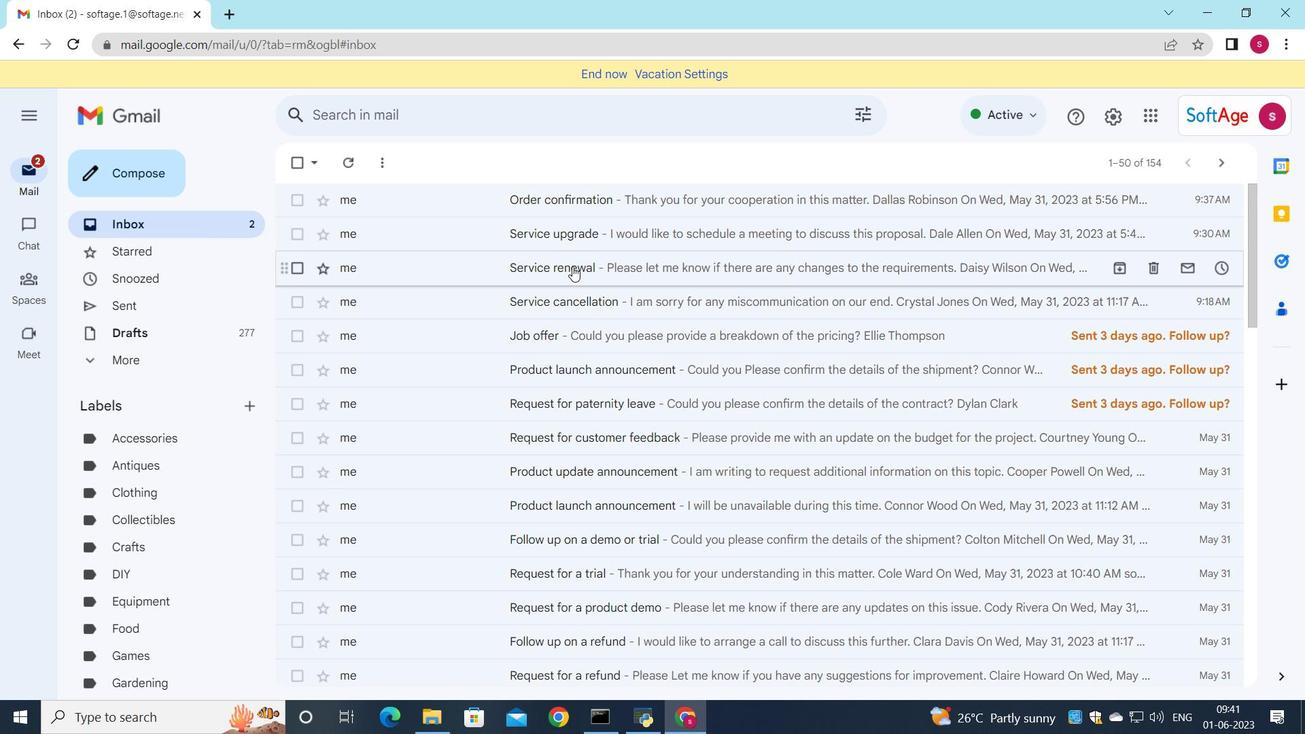 
Action: Mouse scrolled (580, 259) with delta (0, 0)
Screenshot: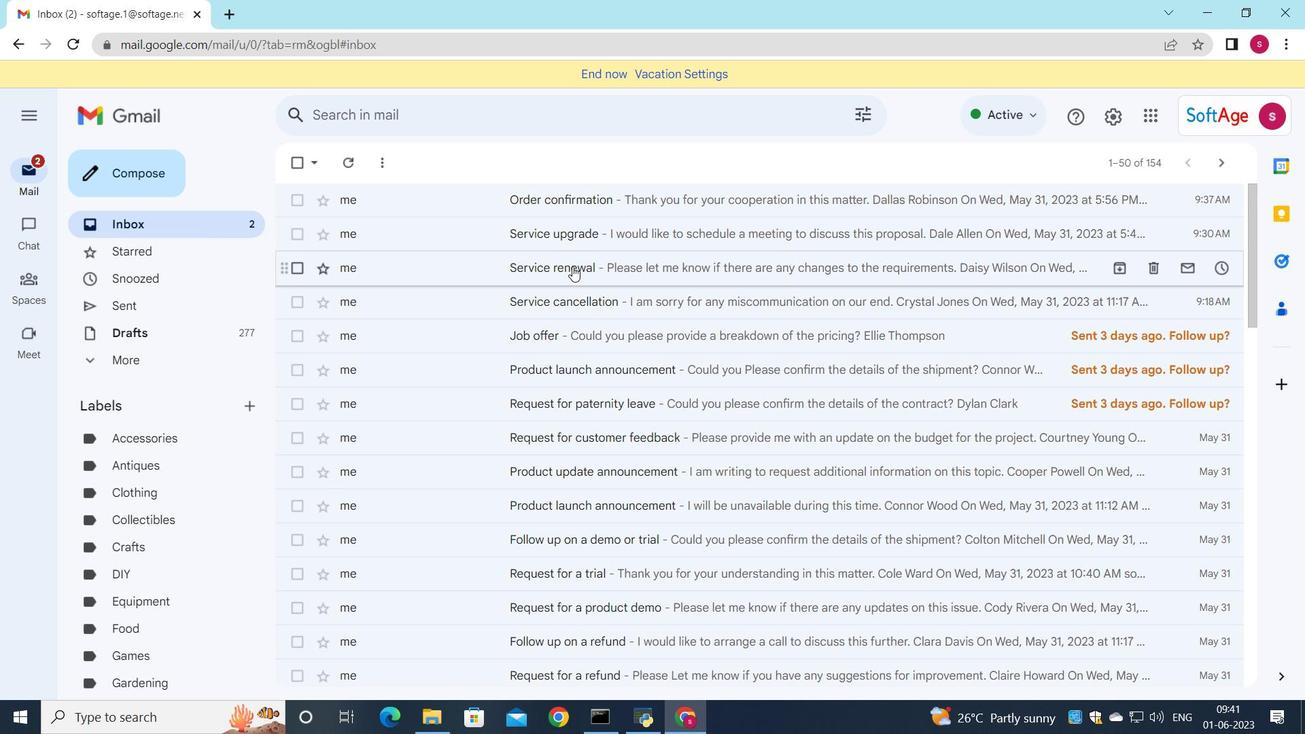 
Action: Mouse moved to (581, 257)
Screenshot: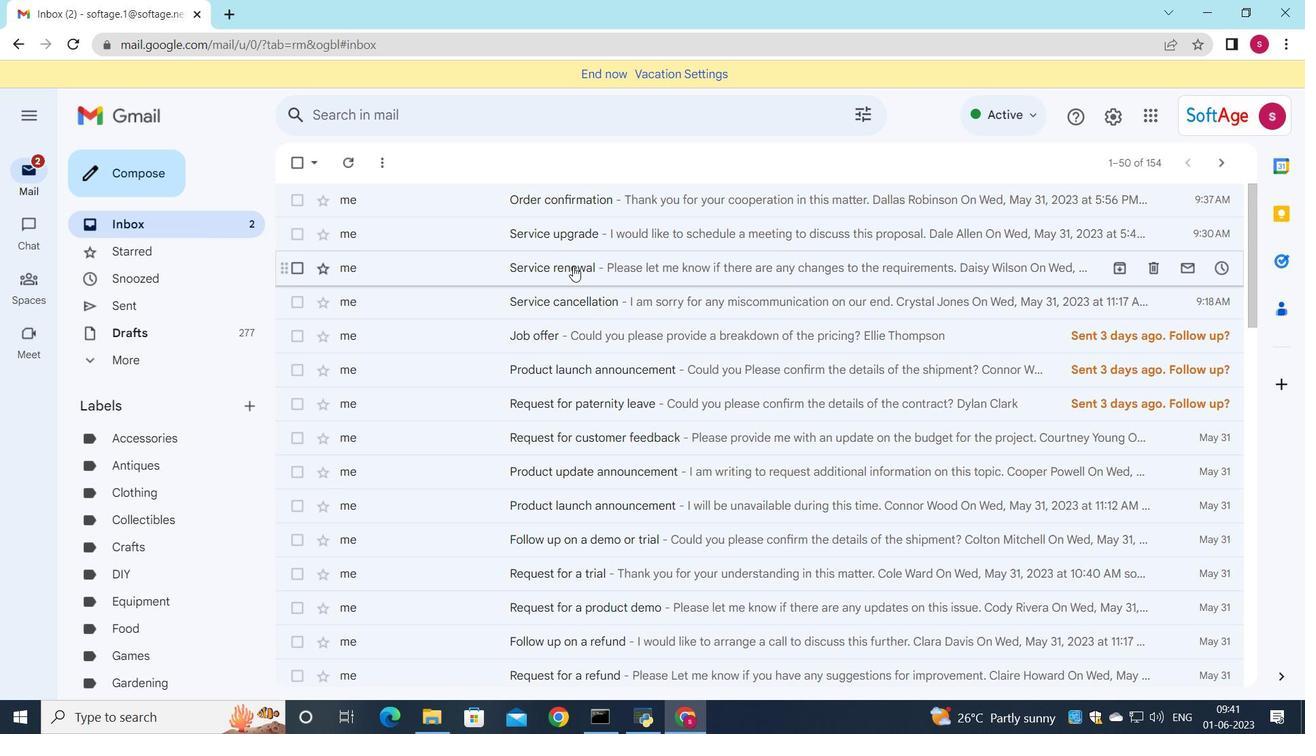 
Action: Mouse scrolled (581, 258) with delta (0, 0)
Screenshot: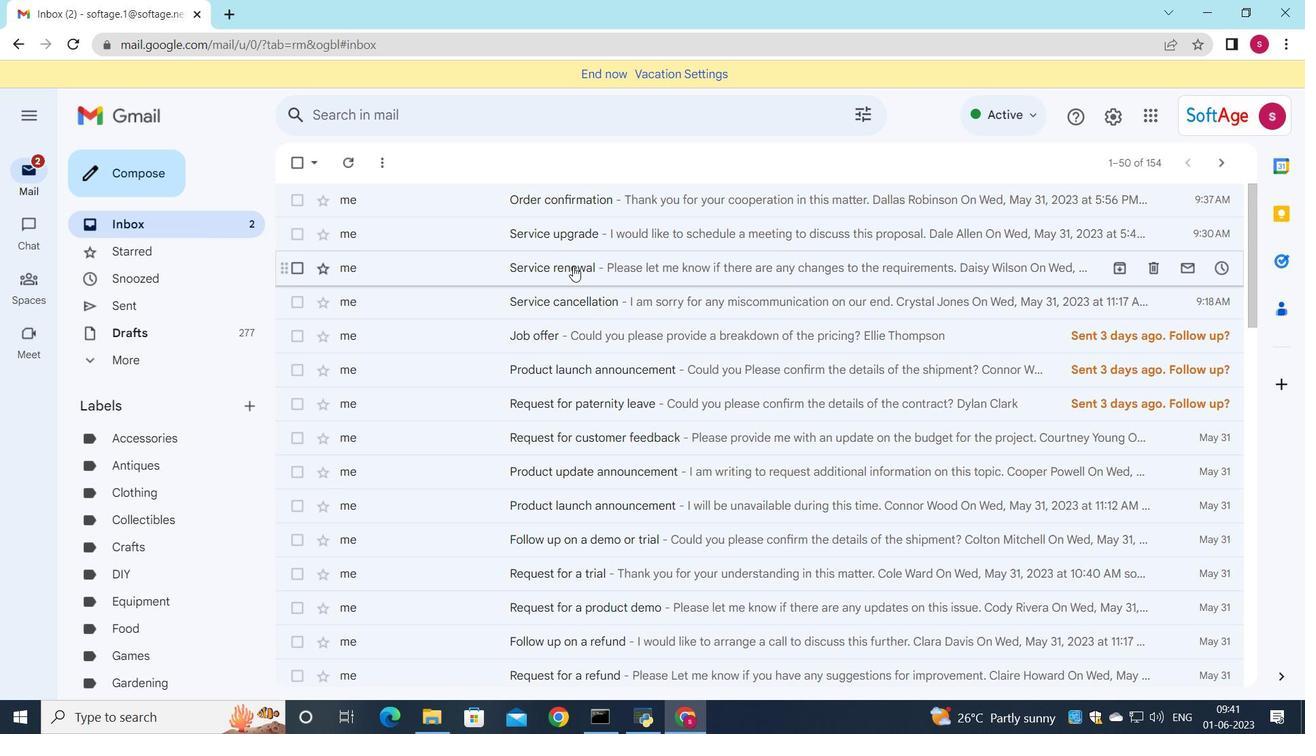 
Action: Mouse moved to (581, 257)
Screenshot: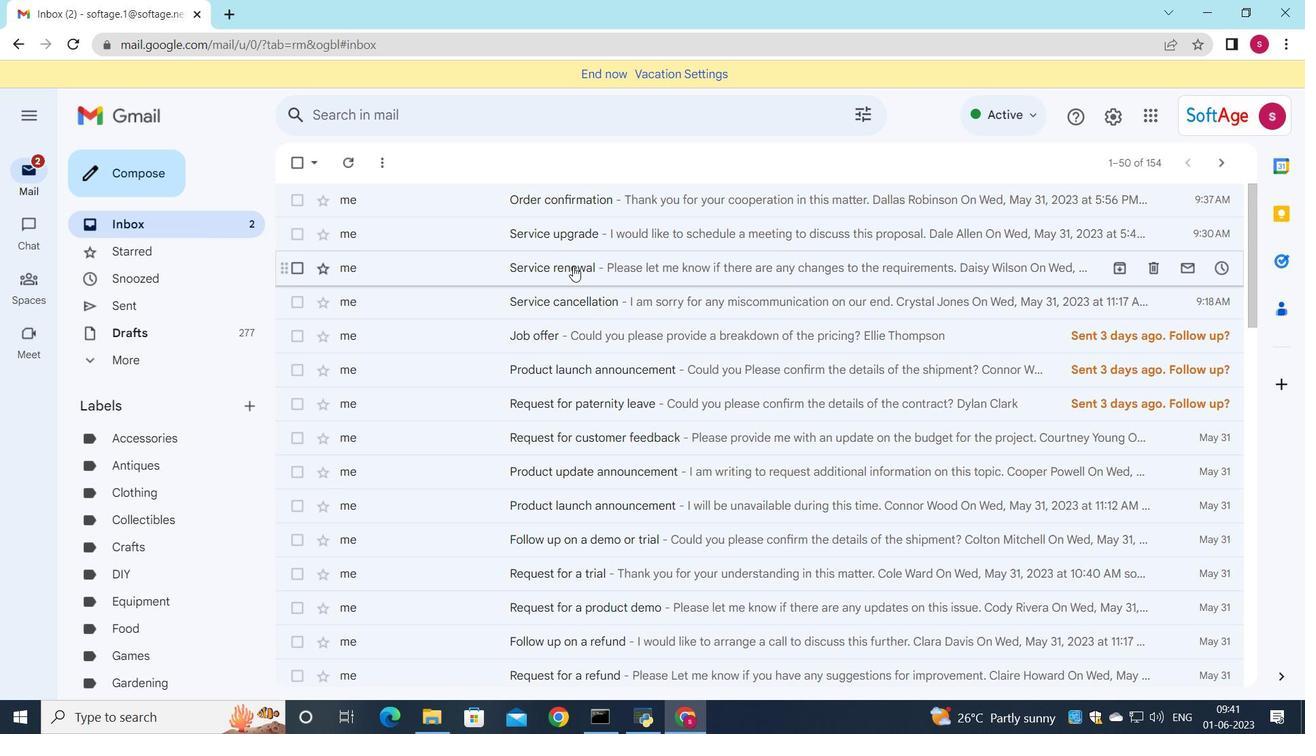 
Action: Mouse scrolled (581, 258) with delta (0, 0)
Screenshot: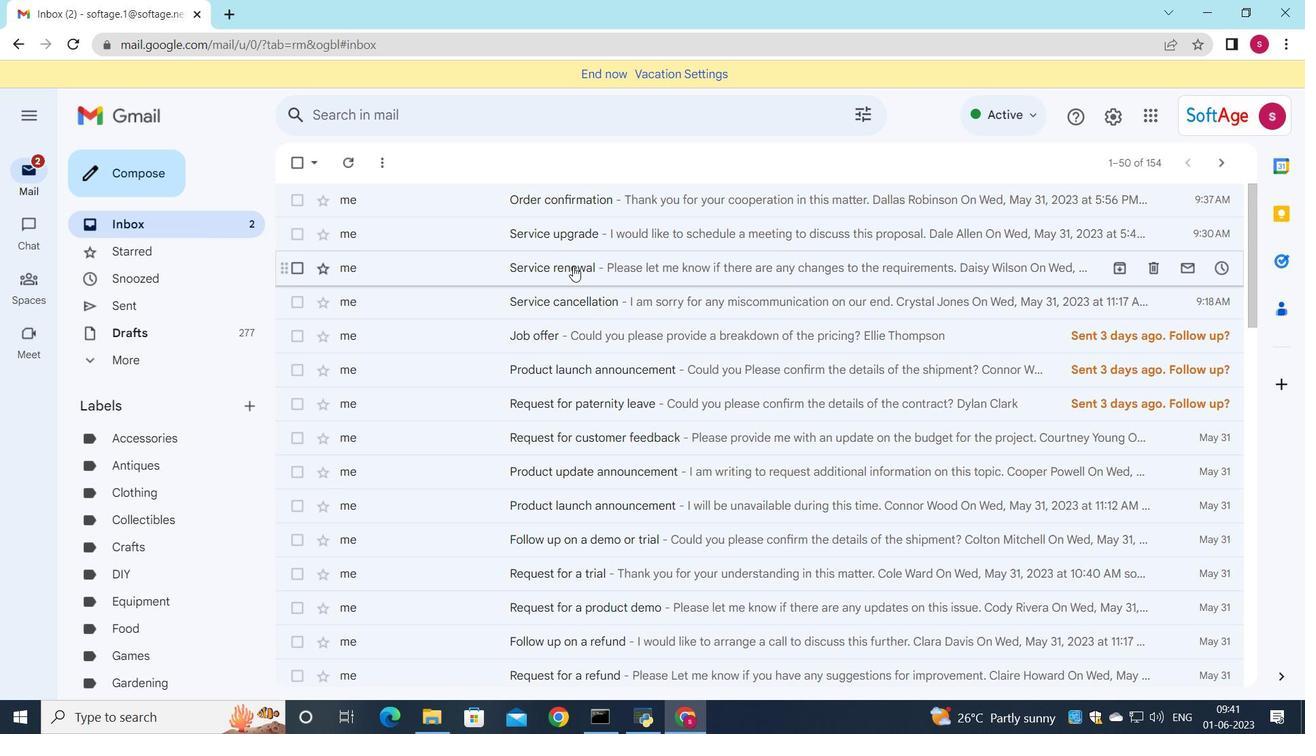 
Action: Mouse moved to (581, 257)
Screenshot: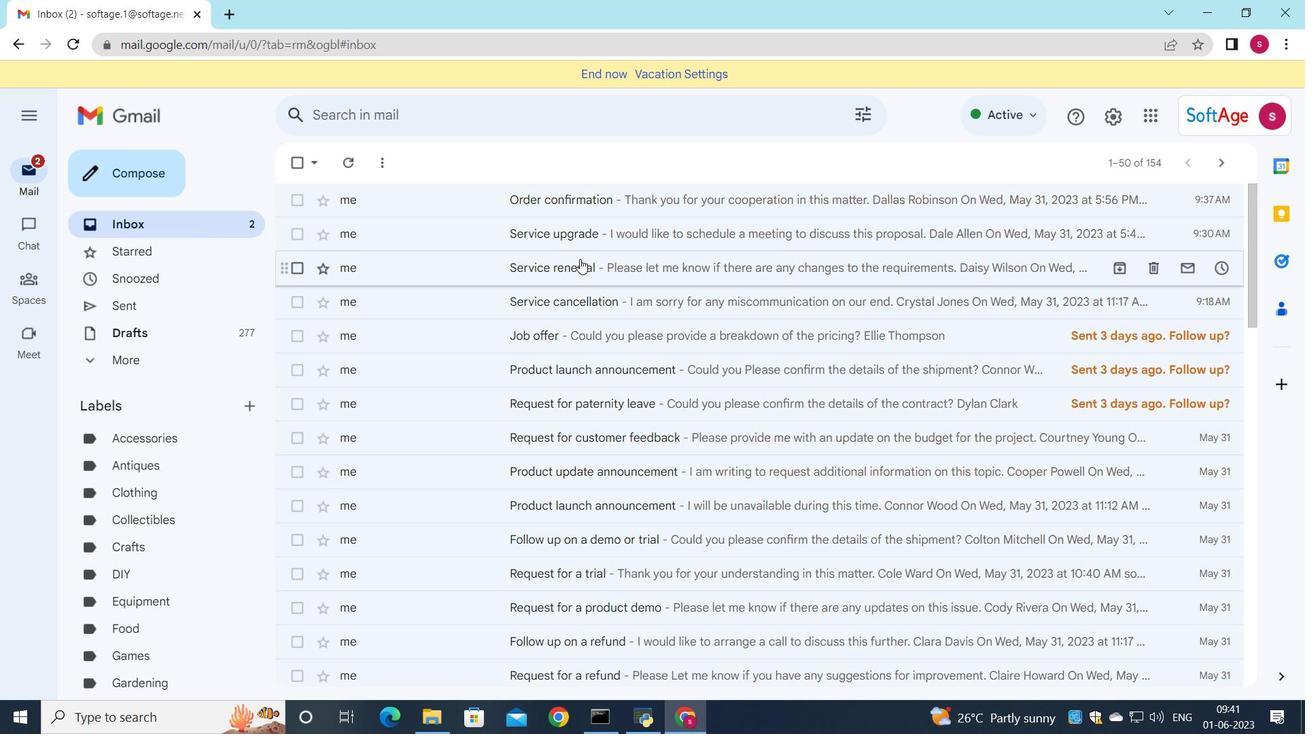 
Action: Mouse scrolled (581, 258) with delta (0, 0)
Screenshot: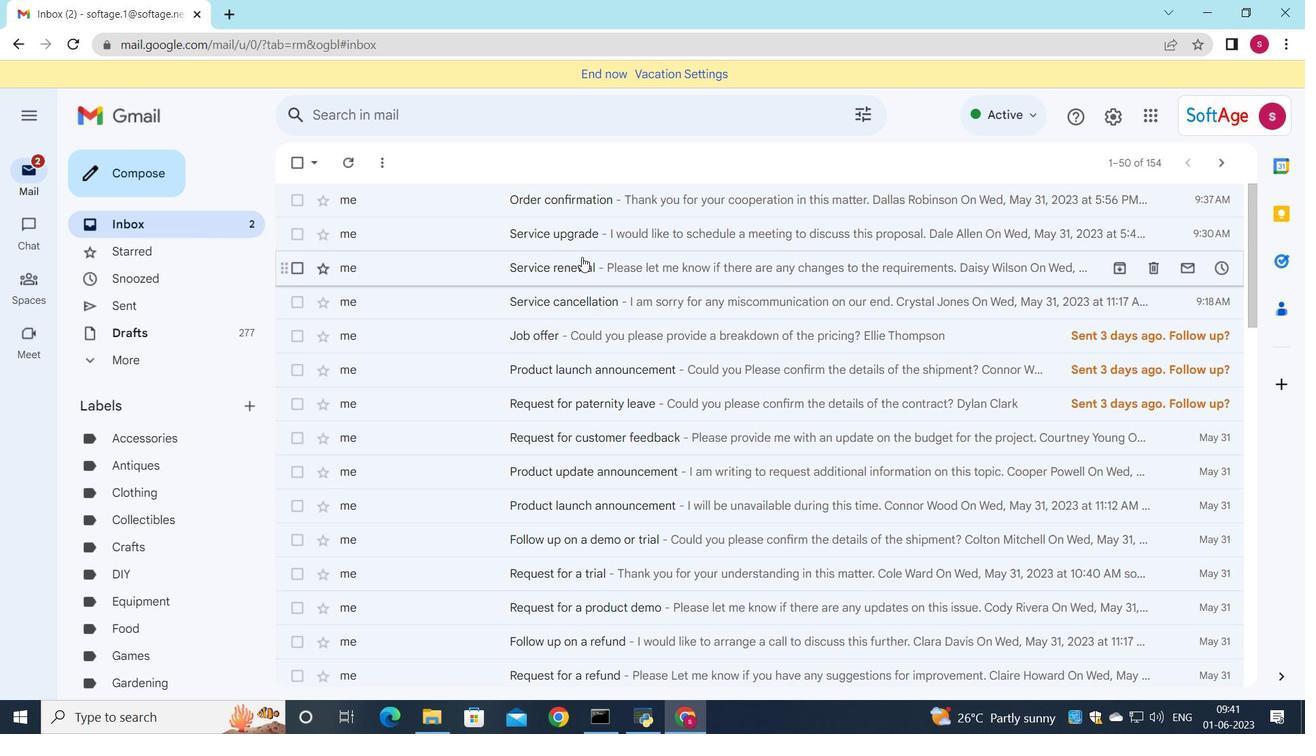 
Action: Mouse scrolled (581, 258) with delta (0, 0)
Screenshot: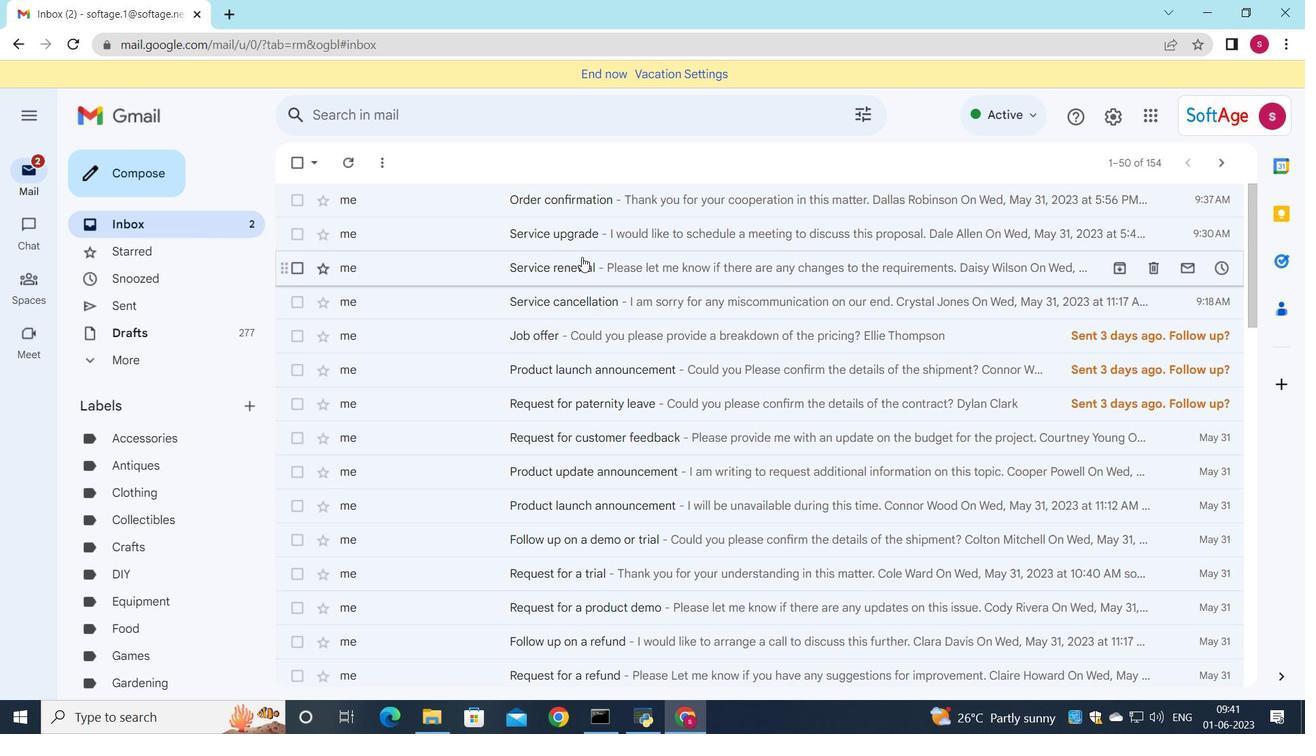 
Action: Mouse scrolled (581, 258) with delta (0, 0)
Screenshot: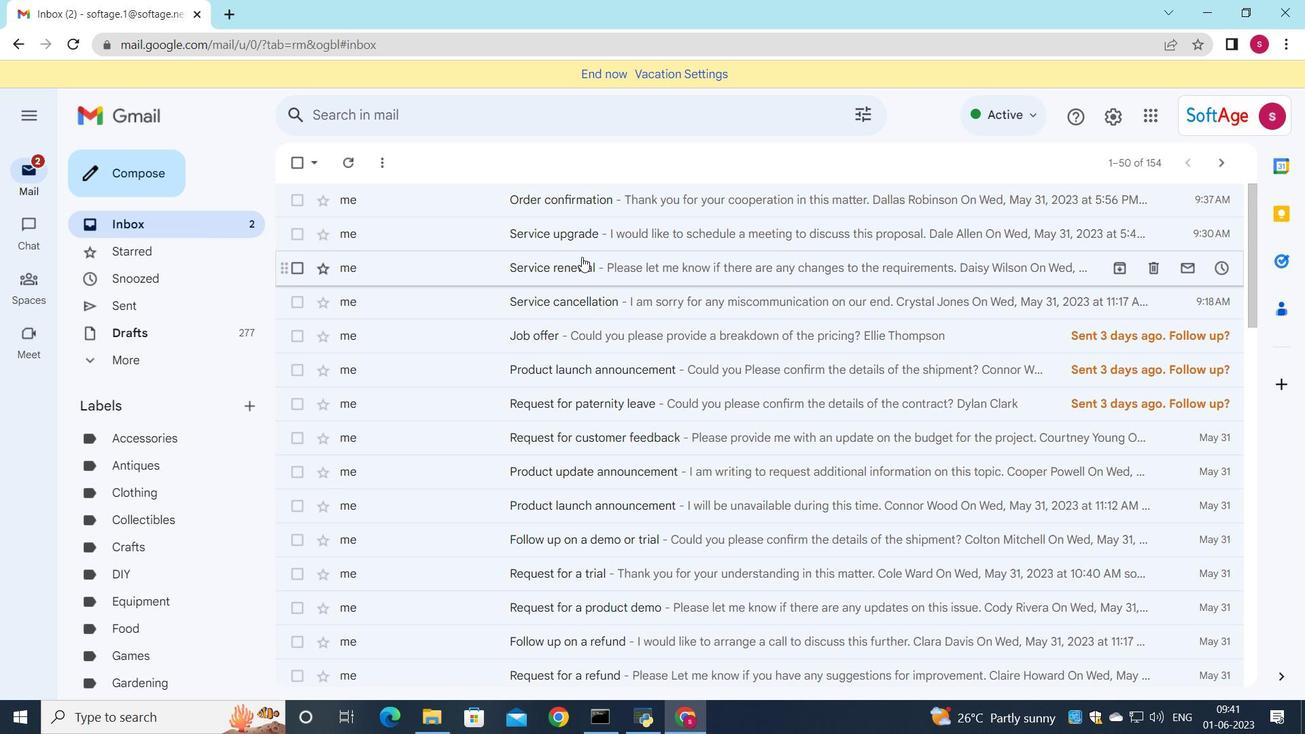 
Action: Mouse moved to (604, 372)
Screenshot: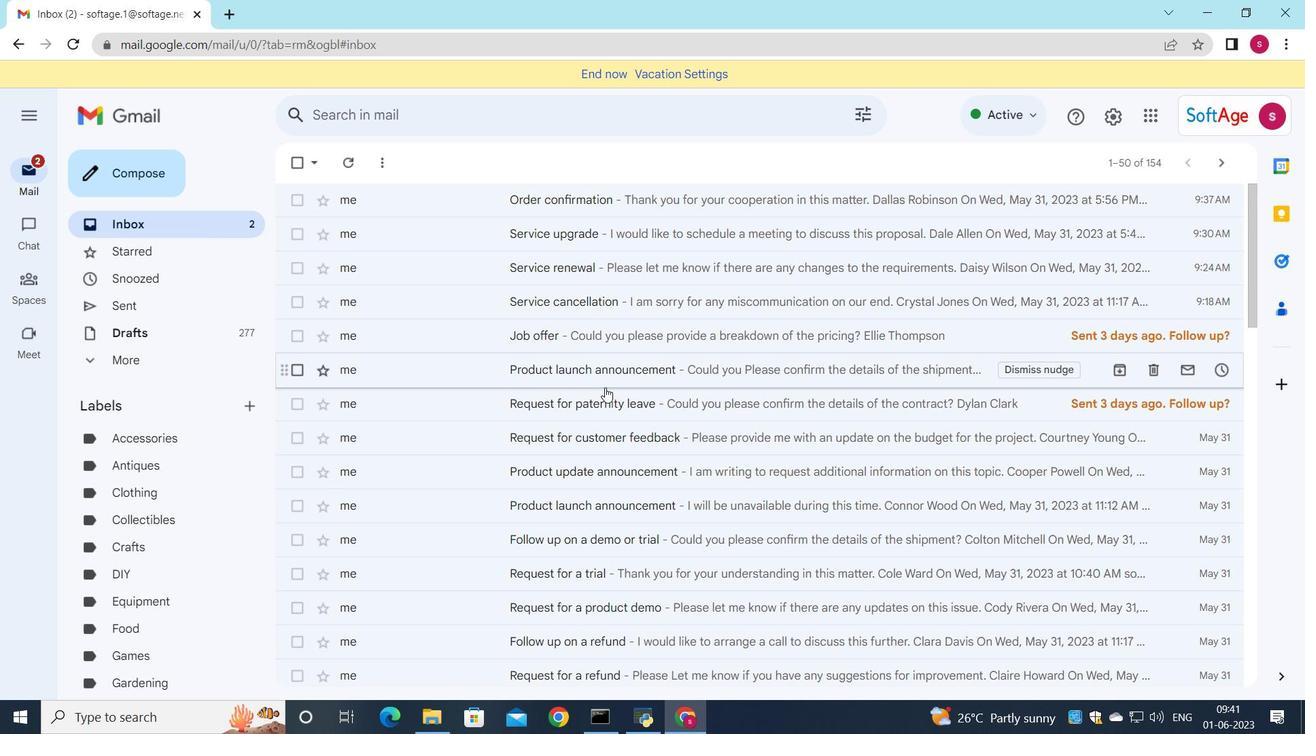 
Action: Mouse scrolled (604, 373) with delta (0, 0)
Screenshot: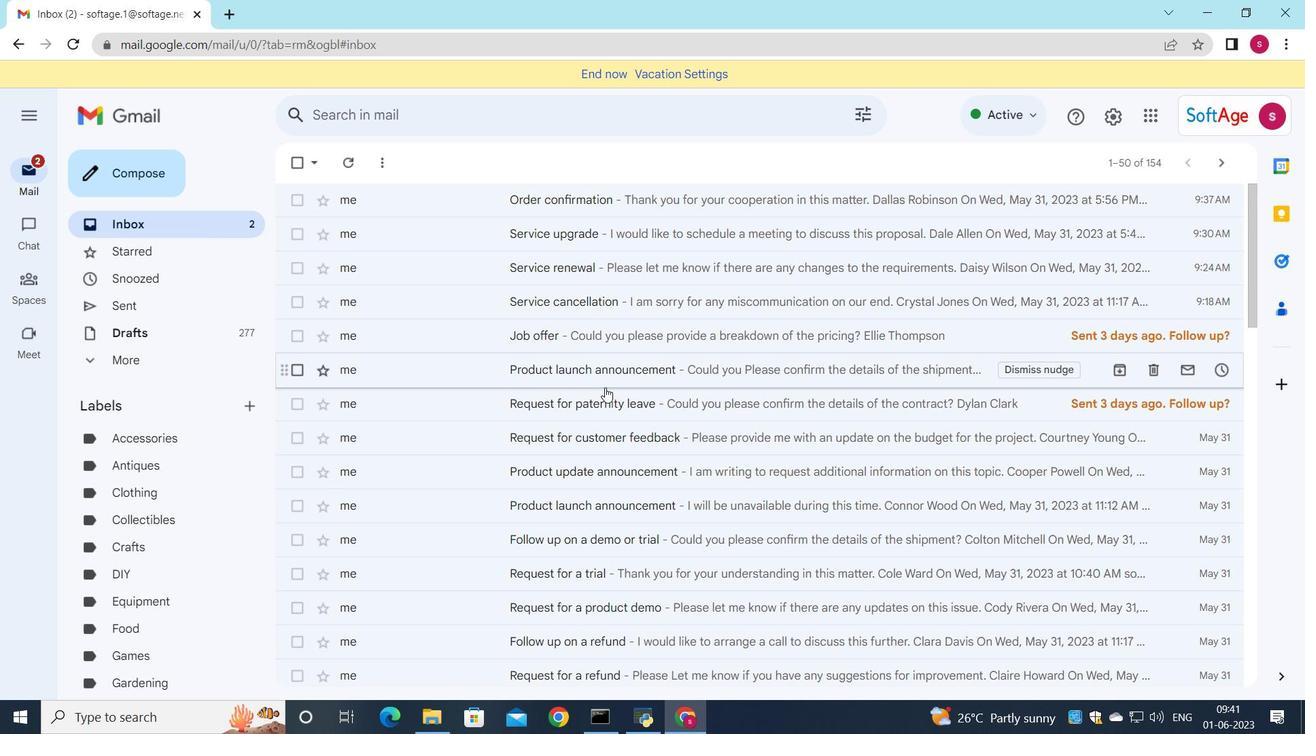
Action: Mouse moved to (610, 346)
Screenshot: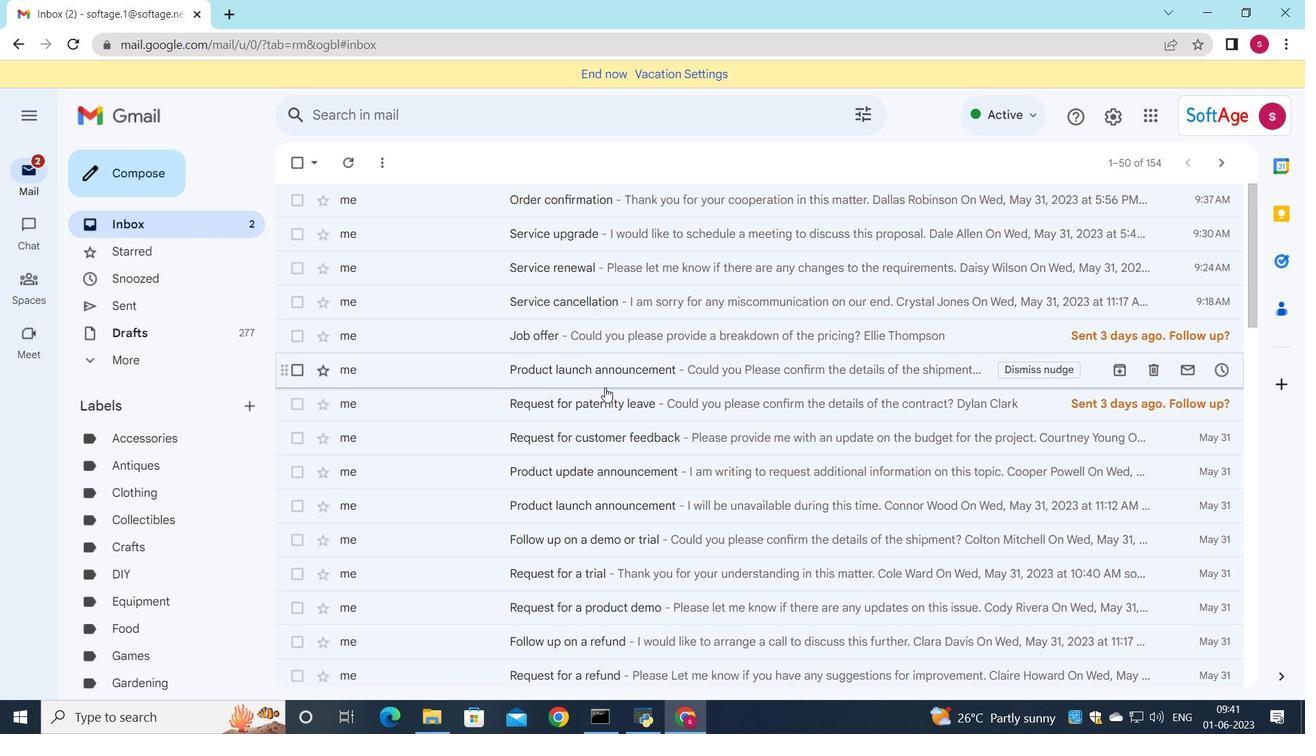 
Action: Mouse scrolled (610, 347) with delta (0, 0)
Screenshot: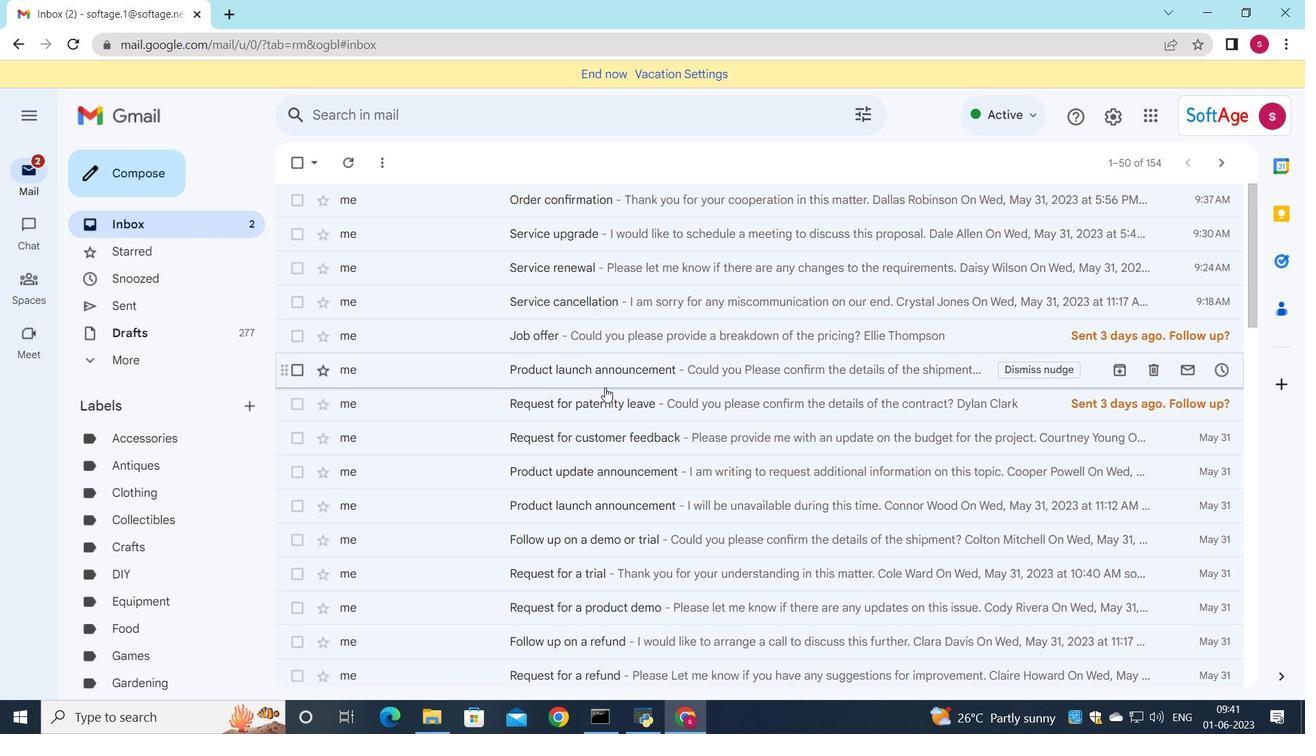 
Action: Mouse moved to (619, 324)
Screenshot: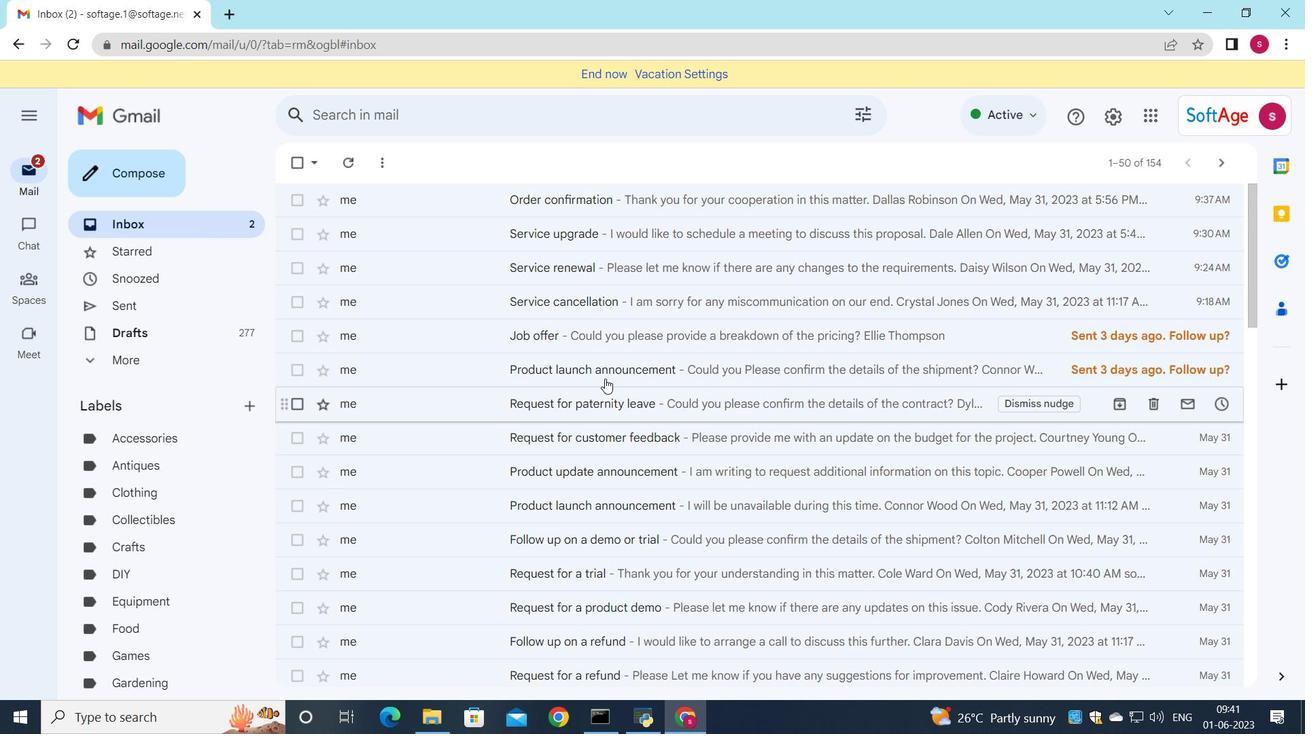 
Action: Mouse scrolled (619, 324) with delta (0, 0)
Screenshot: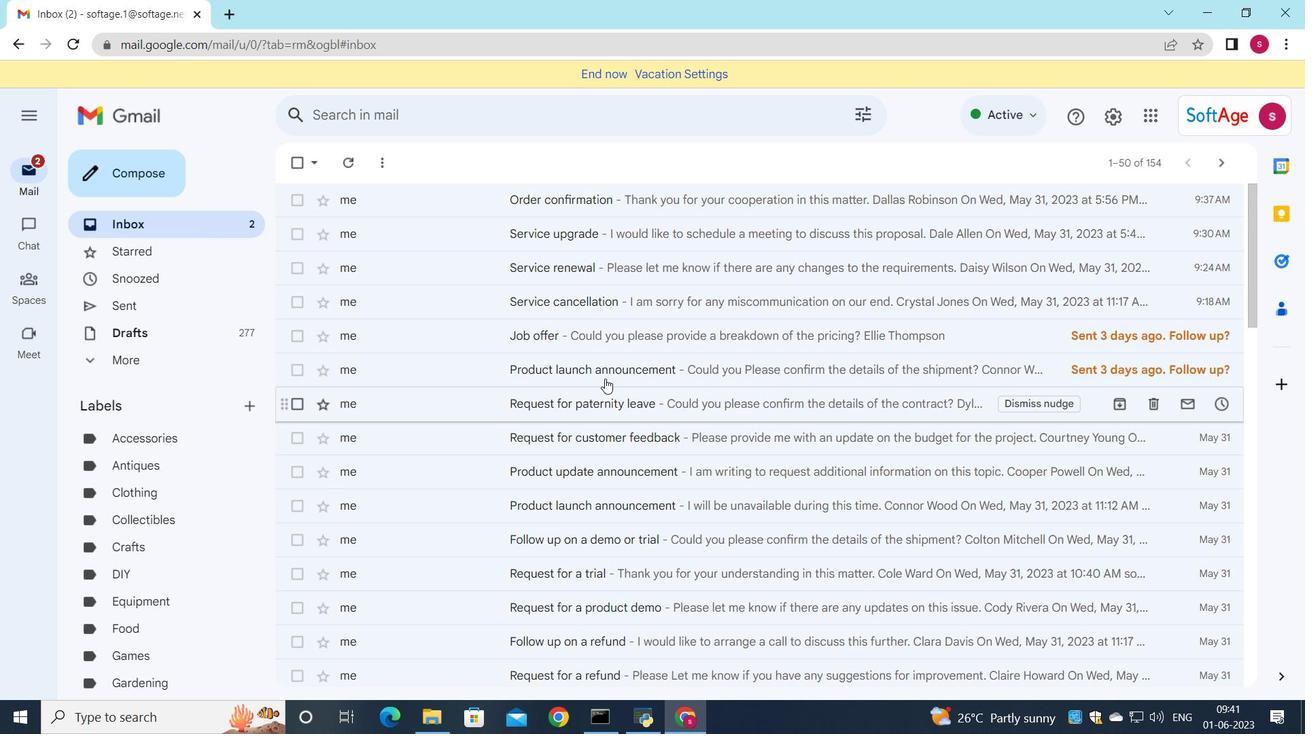 
Action: Mouse moved to (642, 280)
Screenshot: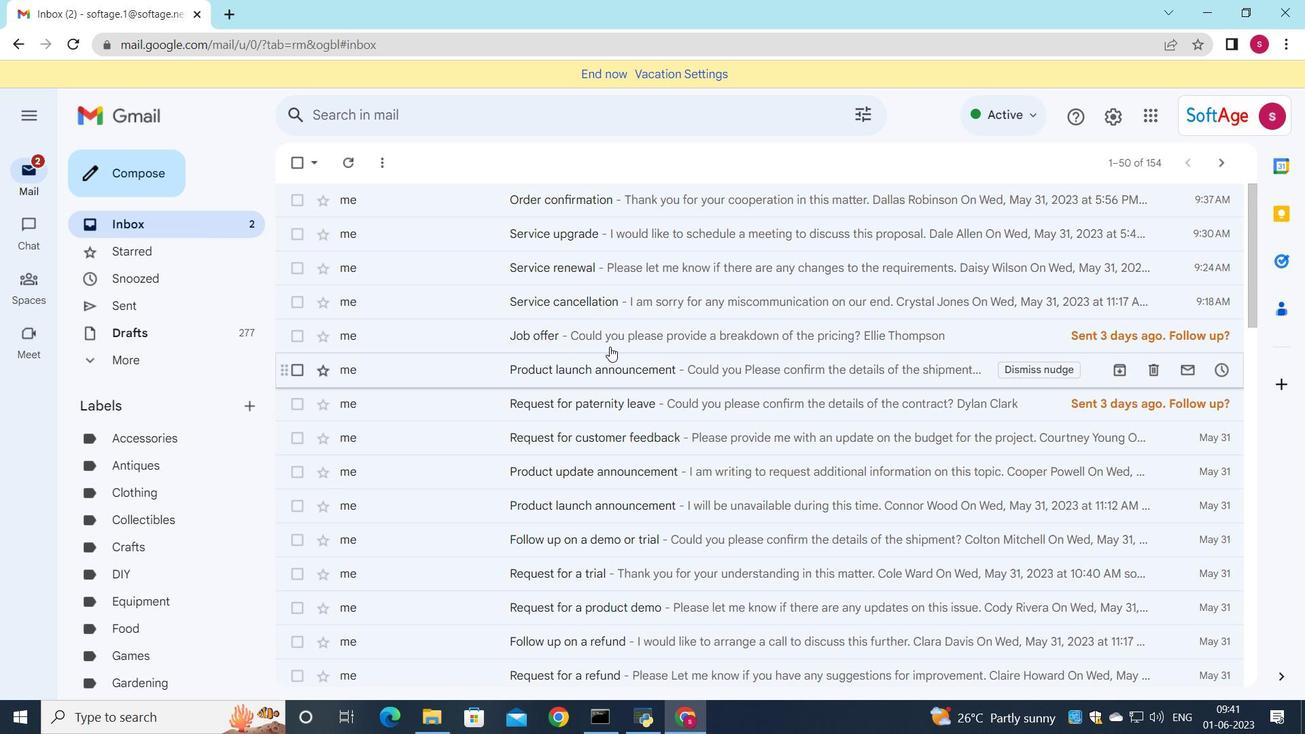 
Action: Mouse scrolled (639, 285) with delta (0, 0)
Screenshot: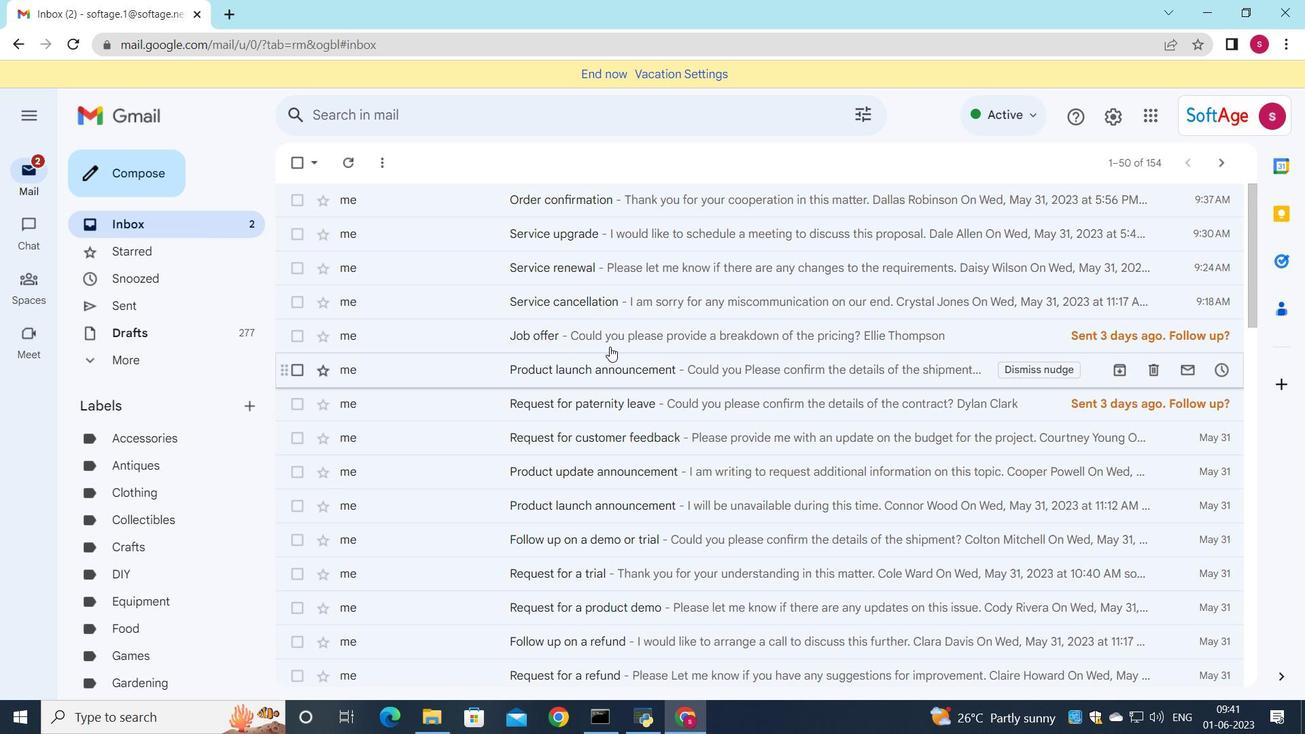 
Action: Mouse moved to (651, 257)
Screenshot: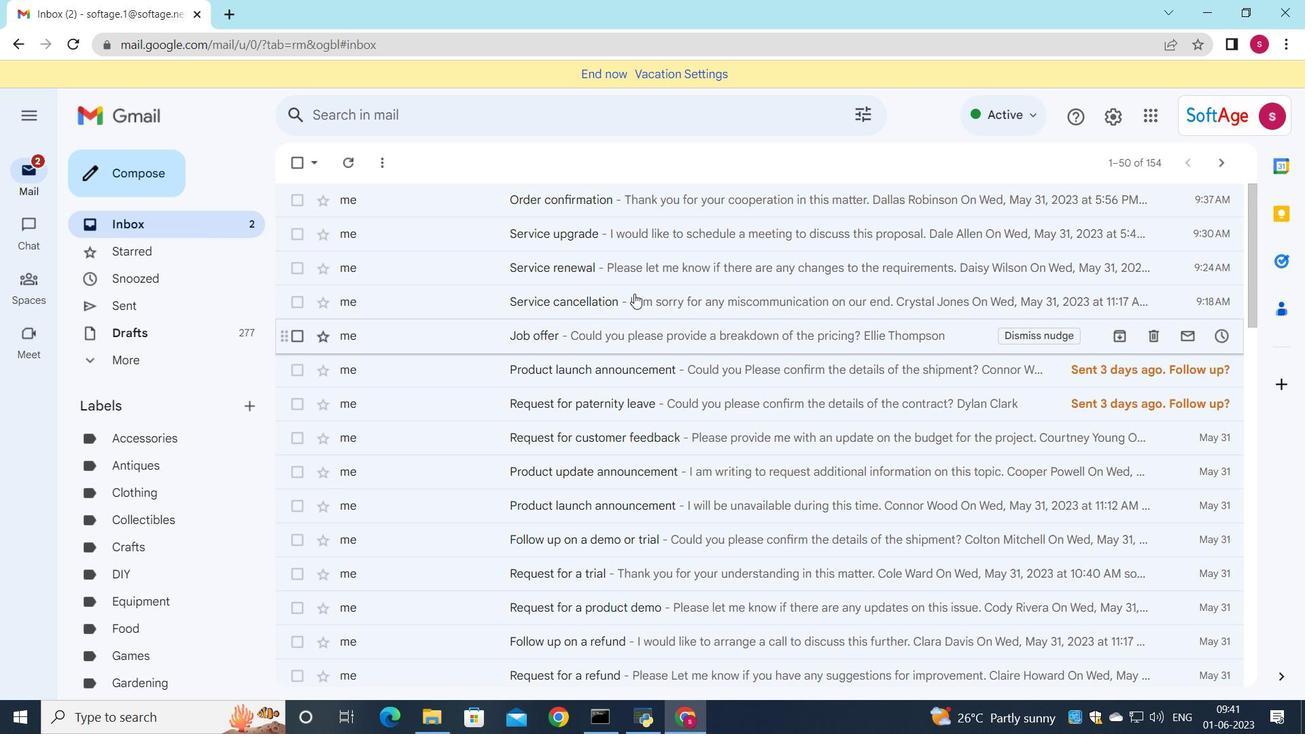 
Action: Mouse scrolled (651, 256) with delta (0, 0)
Screenshot: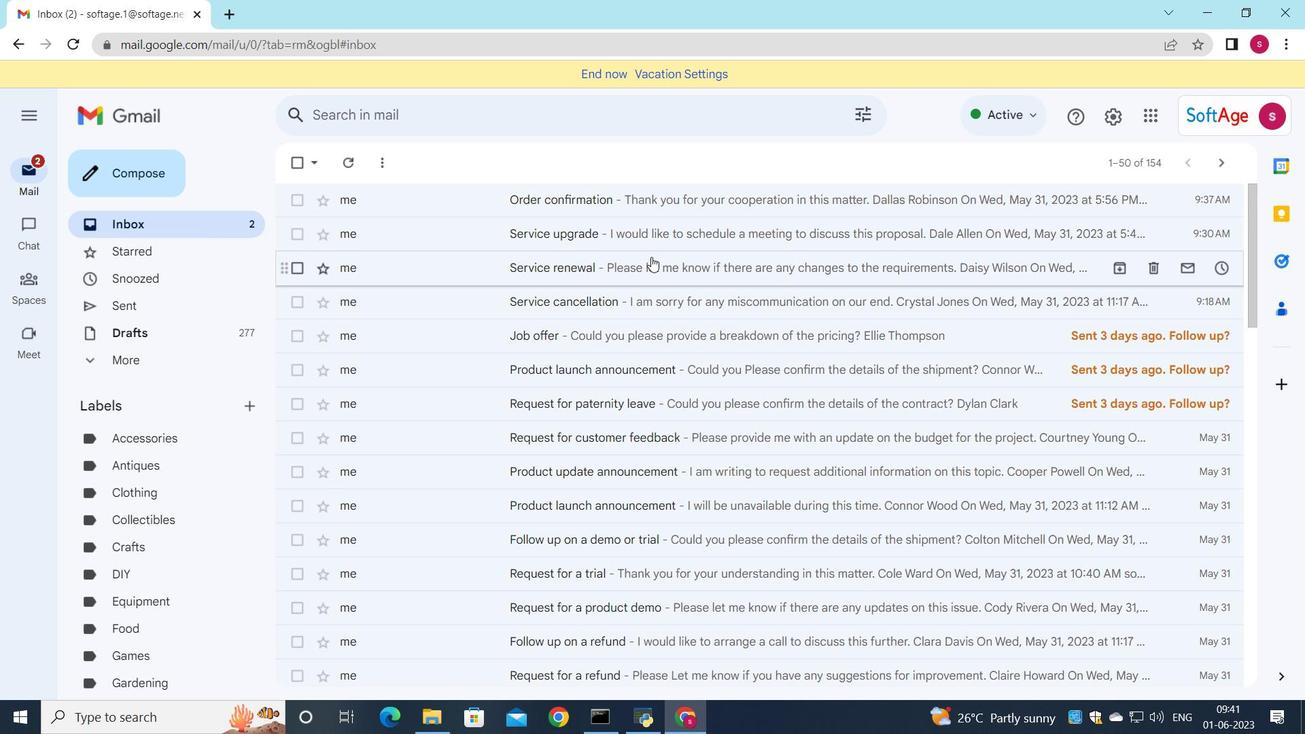 
Action: Mouse scrolled (651, 256) with delta (0, 0)
Screenshot: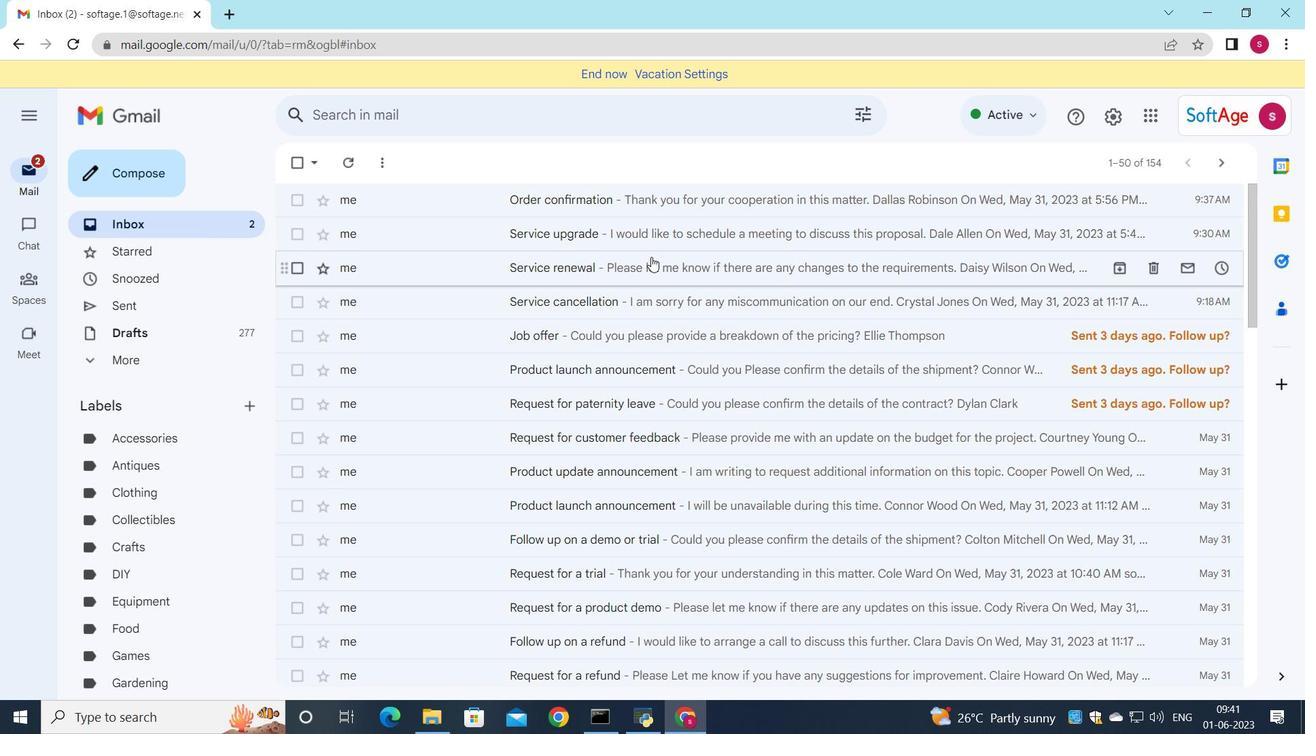 
Action: Mouse scrolled (651, 256) with delta (0, 0)
Screenshot: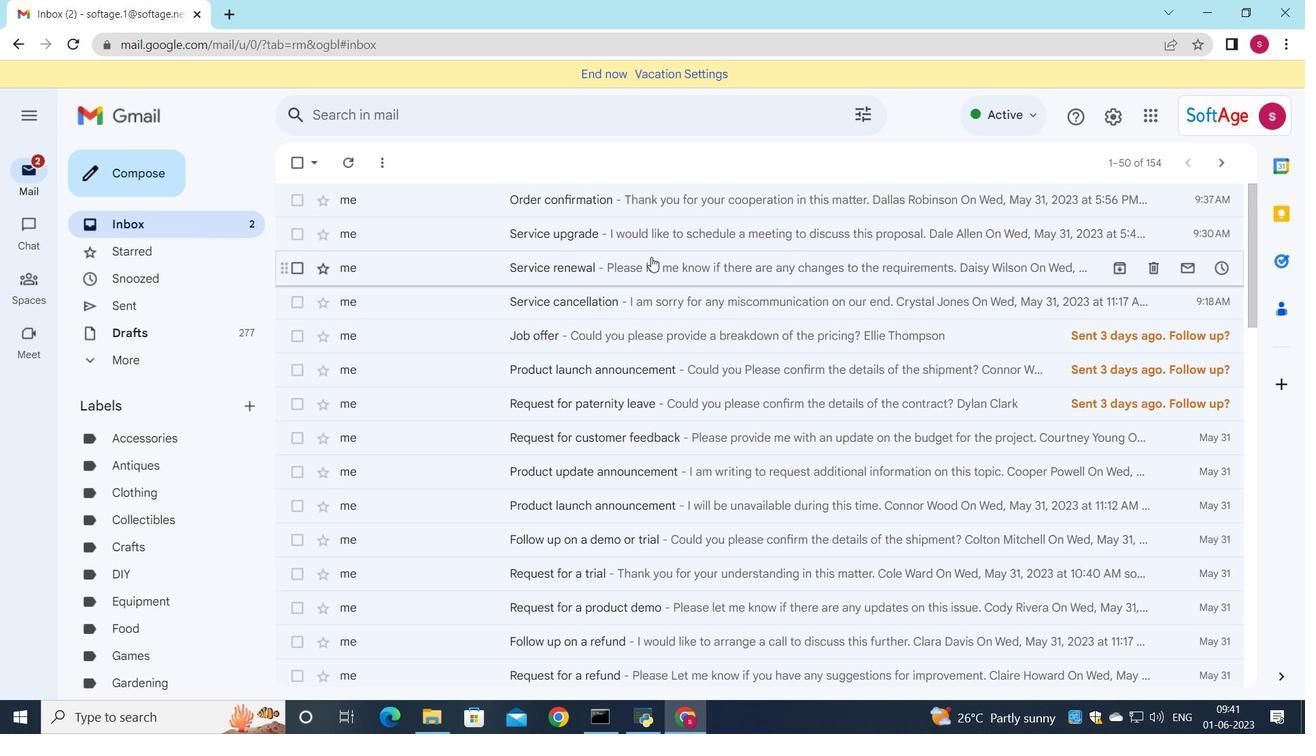 
Action: Mouse scrolled (651, 256) with delta (0, 0)
Screenshot: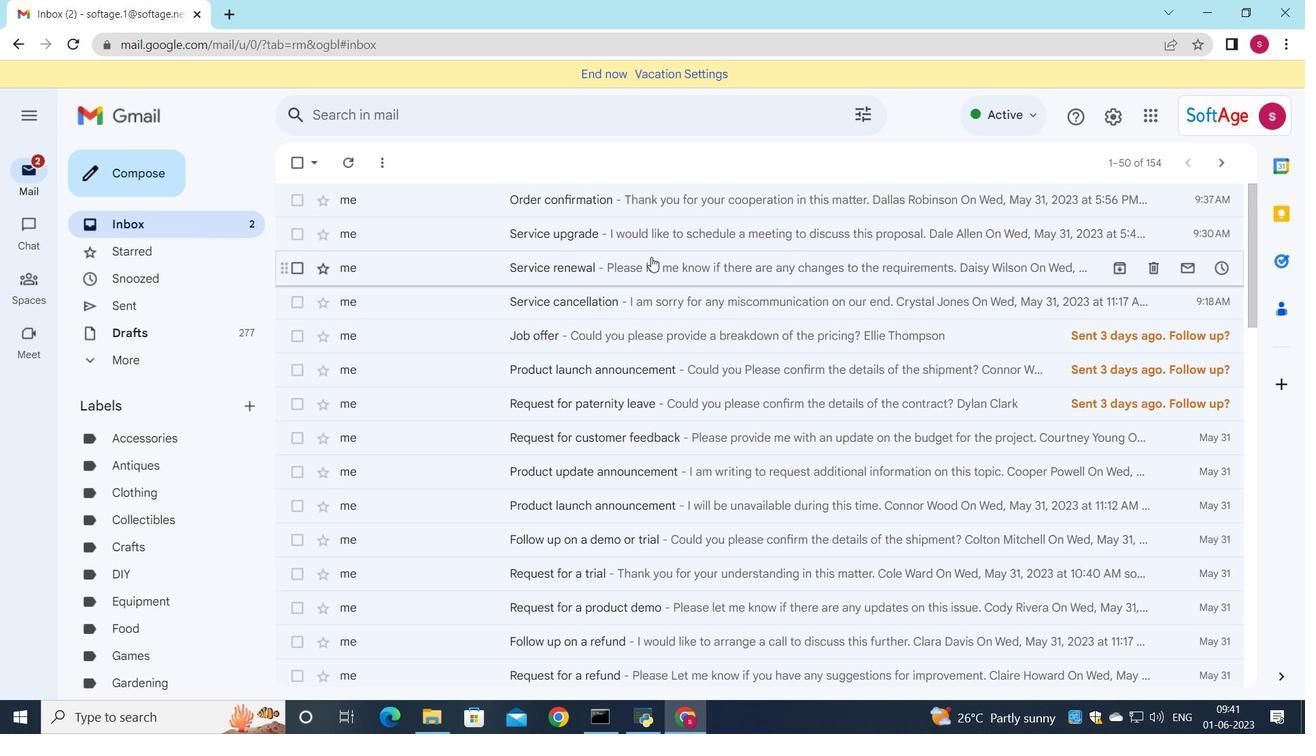 
Action: Mouse moved to (651, 268)
Screenshot: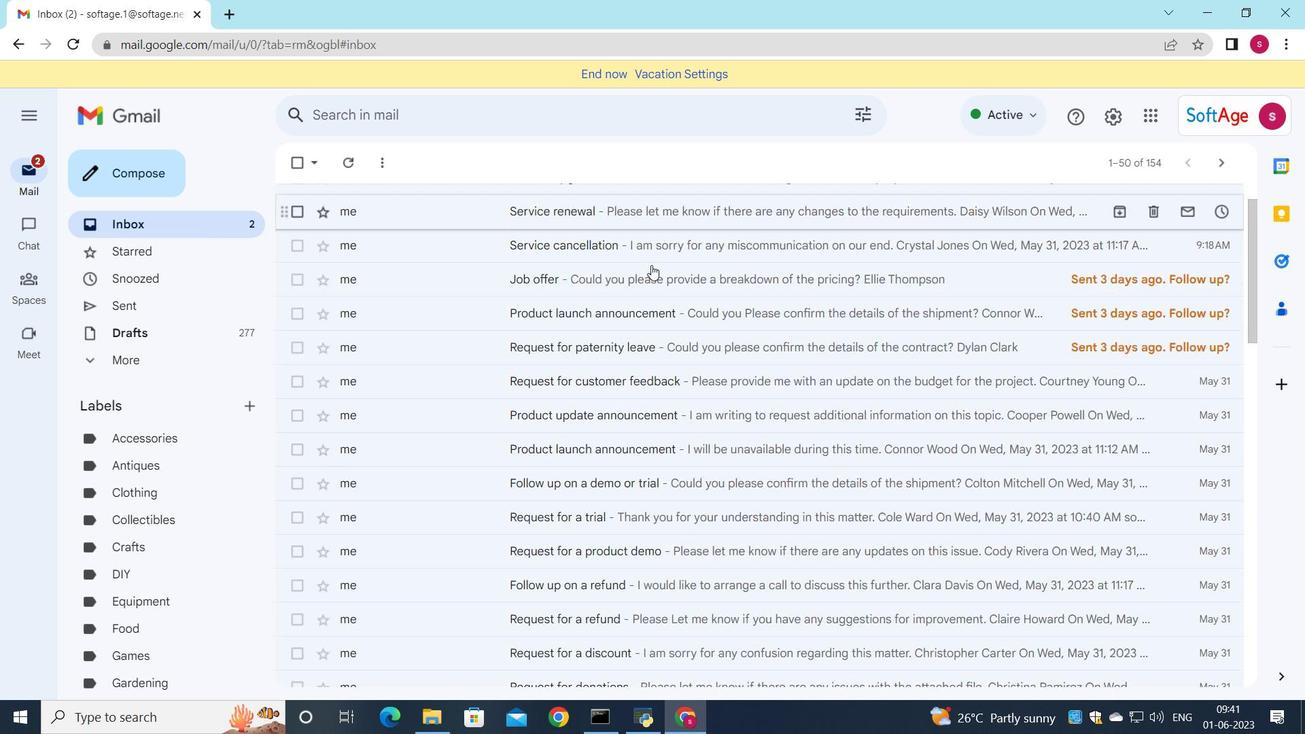 
Action: Mouse scrolled (651, 269) with delta (0, 0)
Screenshot: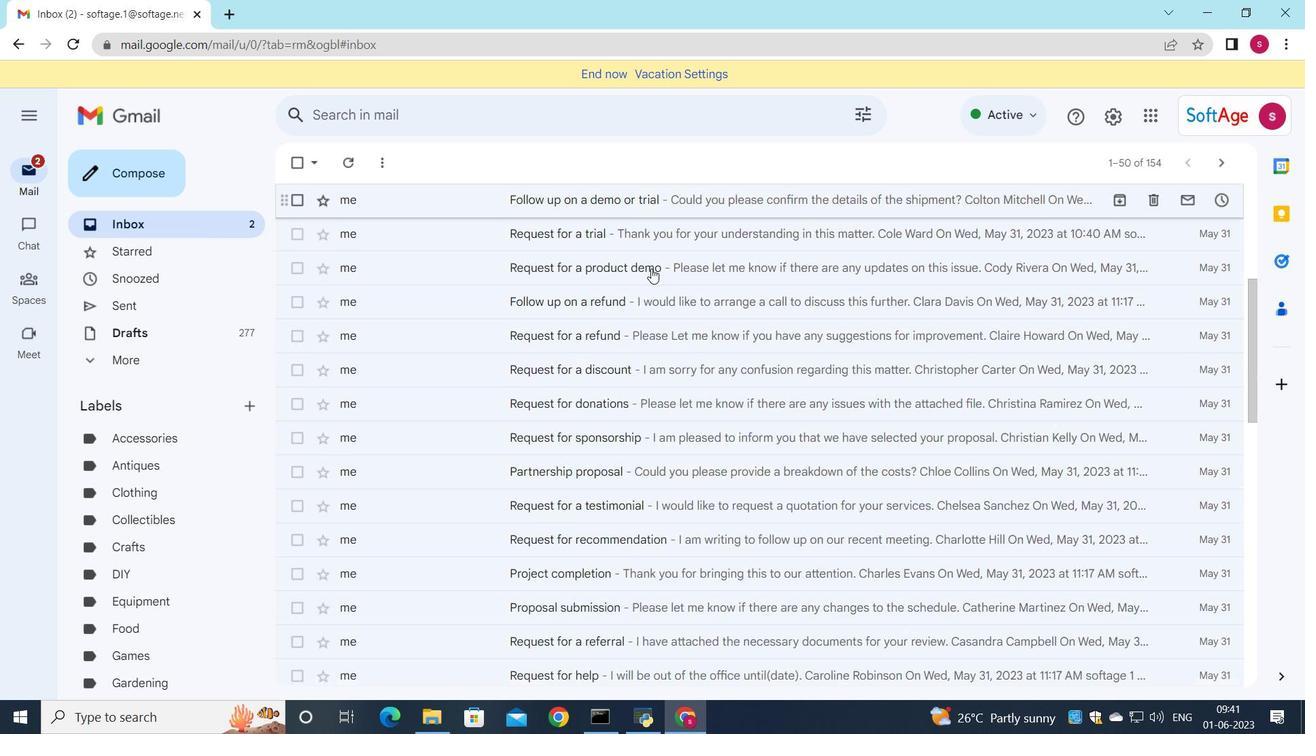 
Action: Mouse scrolled (651, 269) with delta (0, 0)
Screenshot: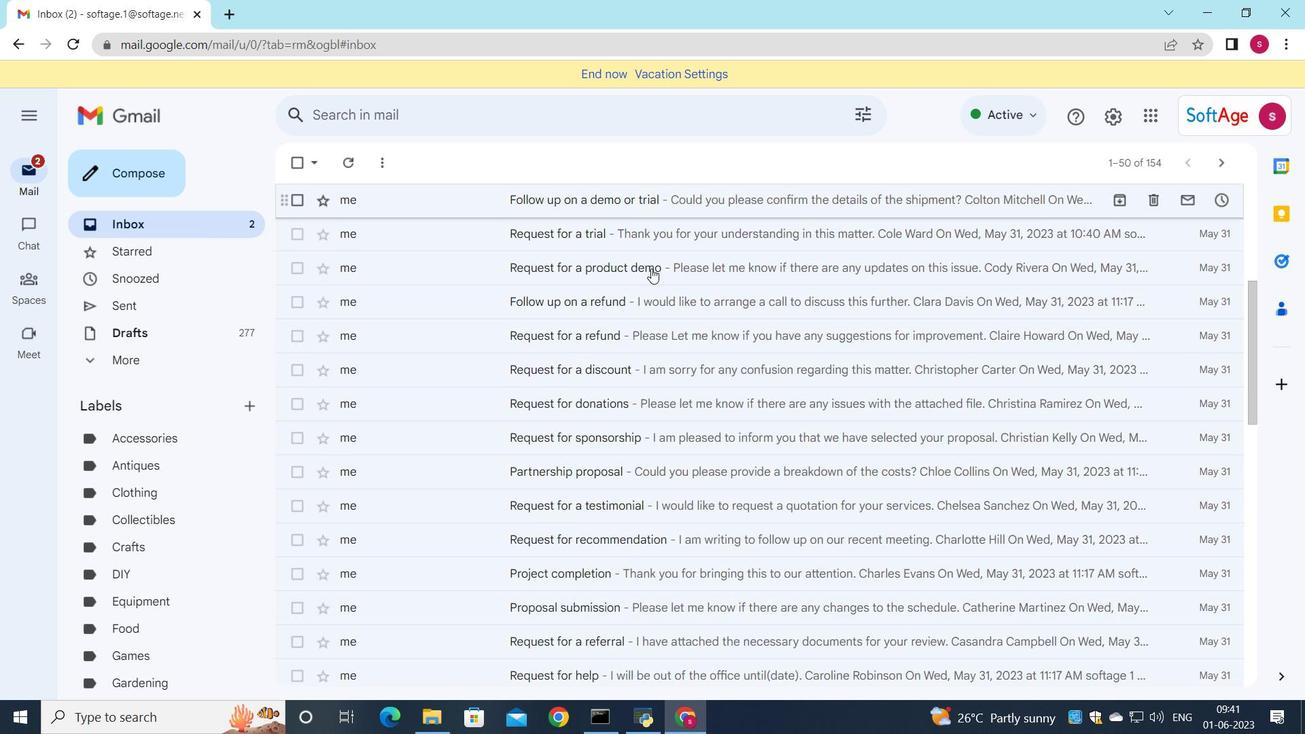 
Action: Mouse scrolled (651, 269) with delta (0, 0)
Screenshot: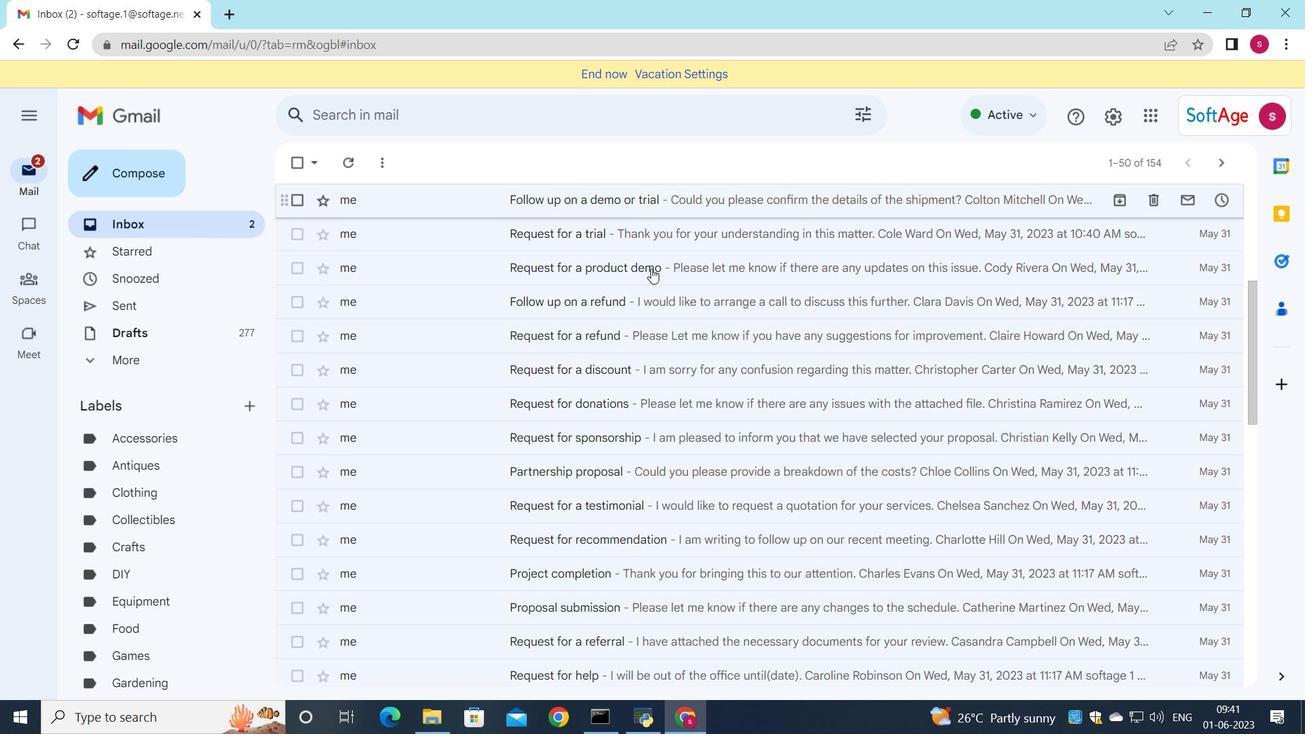 
Action: Mouse scrolled (651, 269) with delta (0, 0)
Screenshot: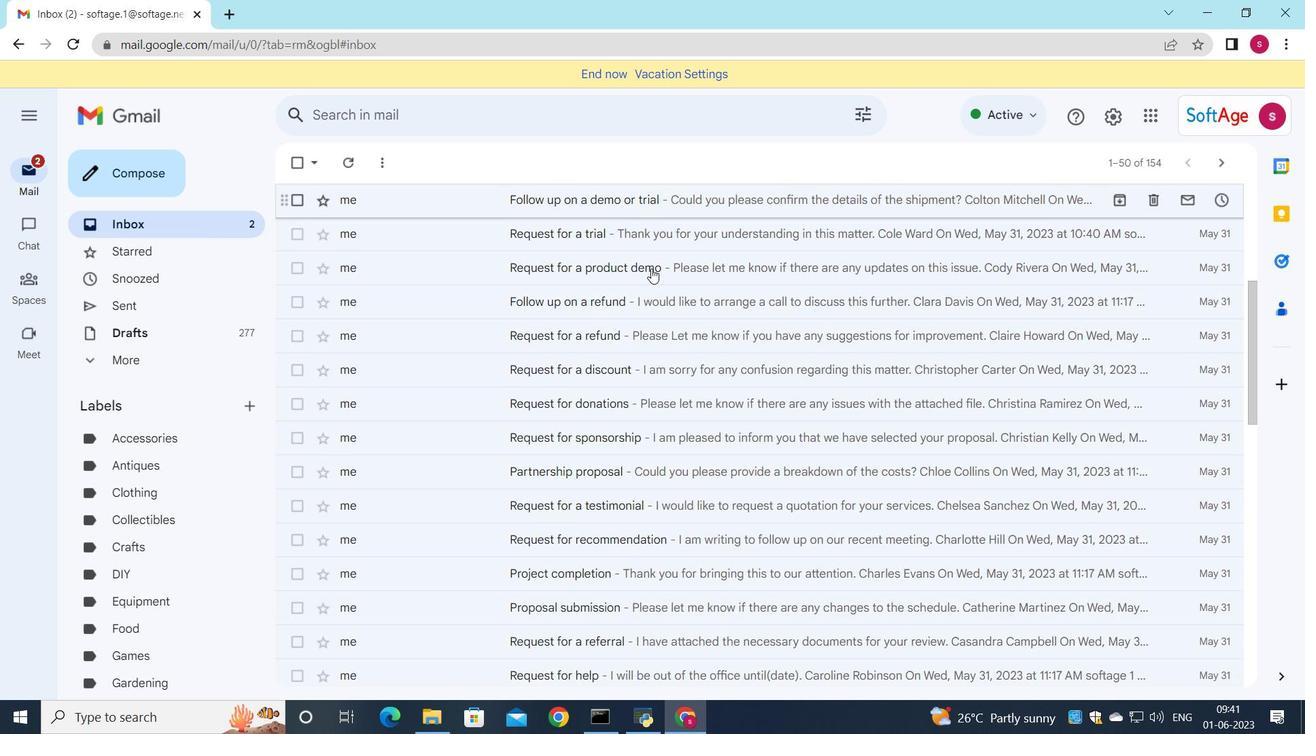 
Action: Mouse scrolled (651, 269) with delta (0, 0)
Screenshot: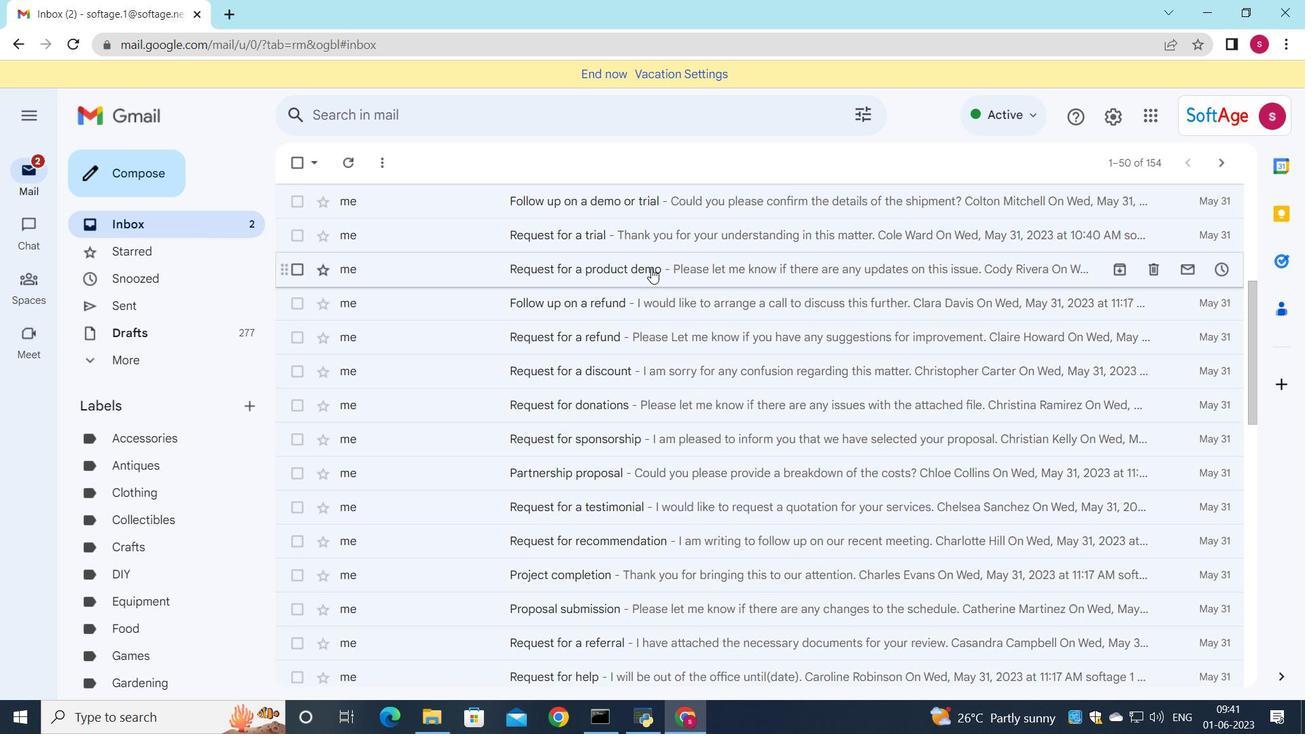
Action: Mouse moved to (651, 265)
Screenshot: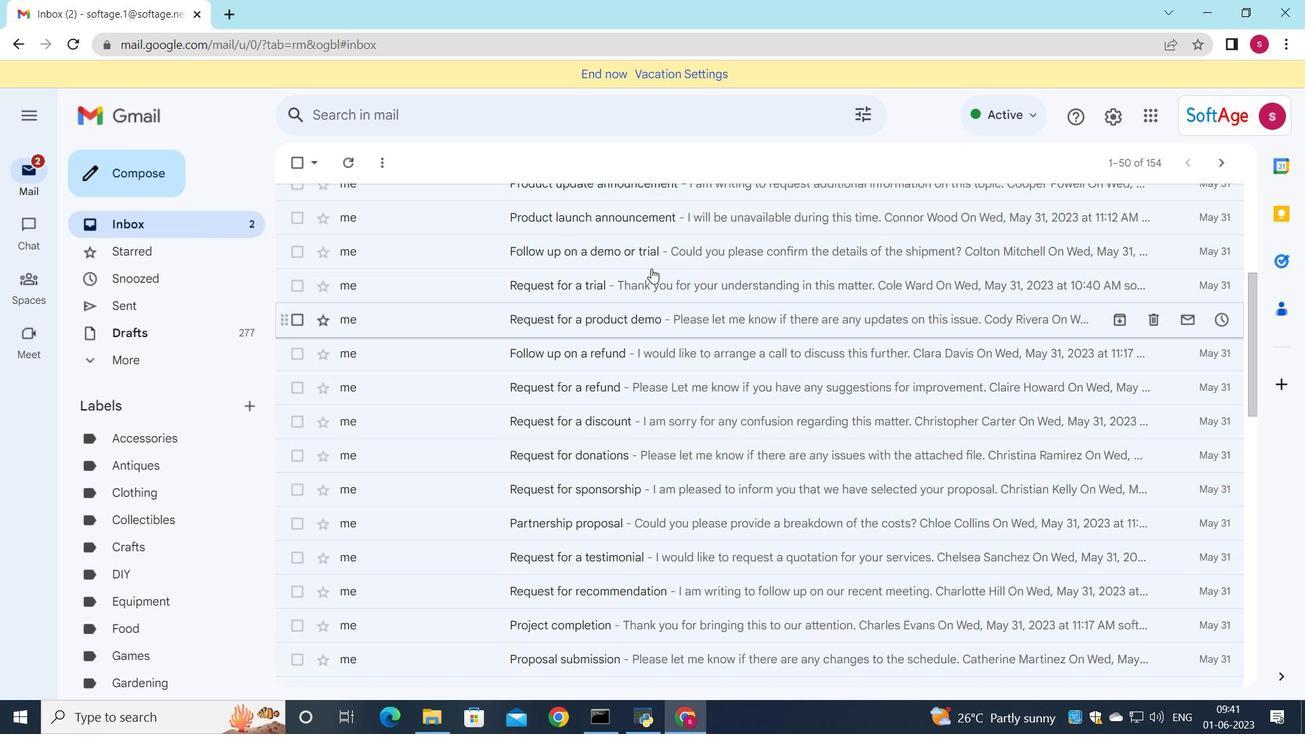 
Action: Mouse scrolled (651, 266) with delta (0, 0)
Screenshot: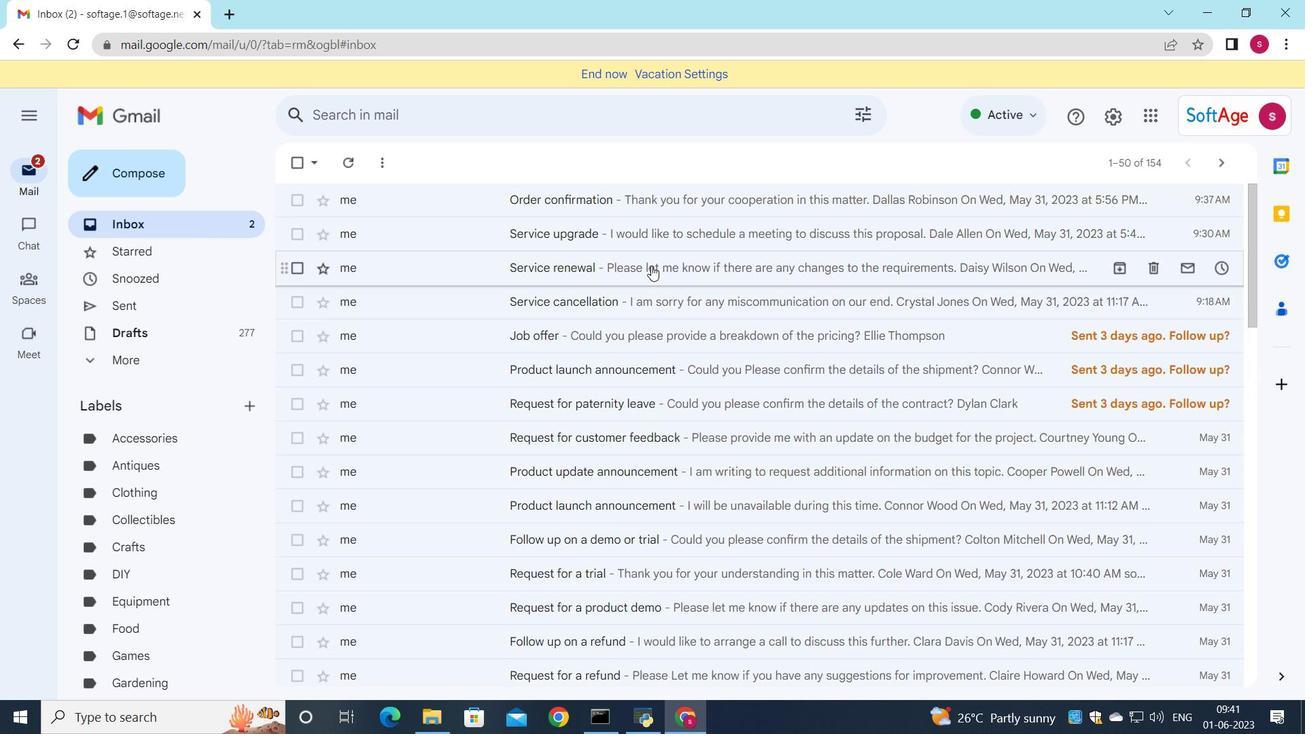 
Action: Mouse scrolled (651, 266) with delta (0, 0)
Screenshot: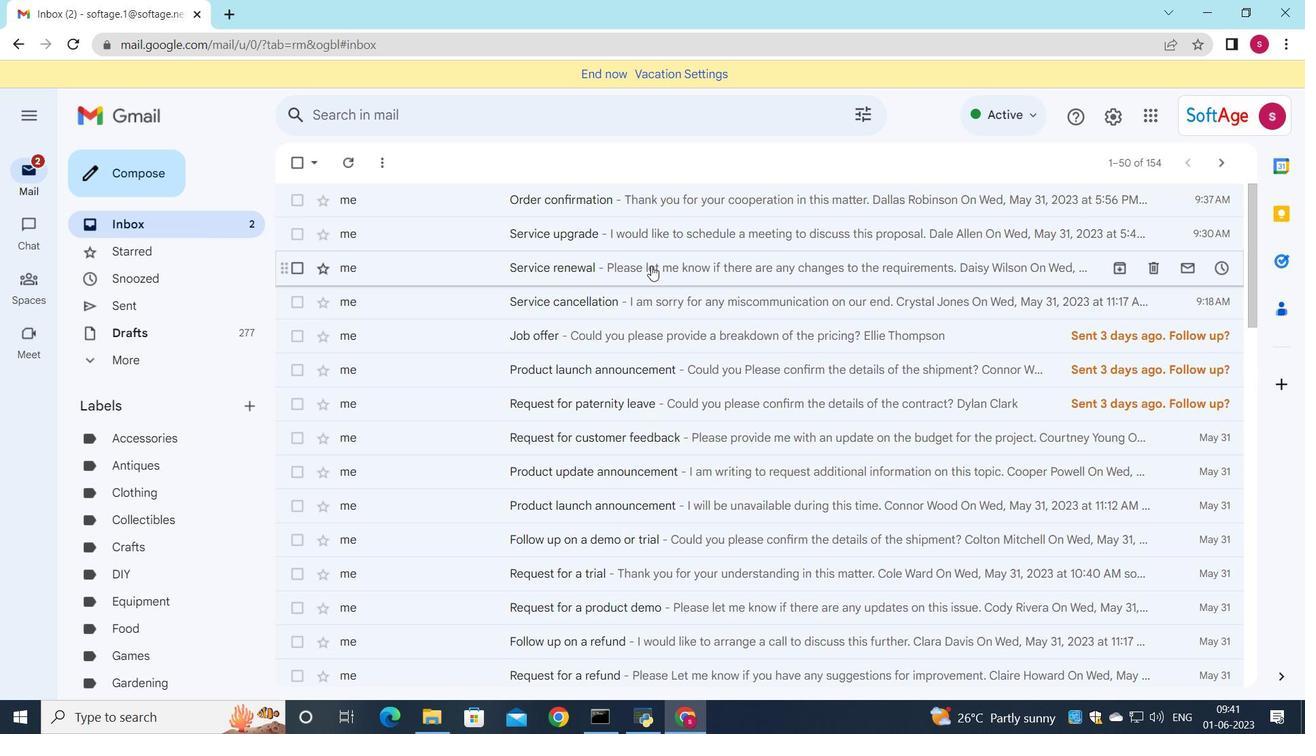 
Action: Mouse scrolled (651, 266) with delta (0, 0)
Screenshot: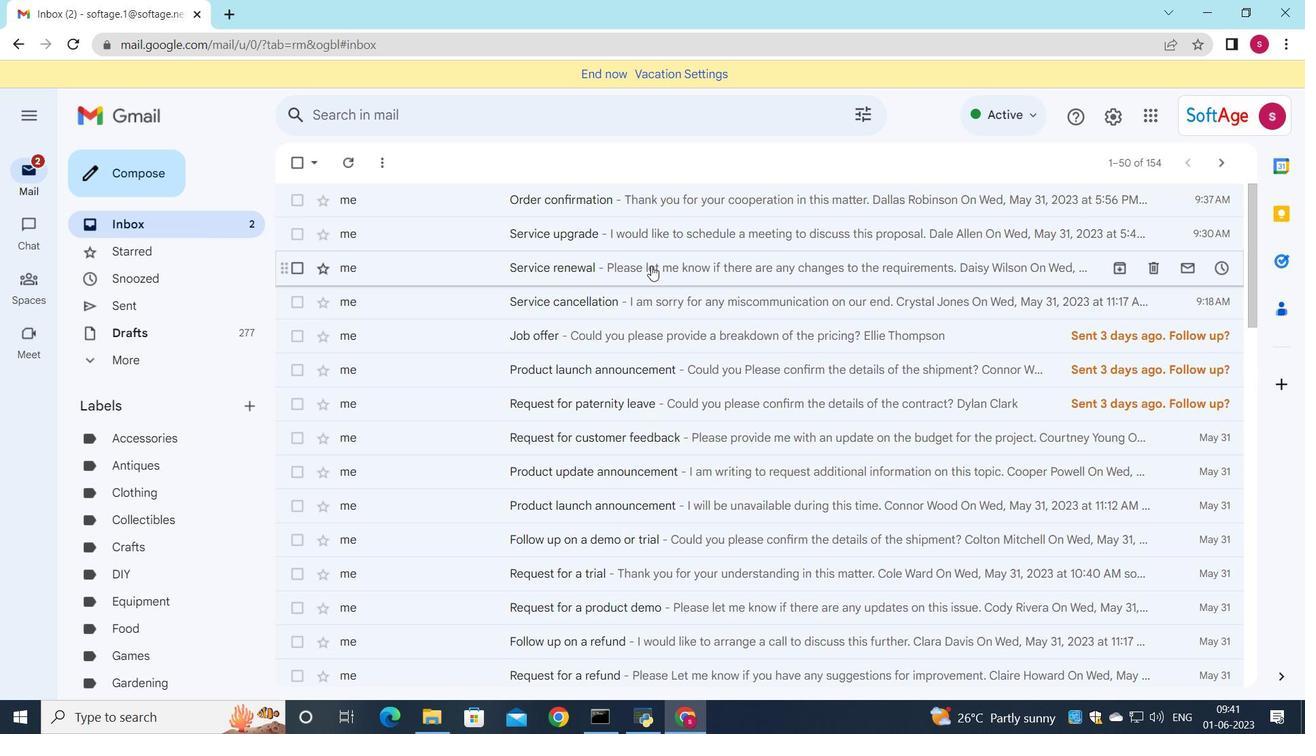 
Action: Mouse scrolled (651, 266) with delta (0, 0)
Screenshot: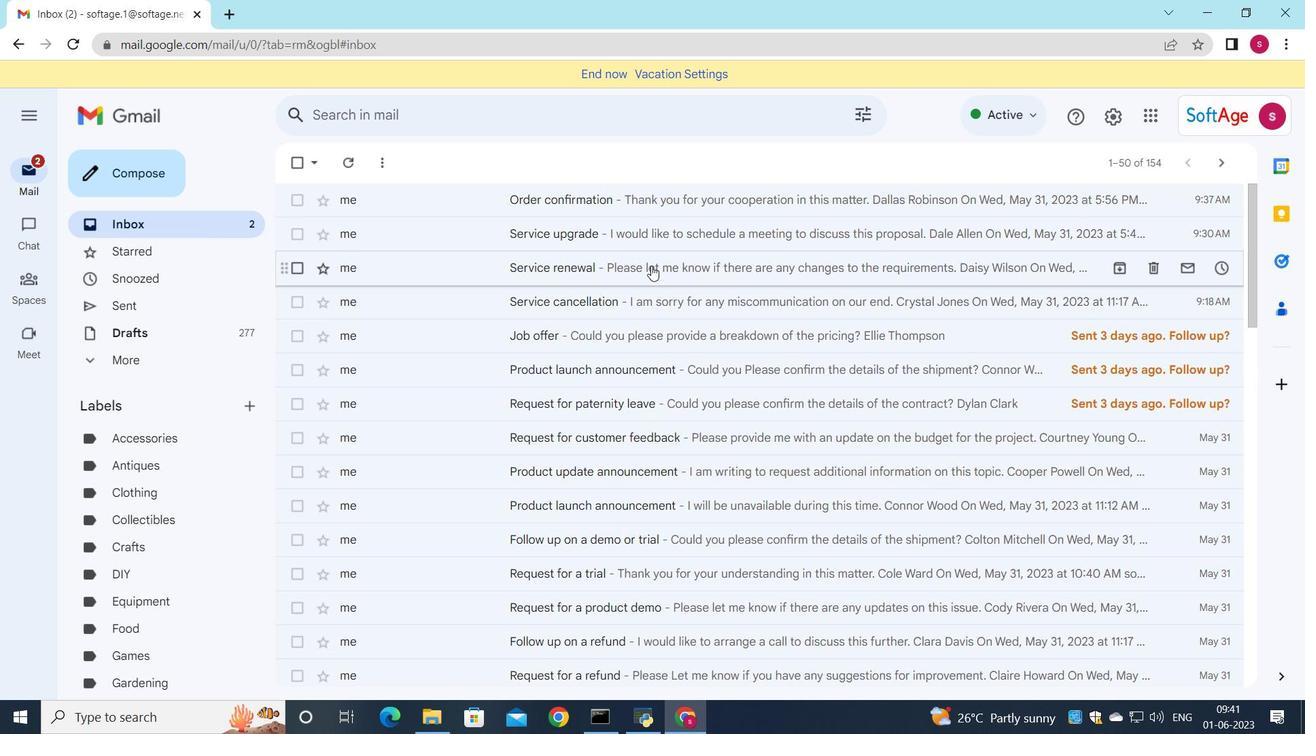 
Action: Mouse scrolled (651, 266) with delta (0, 0)
Screenshot: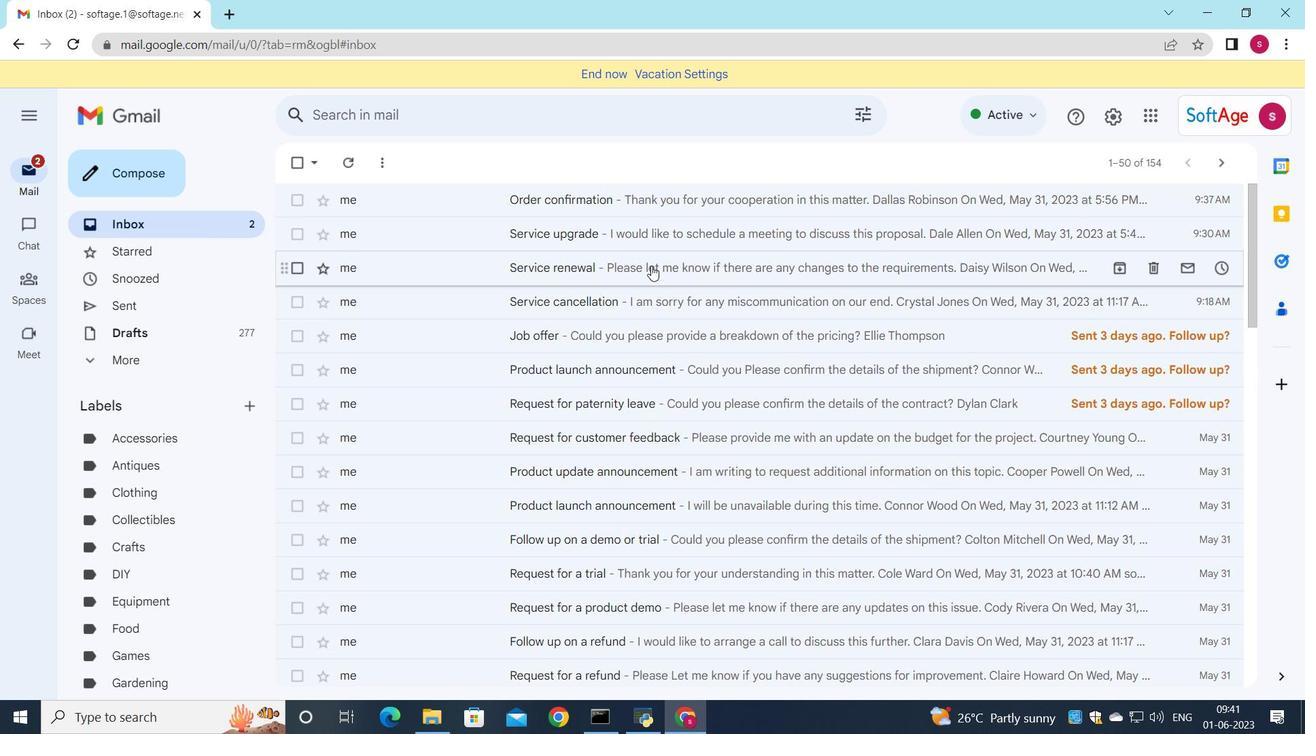 
Action: Mouse scrolled (651, 266) with delta (0, 0)
Screenshot: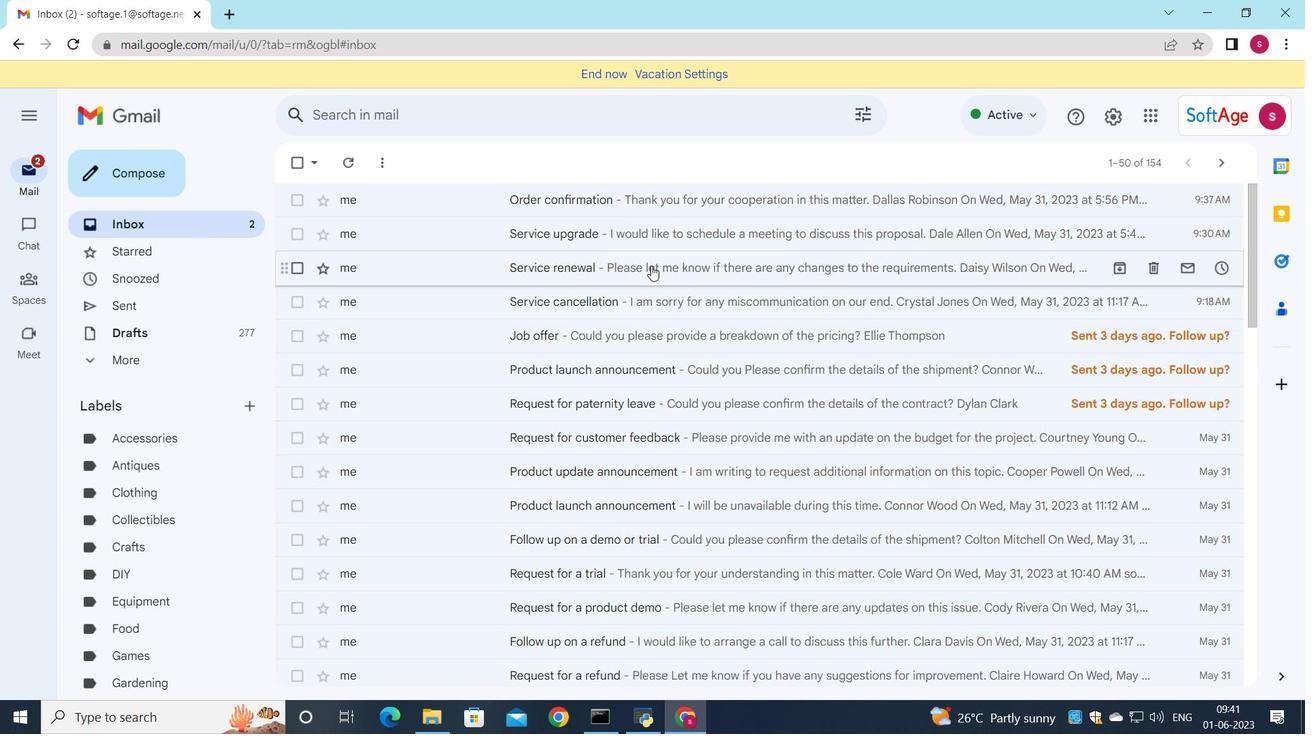 
Action: Mouse moved to (645, 192)
Screenshot: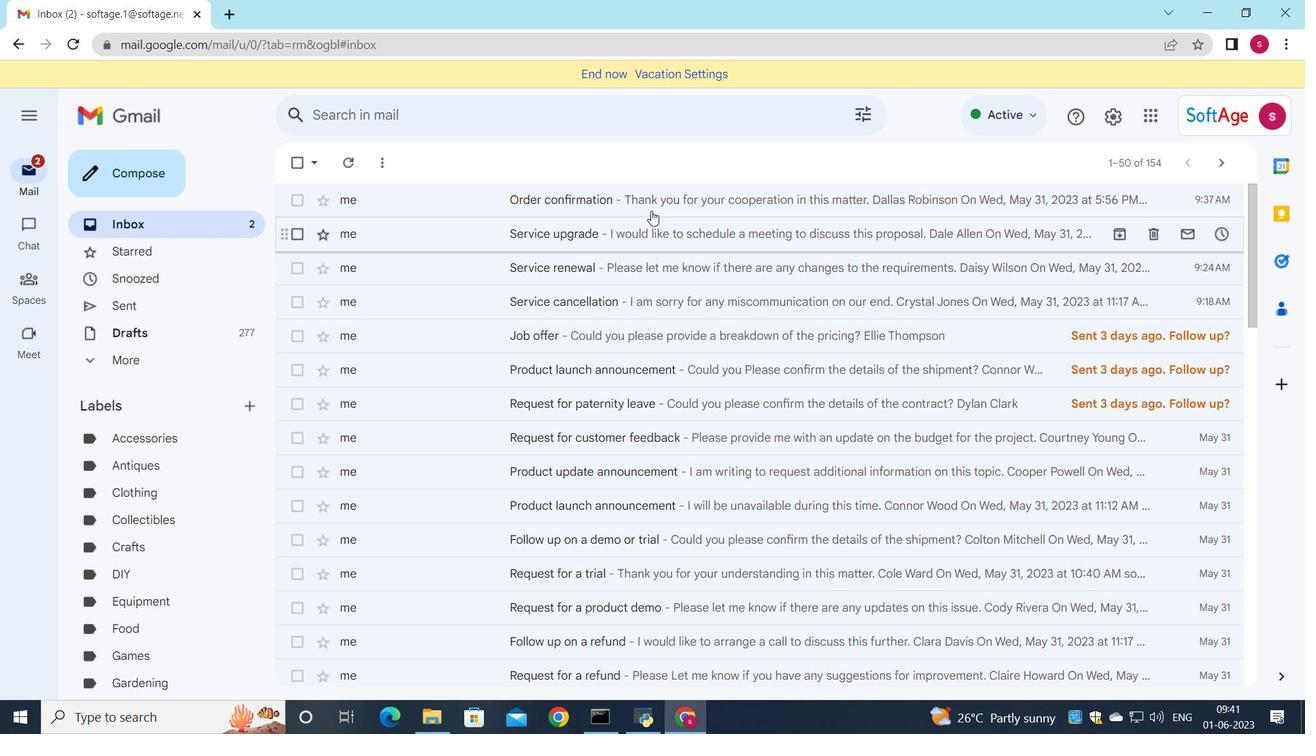 
Action: Mouse scrolled (645, 193) with delta (0, 0)
Screenshot: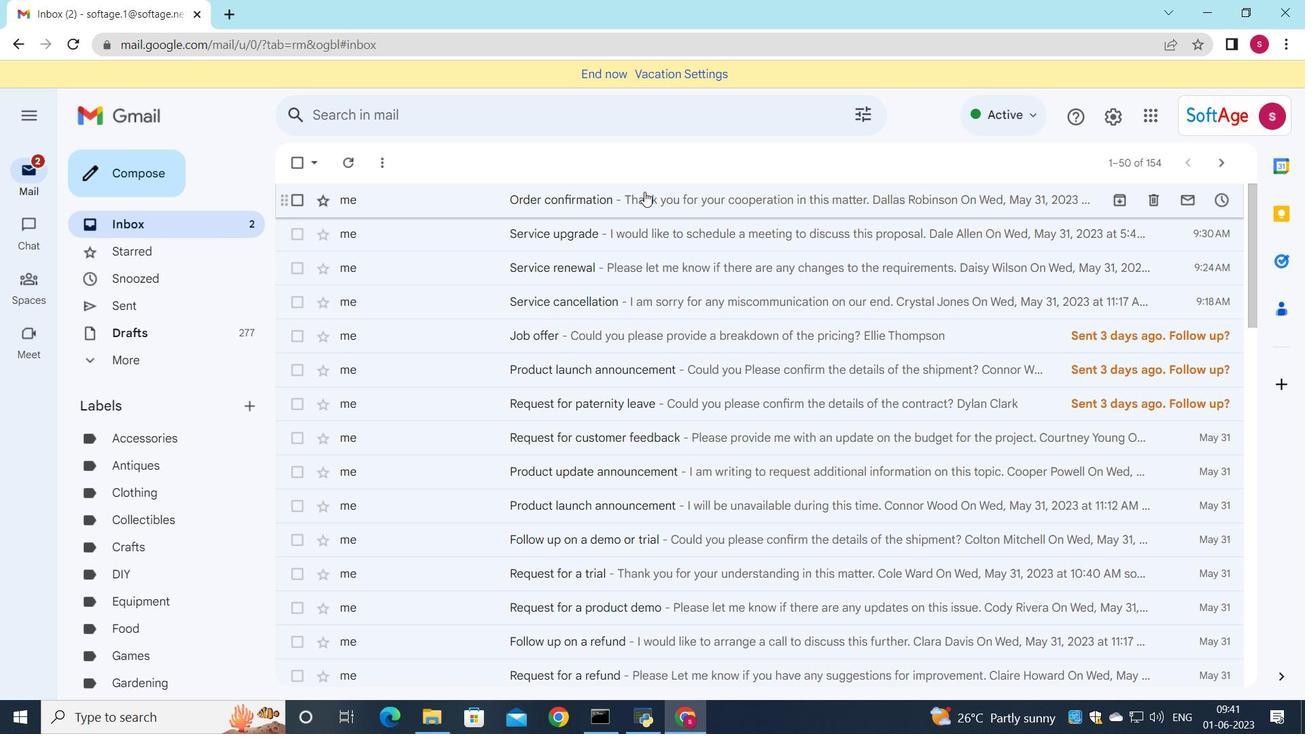 
Action: Mouse scrolled (645, 193) with delta (0, 0)
Screenshot: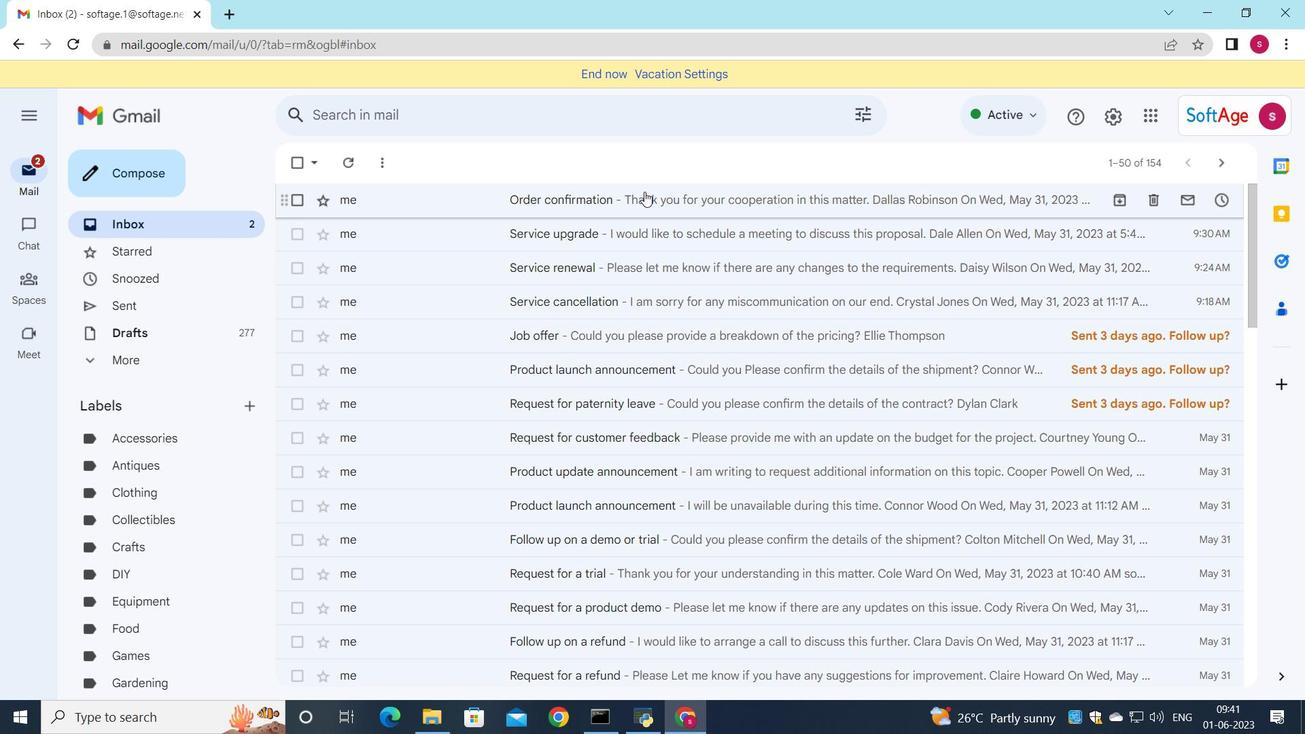 
Action: Mouse scrolled (645, 193) with delta (0, 0)
Screenshot: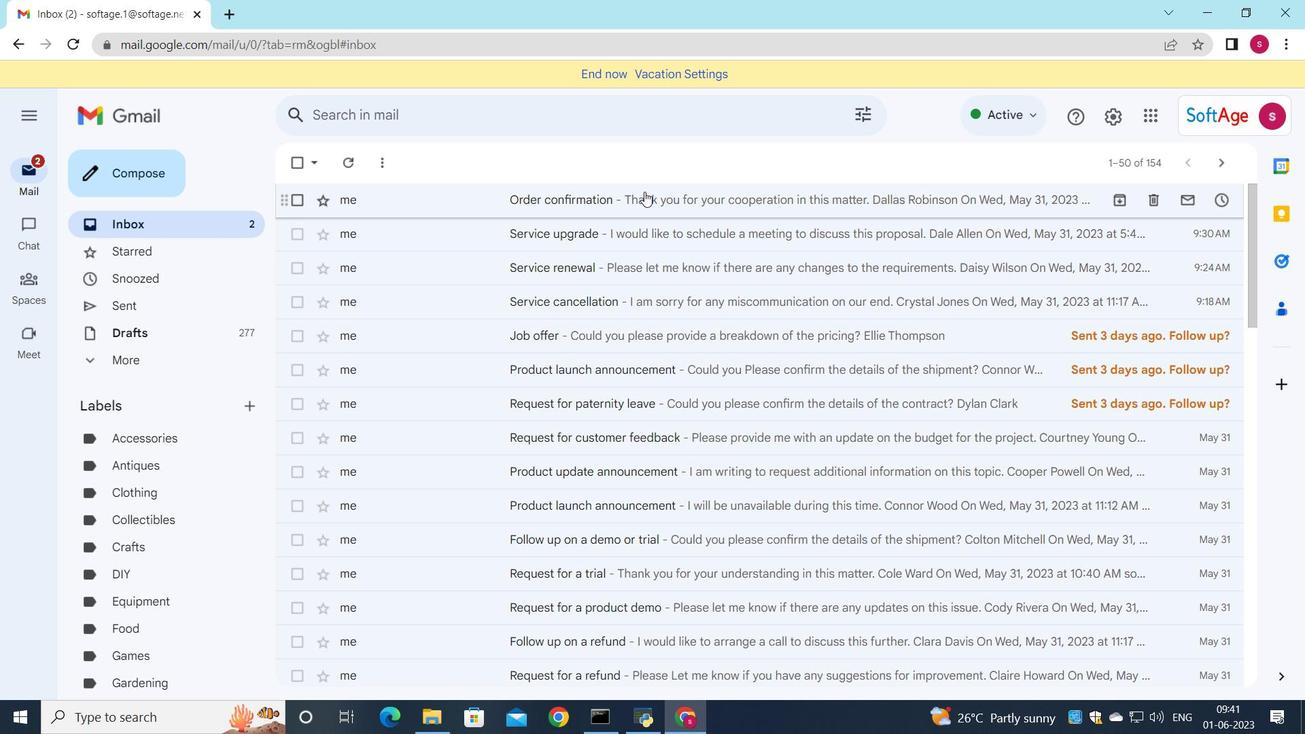 
Action: Mouse moved to (645, 195)
Screenshot: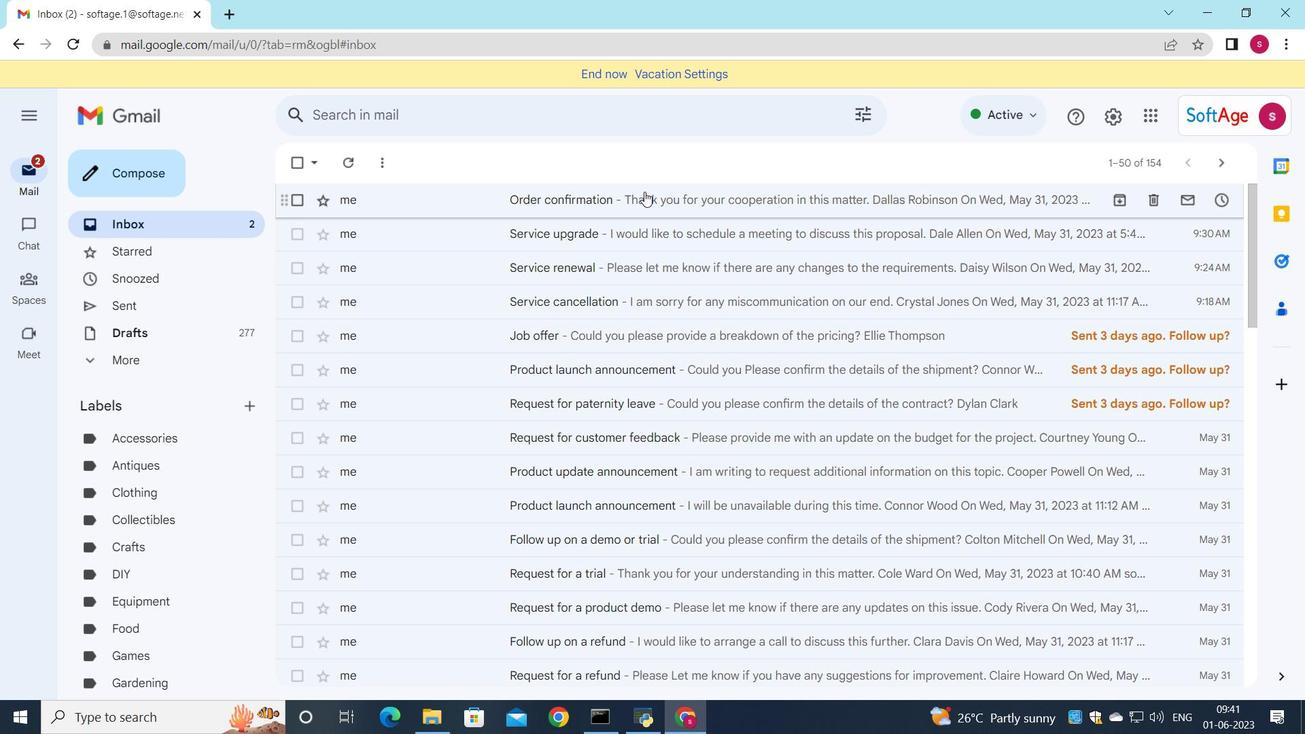 
Action: Mouse scrolled (645, 194) with delta (0, 0)
Screenshot: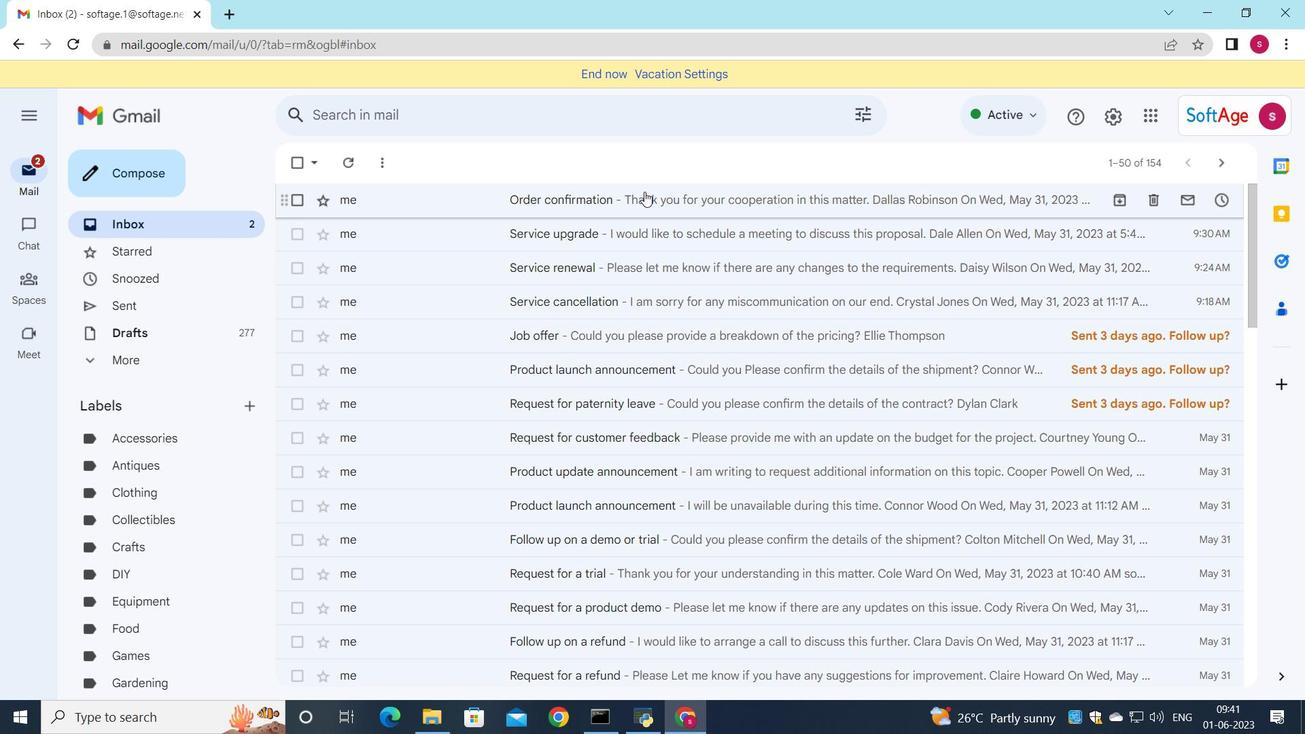 
Action: Mouse moved to (647, 198)
Screenshot: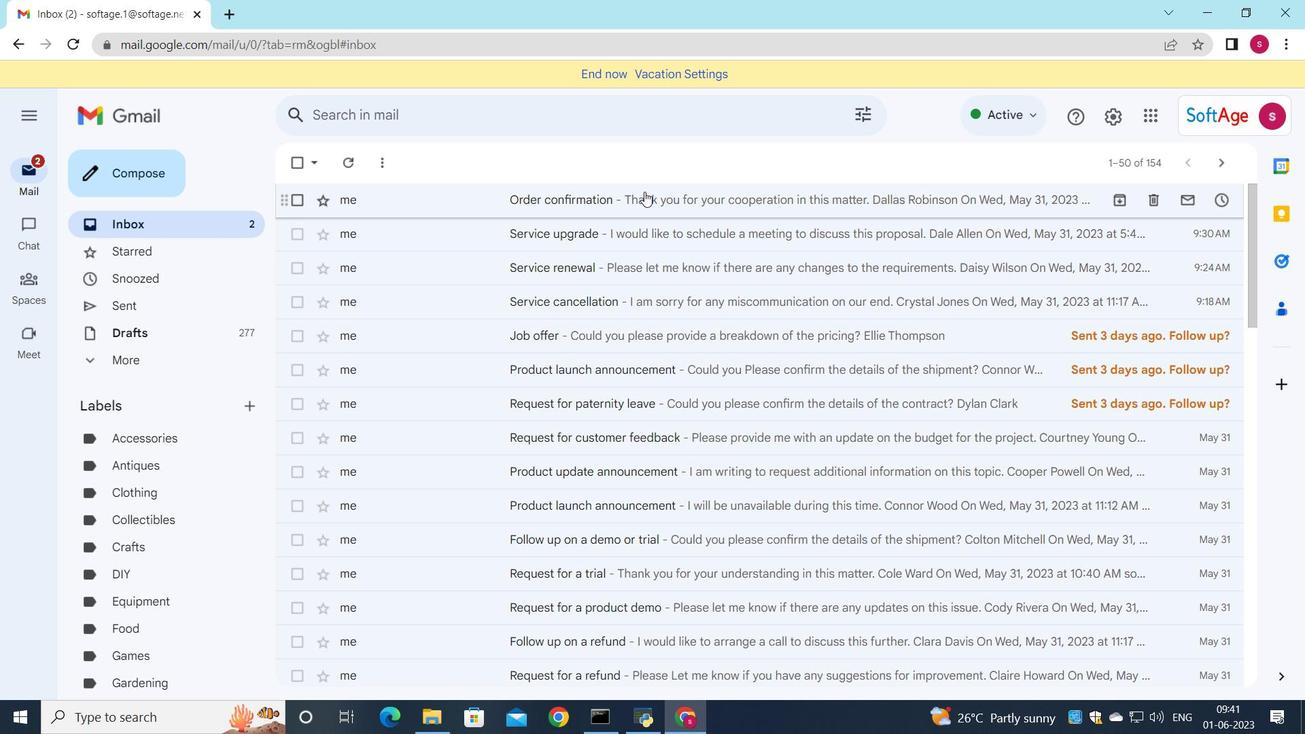 
Action: Mouse scrolled (647, 197) with delta (0, 0)
Screenshot: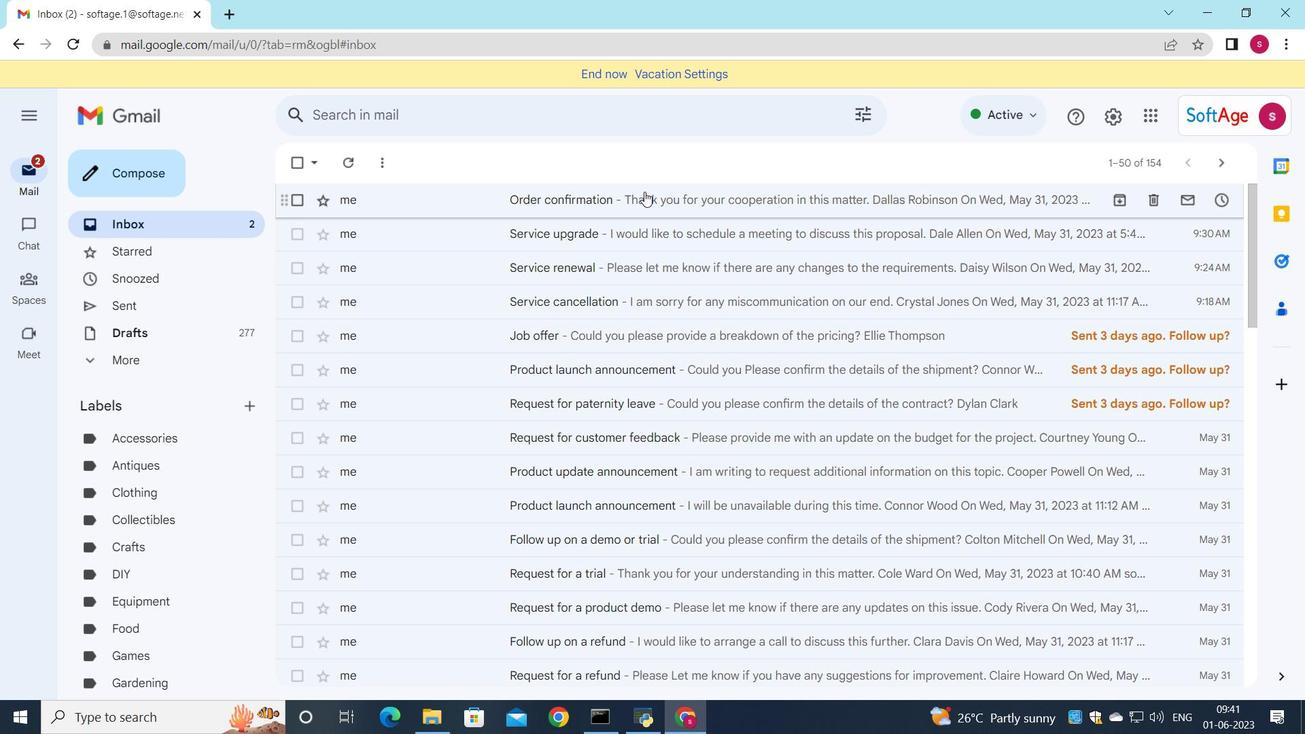 
Action: Mouse moved to (647, 199)
Screenshot: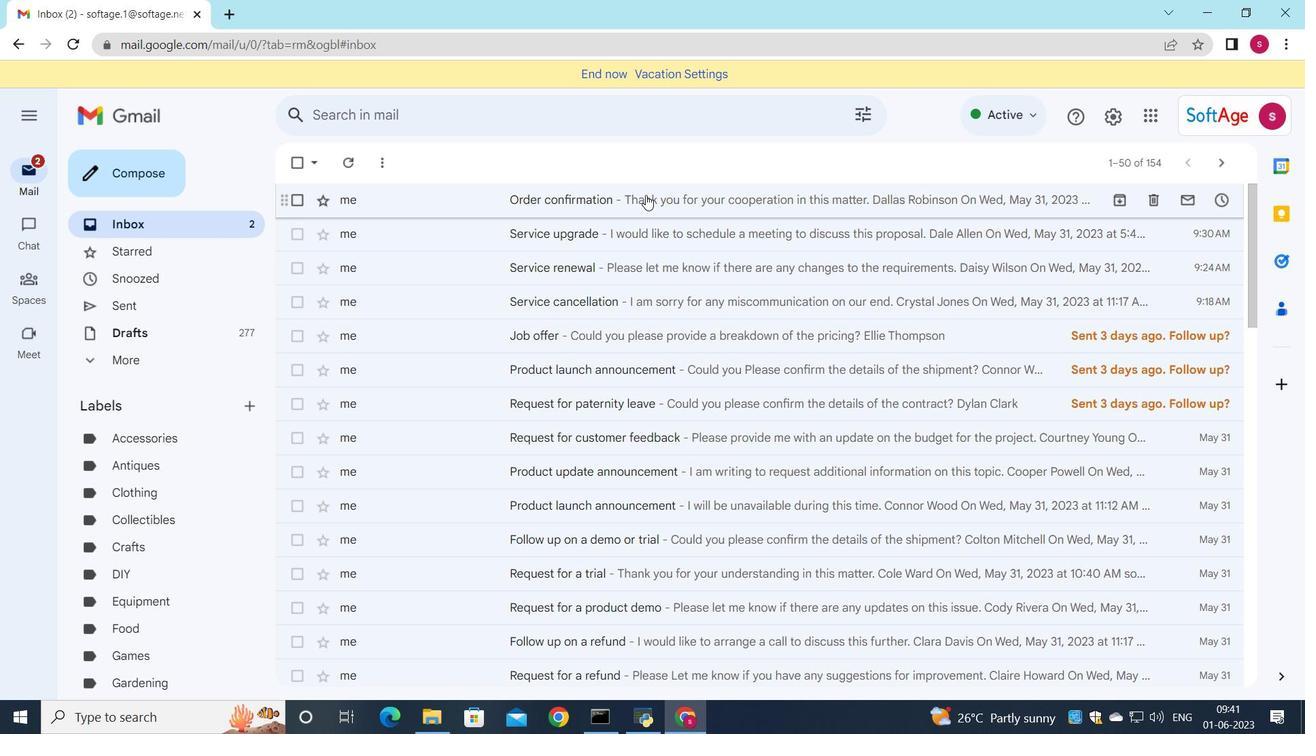 
Action: Mouse scrolled (647, 199) with delta (0, 0)
Screenshot: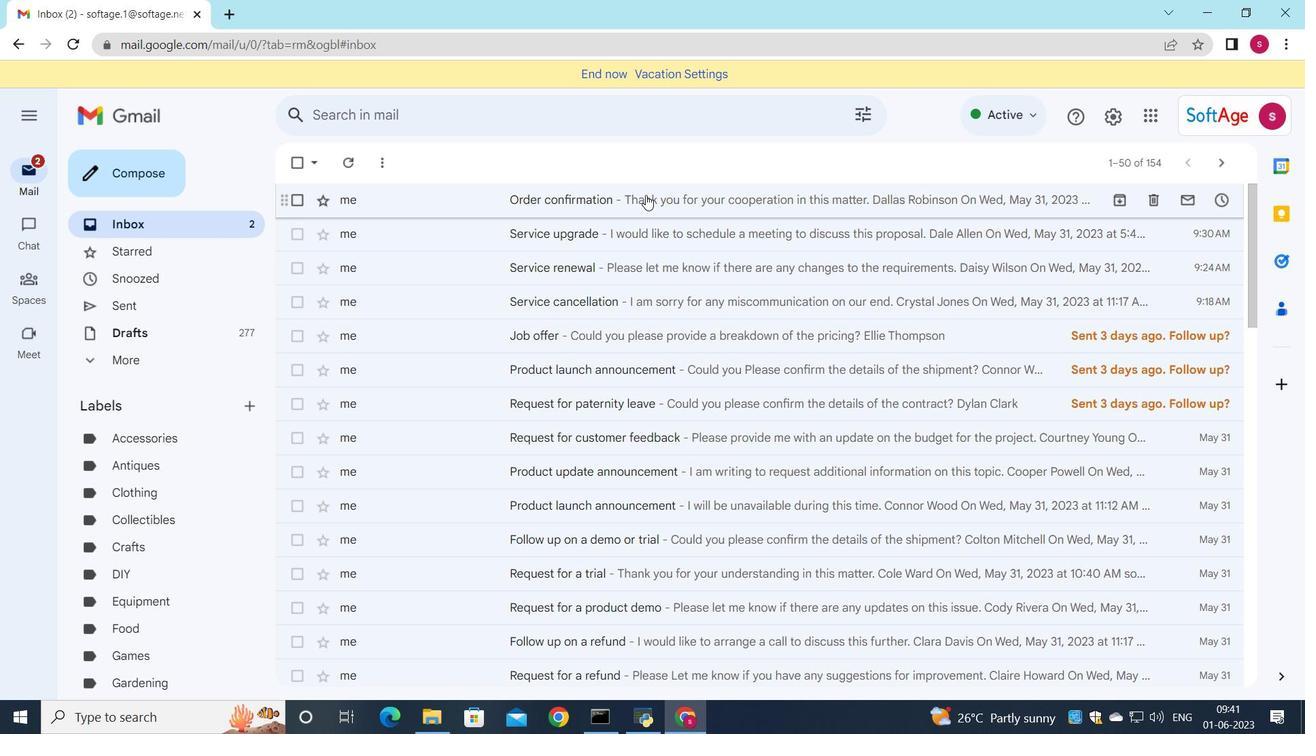 
Action: Mouse scrolled (647, 200) with delta (0, 0)
Screenshot: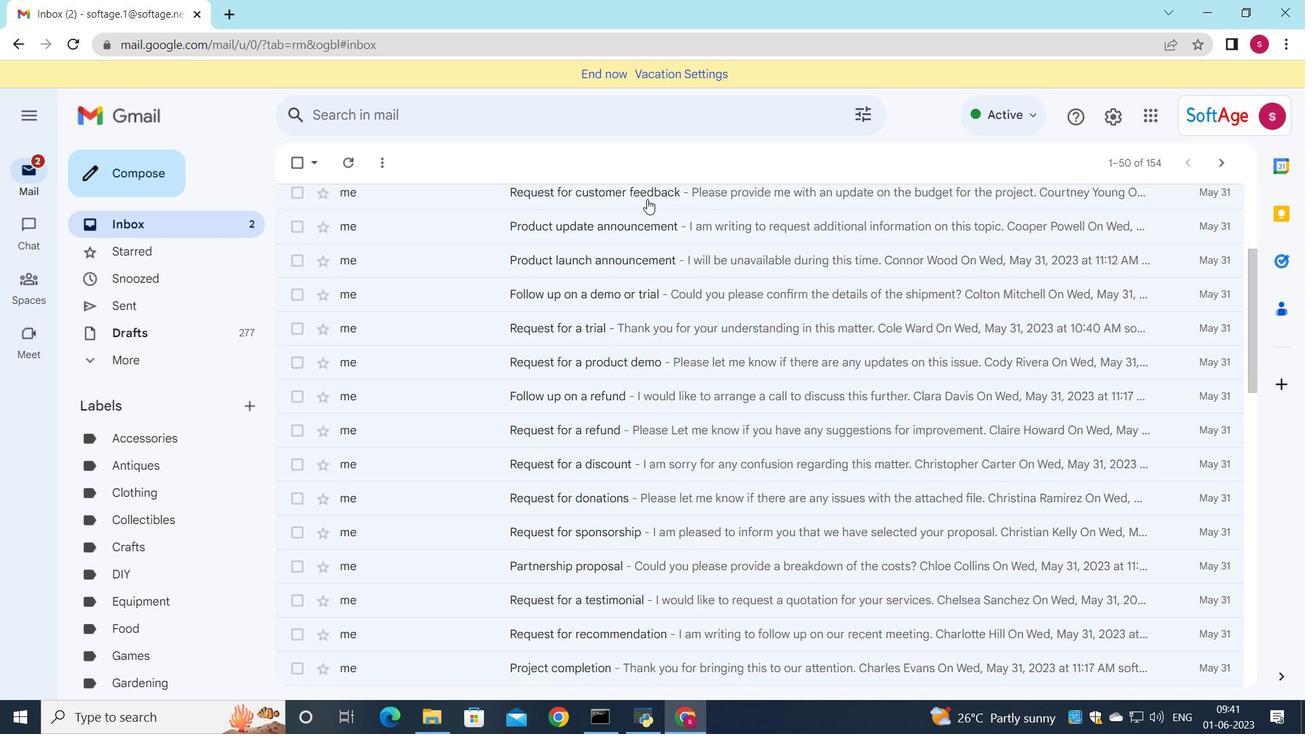 
Action: Mouse scrolled (647, 200) with delta (0, 0)
Screenshot: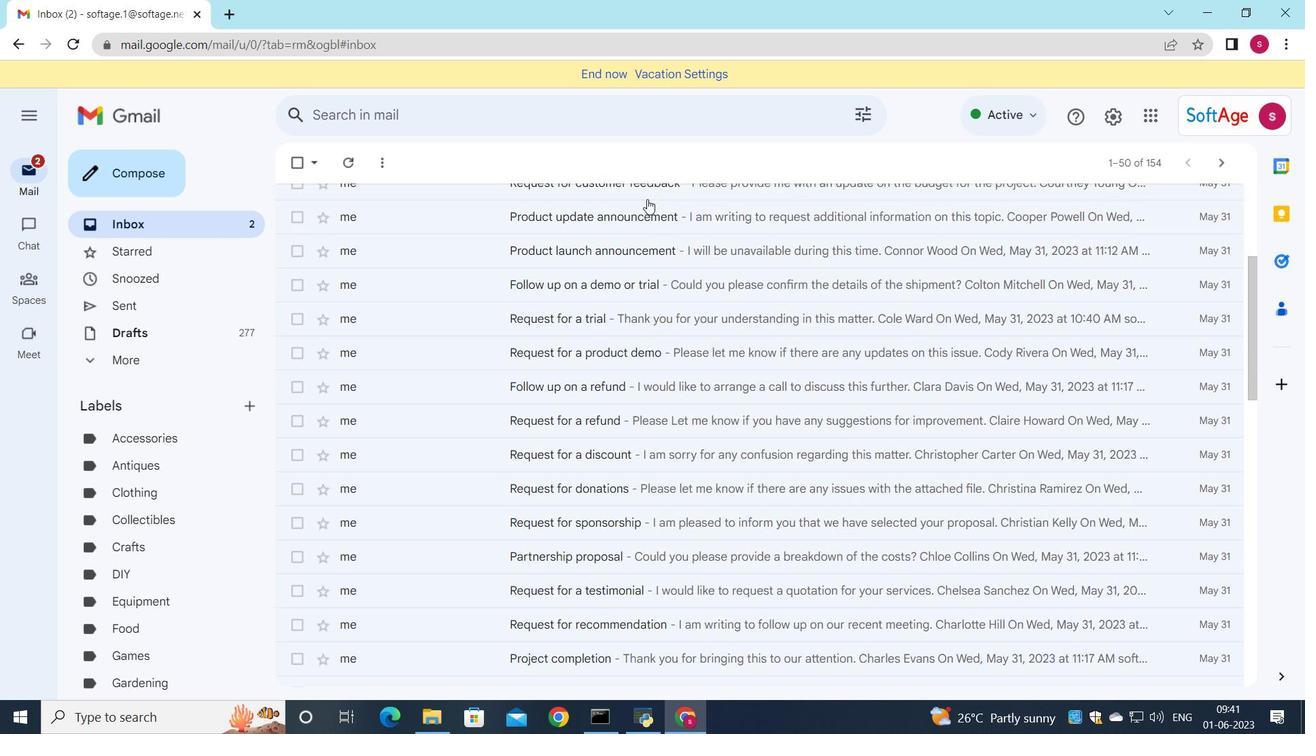
Action: Mouse scrolled (647, 200) with delta (0, 0)
Screenshot: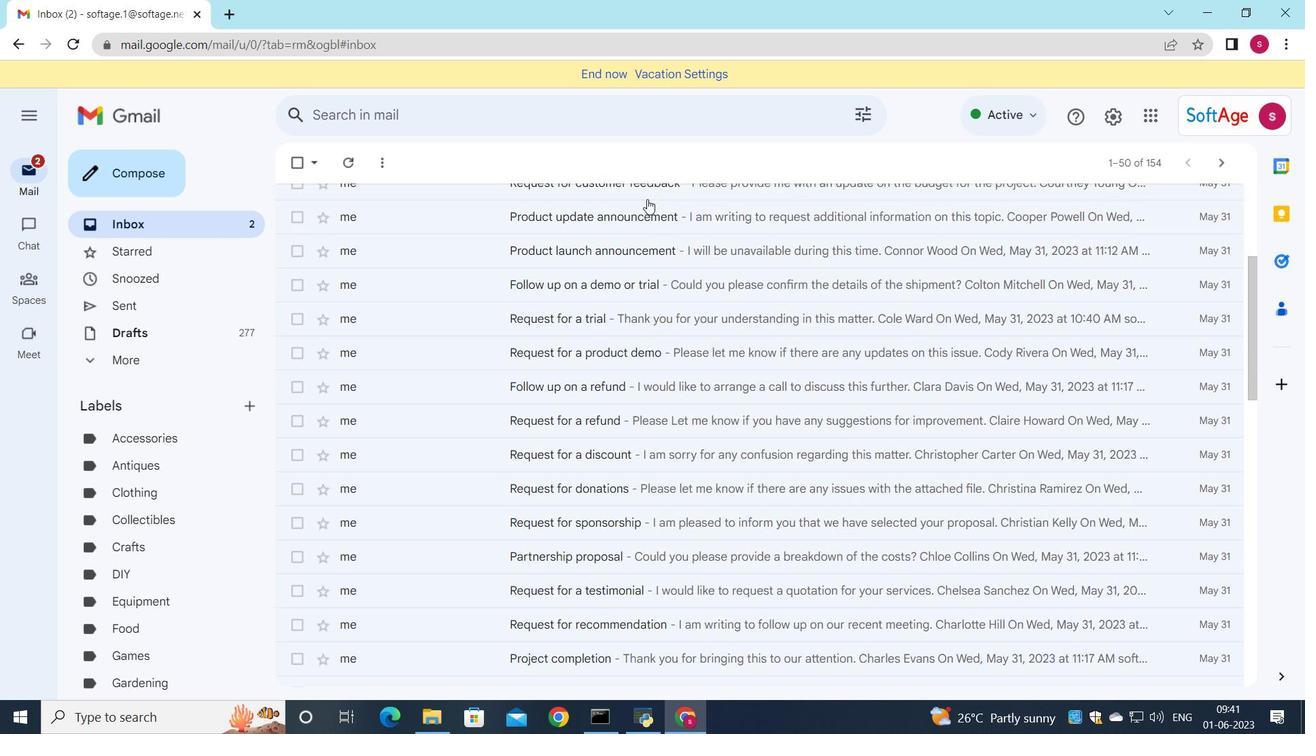 
Action: Mouse scrolled (647, 200) with delta (0, 0)
Screenshot: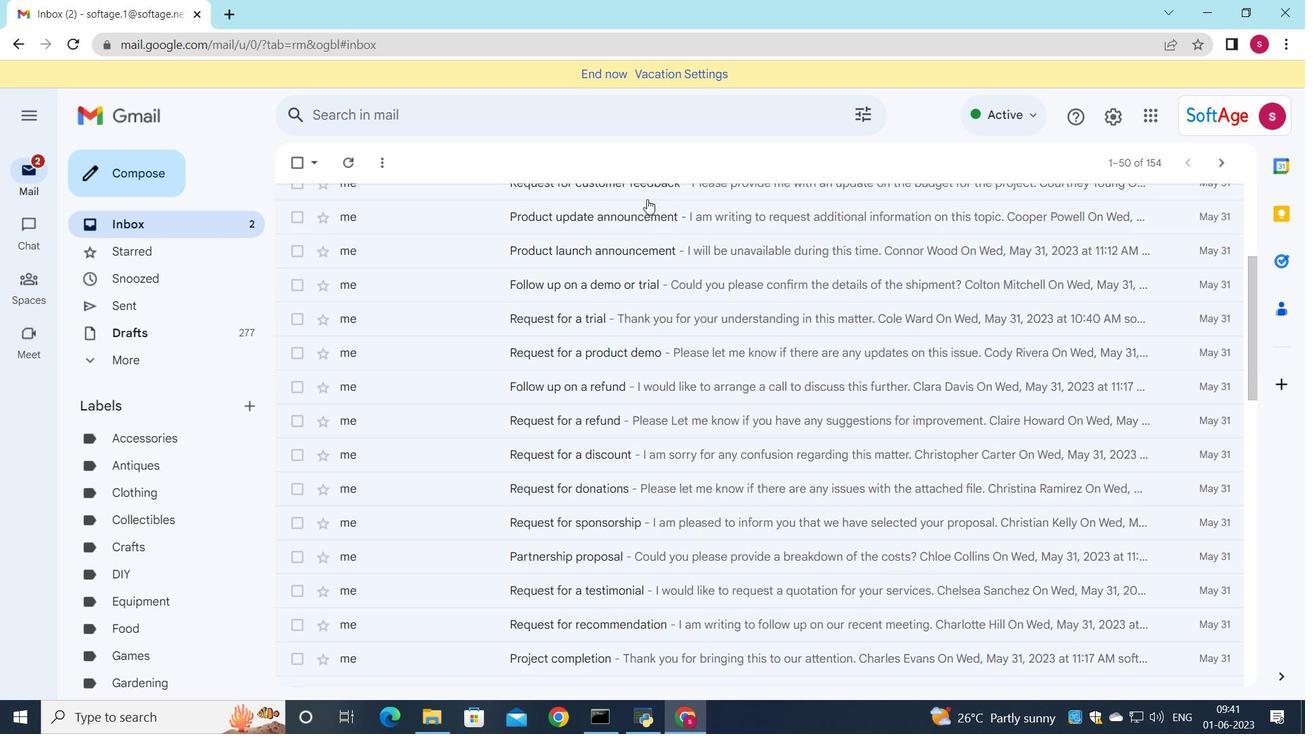 
Action: Mouse scrolled (647, 200) with delta (0, 0)
Screenshot: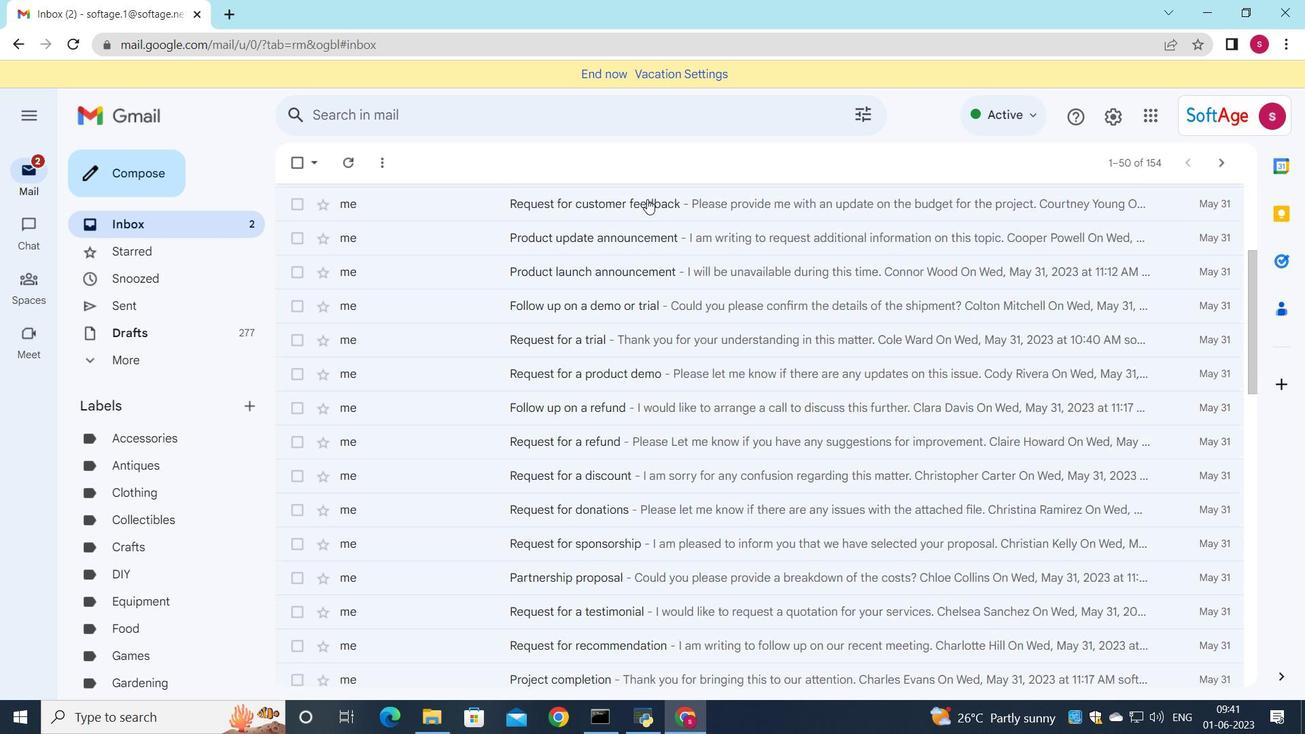
Action: Mouse scrolled (647, 200) with delta (0, 0)
Screenshot: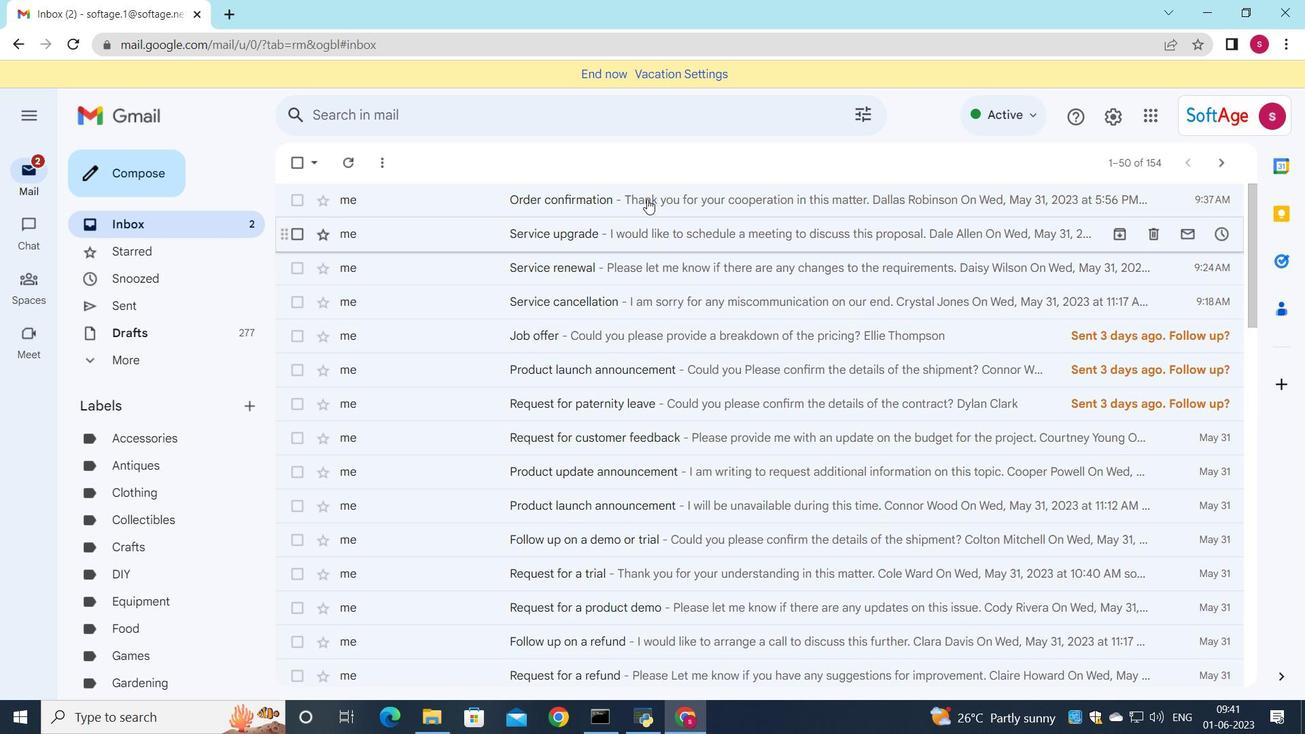 
Action: Mouse scrolled (647, 200) with delta (0, 0)
Screenshot: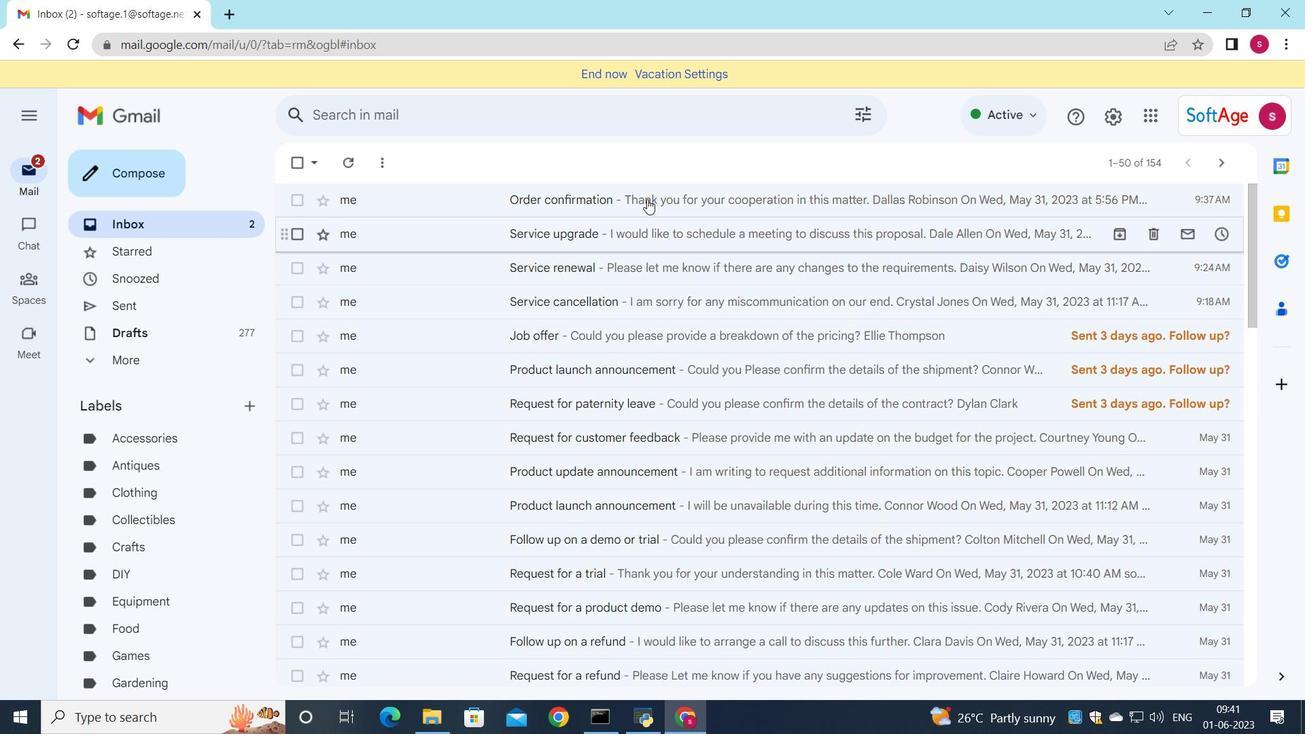
Action: Mouse scrolled (647, 200) with delta (0, 0)
Screenshot: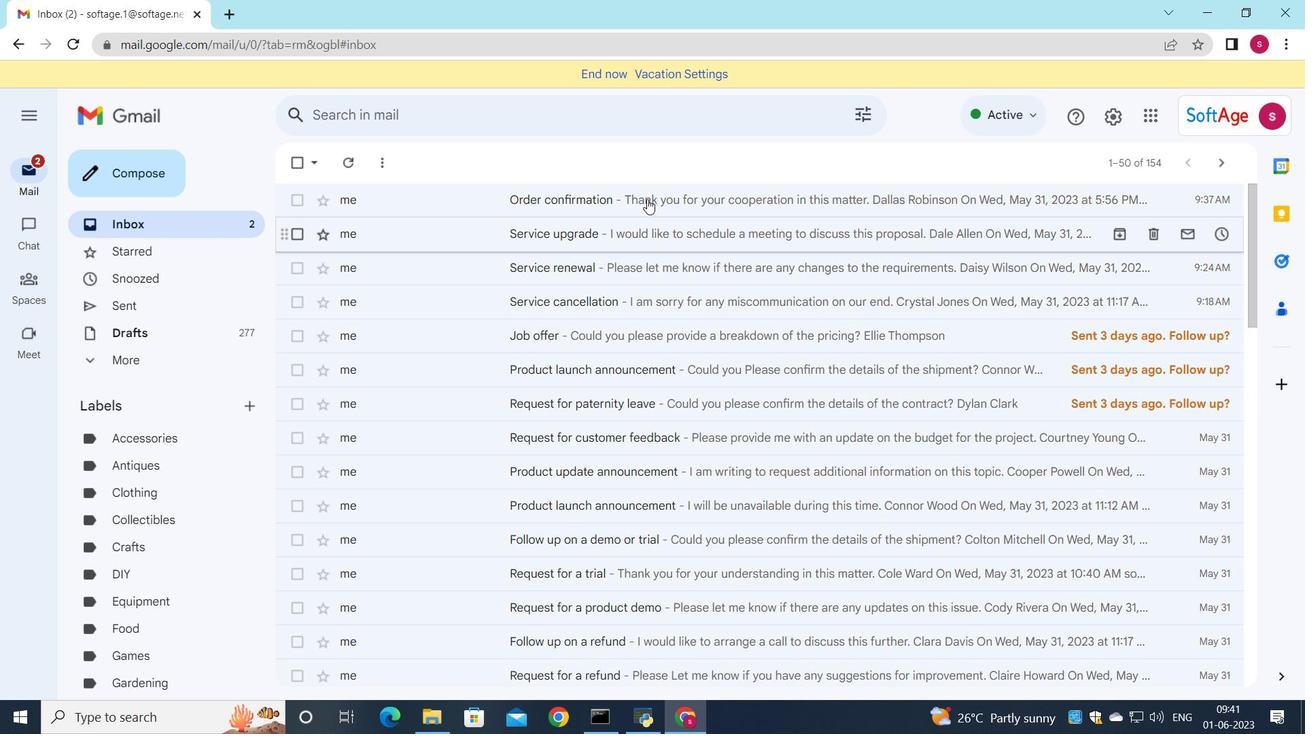 
Action: Mouse scrolled (647, 200) with delta (0, 0)
Screenshot: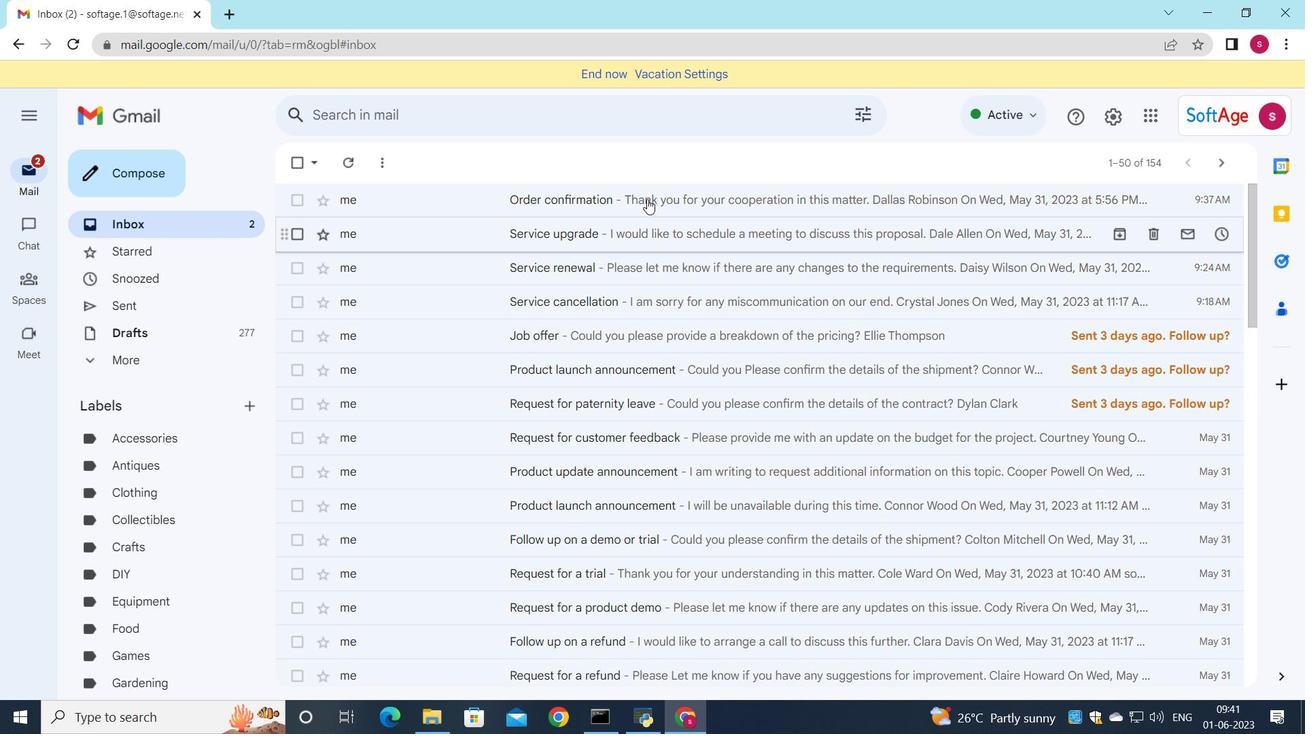
Action: Mouse moved to (188, 306)
Screenshot: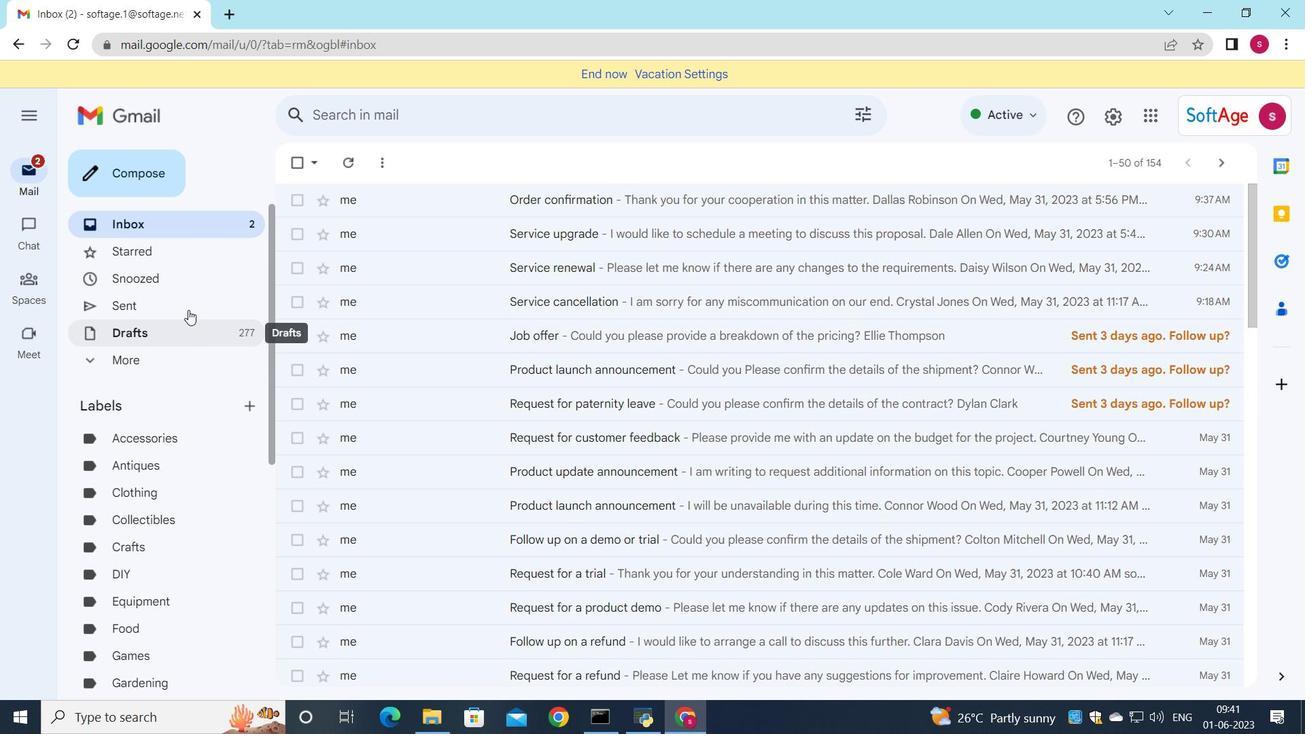 
Action: Mouse pressed left at (188, 306)
Screenshot: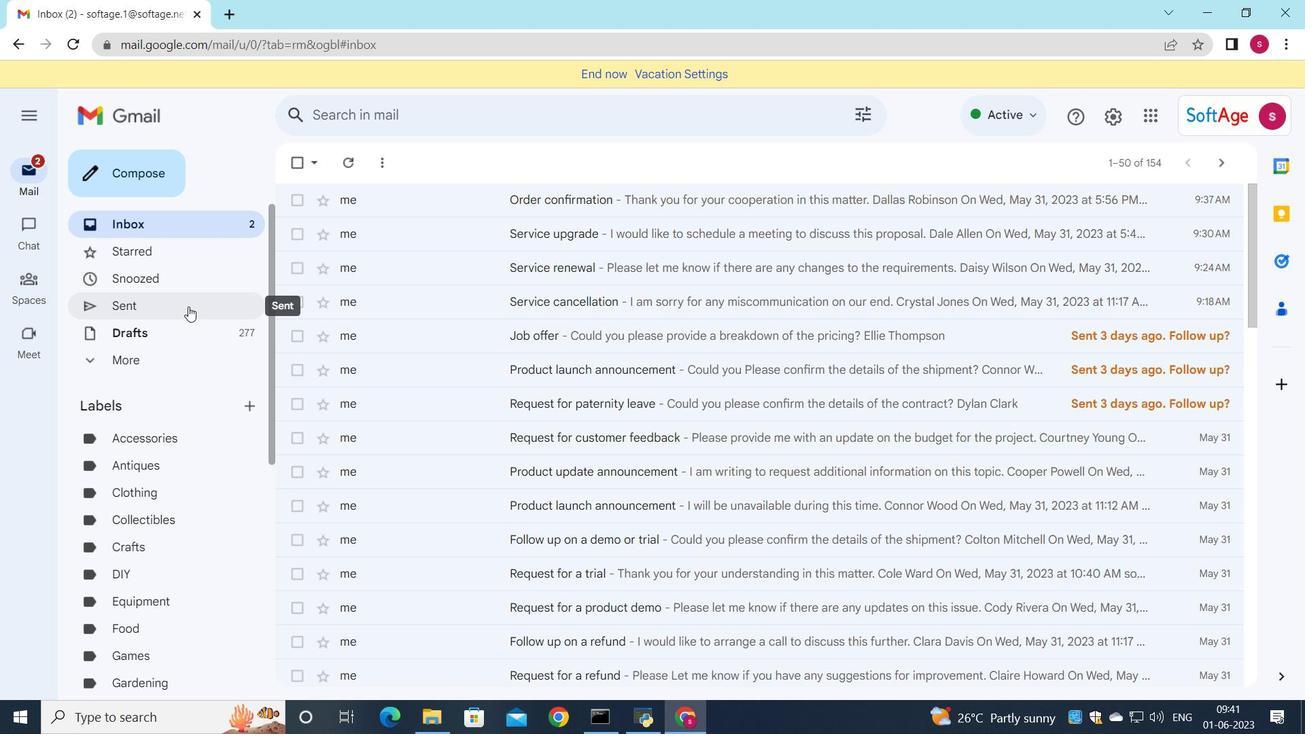 
Action: Mouse moved to (593, 239)
Screenshot: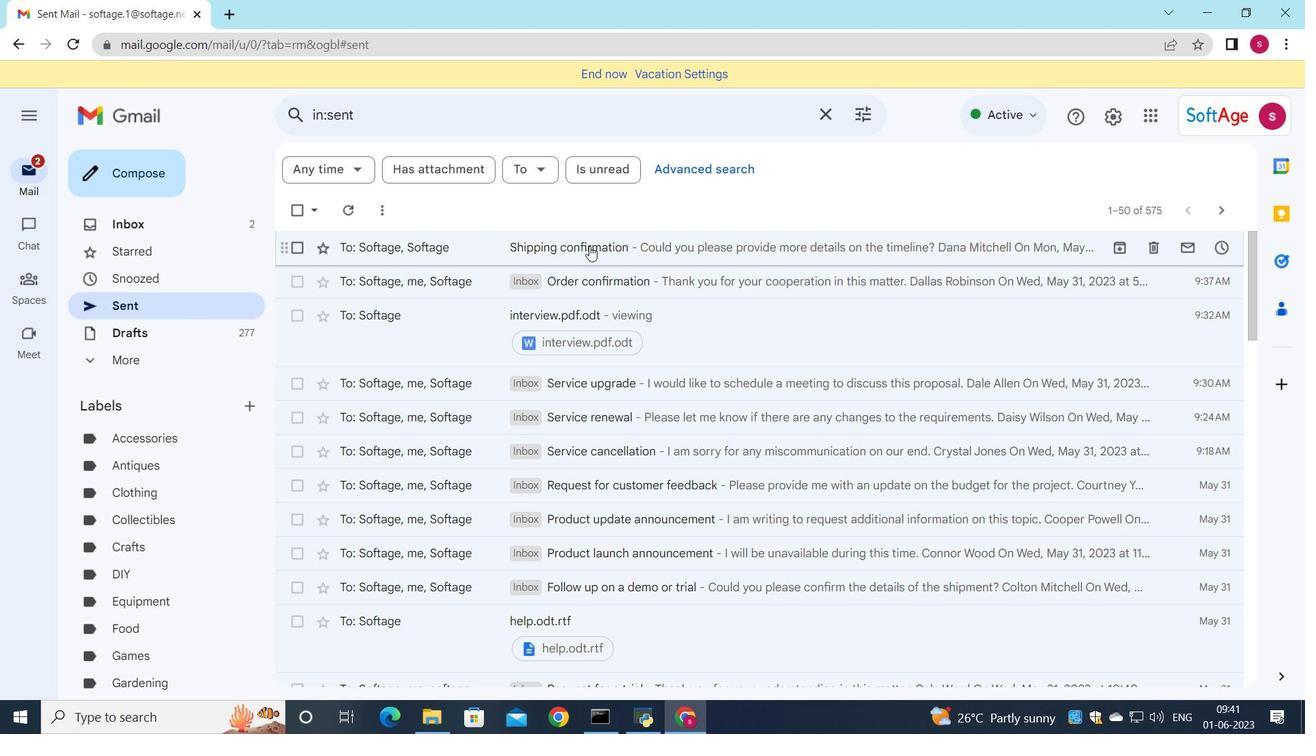 
Action: Mouse pressed left at (593, 239)
Screenshot: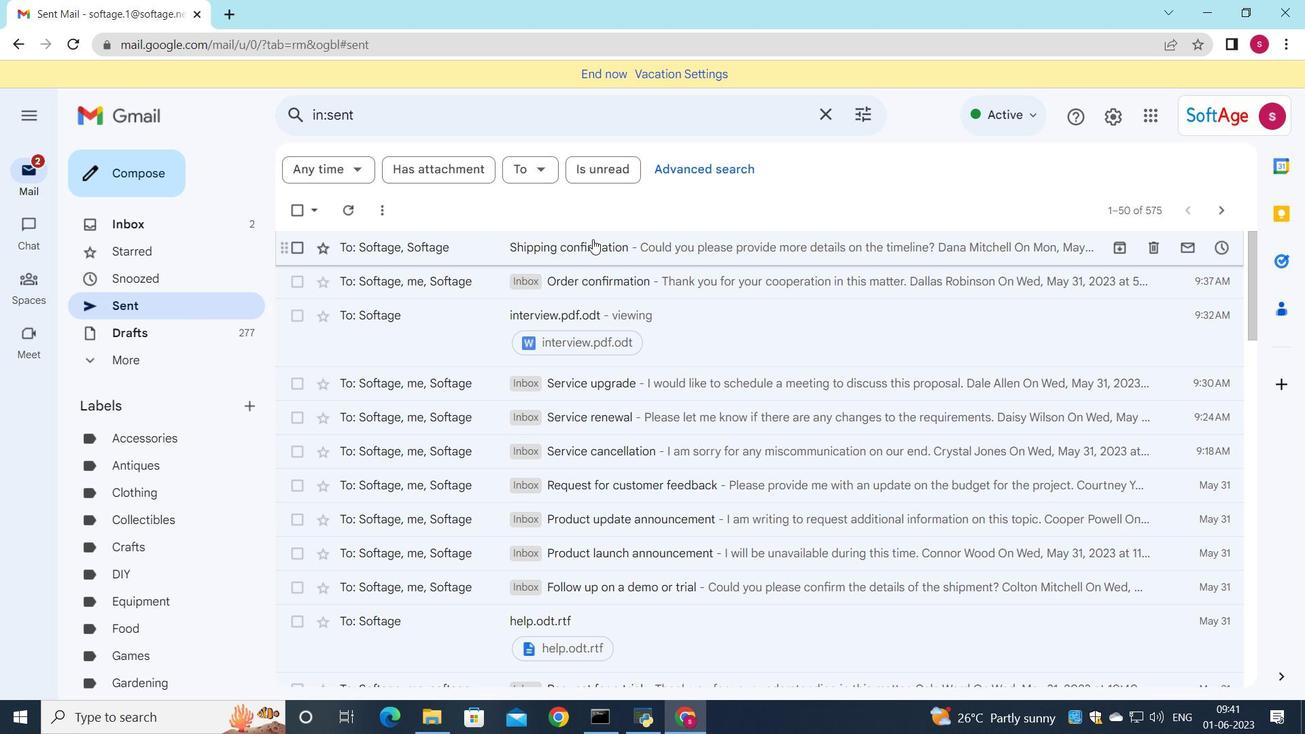 
Action: Mouse moved to (172, 233)
Screenshot: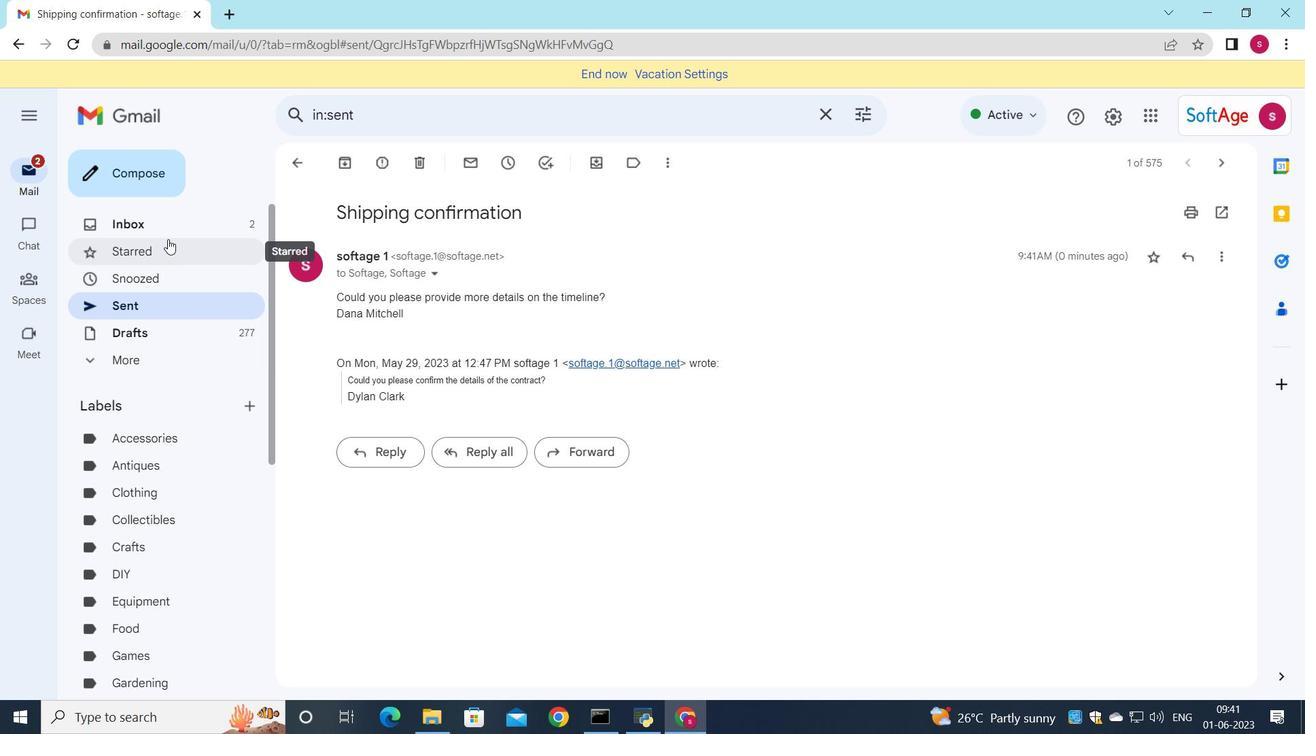 
Action: Mouse pressed left at (172, 233)
Screenshot: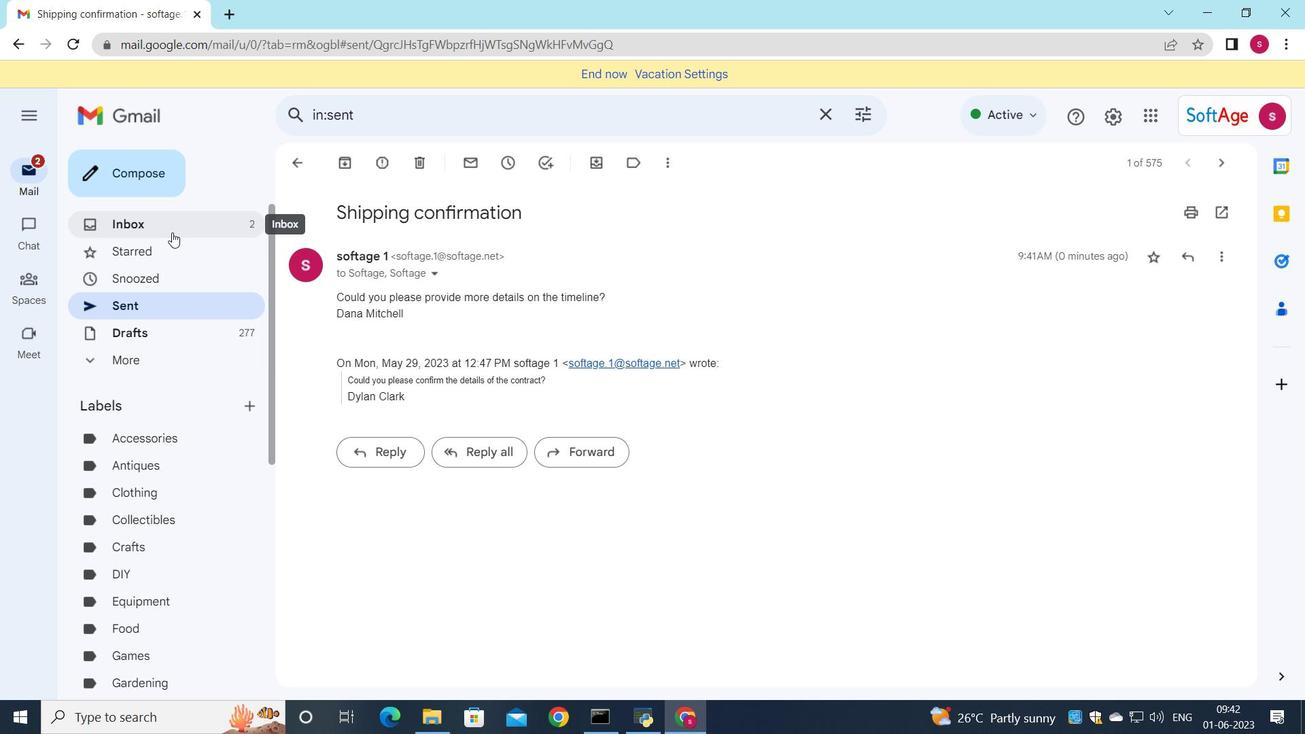 
Action: Mouse moved to (337, 309)
Screenshot: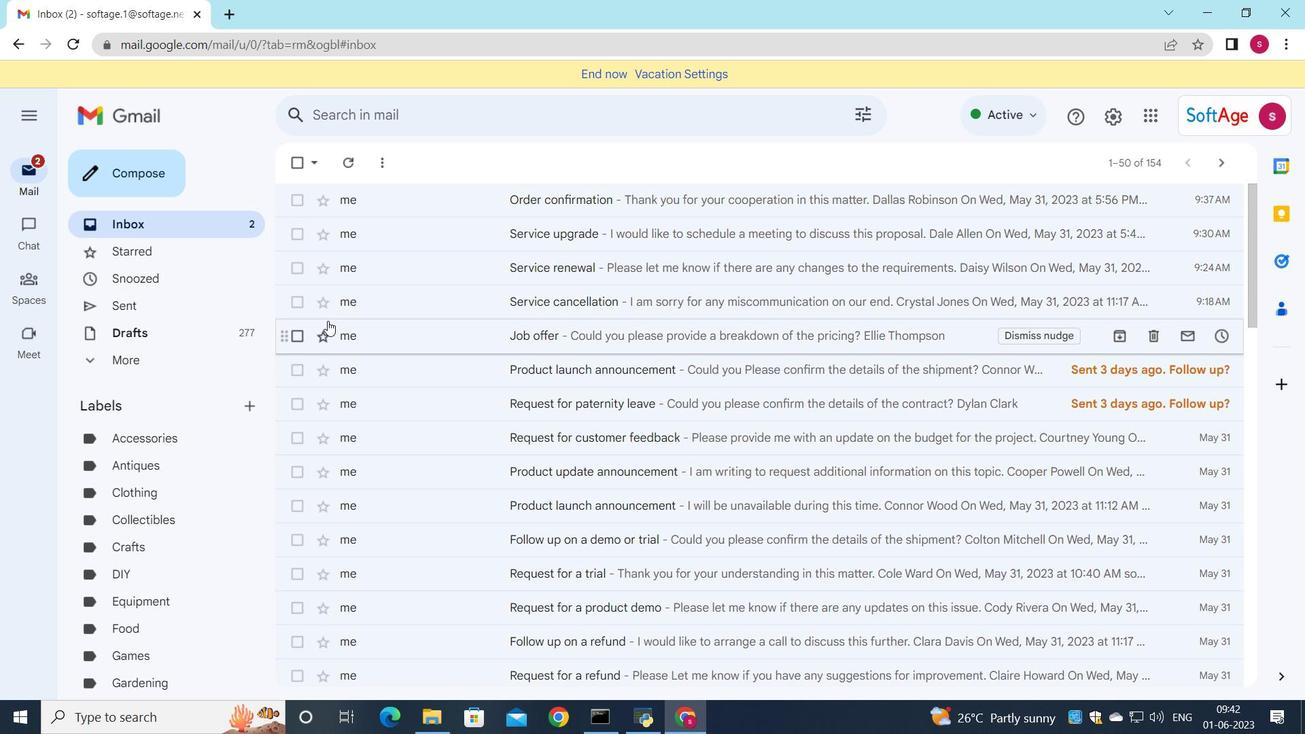 
Action: Mouse scrolled (337, 309) with delta (0, 0)
Screenshot: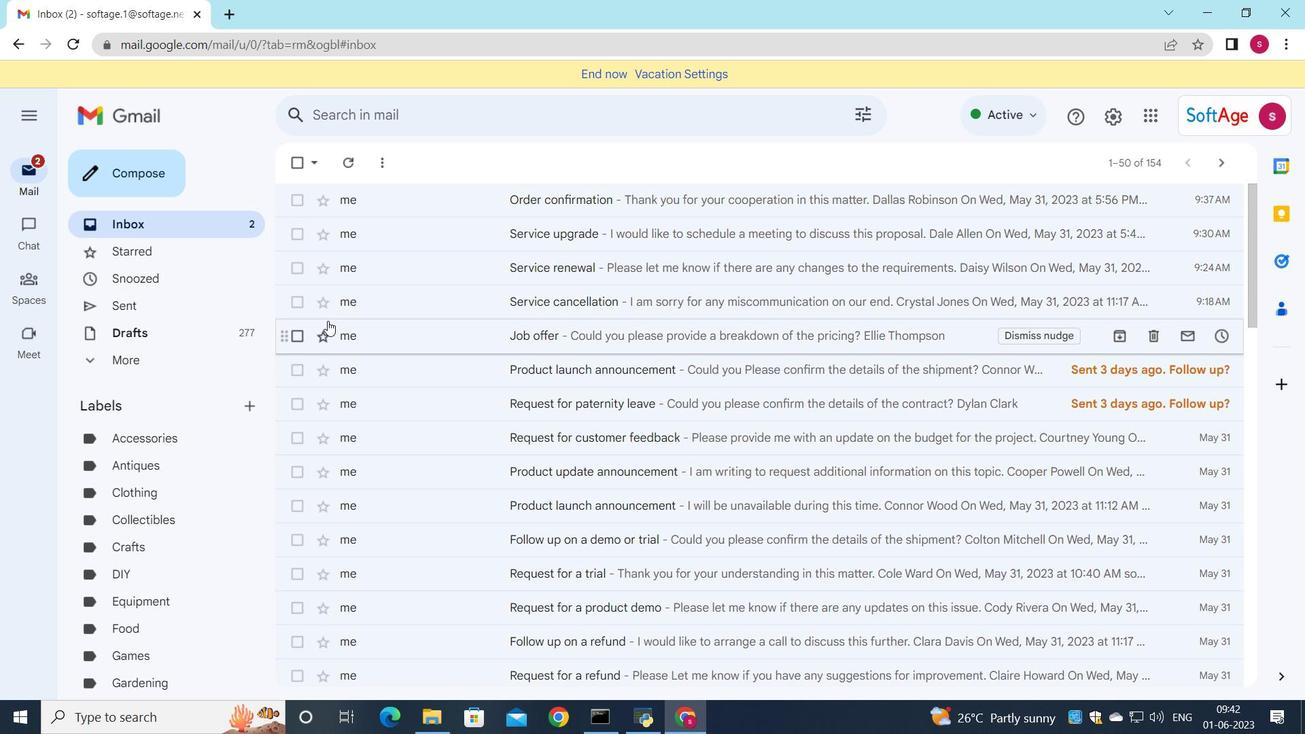 
Action: Mouse moved to (339, 307)
Screenshot: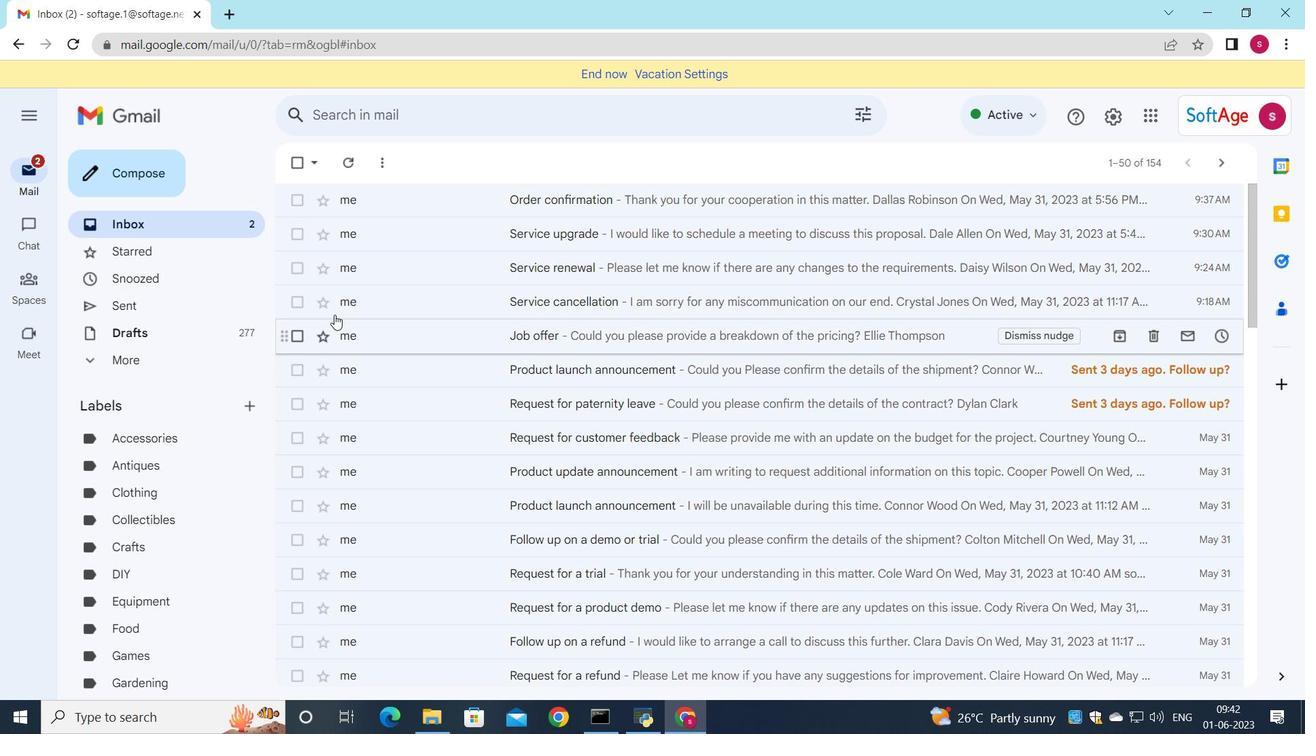 
Action: Mouse scrolled (339, 308) with delta (0, 0)
Screenshot: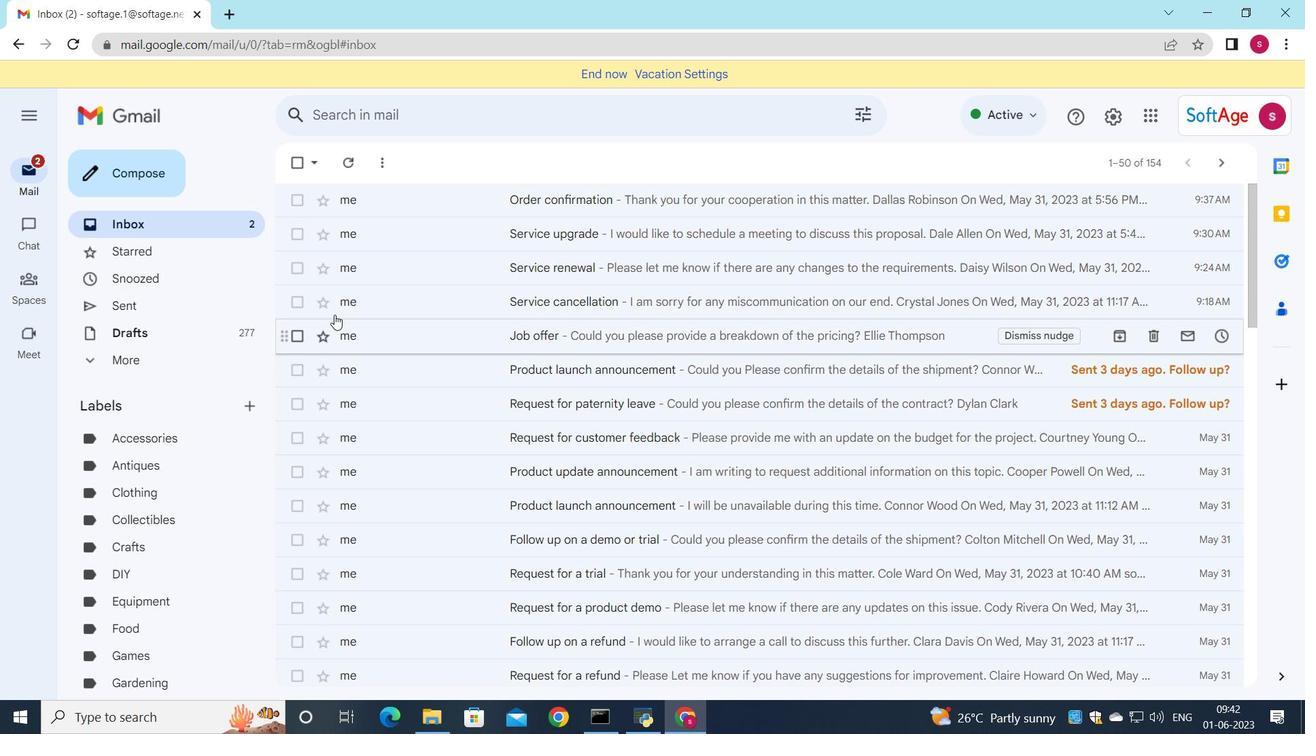 
Action: Mouse moved to (339, 307)
Screenshot: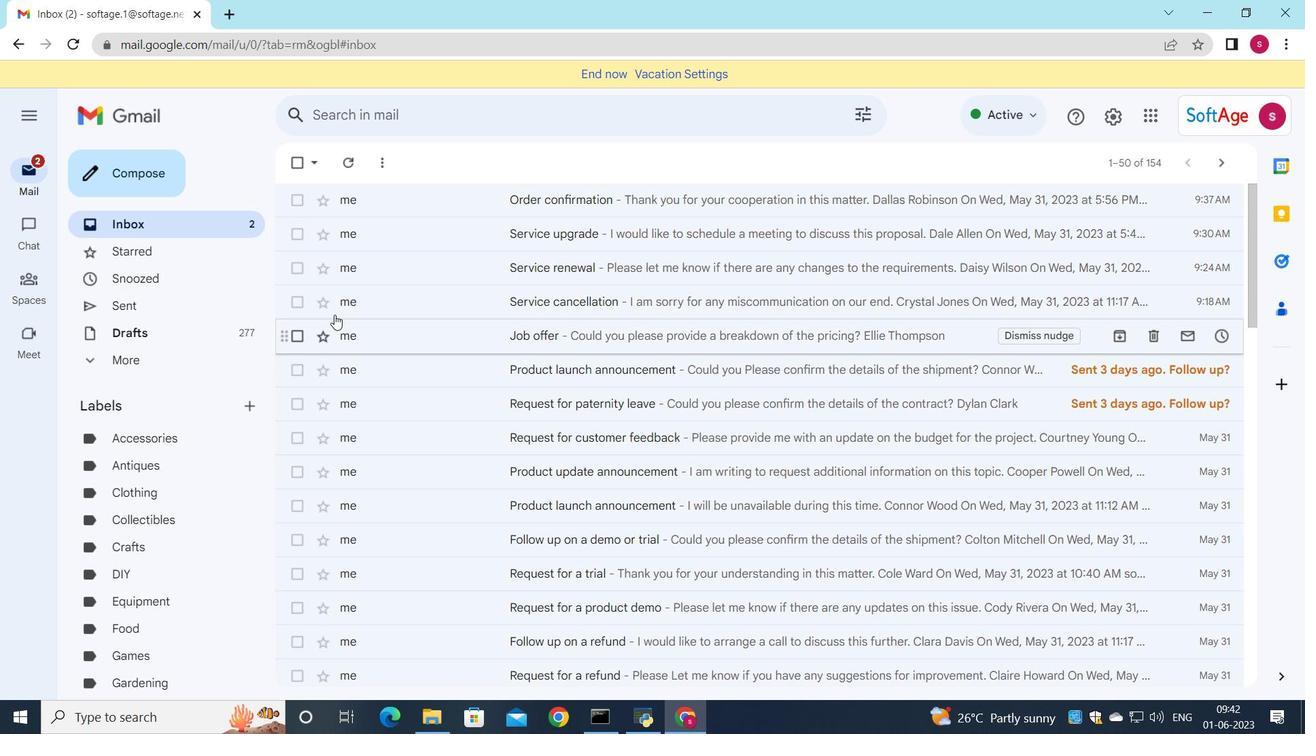 
Action: Mouse scrolled (339, 307) with delta (0, 0)
Screenshot: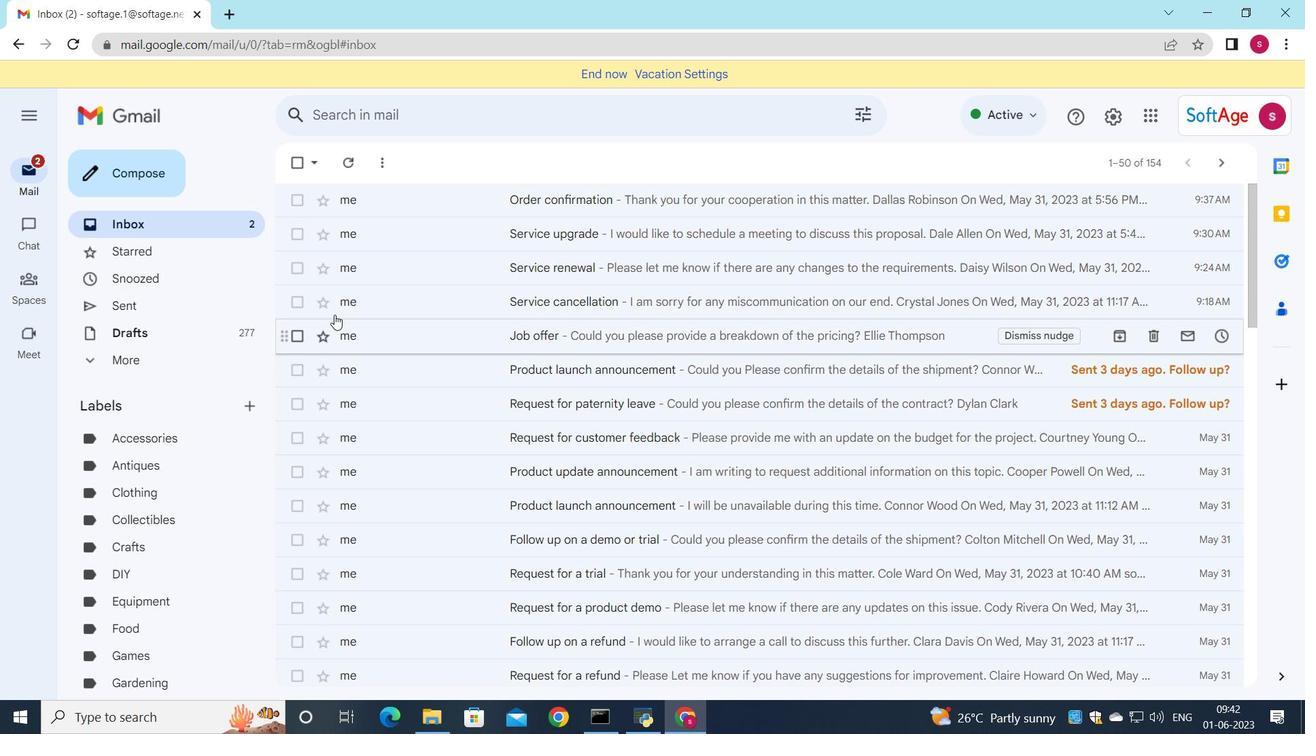 
Action: Mouse moved to (339, 307)
Screenshot: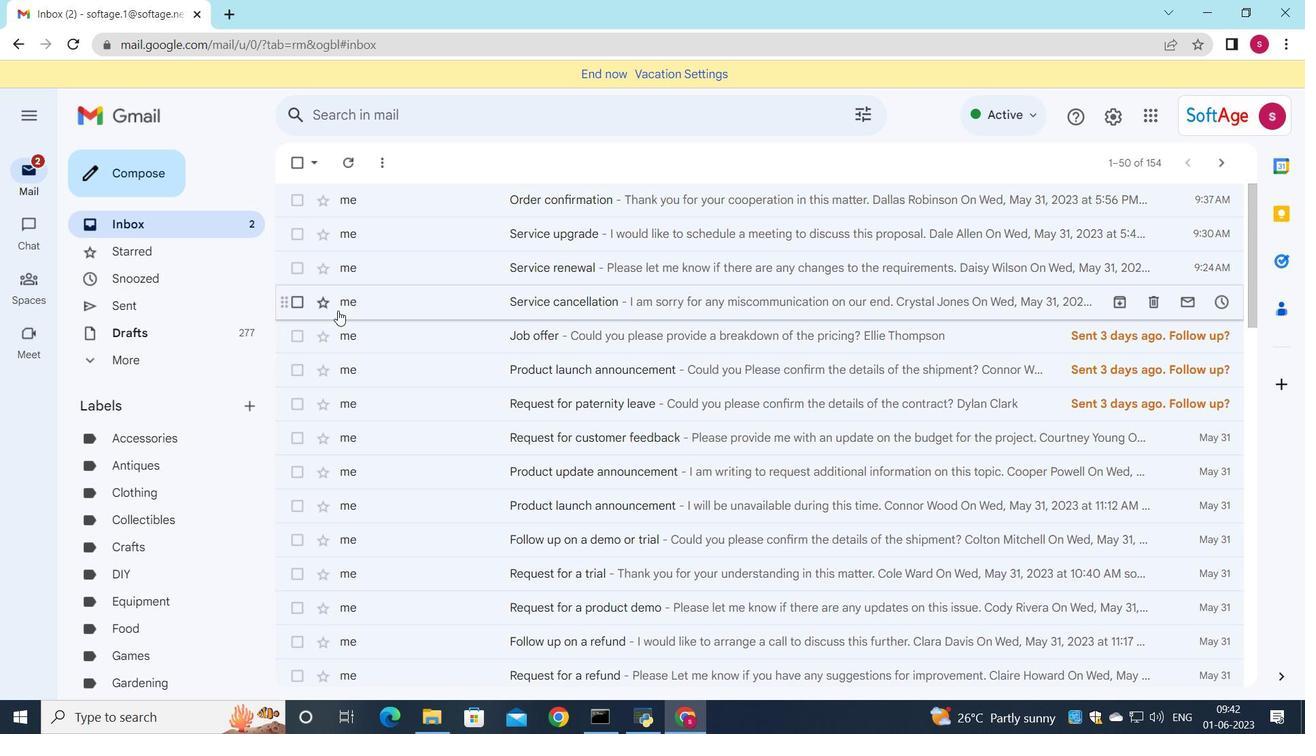 
Action: Mouse scrolled (339, 307) with delta (0, 0)
Screenshot: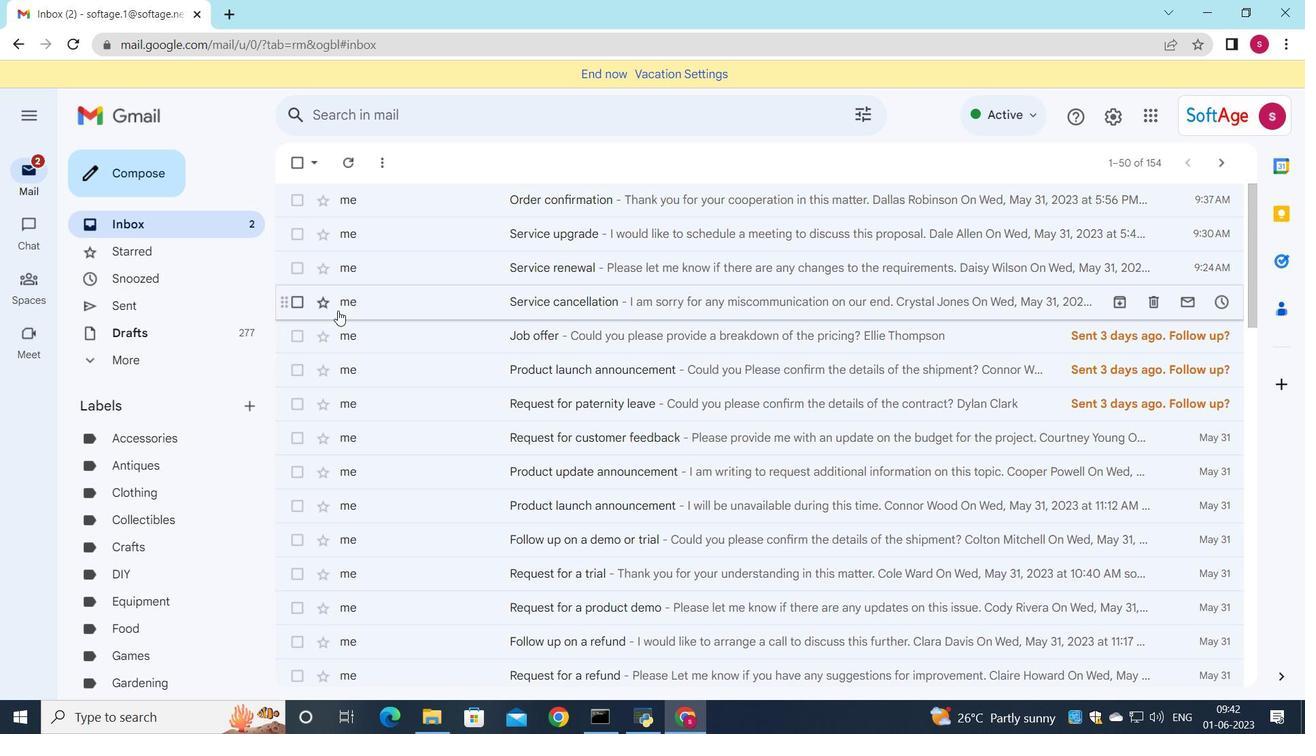 
Action: Mouse scrolled (339, 307) with delta (0, 0)
Screenshot: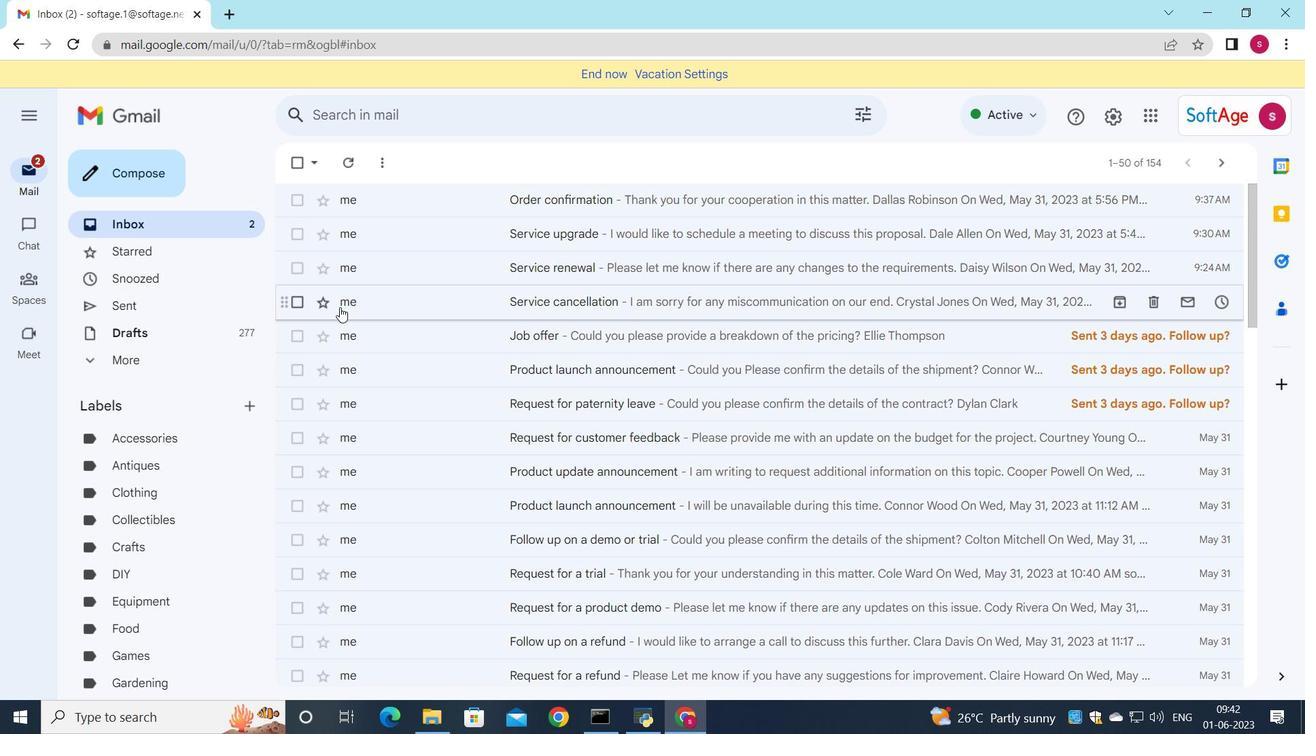 
Action: Mouse moved to (417, 337)
Screenshot: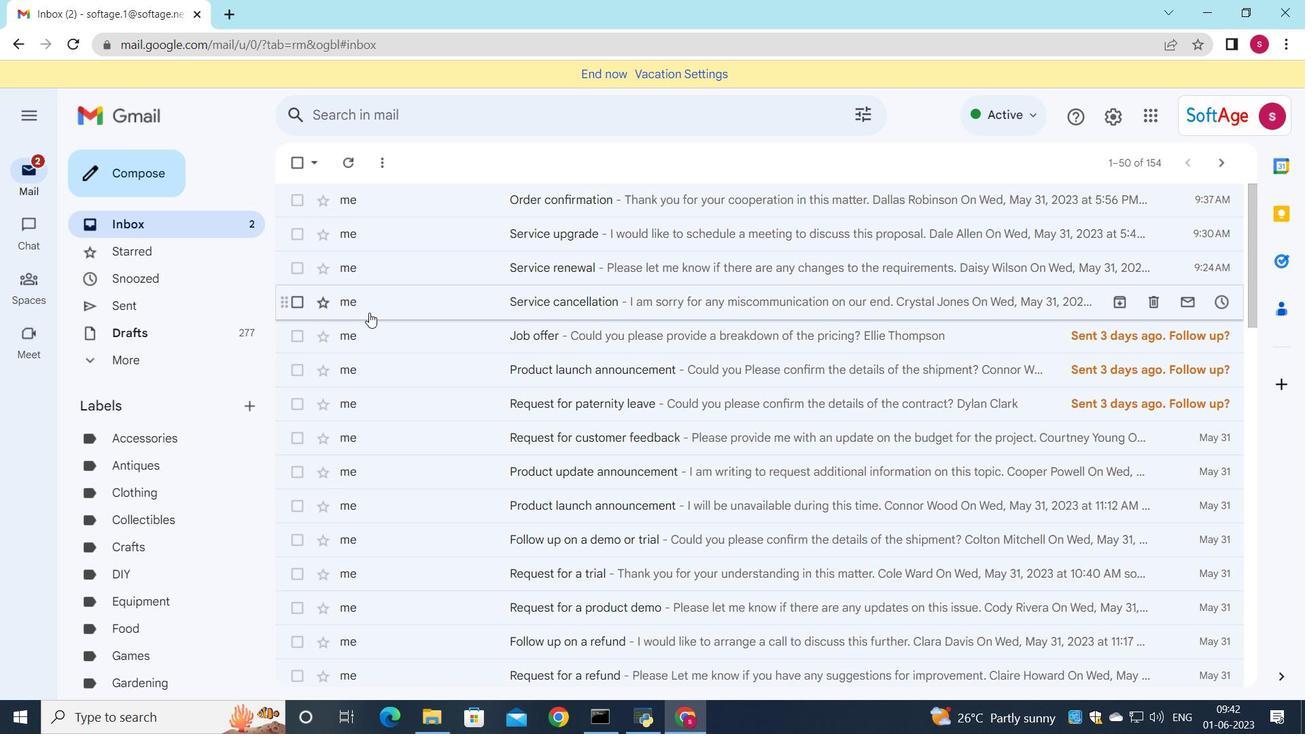 
Action: Mouse scrolled (417, 336) with delta (0, 0)
Screenshot: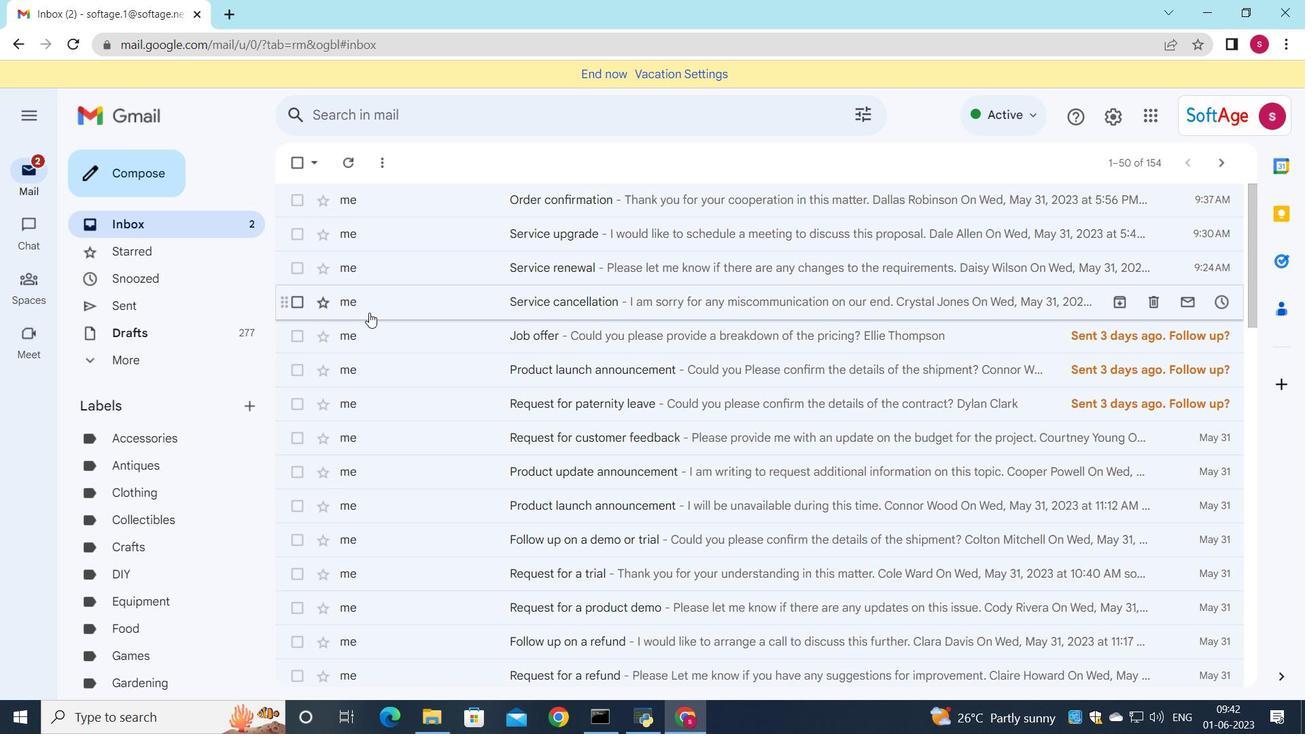 
Action: Mouse moved to (437, 352)
Screenshot: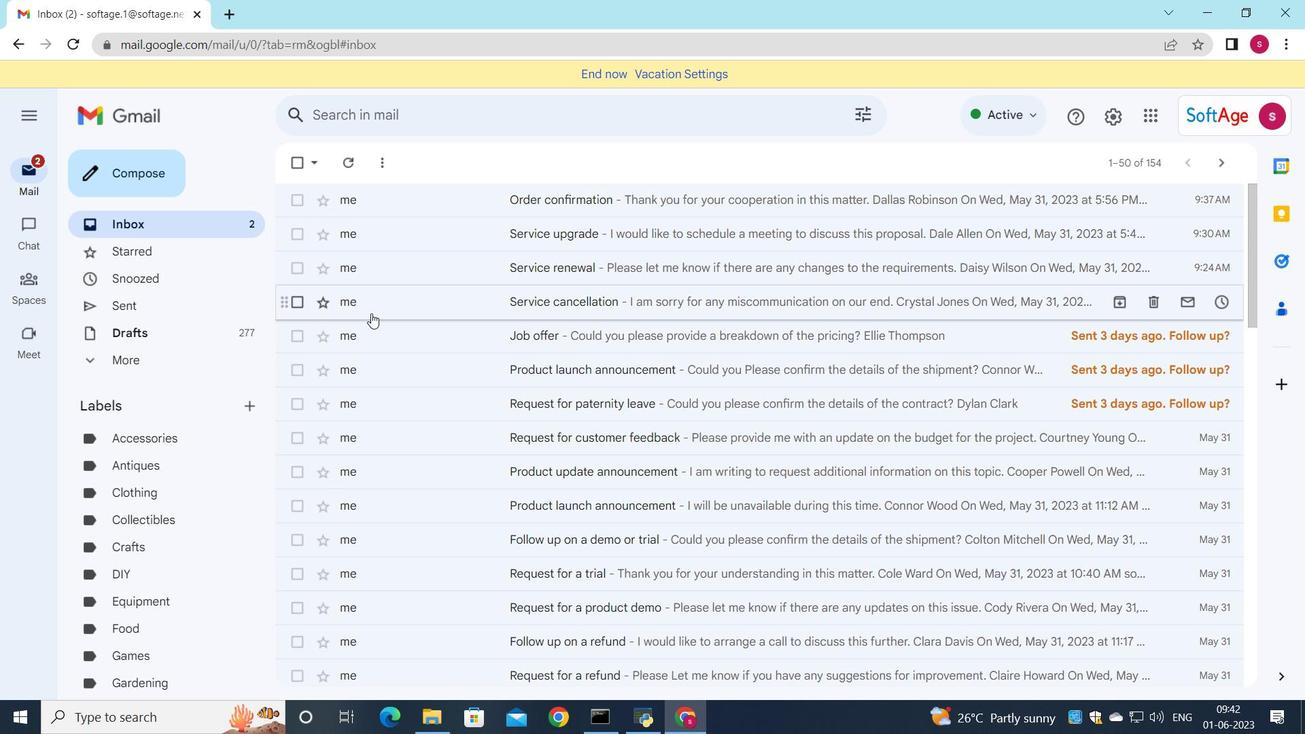 
Action: Mouse scrolled (437, 351) with delta (0, 0)
Screenshot: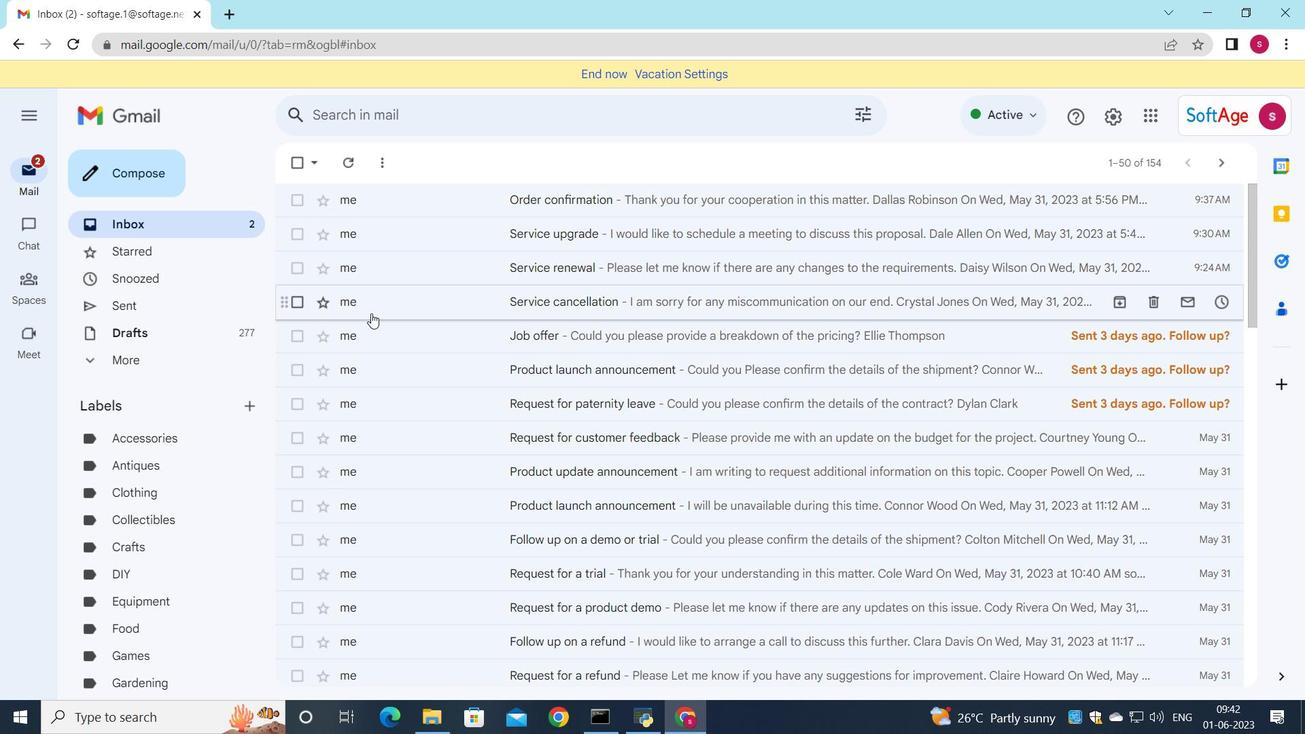 
Action: Mouse moved to (440, 355)
Screenshot: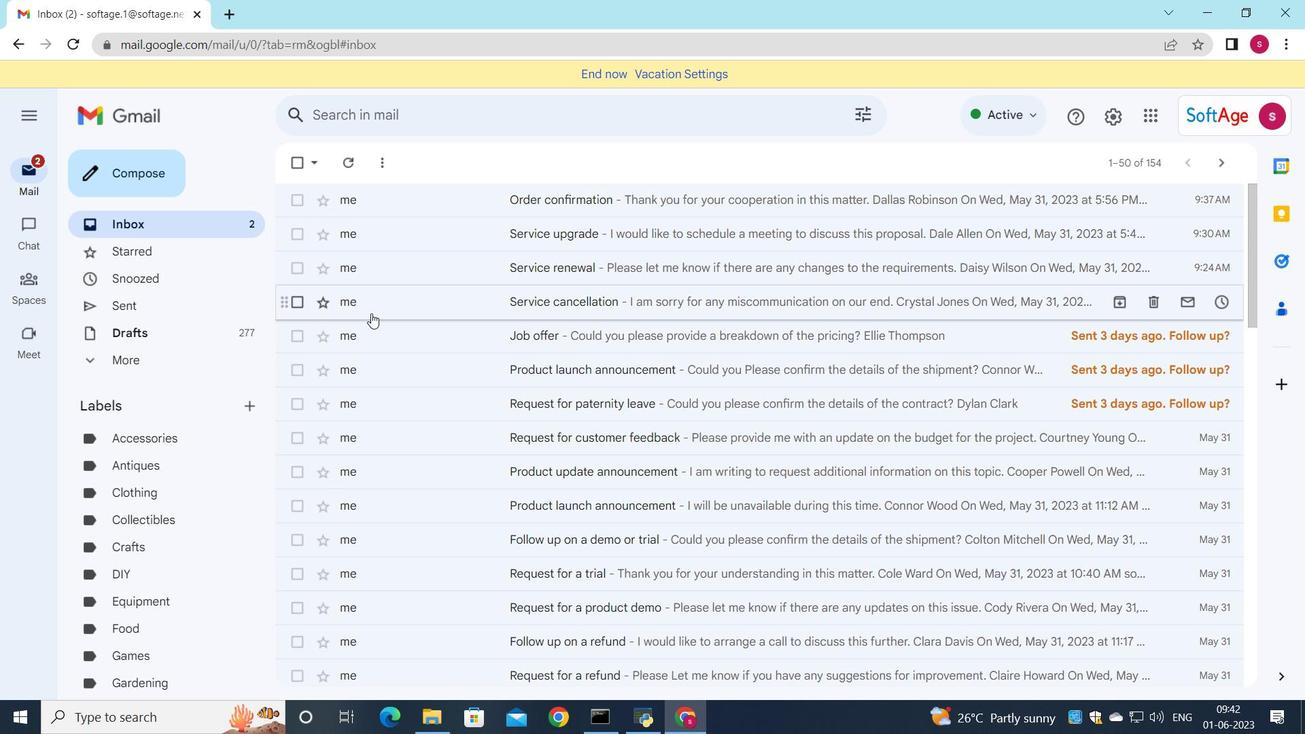 
Action: Mouse scrolled (440, 354) with delta (0, 0)
Screenshot: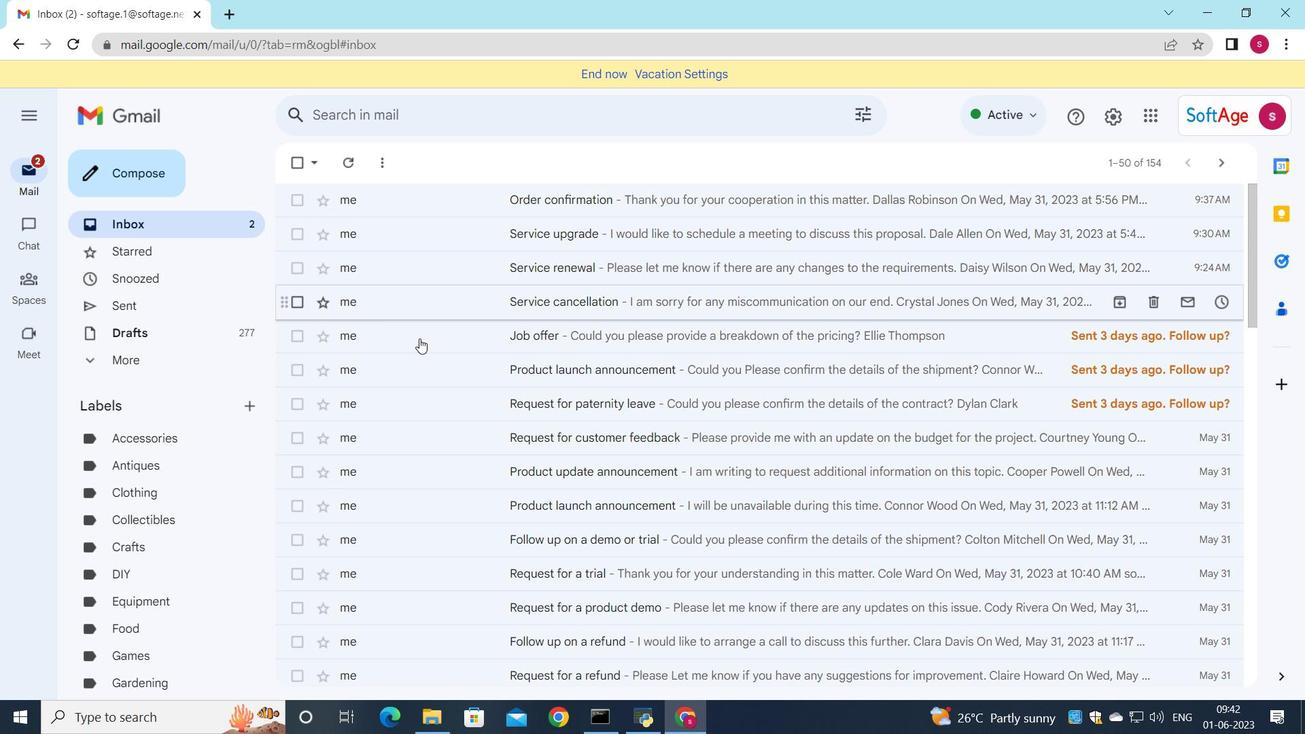 
Action: Mouse moved to (441, 355)
Screenshot: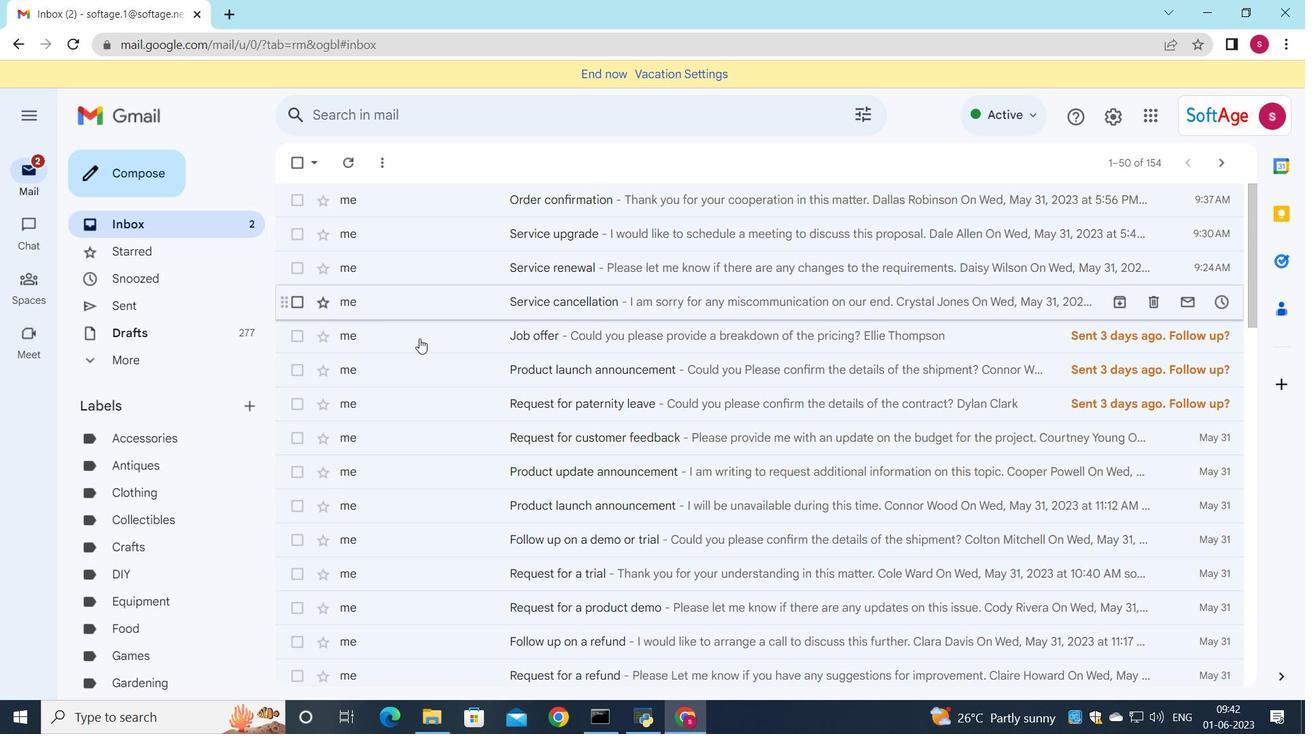 
Action: Mouse scrolled (441, 356) with delta (0, 0)
Screenshot: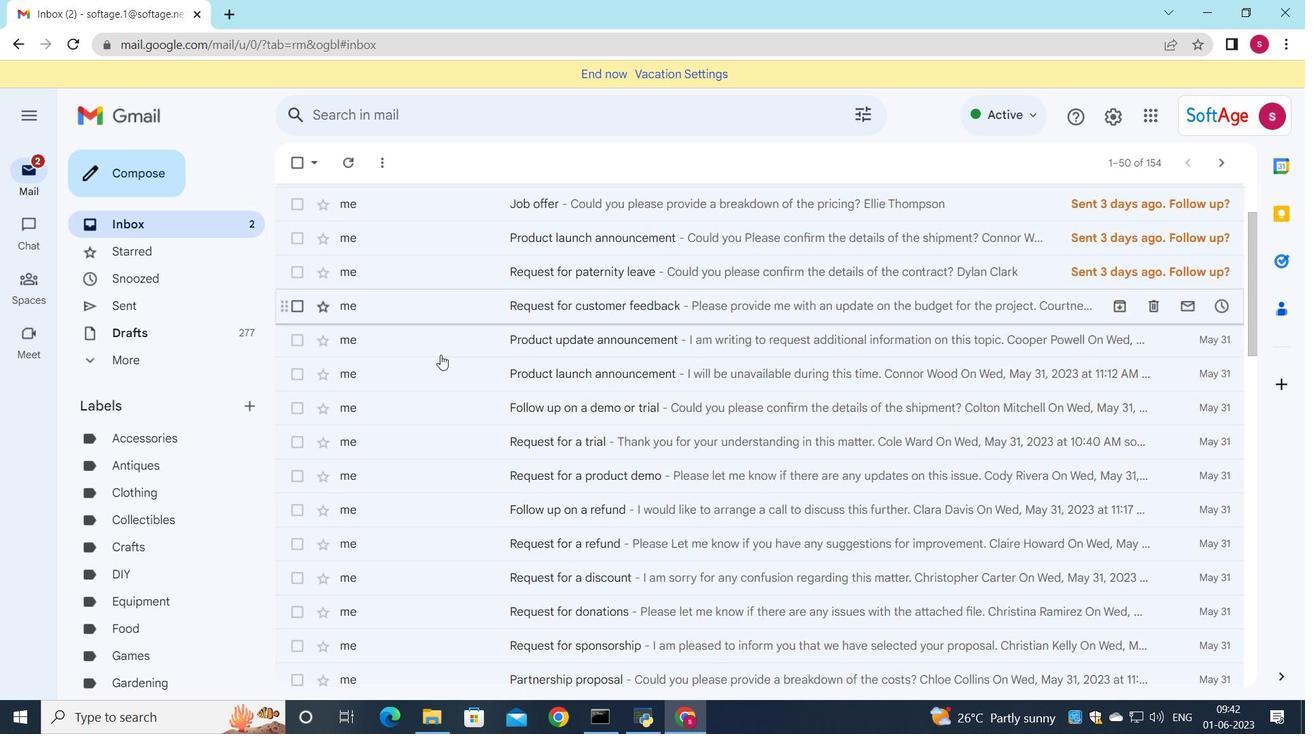 
Action: Mouse scrolled (441, 356) with delta (0, 0)
Screenshot: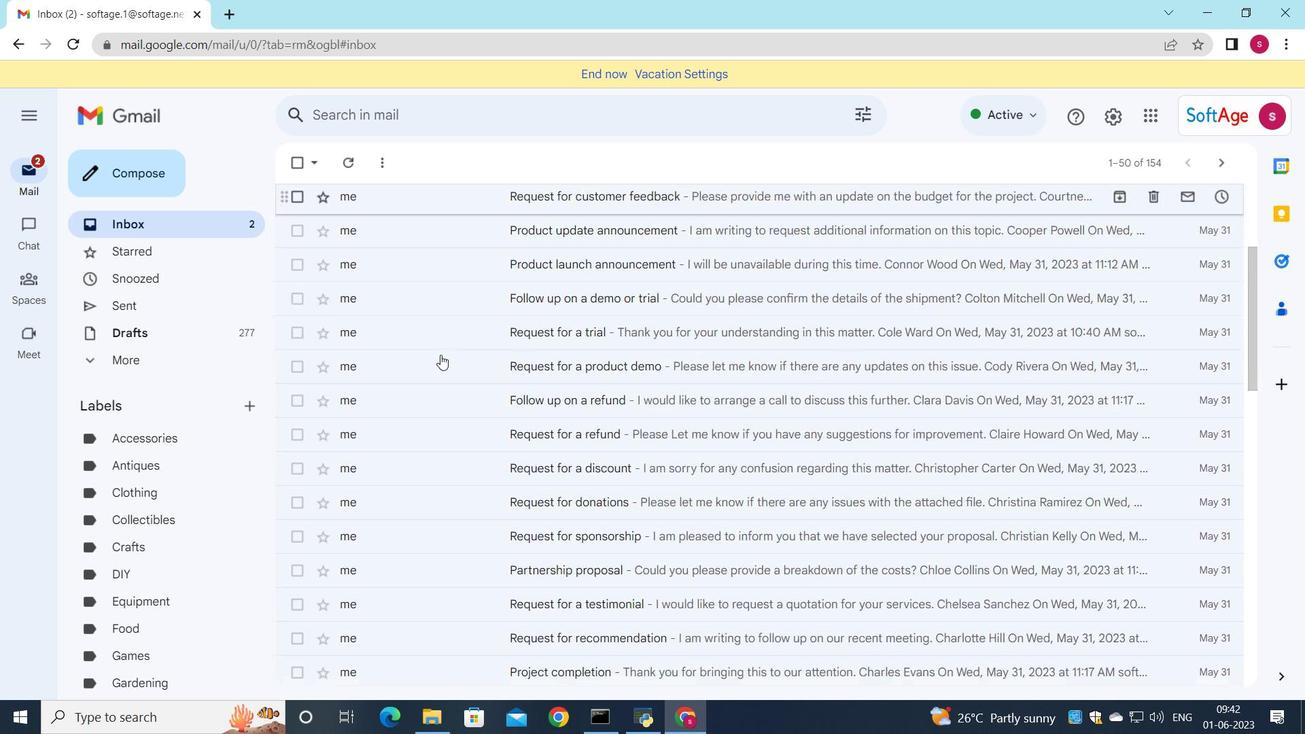
Action: Mouse scrolled (441, 356) with delta (0, 0)
Screenshot: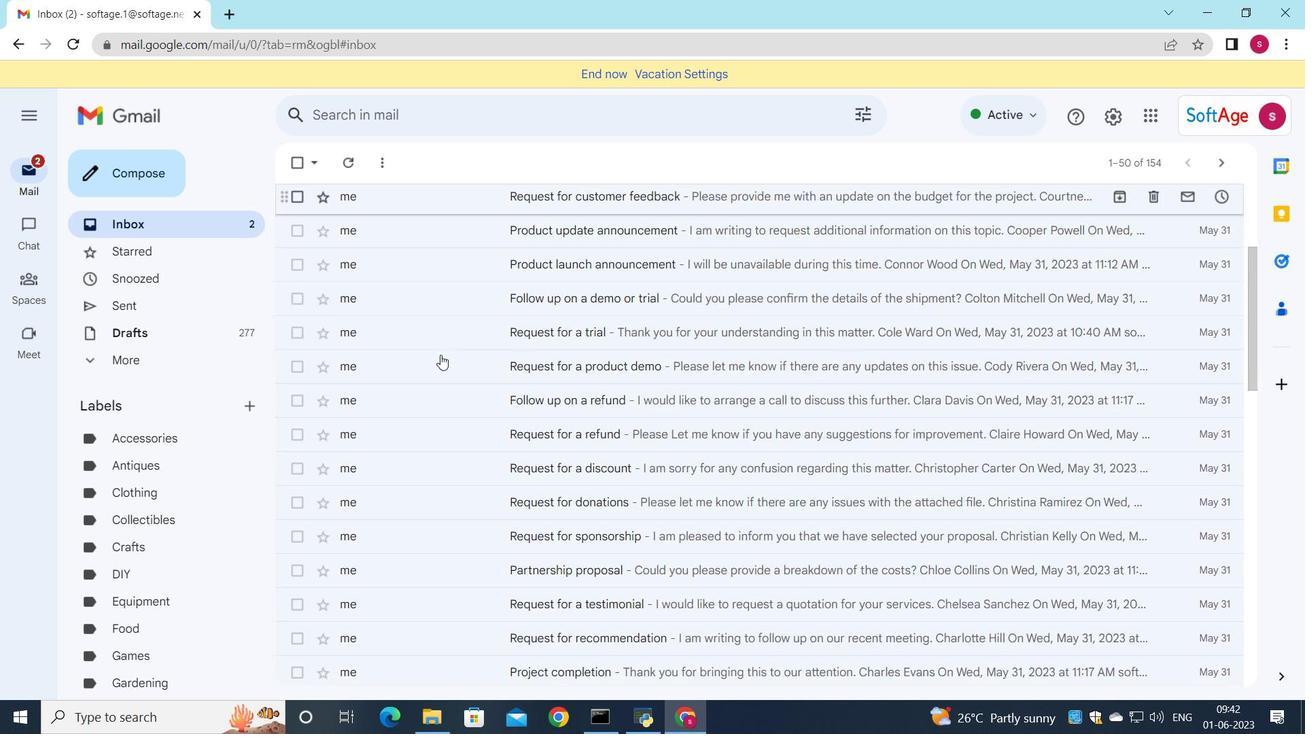 
Action: Mouse scrolled (441, 356) with delta (0, 0)
Screenshot: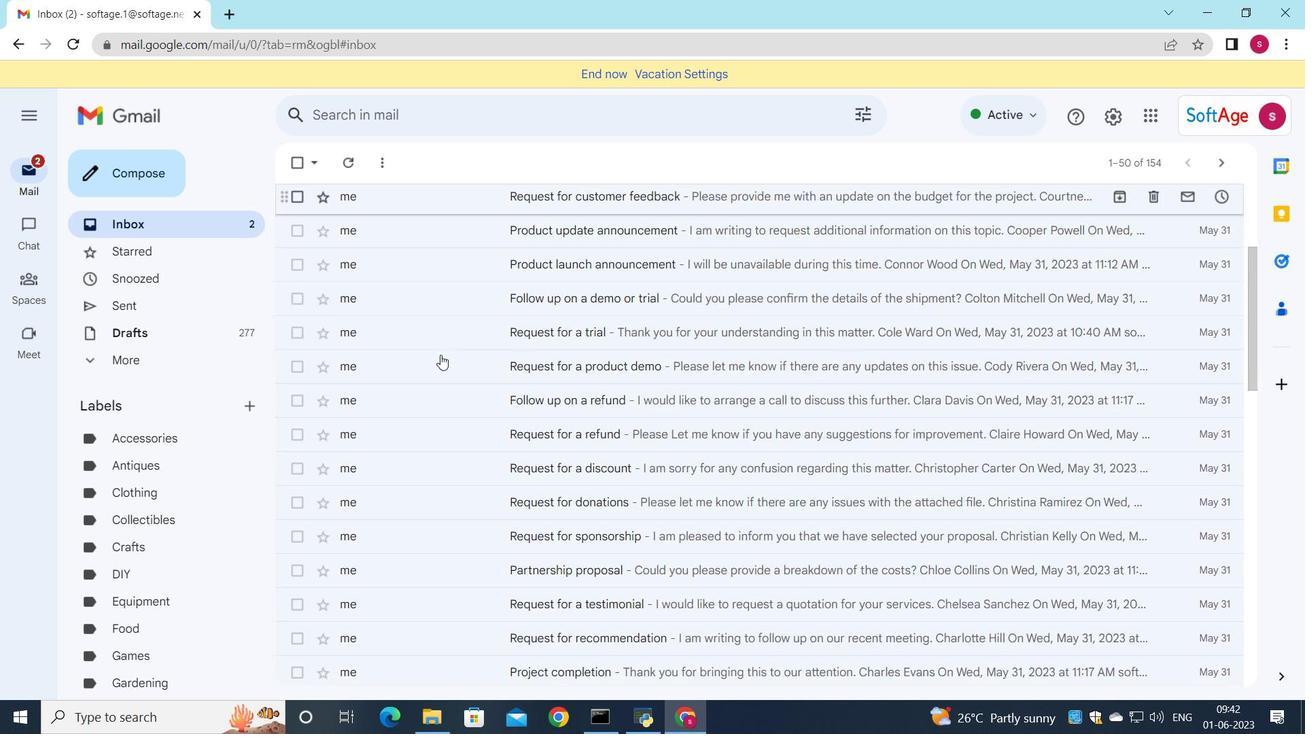 
Action: Mouse scrolled (441, 356) with delta (0, 0)
Screenshot: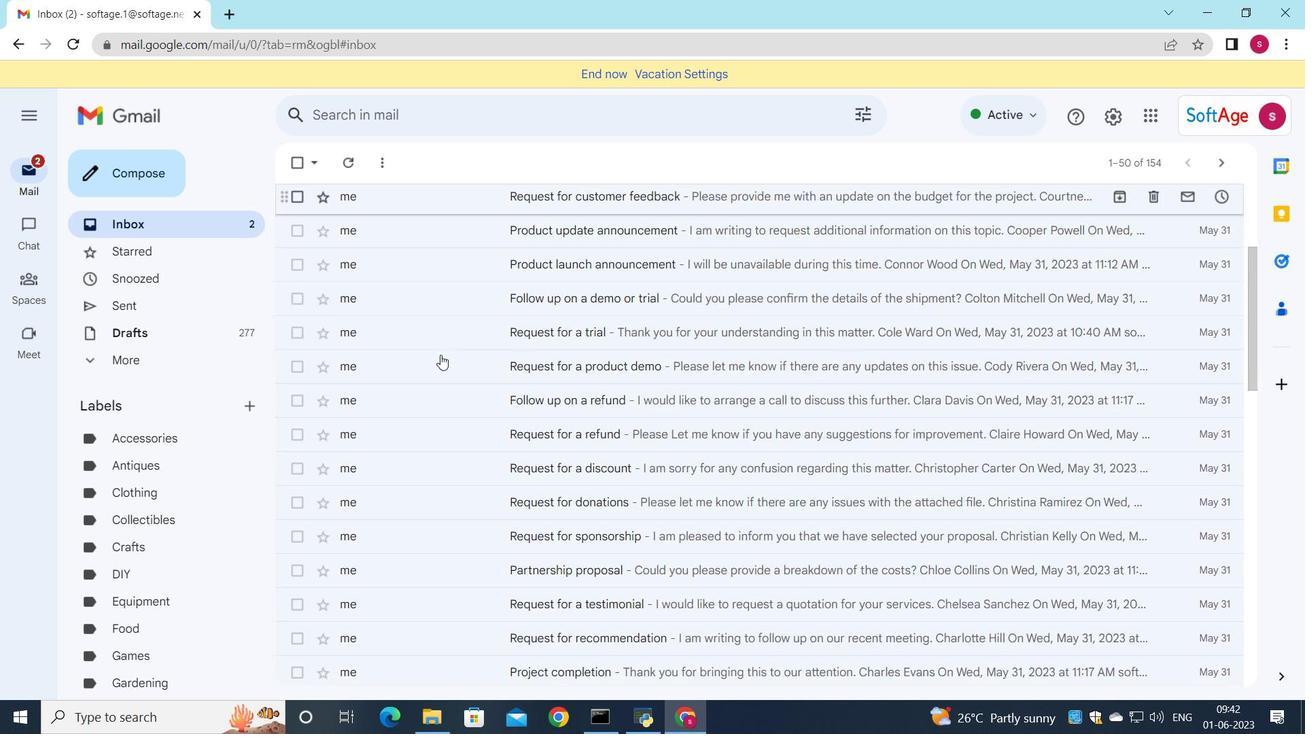 
Action: Mouse scrolled (441, 356) with delta (0, 0)
Screenshot: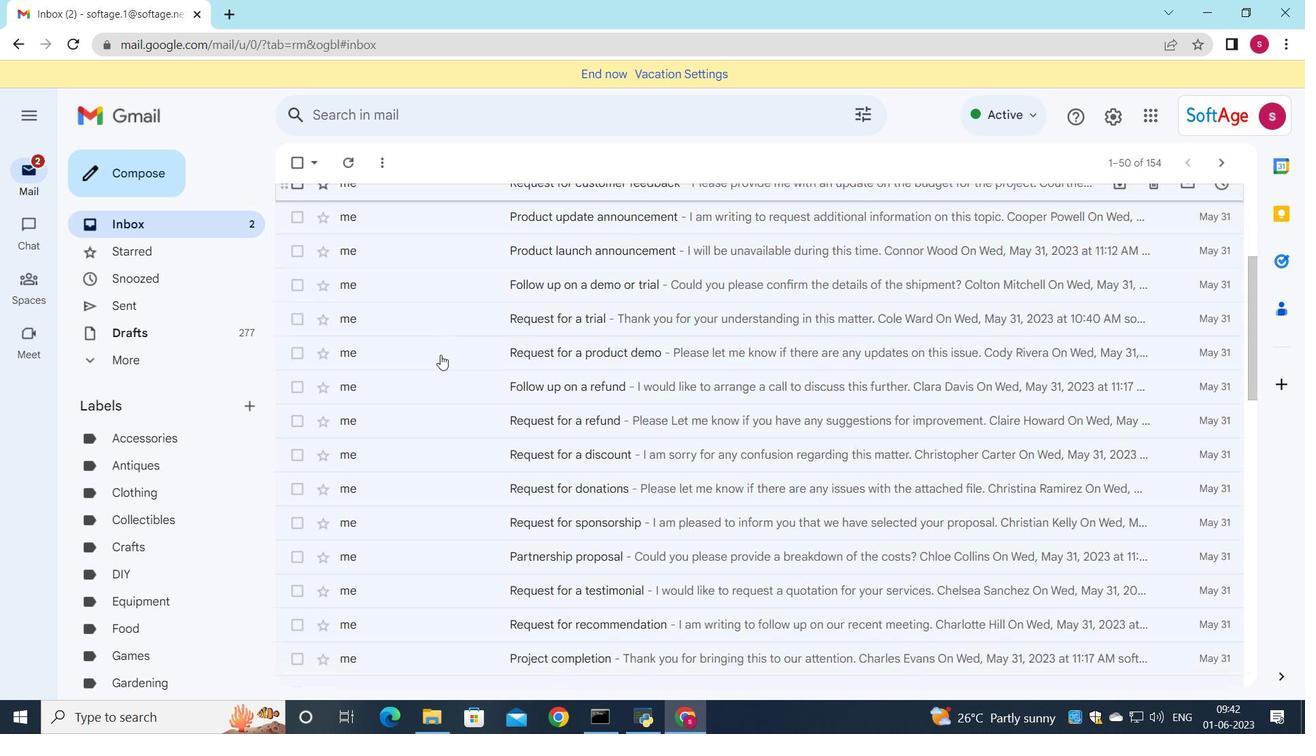 
Action: Mouse scrolled (441, 356) with delta (0, 0)
Screenshot: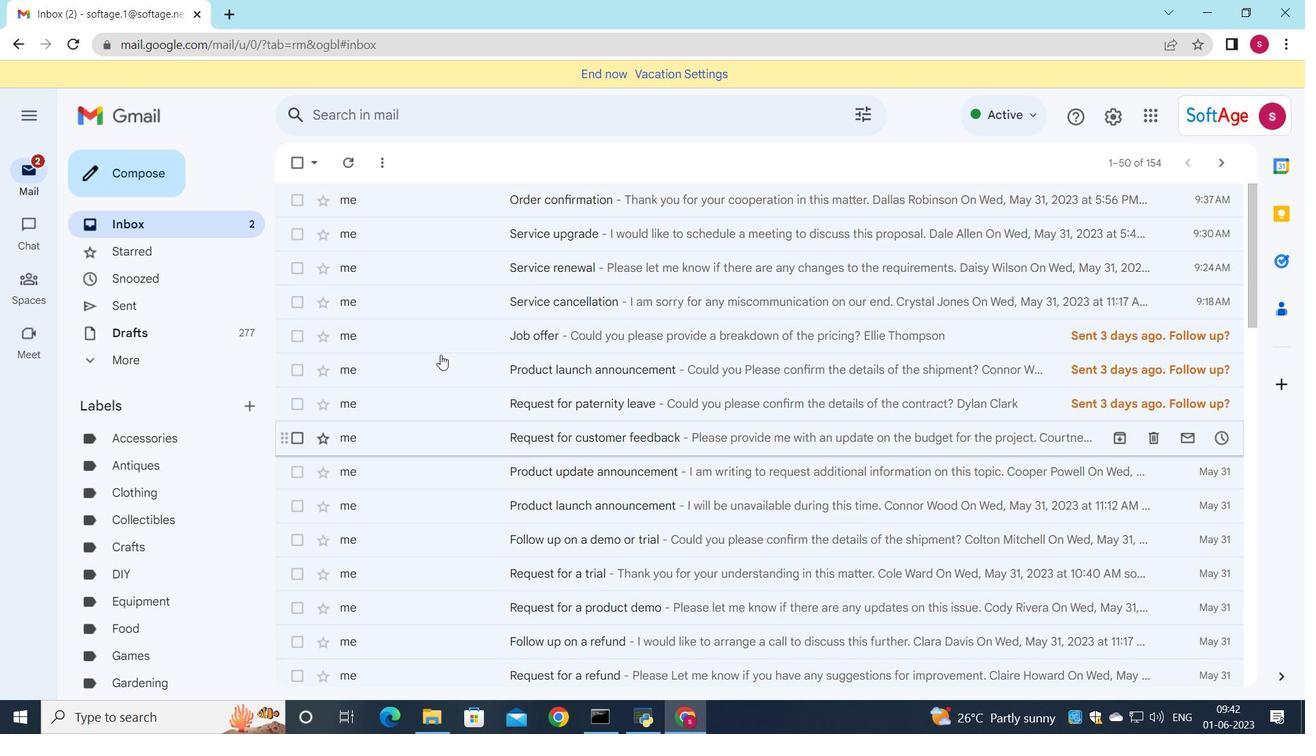 
Action: Mouse scrolled (441, 356) with delta (0, 0)
Screenshot: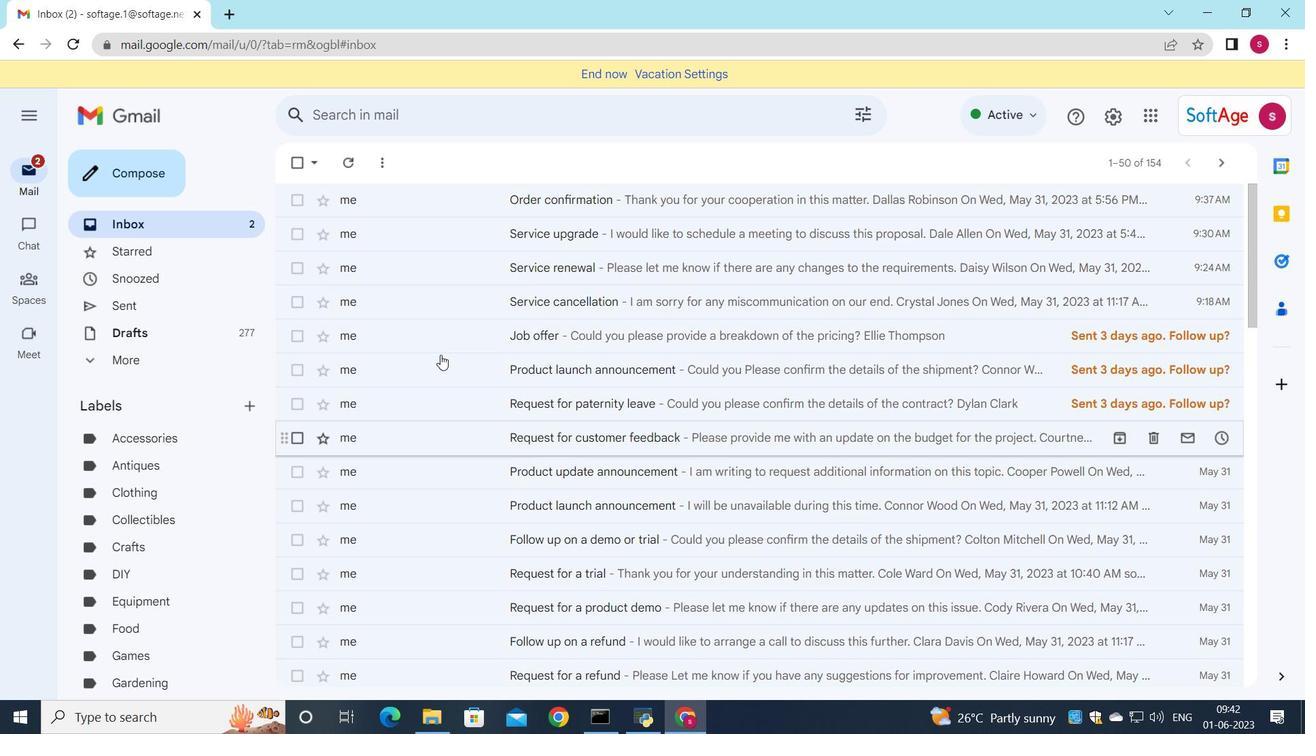 
Action: Mouse scrolled (441, 356) with delta (0, 0)
Screenshot: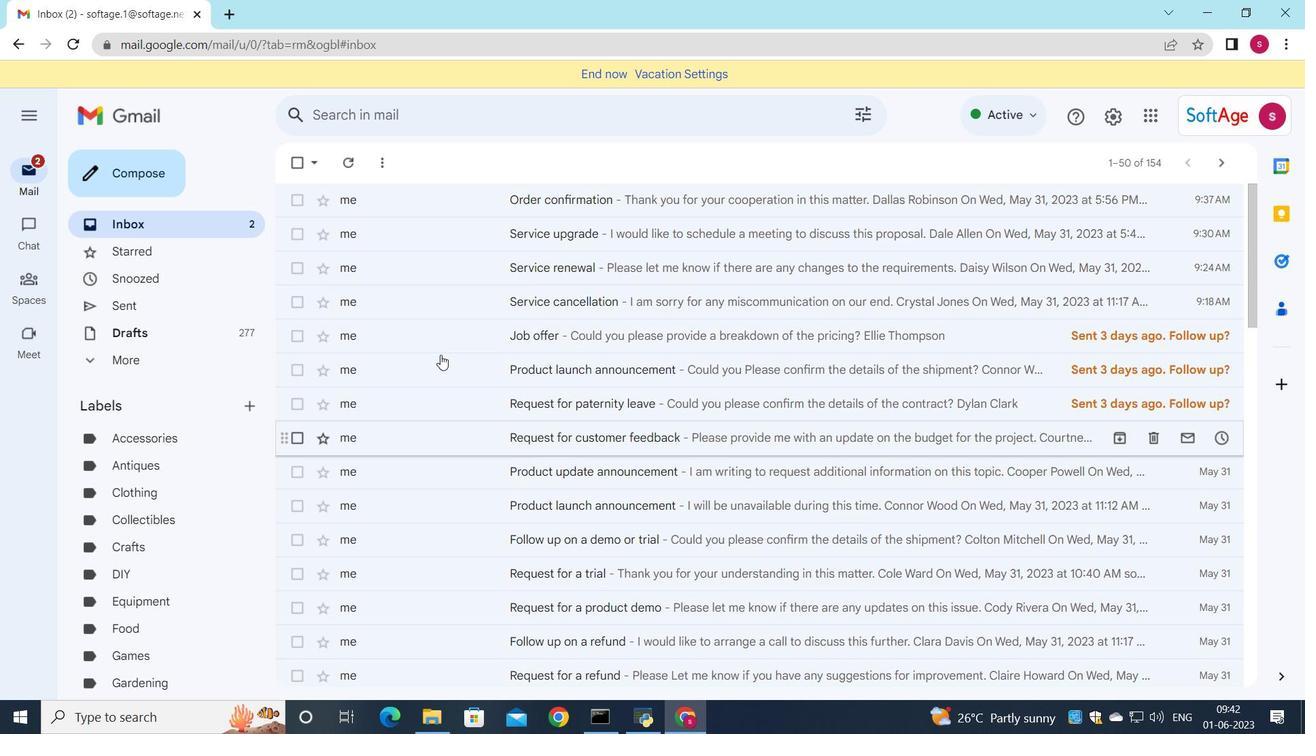 
Action: Mouse scrolled (441, 356) with delta (0, 0)
Screenshot: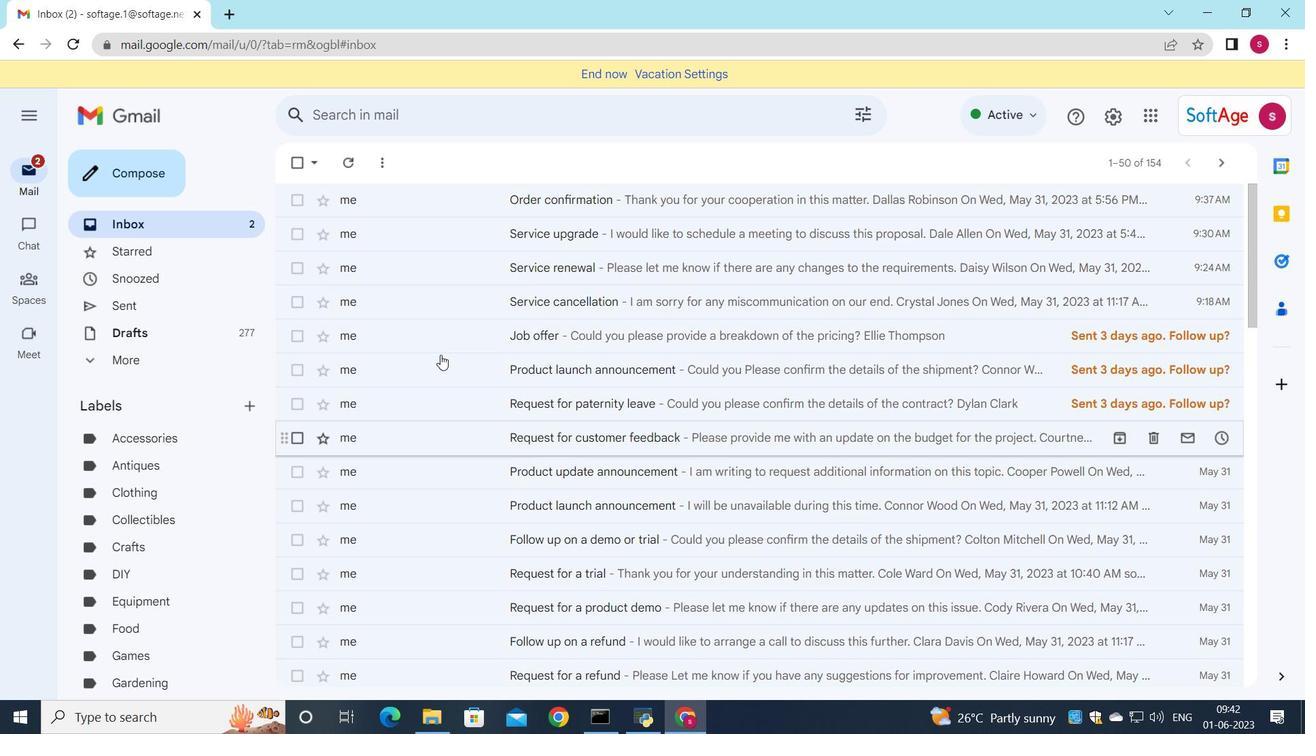 
Action: Mouse scrolled (441, 356) with delta (0, 0)
Screenshot: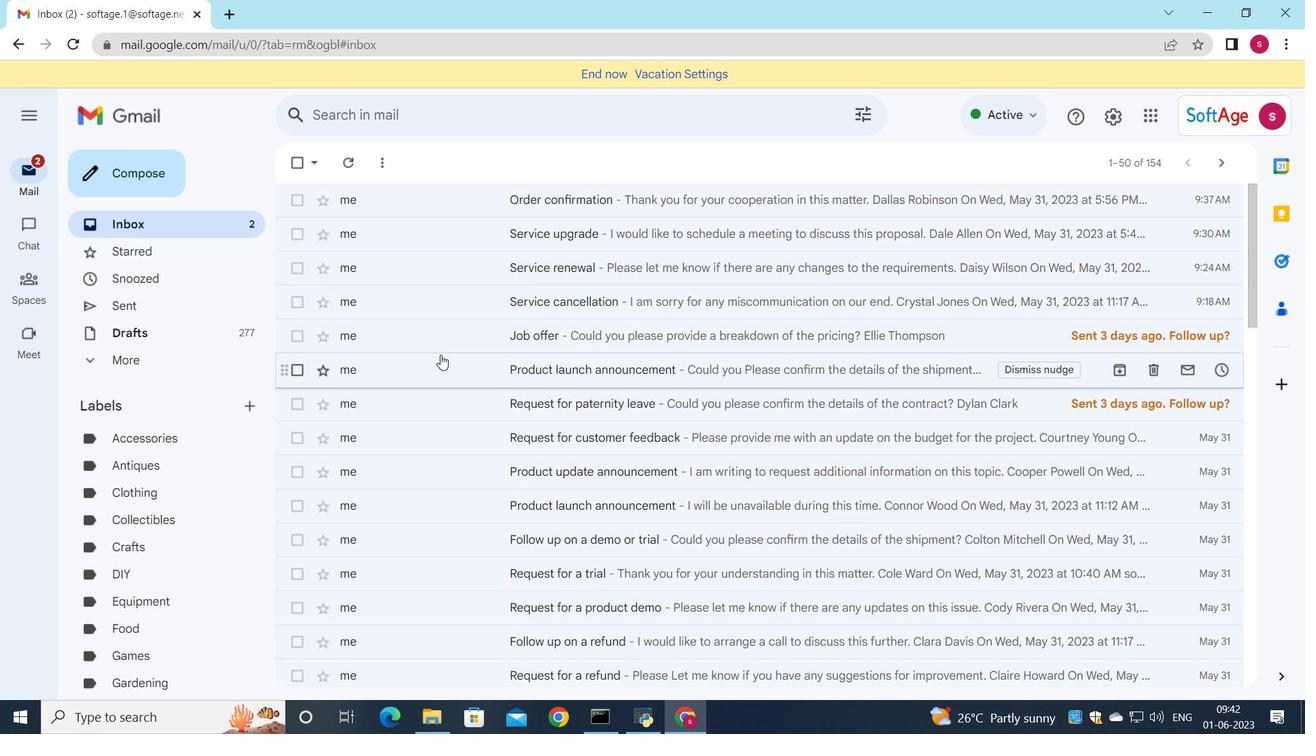 
Action: Mouse scrolled (441, 356) with delta (0, 0)
Screenshot: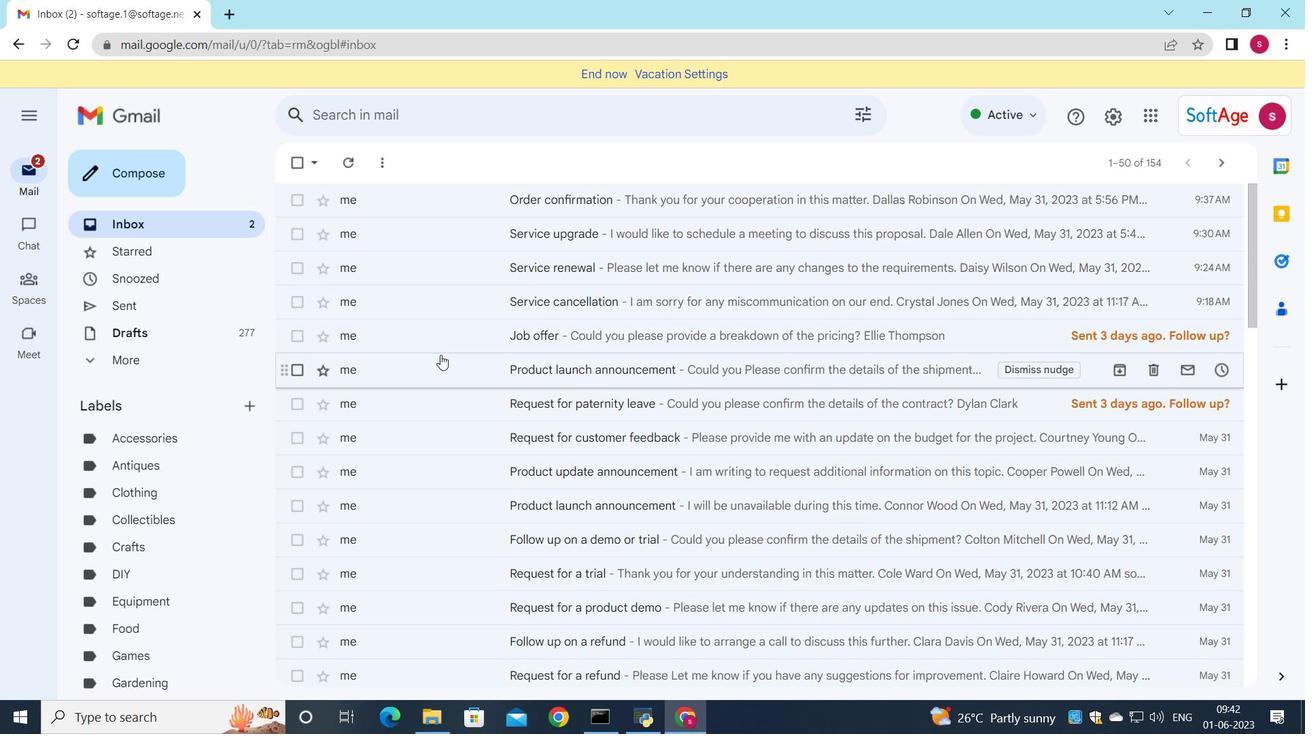 
Action: Mouse moved to (1305, 106)
Screenshot: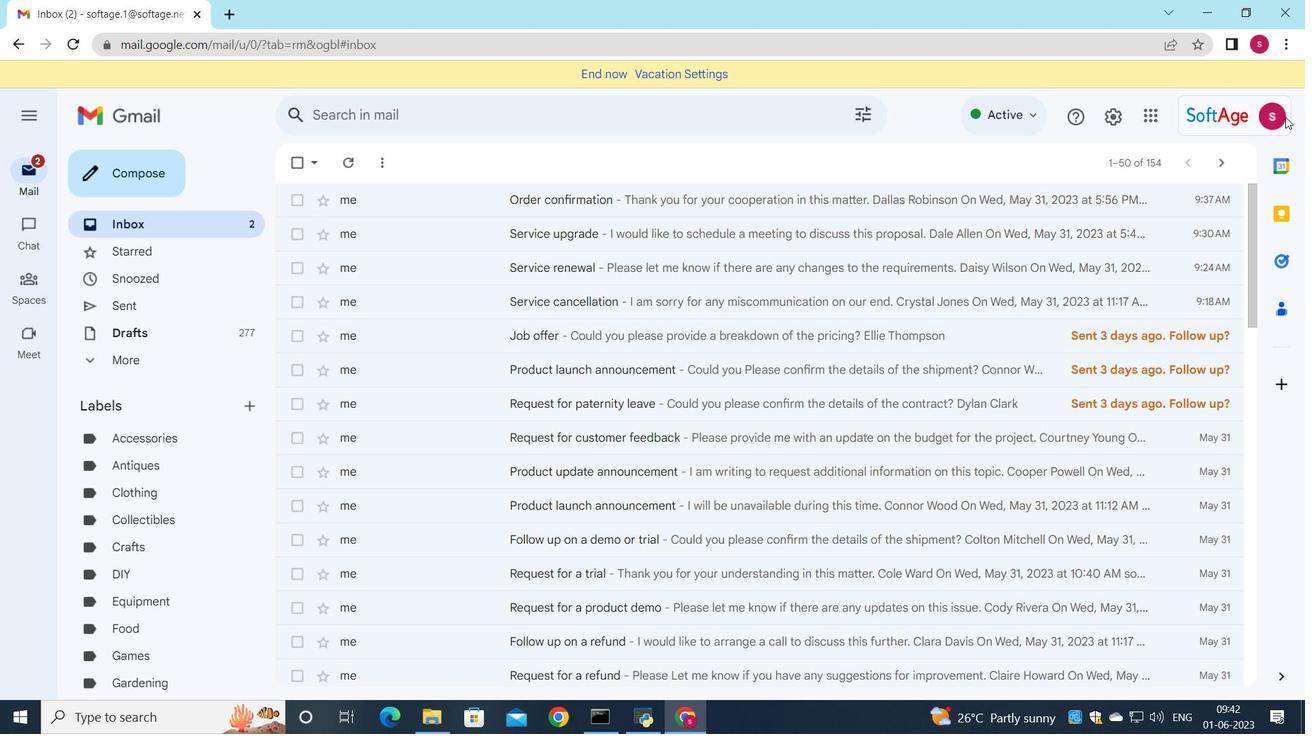 
